 Task: Paper boat process
Action: Mouse moved to (34, 8)
Screenshot: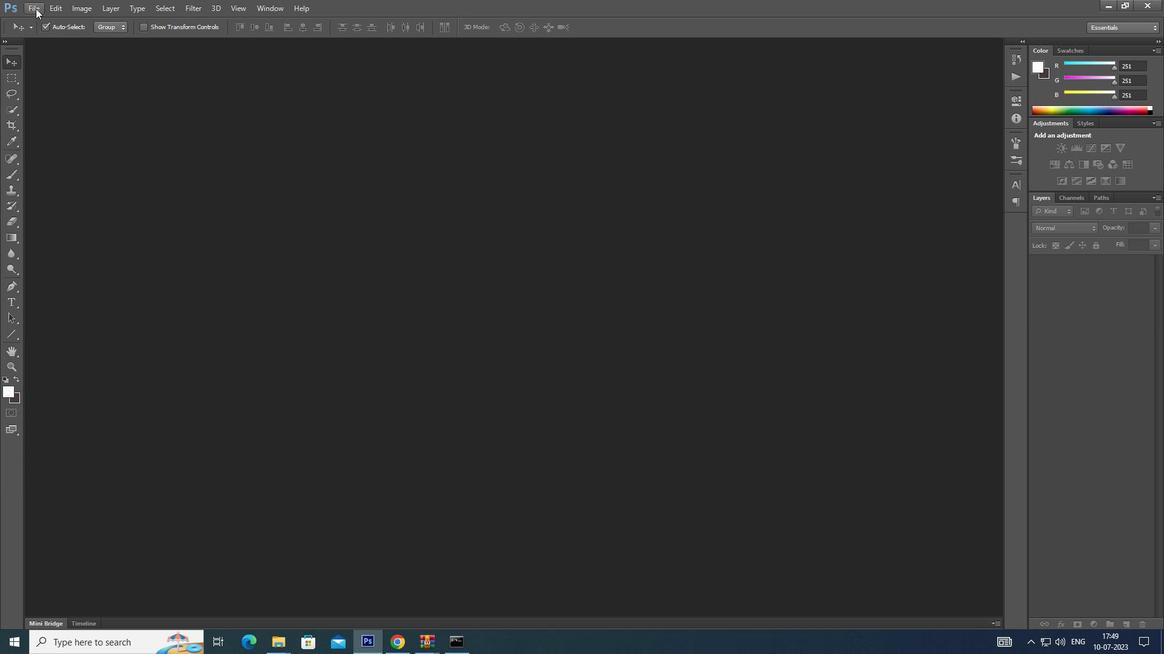 
Action: Mouse pressed left at (34, 8)
Screenshot: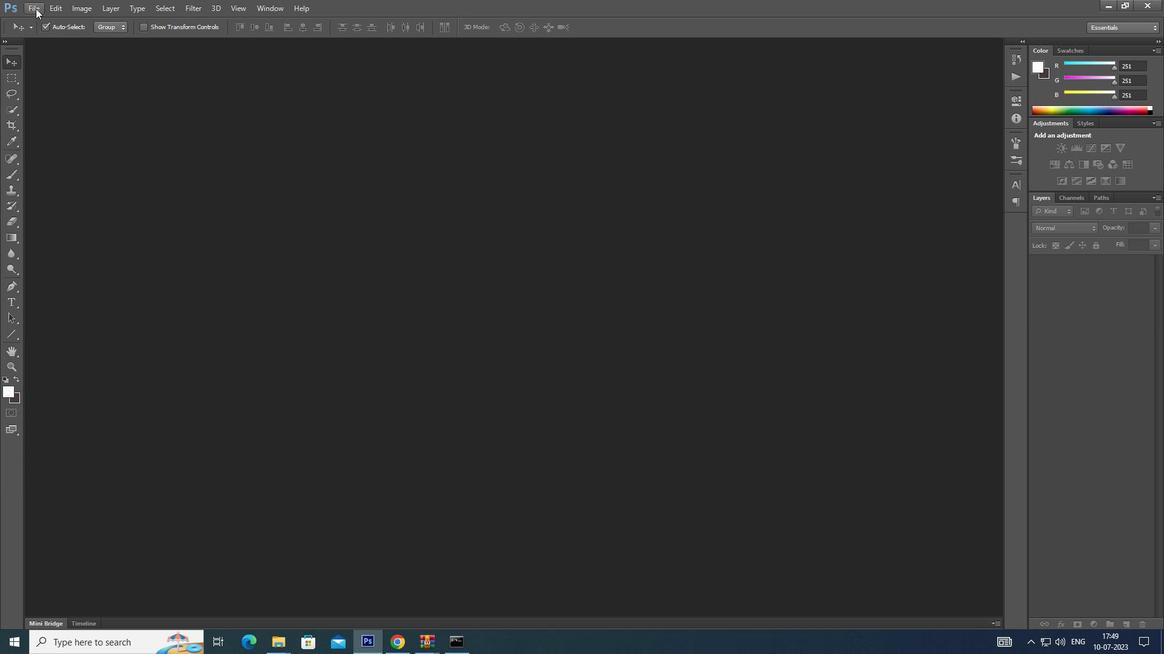
Action: Mouse moved to (47, 21)
Screenshot: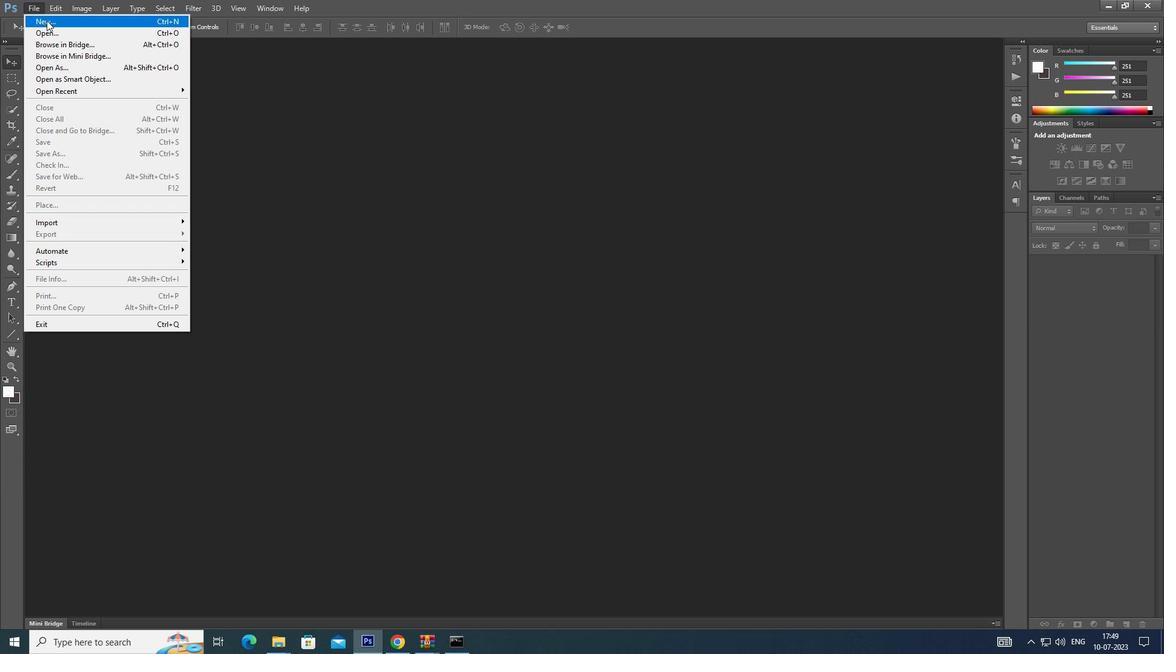 
Action: Mouse pressed left at (47, 21)
Screenshot: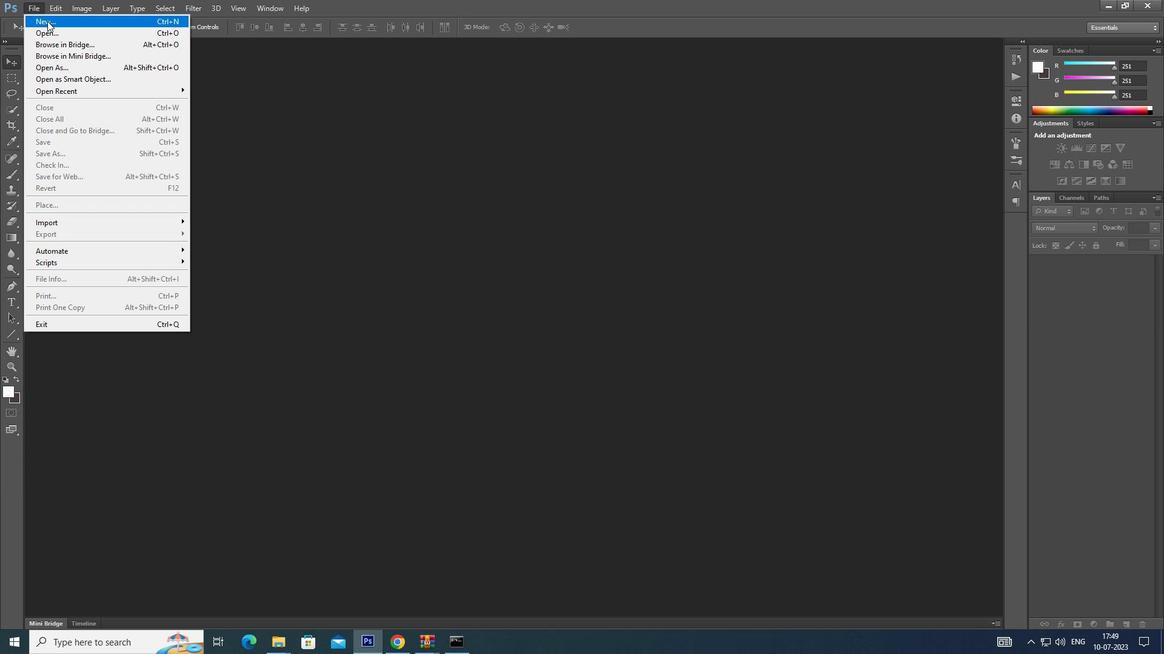 
Action: Mouse moved to (572, 166)
Screenshot: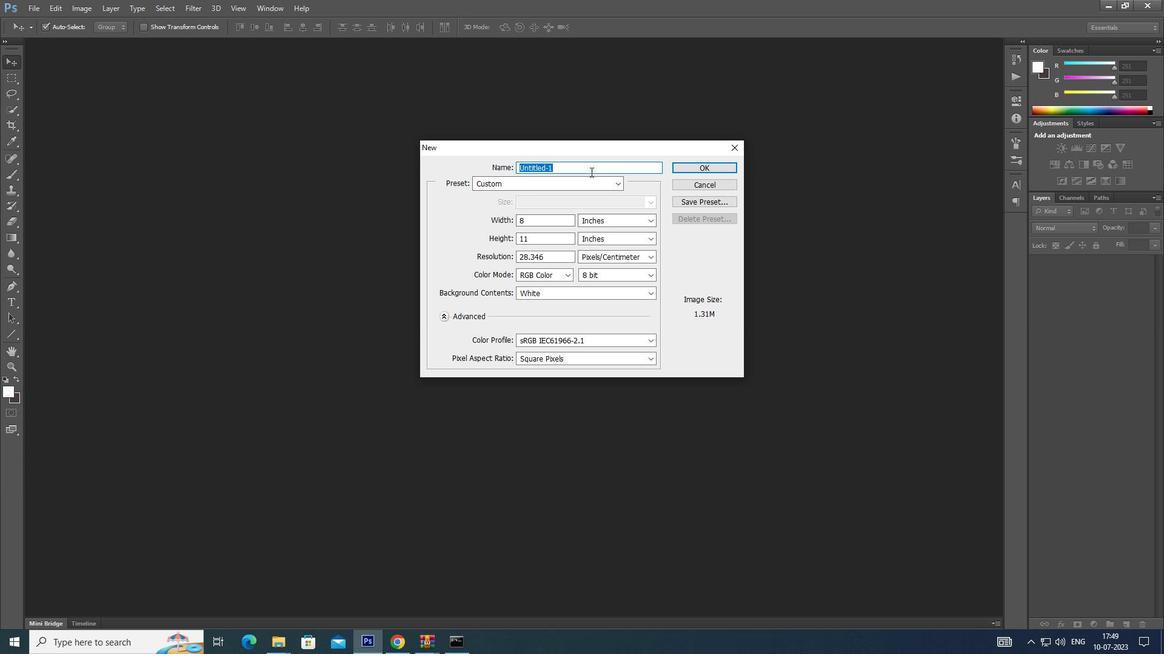 
Action: Key pressed <Key.backspace><Key.caps_lock>B<Key.caps_lock>rochure
Screenshot: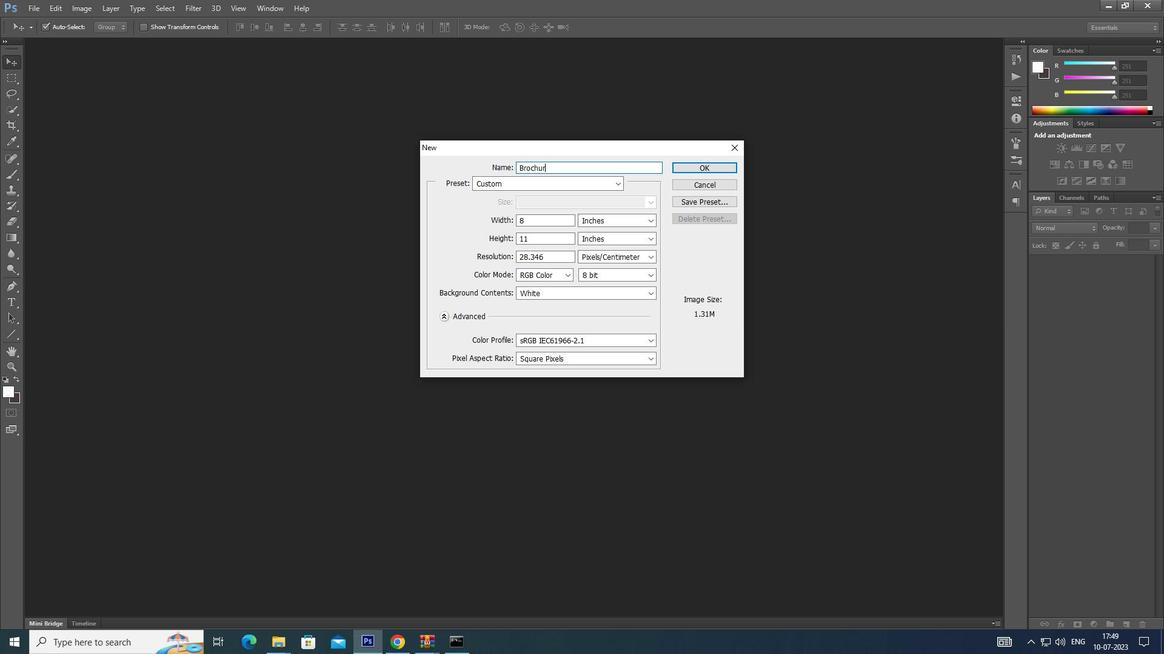 
Action: Mouse moved to (722, 171)
Screenshot: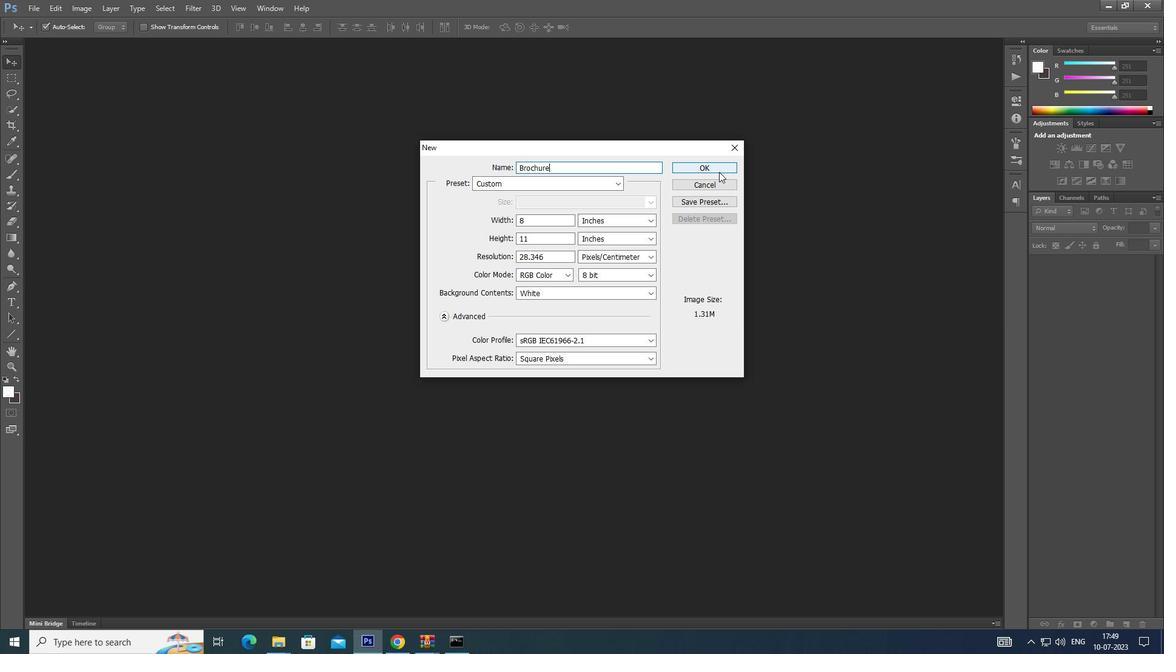 
Action: Mouse pressed left at (722, 171)
Screenshot: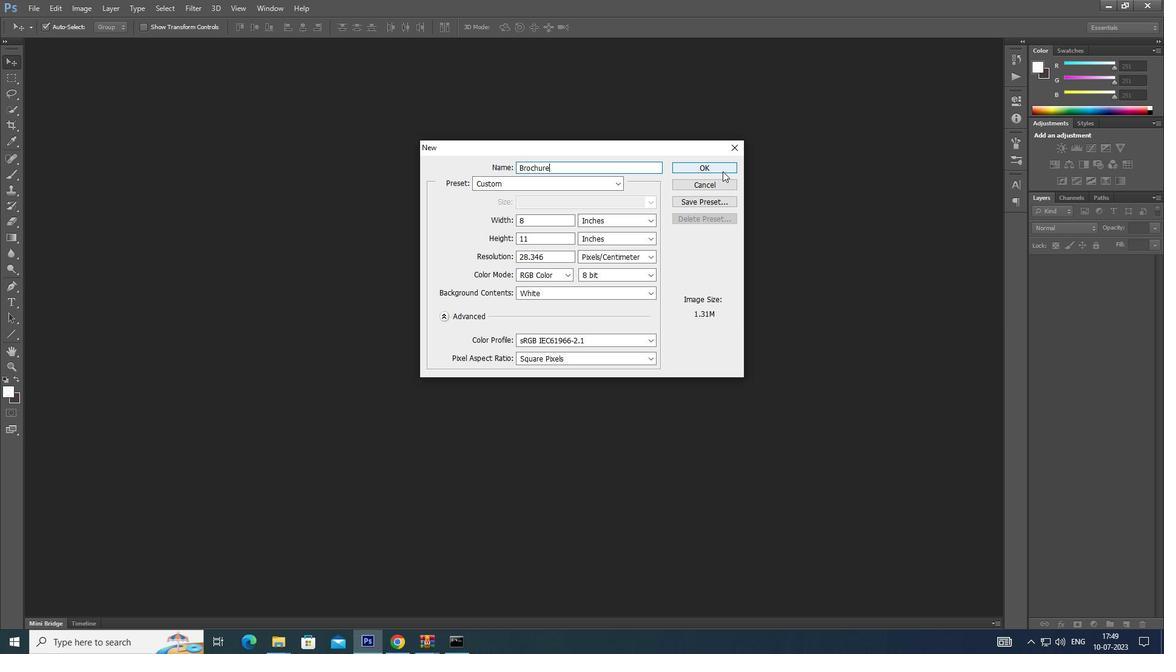 
Action: Mouse moved to (1125, 618)
Screenshot: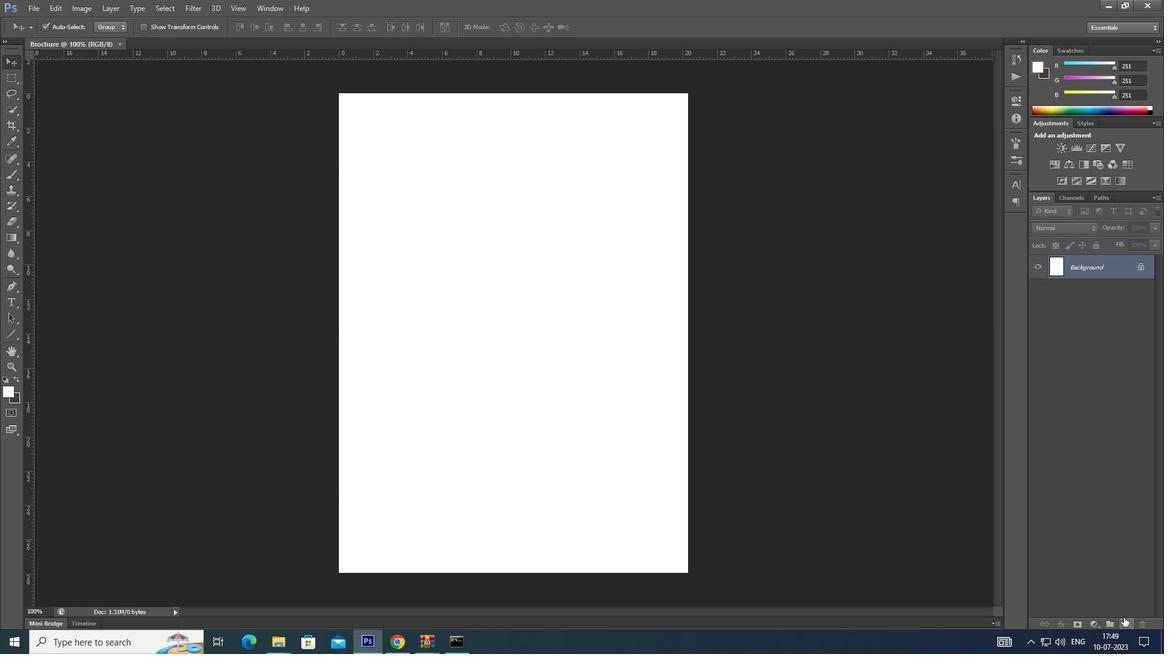 
Action: Mouse pressed left at (1125, 618)
Screenshot: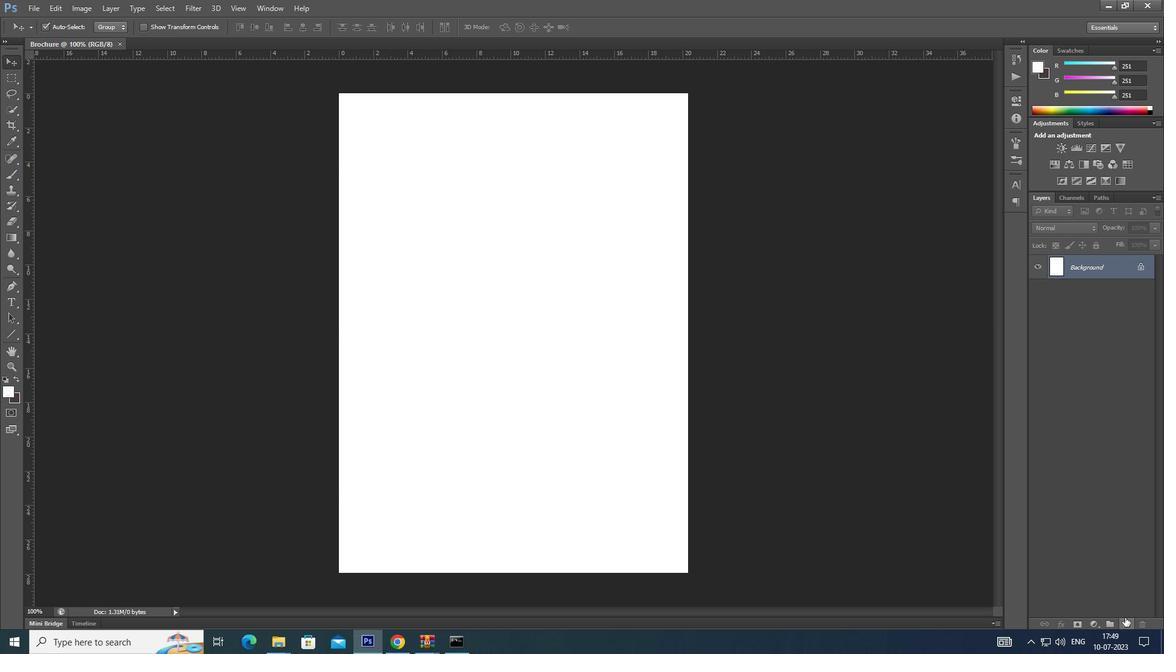 
Action: Mouse moved to (26, 290)
Screenshot: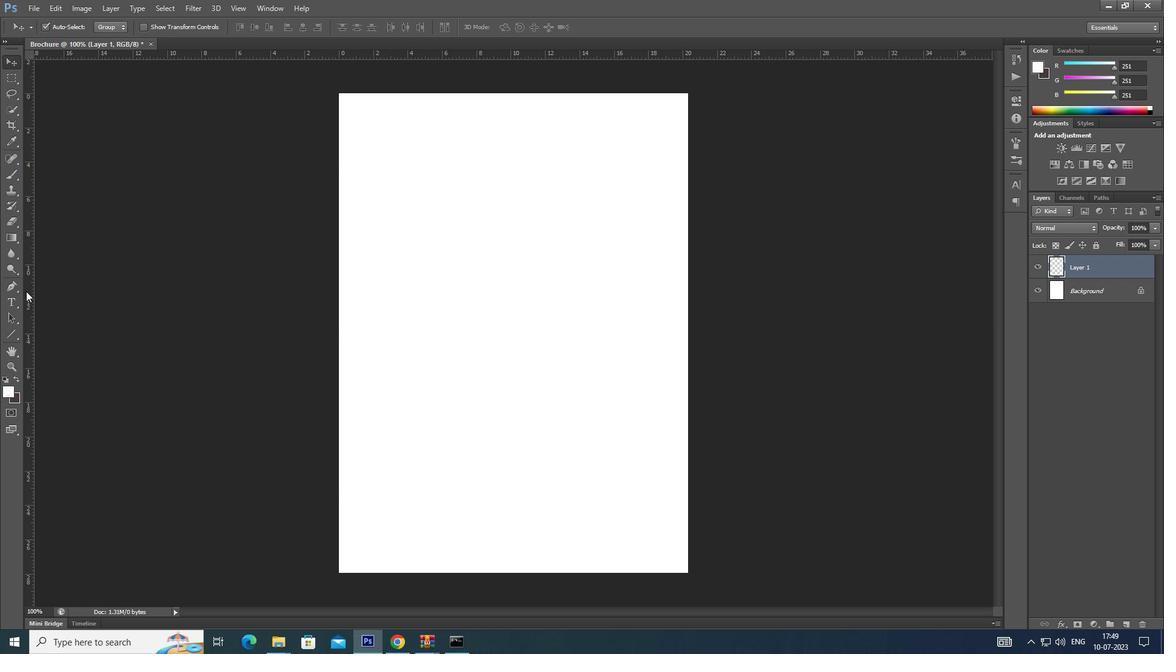 
Action: Mouse pressed left at (26, 290)
Screenshot: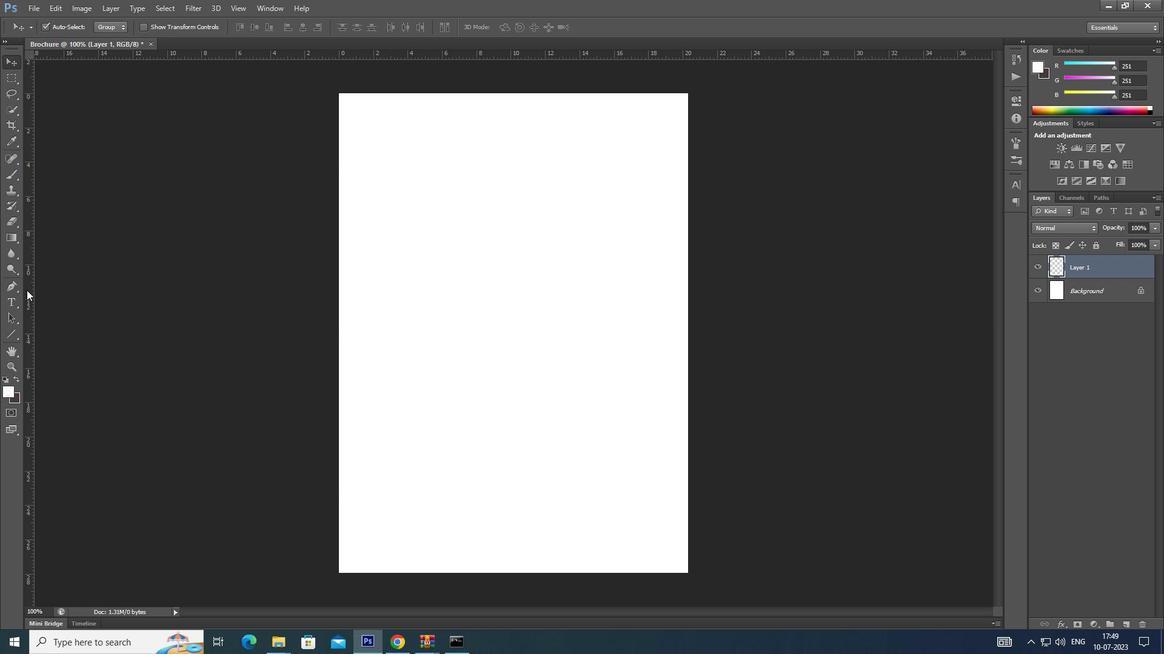 
Action: Mouse moved to (23, 314)
Screenshot: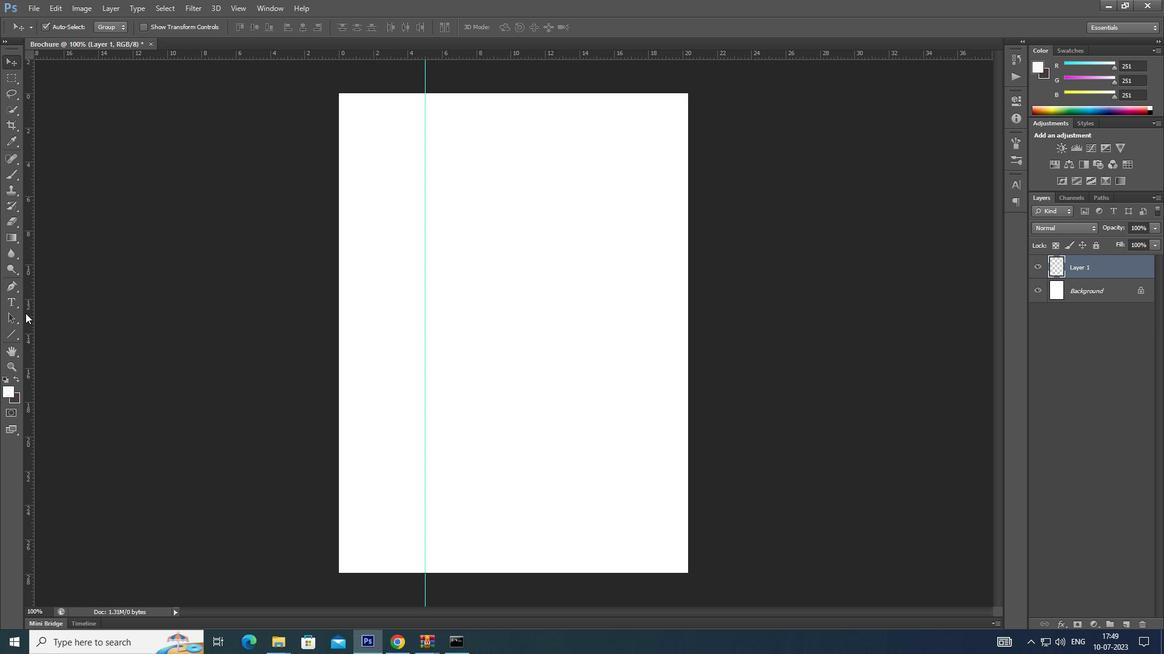 
Action: Mouse pressed left at (23, 314)
Screenshot: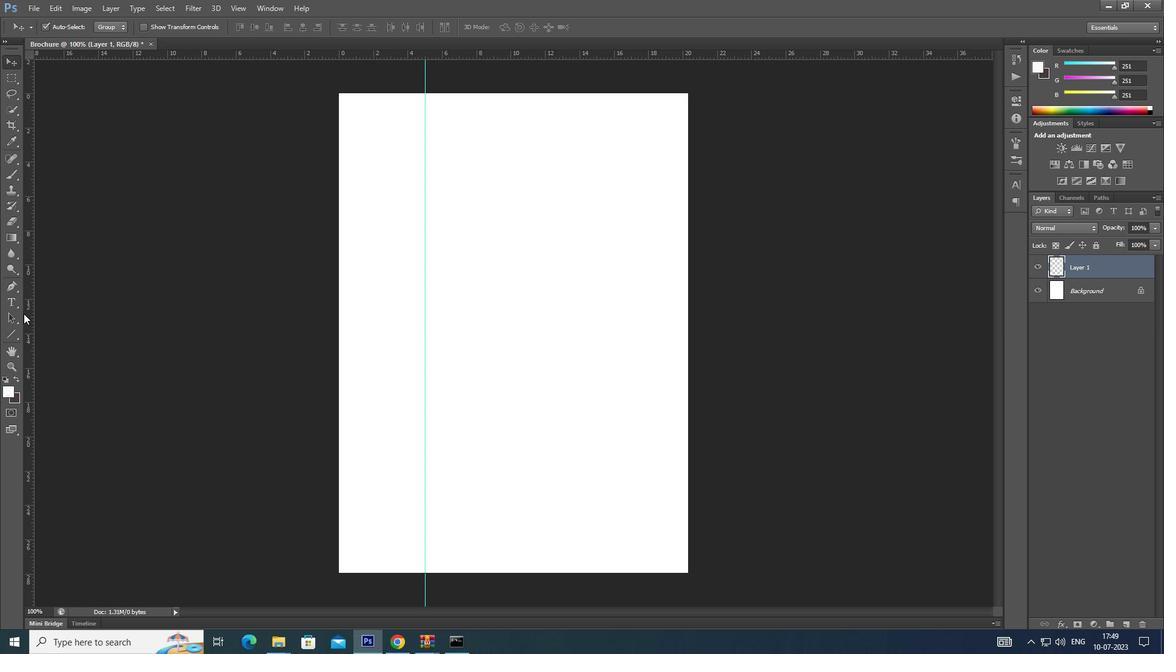 
Action: Mouse moved to (27, 391)
Screenshot: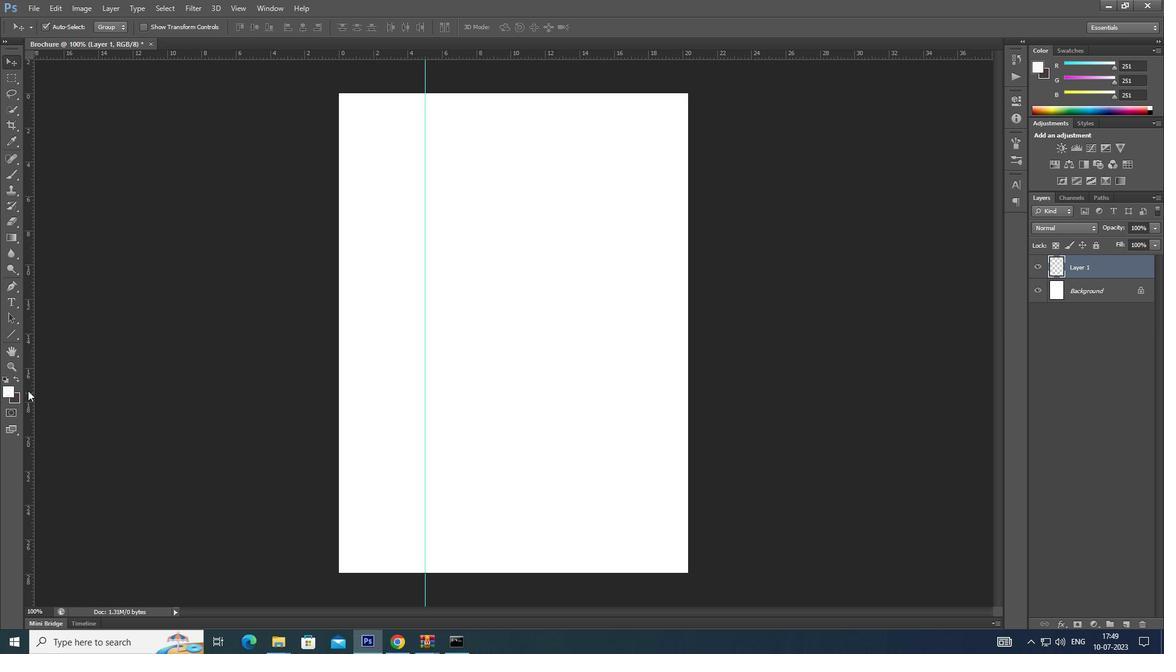 
Action: Mouse pressed left at (27, 391)
Screenshot: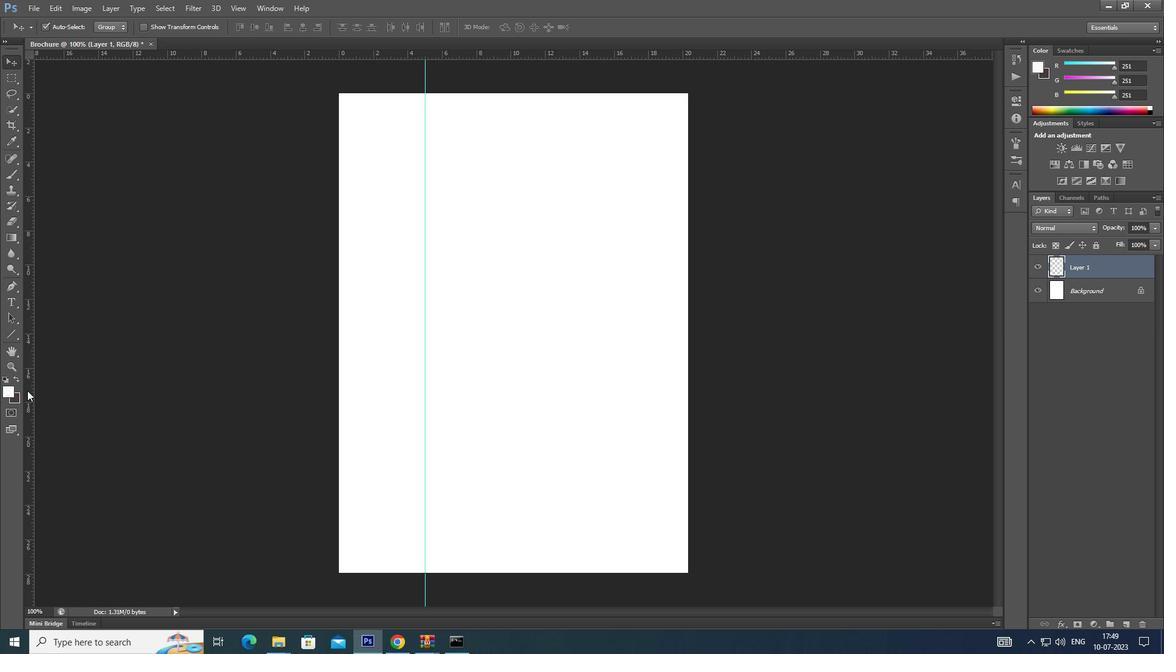 
Action: Mouse moved to (580, 361)
Screenshot: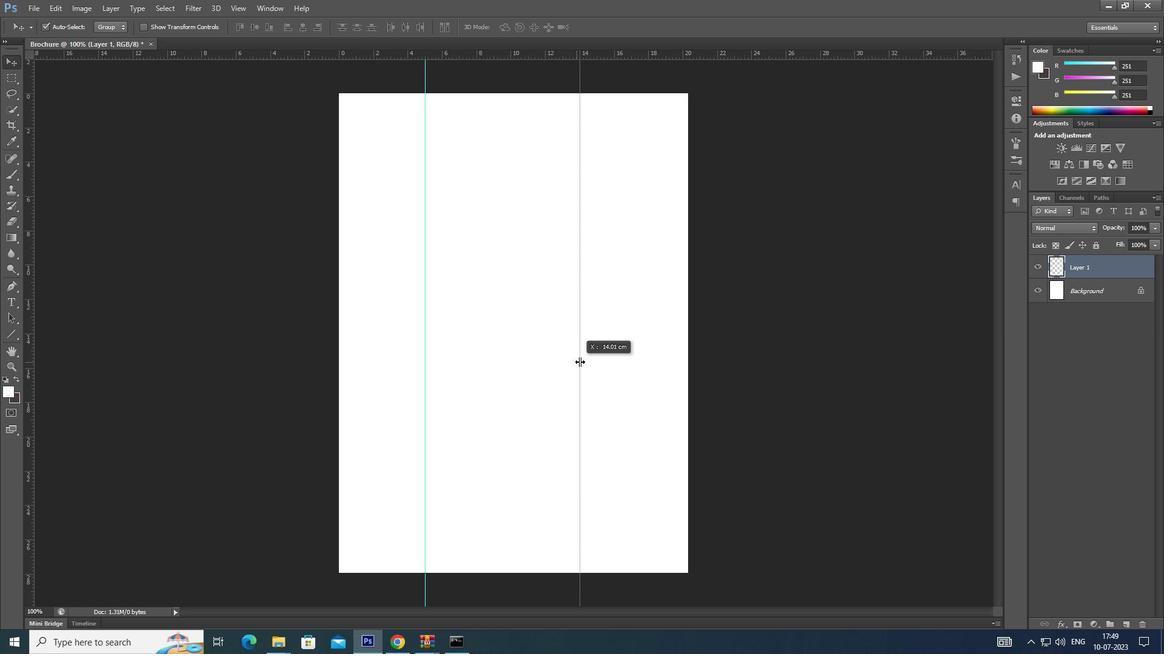 
Action: Mouse pressed left at (580, 361)
Screenshot: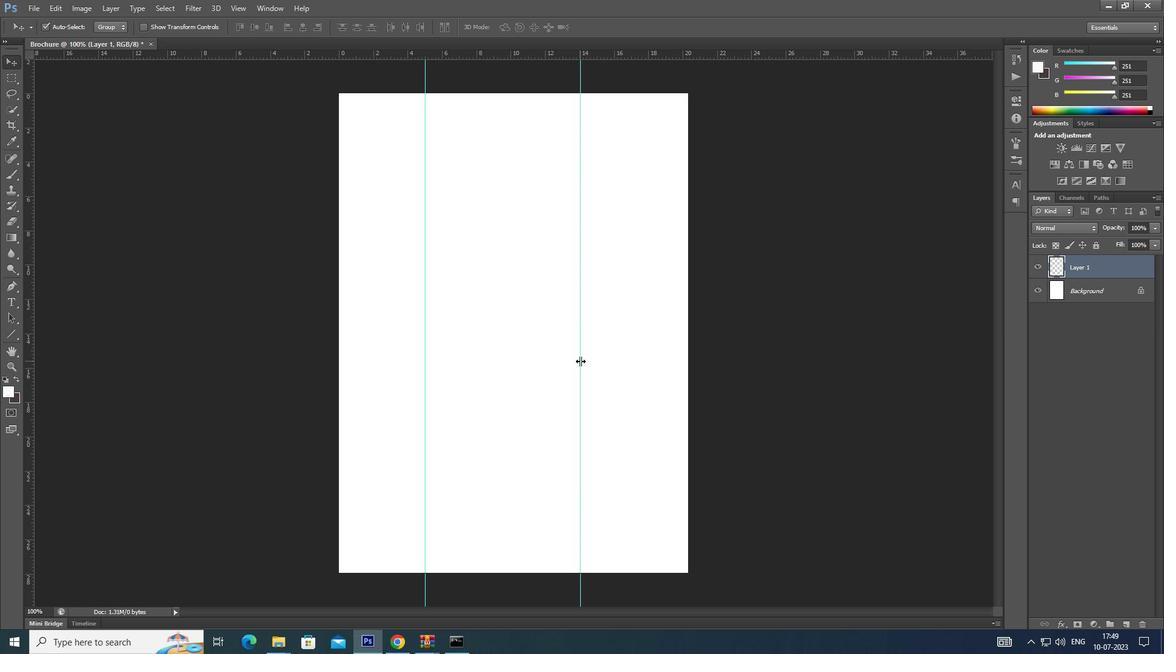 
Action: Mouse moved to (424, 307)
Screenshot: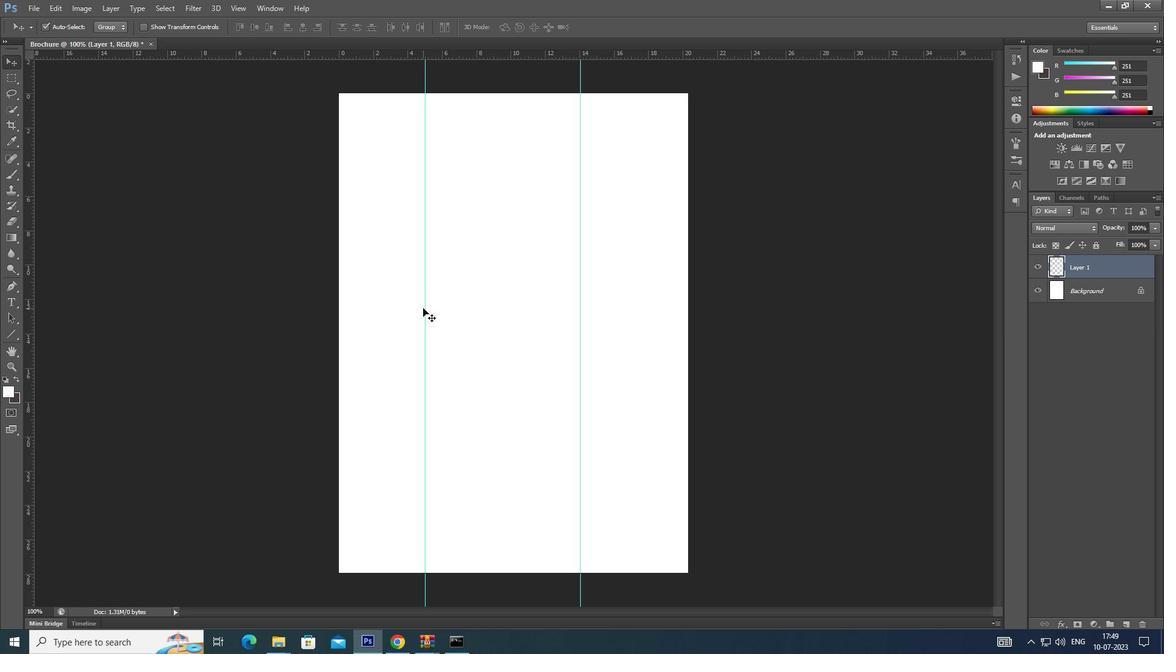 
Action: Mouse pressed left at (424, 307)
Screenshot: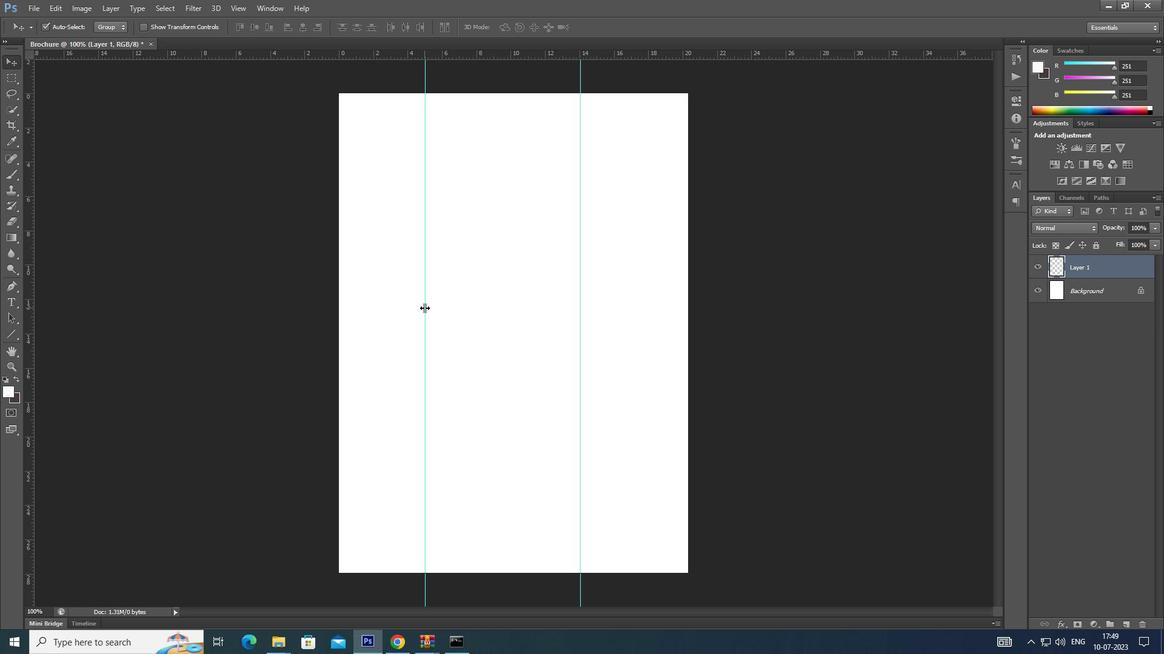 
Action: Mouse moved to (442, 303)
Screenshot: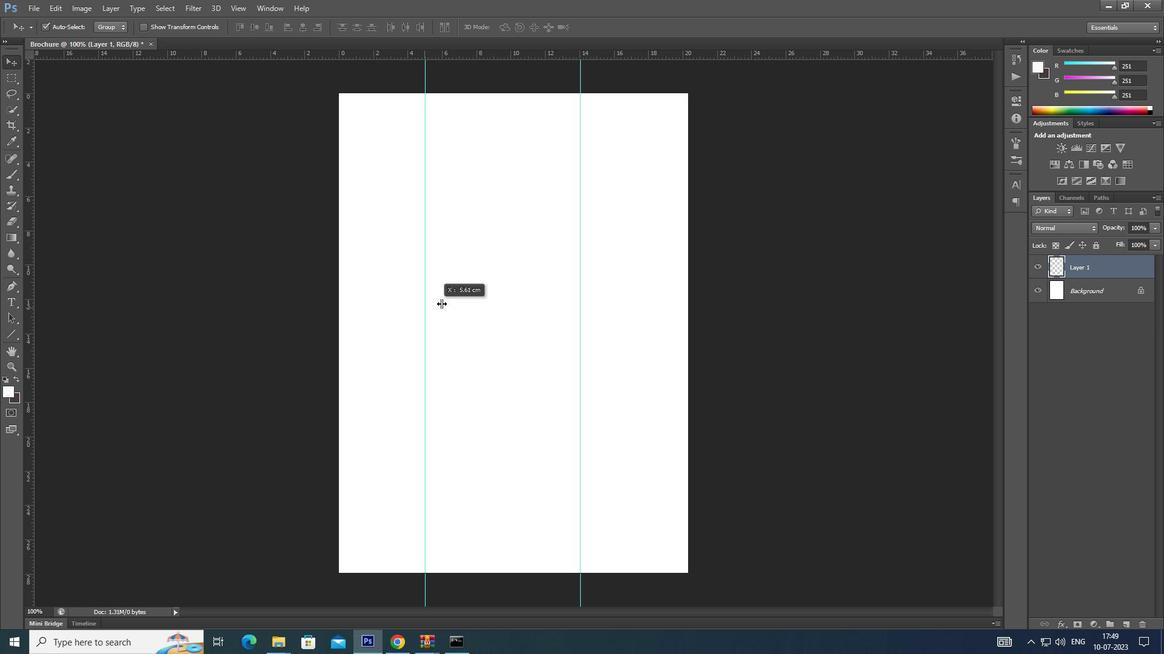 
Action: Mouse pressed left at (442, 303)
Screenshot: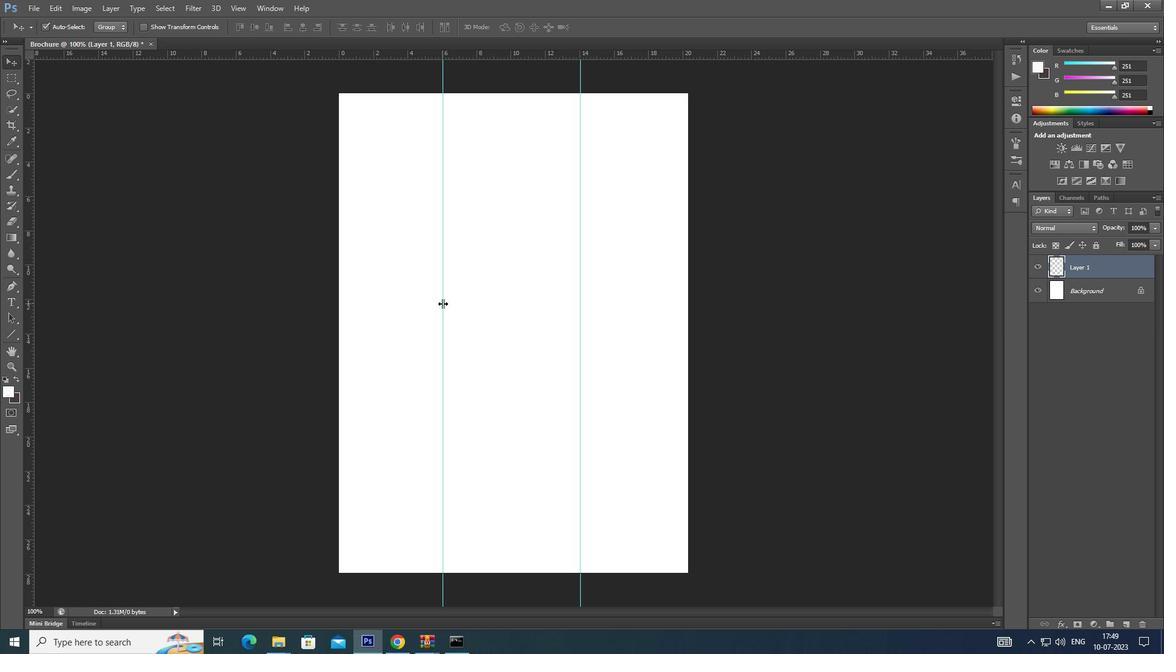 
Action: Mouse moved to (35, 7)
Screenshot: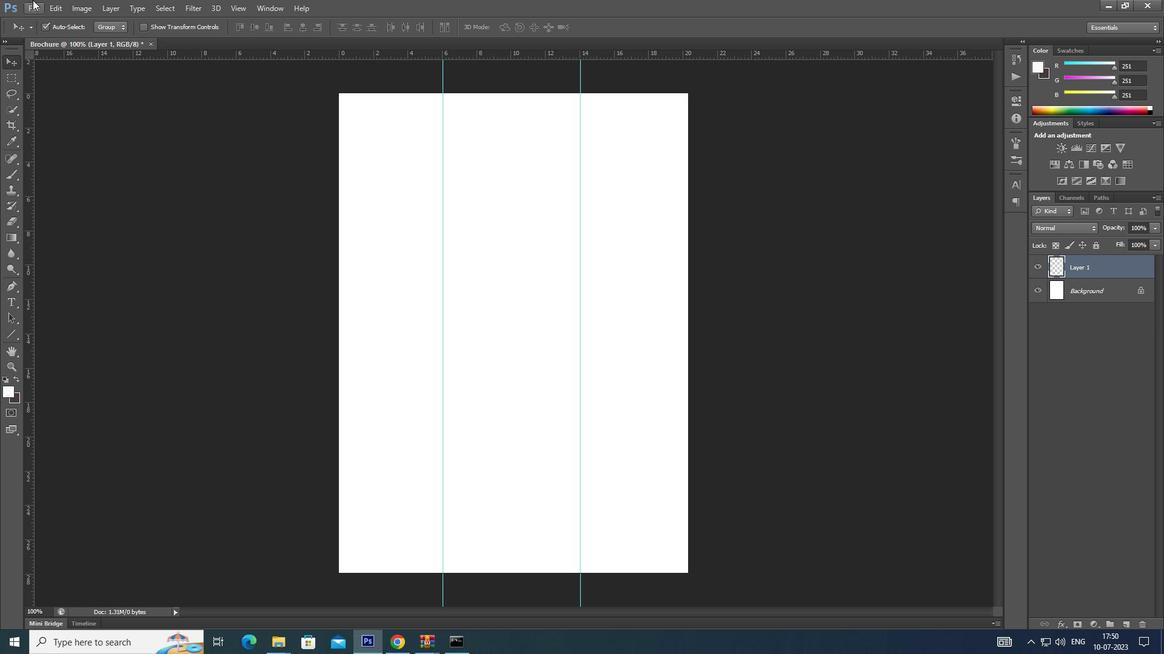
Action: Mouse pressed left at (35, 7)
Screenshot: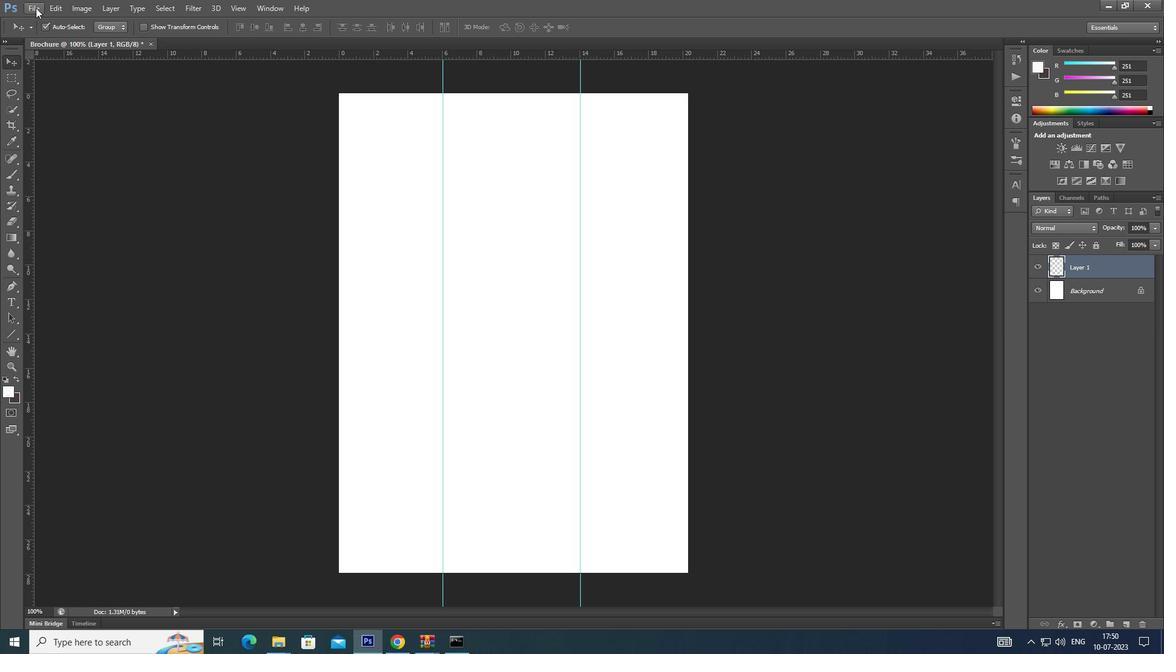 
Action: Mouse moved to (99, 206)
Screenshot: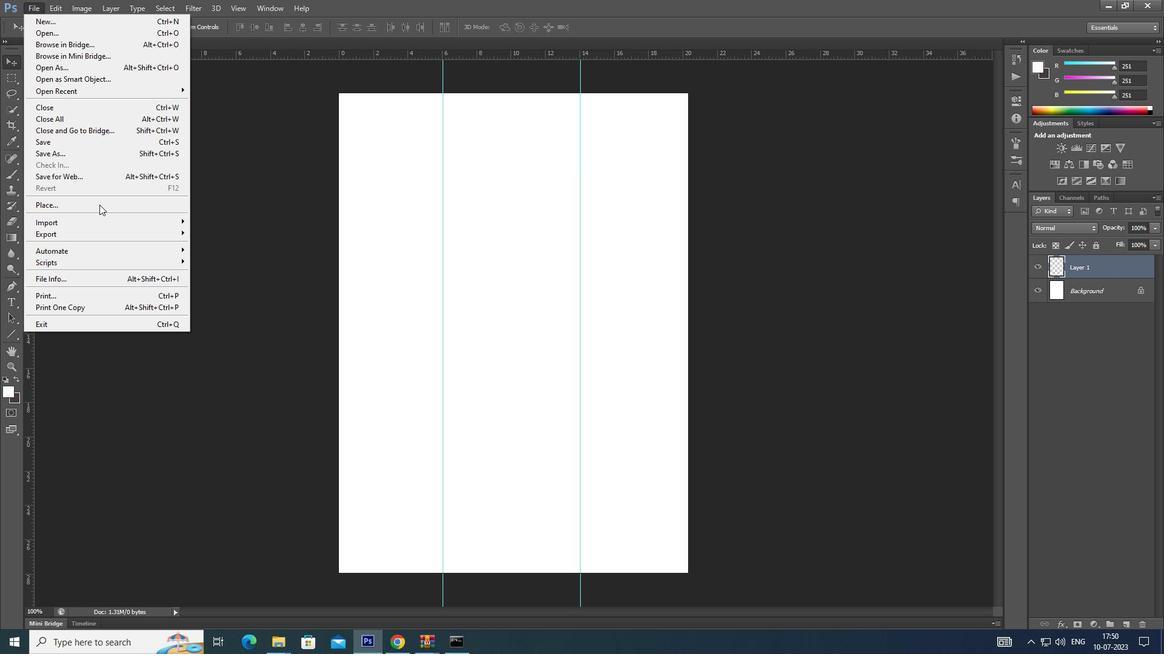 
Action: Mouse pressed left at (99, 206)
Screenshot: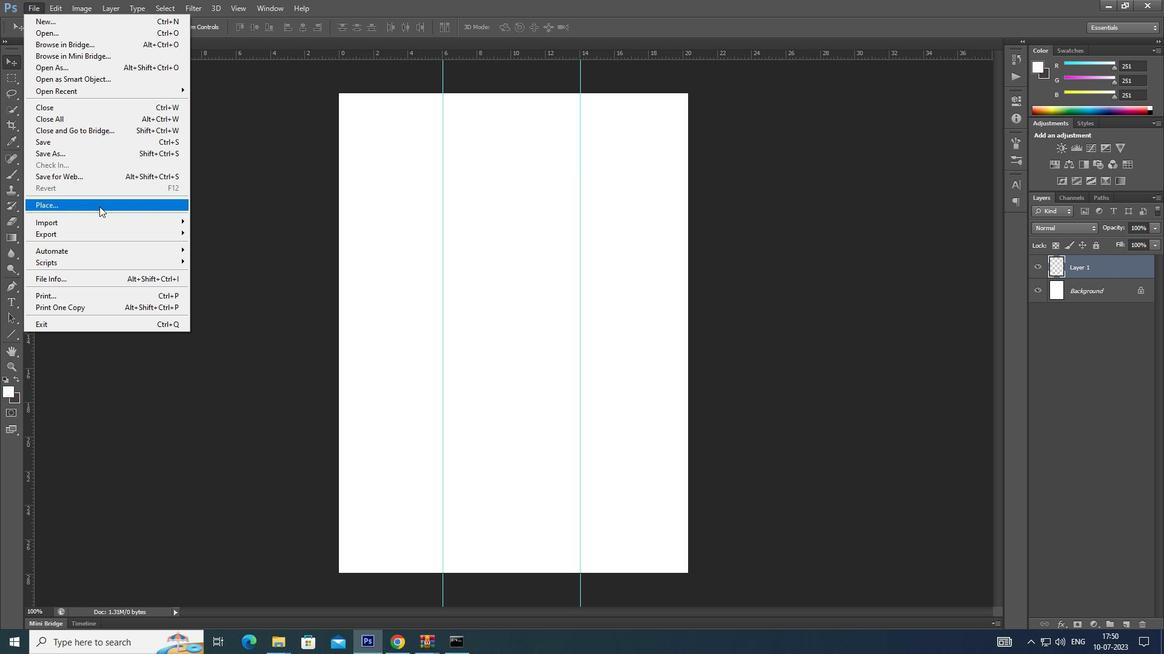 
Action: Mouse moved to (524, 179)
Screenshot: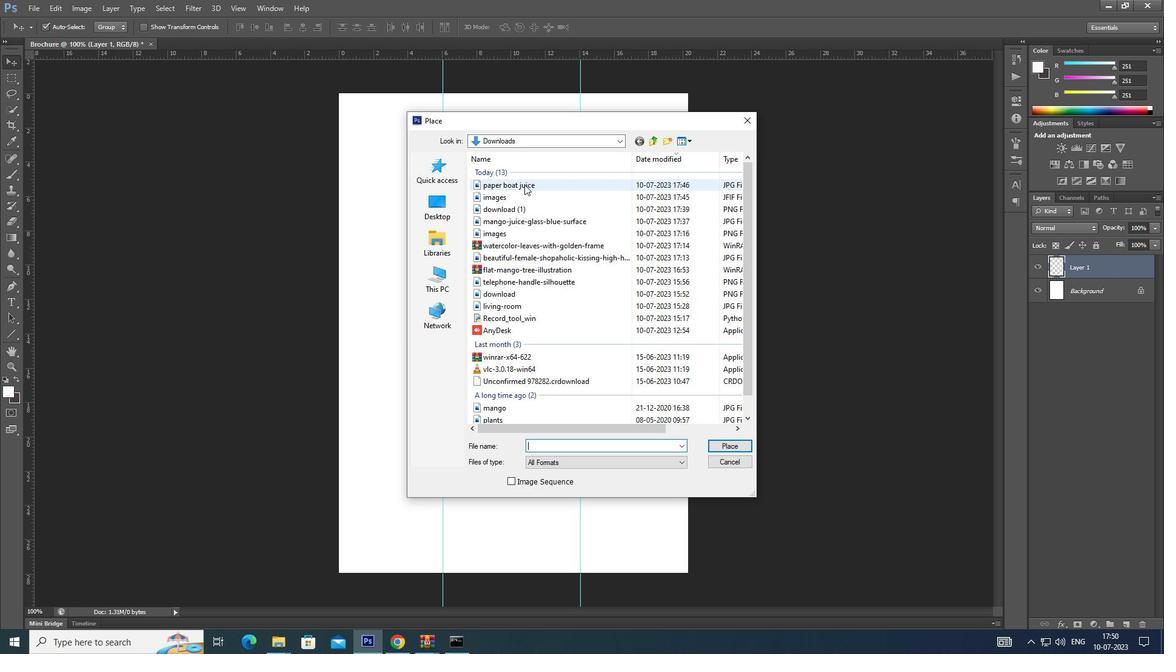
Action: Mouse pressed left at (524, 179)
Screenshot: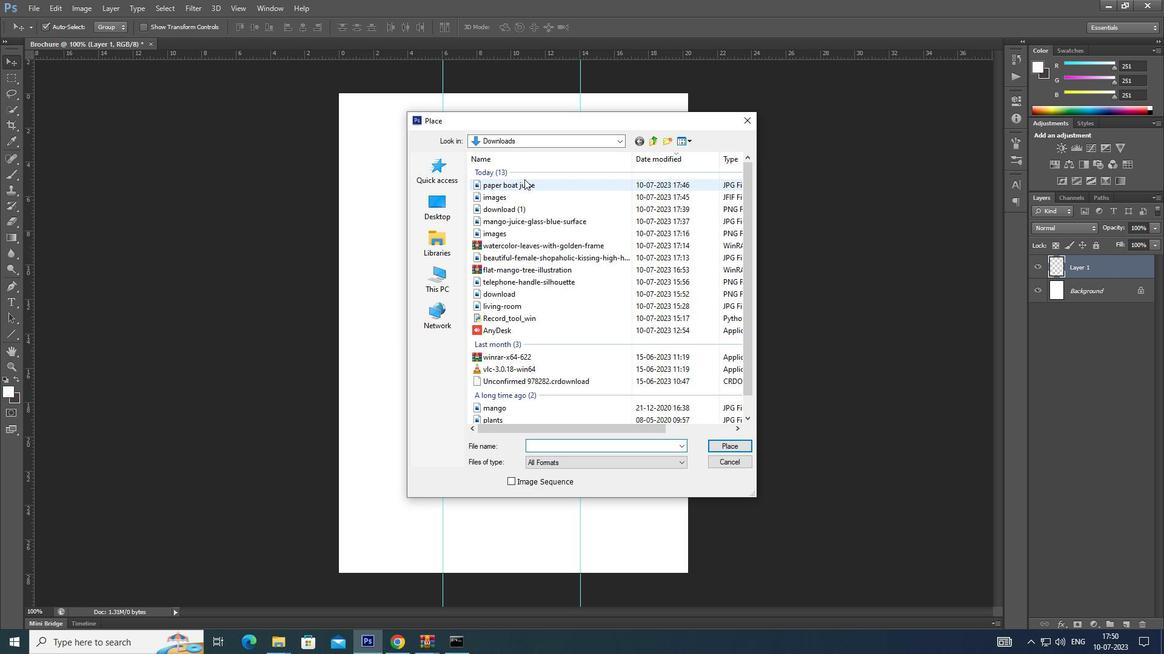 
Action: Mouse moved to (729, 445)
Screenshot: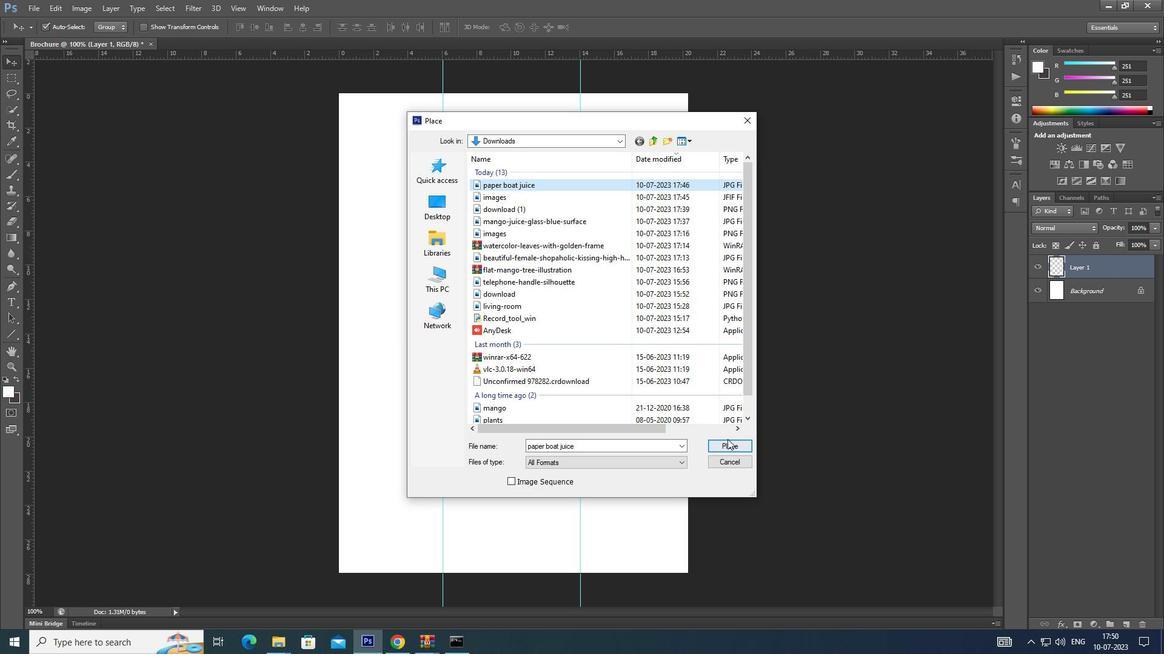 
Action: Mouse pressed left at (729, 445)
Screenshot: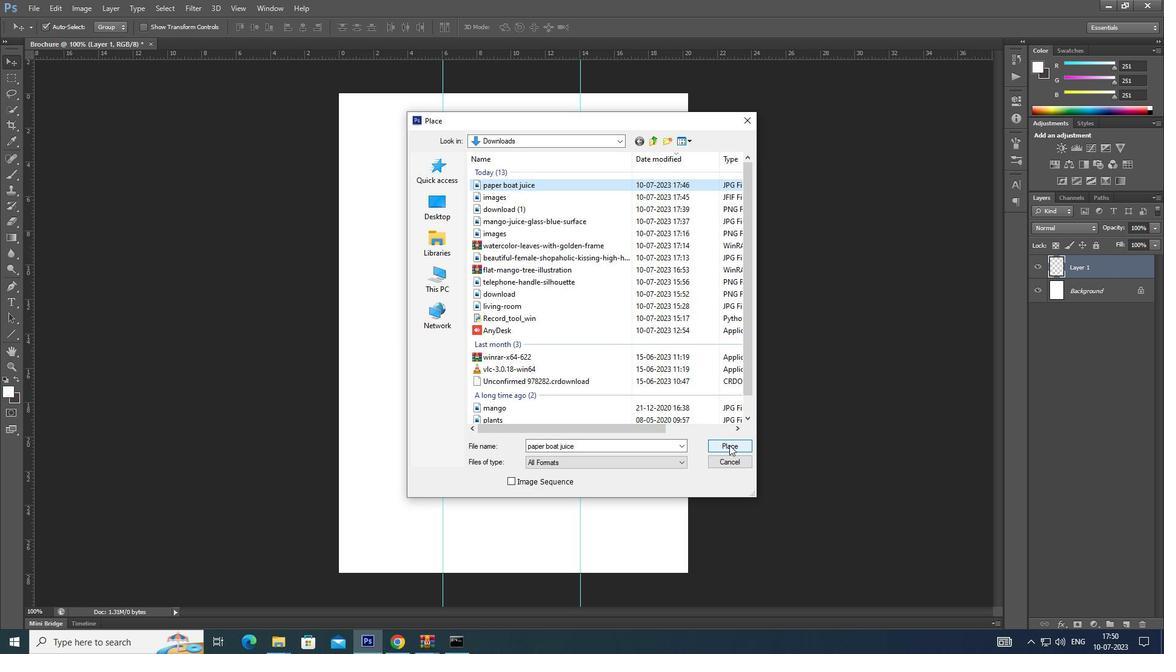 
Action: Mouse moved to (685, 158)
Screenshot: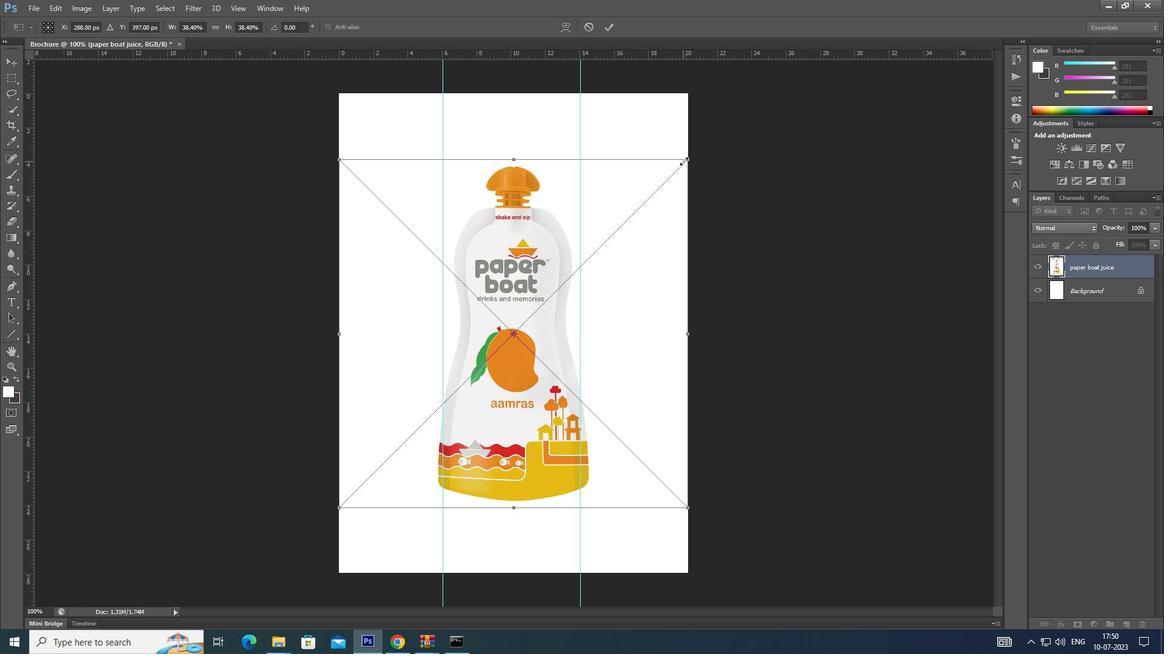 
Action: Key pressed <Key.alt_l>
Screenshot: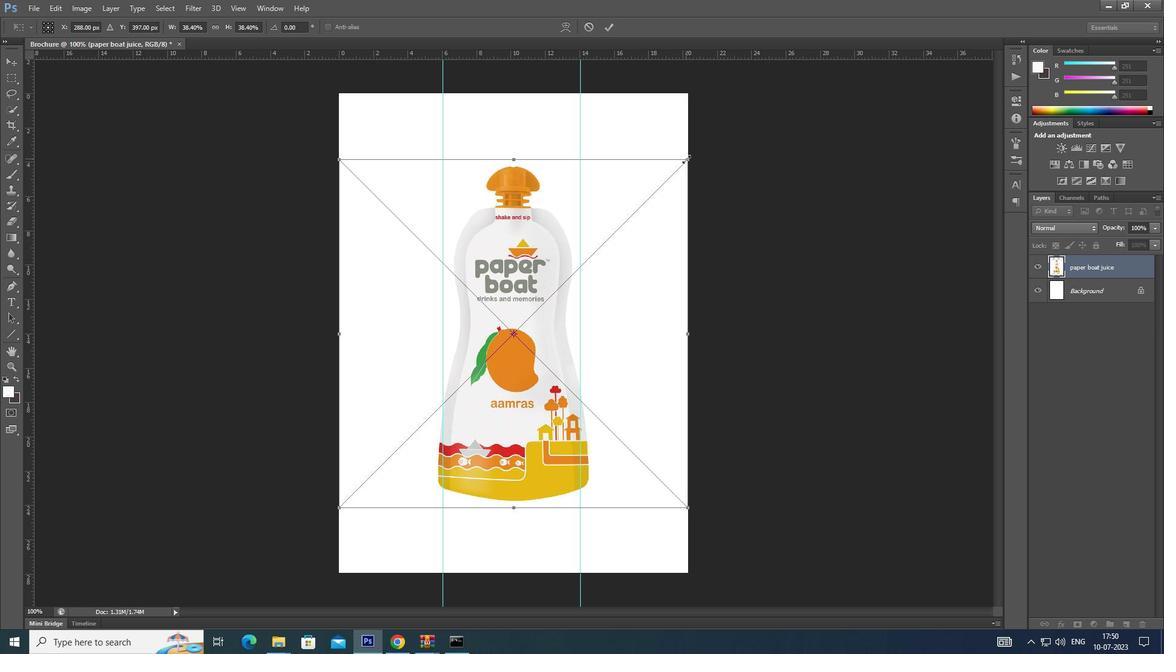 
Action: Mouse pressed left at (685, 158)
Screenshot: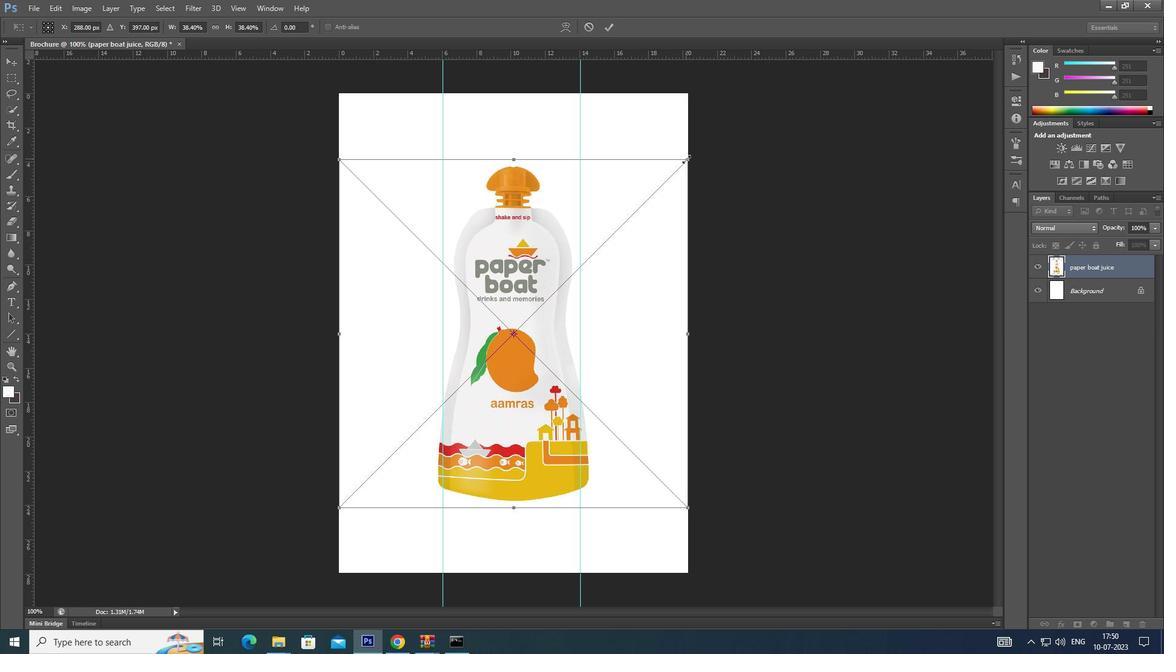 
Action: Key pressed <Key.alt_l>
Screenshot: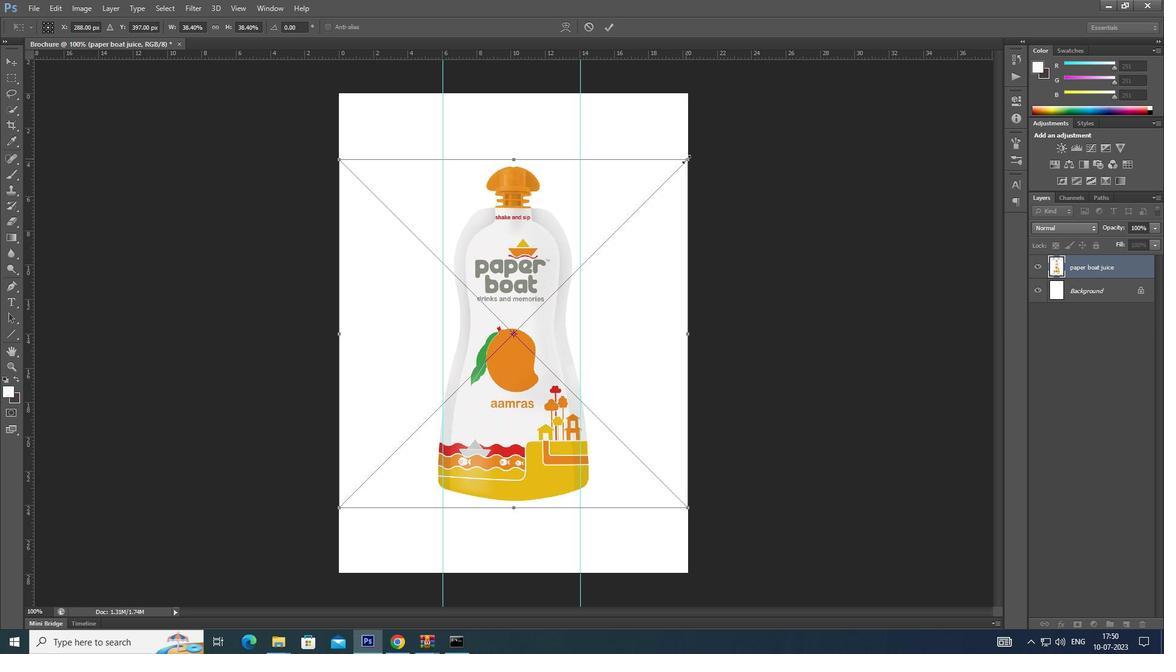 
Action: Mouse moved to (684, 158)
Screenshot: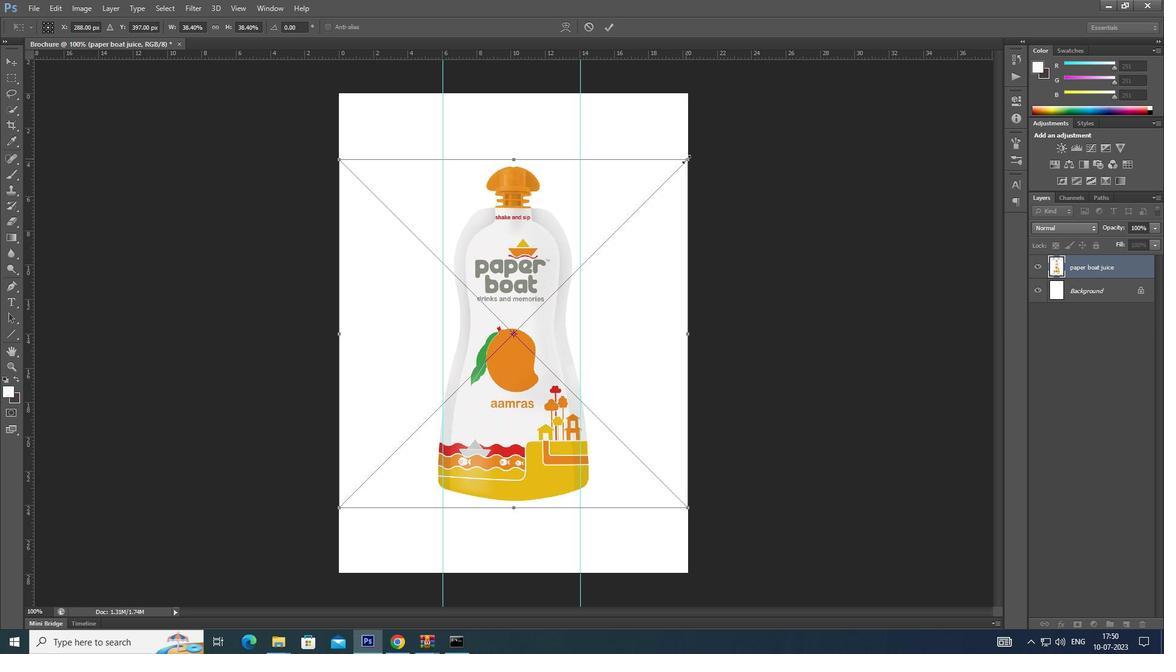 
Action: Key pressed <Key.alt_l><Key.alt_l><Key.alt_l><Key.alt_l><Key.alt_l><Key.alt_l><Key.alt_l>
Screenshot: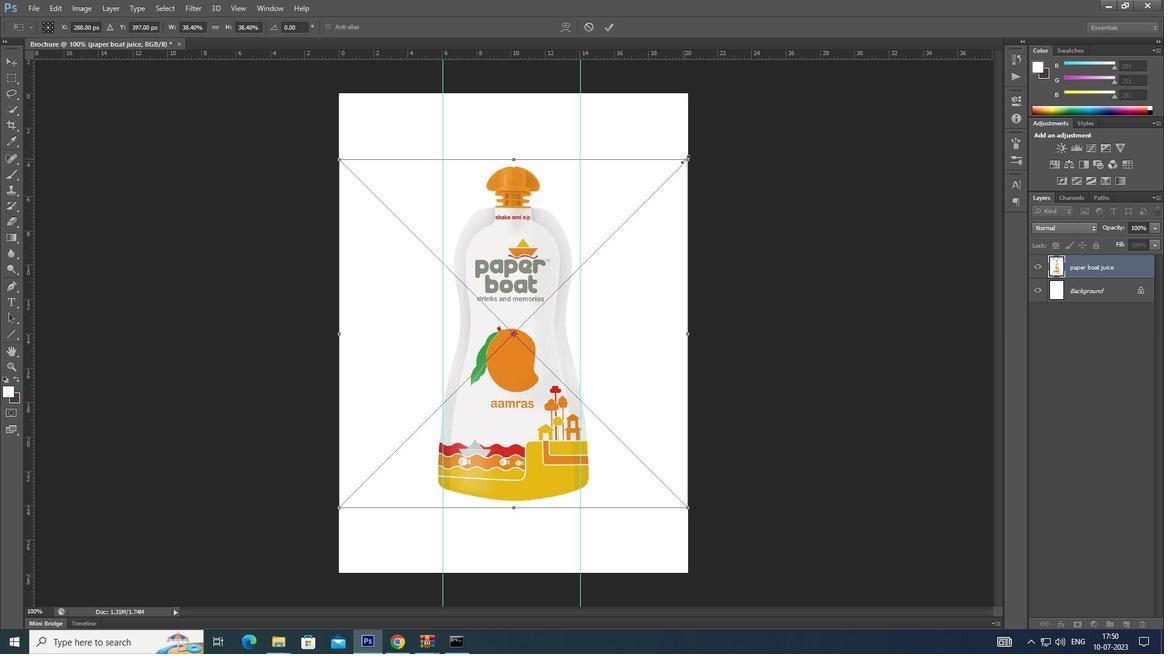 
Action: Mouse moved to (683, 158)
Screenshot: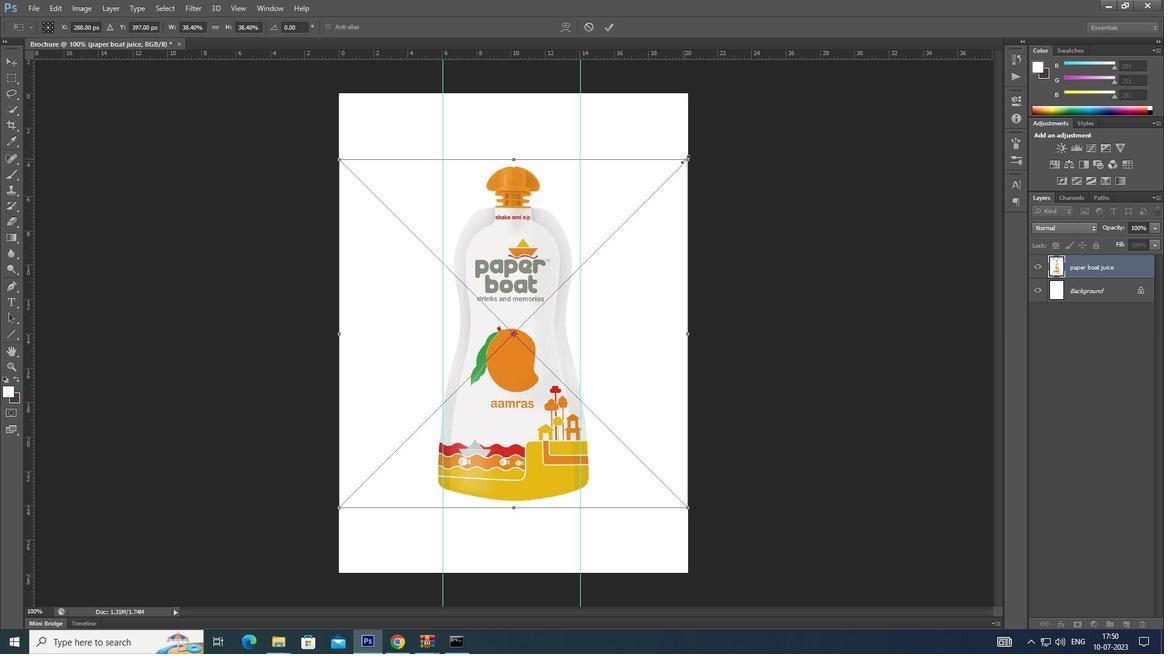 
Action: Key pressed <Key.alt_l>
Screenshot: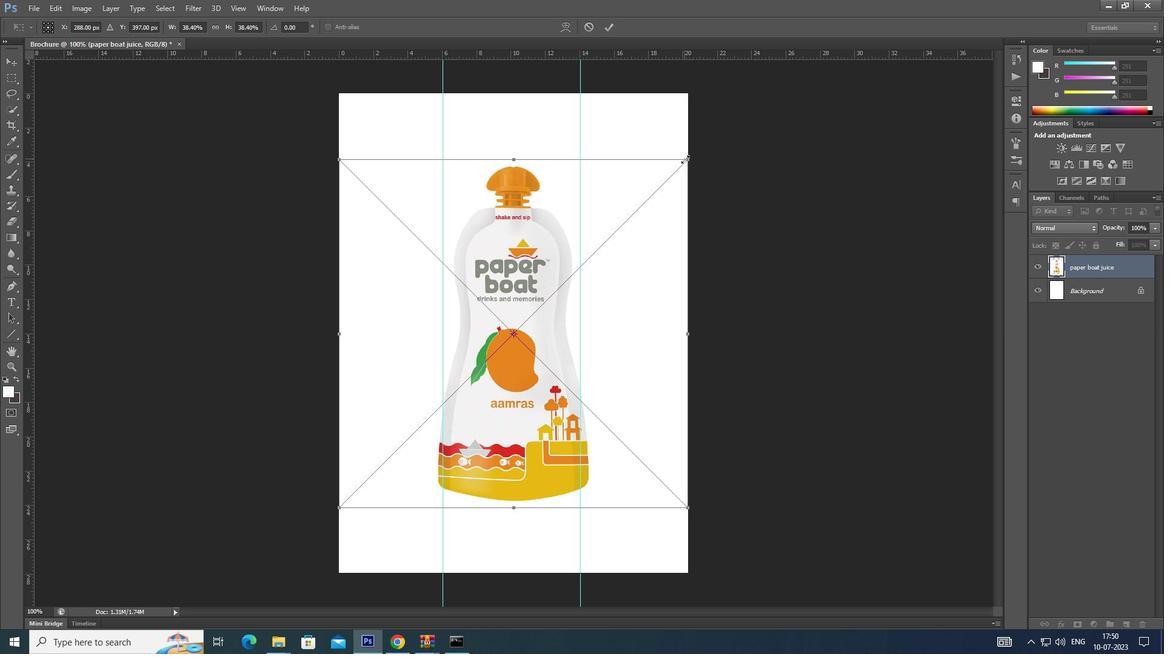
Action: Mouse moved to (680, 160)
Screenshot: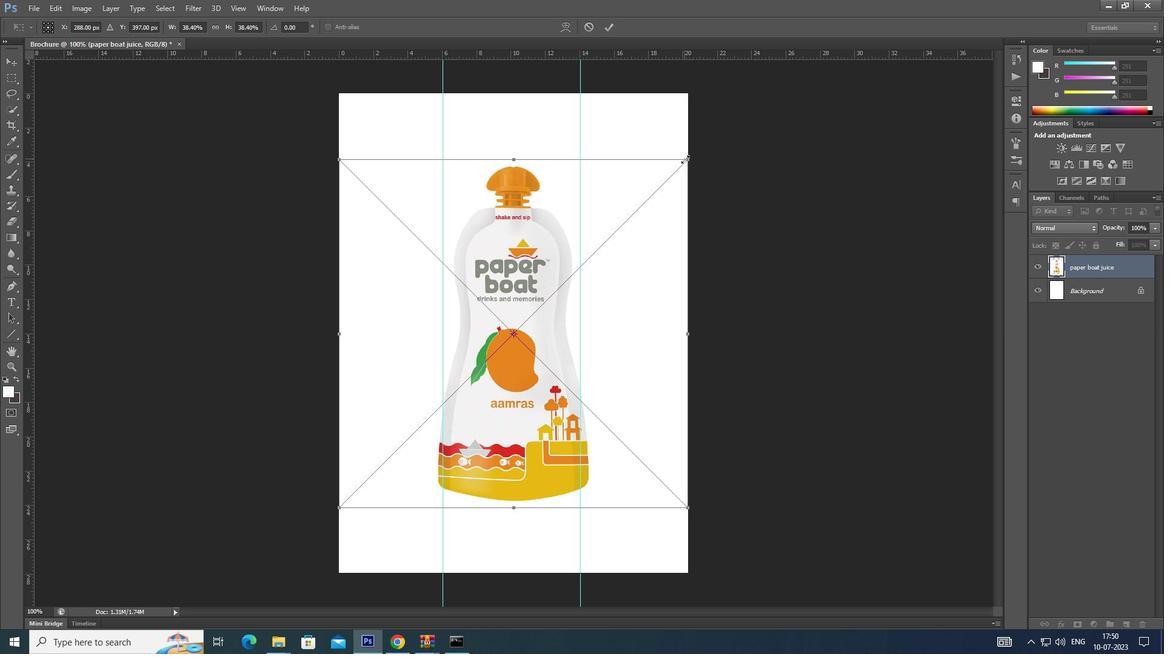 
Action: Key pressed <Key.alt_l>
Screenshot: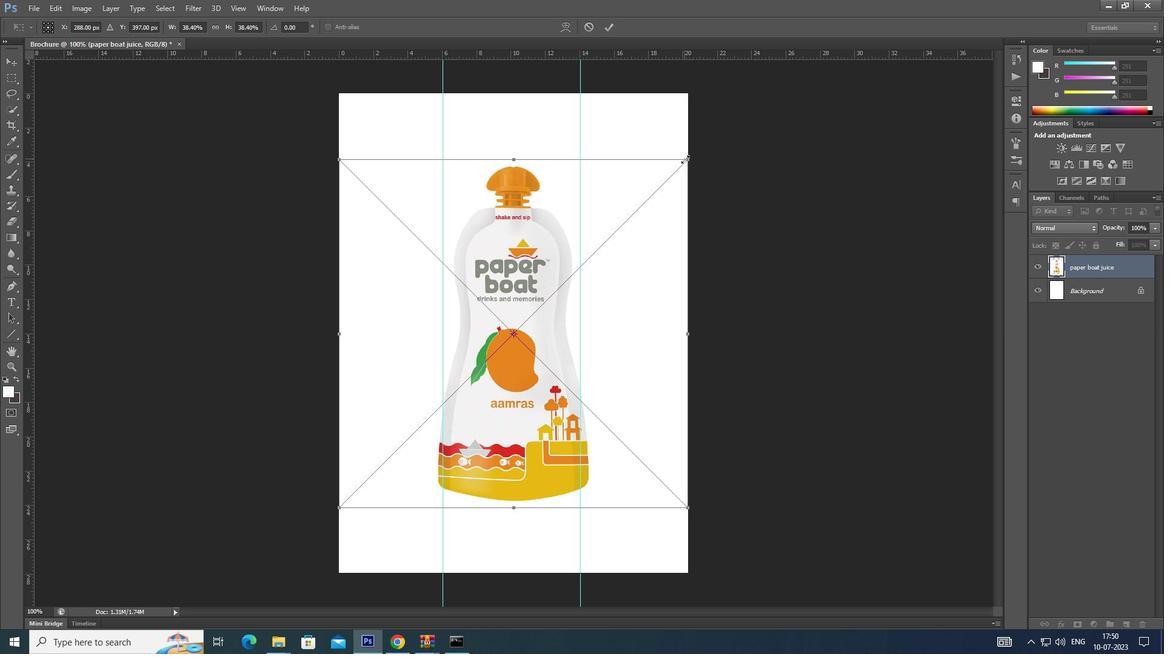 
Action: Mouse moved to (680, 160)
Screenshot: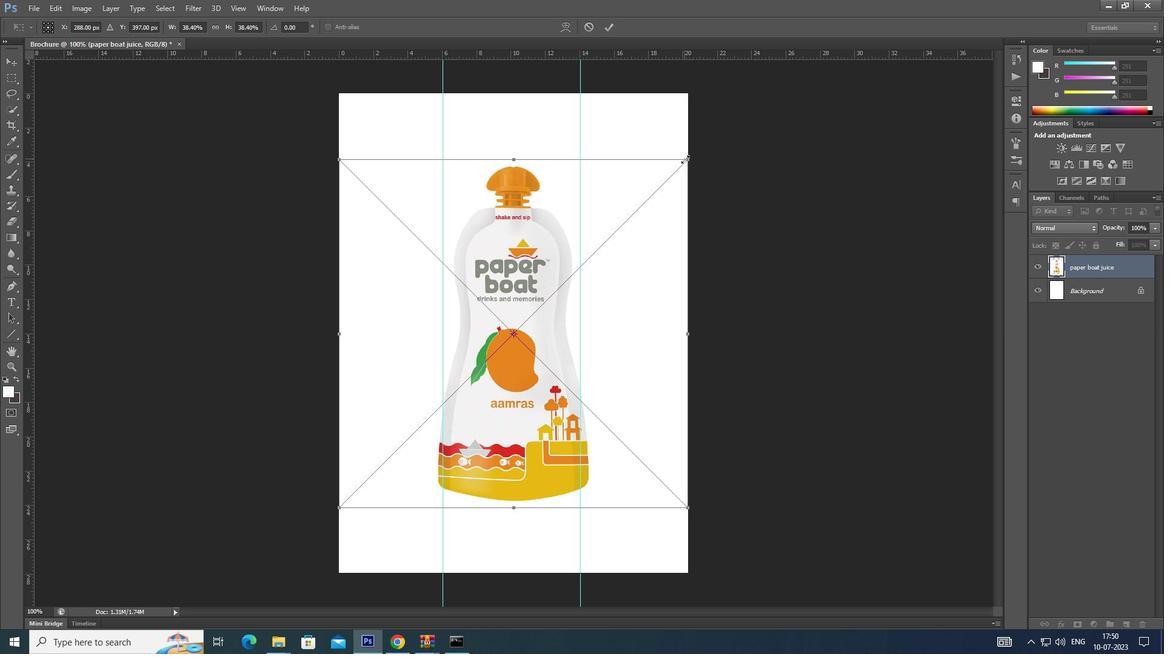 
Action: Key pressed <Key.alt_l><Key.alt_l><Key.alt_l><Key.alt_l><Key.alt_l><Key.alt_l><Key.alt_l><Key.alt_l><Key.alt_l><Key.alt_l><Key.alt_l>
Screenshot: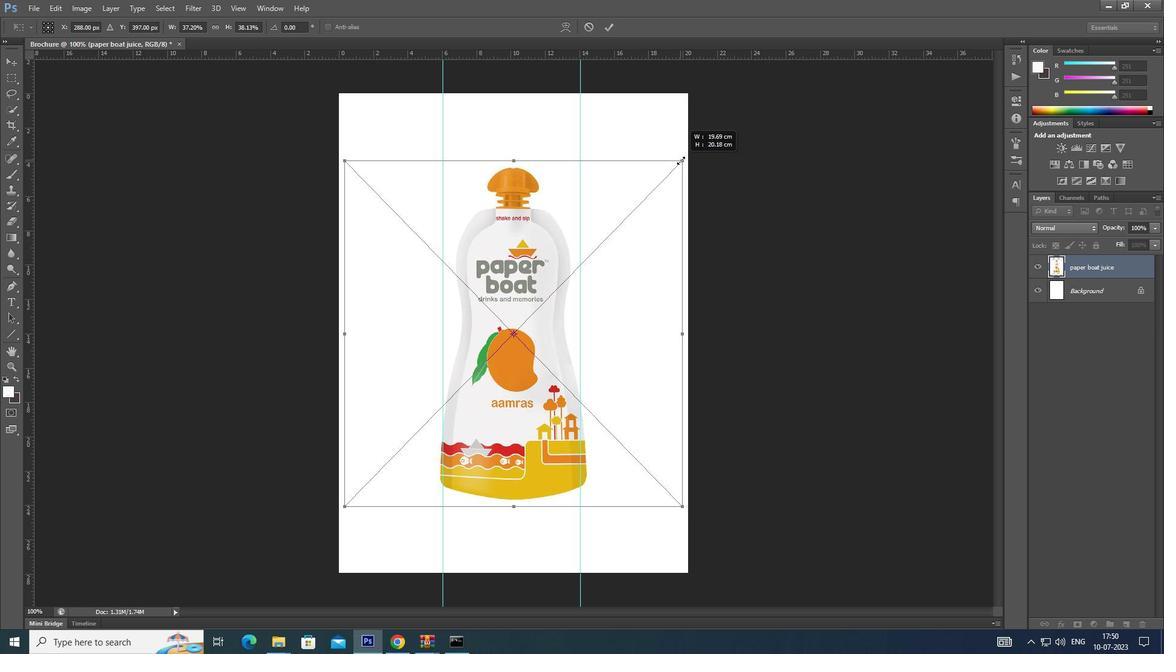 
Action: Mouse moved to (679, 160)
Screenshot: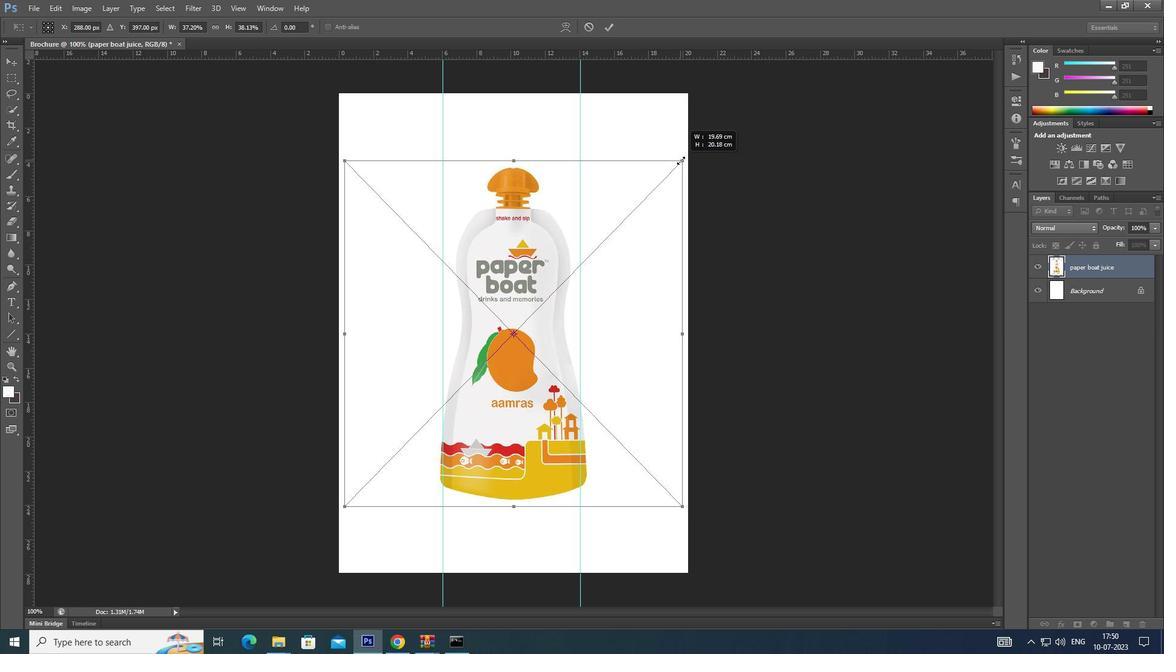 
Action: Key pressed <Key.alt_l><Key.alt_l><Key.alt_l><Key.alt_l>
Screenshot: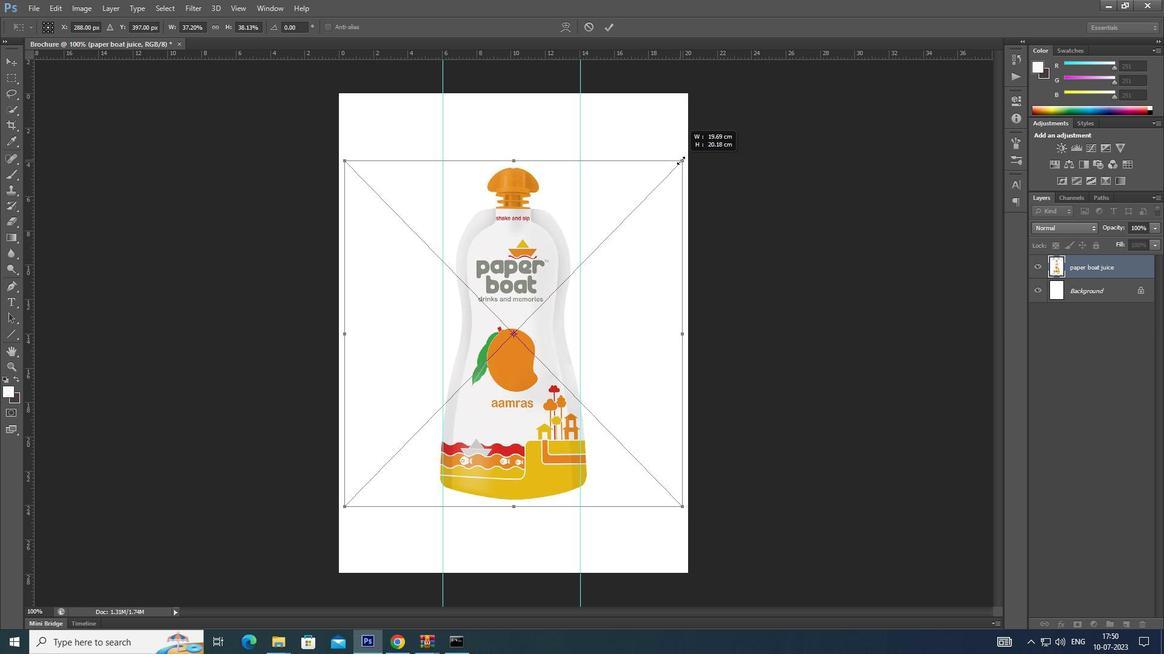 
Action: Mouse moved to (678, 161)
Screenshot: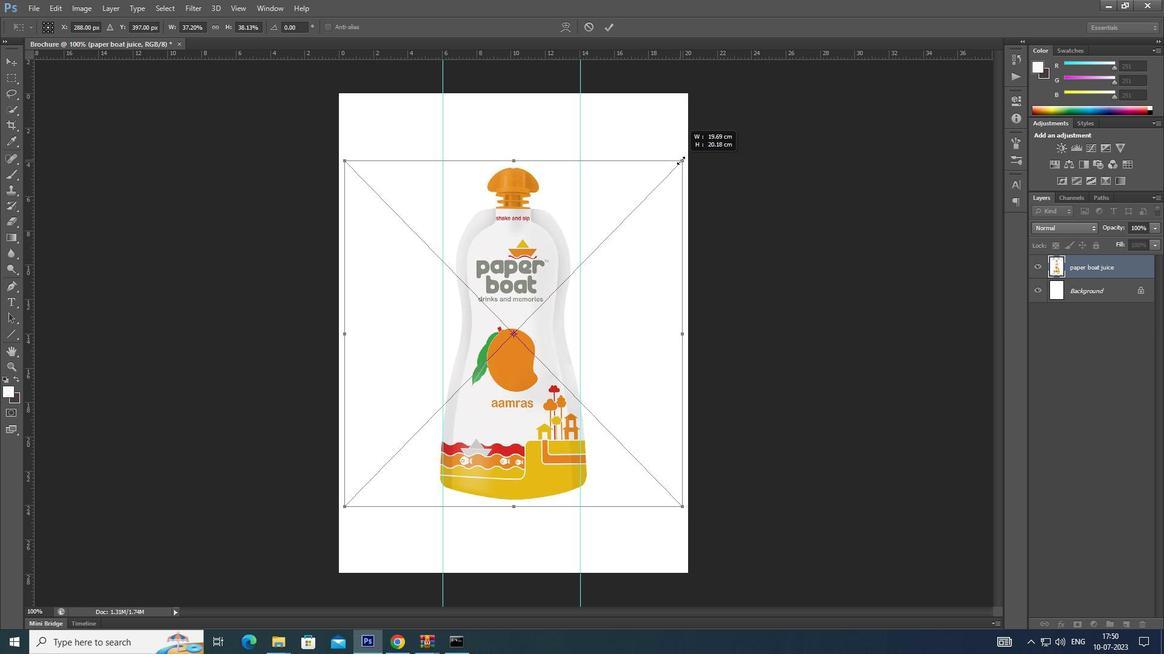 
Action: Key pressed <Key.alt_l>
Screenshot: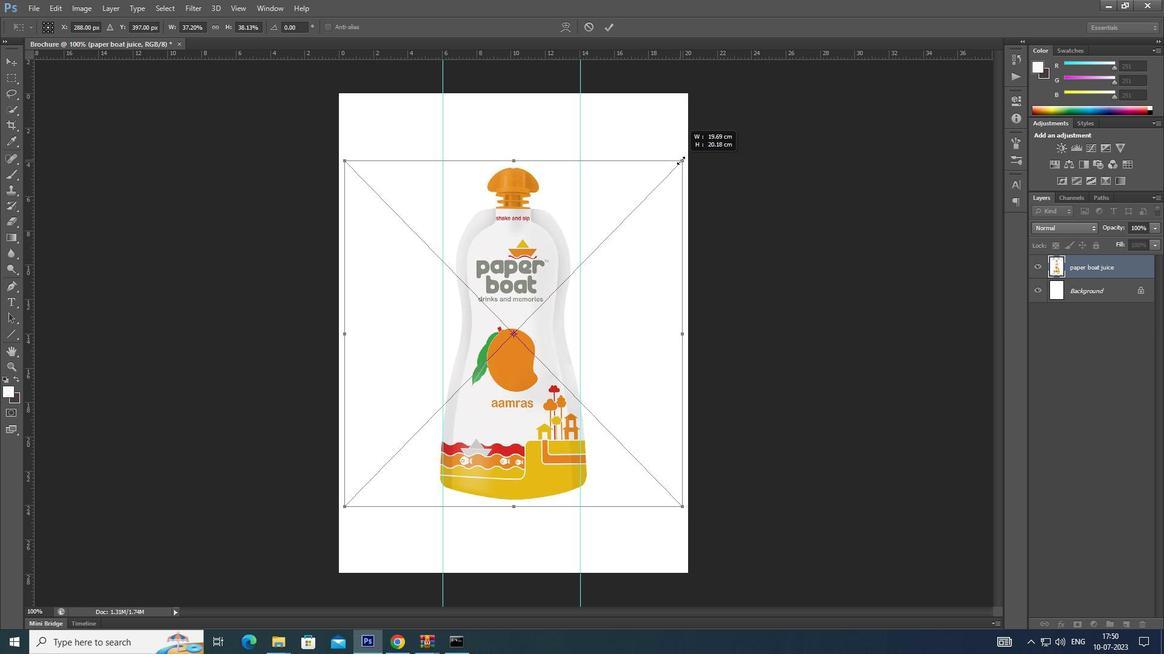 
Action: Mouse moved to (675, 163)
Screenshot: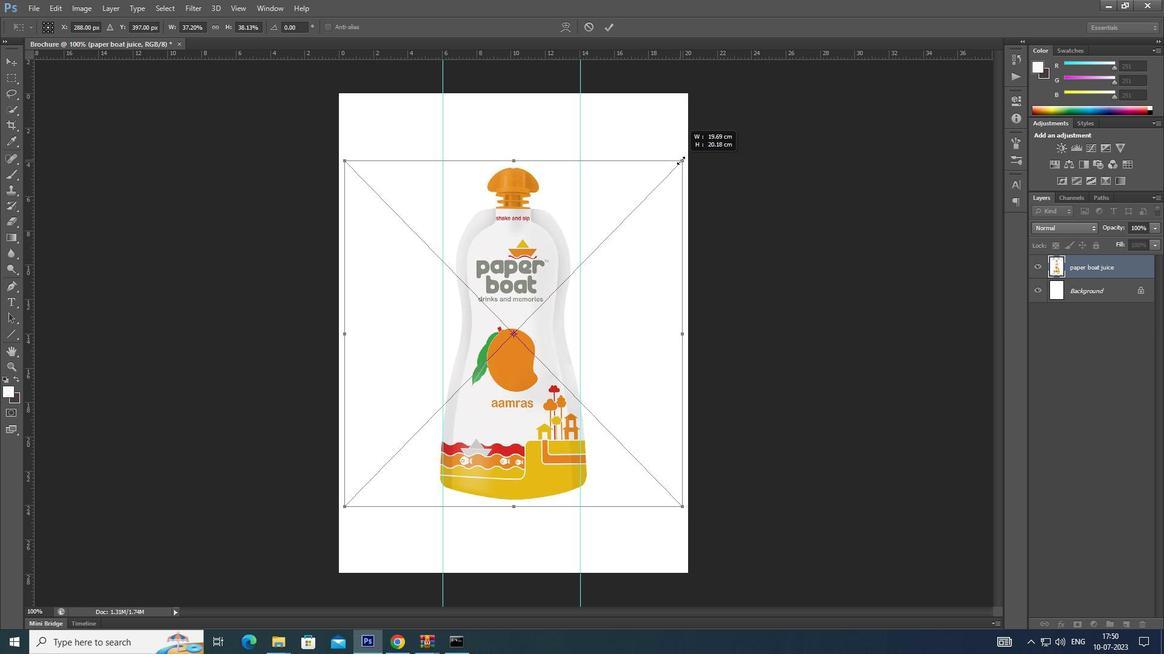 
Action: Key pressed <Key.alt_l>
Screenshot: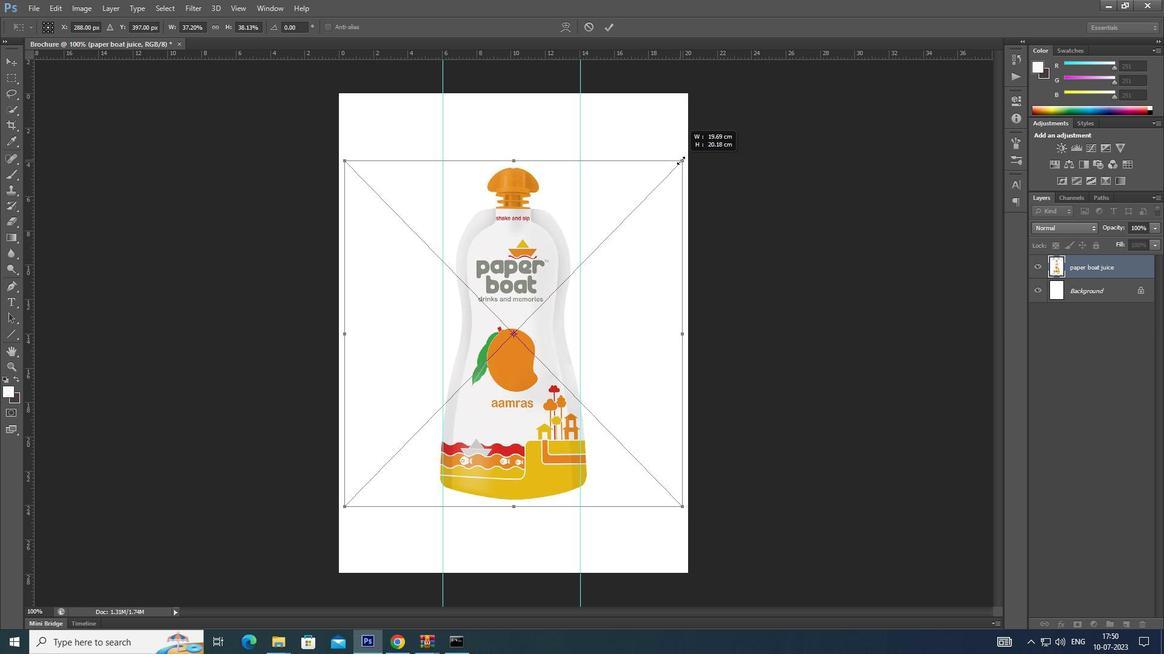 
Action: Mouse moved to (674, 163)
Screenshot: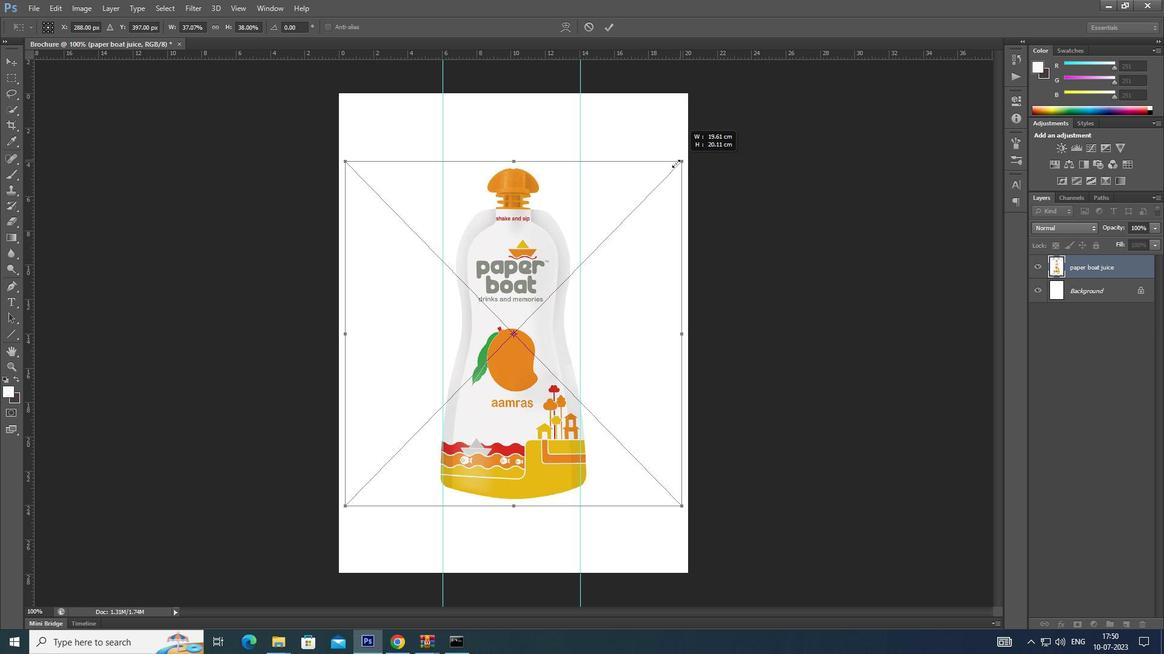
Action: Key pressed <Key.alt_l>
Screenshot: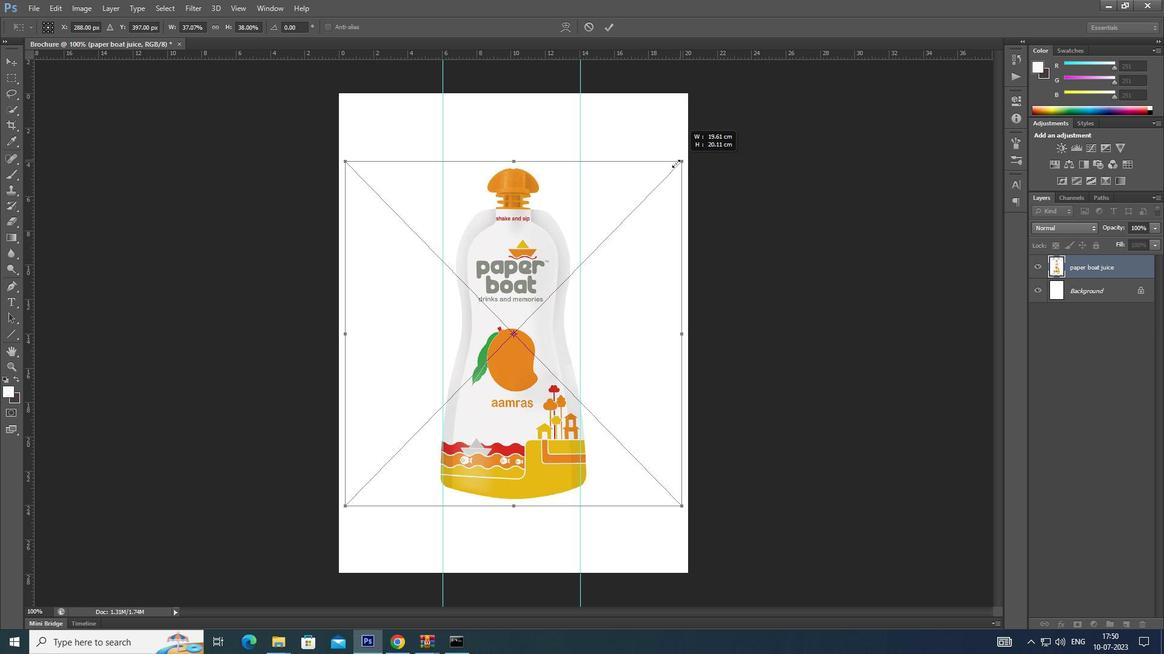 
Action: Mouse moved to (674, 163)
Screenshot: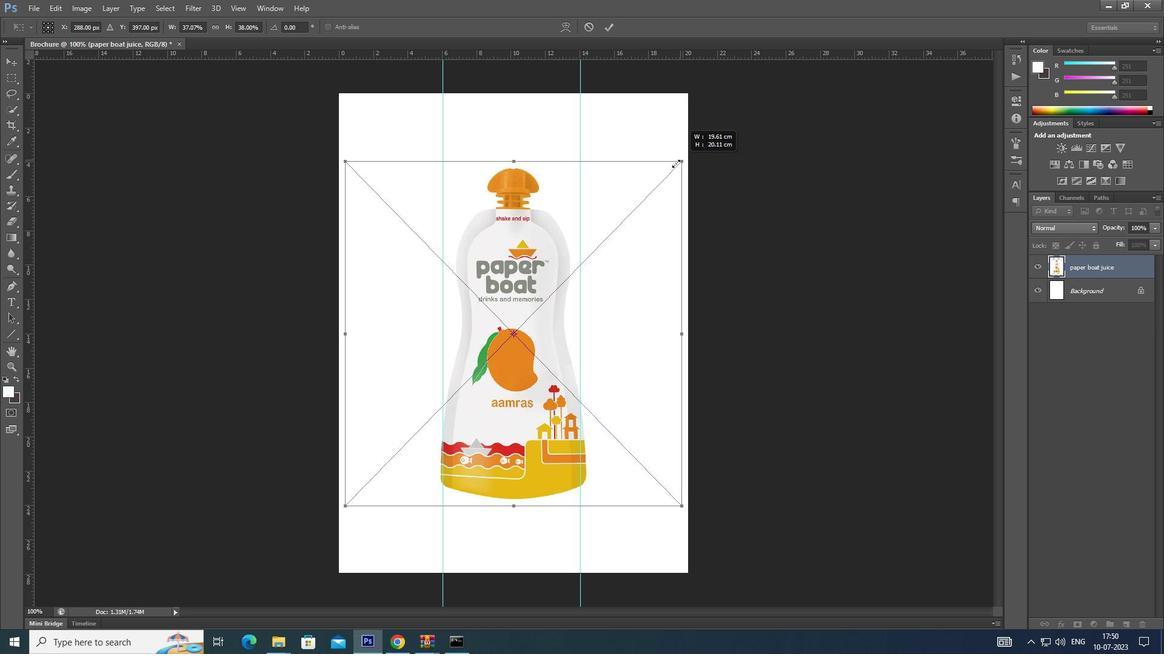 
Action: Key pressed <Key.alt_l><Key.alt_l><Key.alt_l><Key.alt_l>
Screenshot: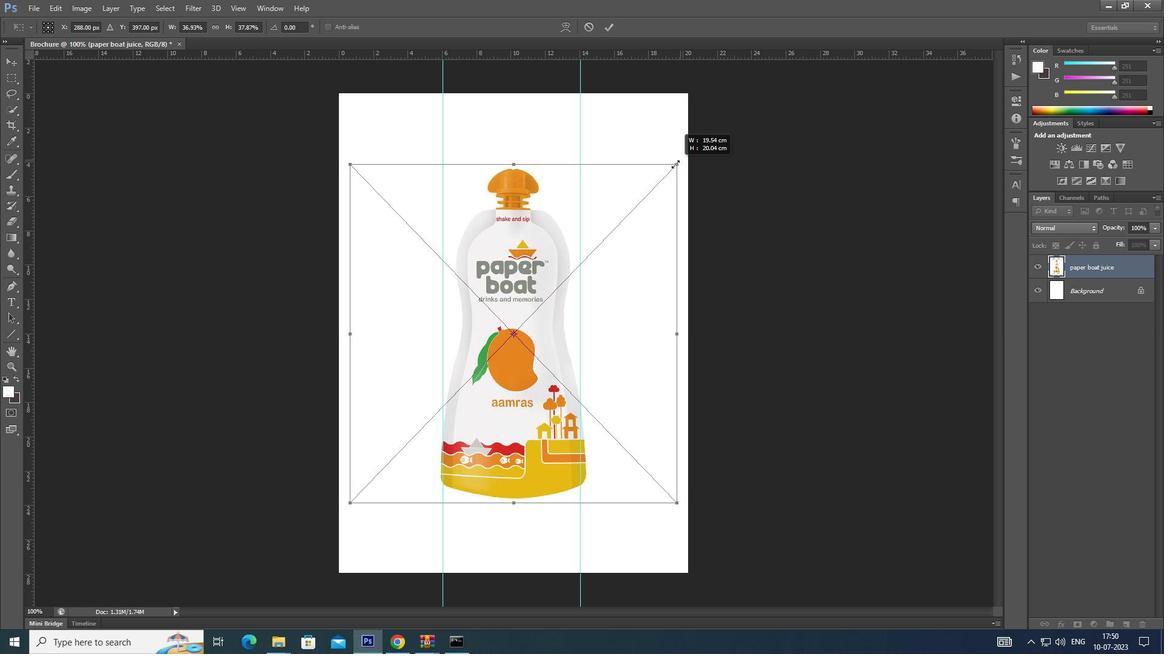 
Action: Mouse moved to (674, 163)
Screenshot: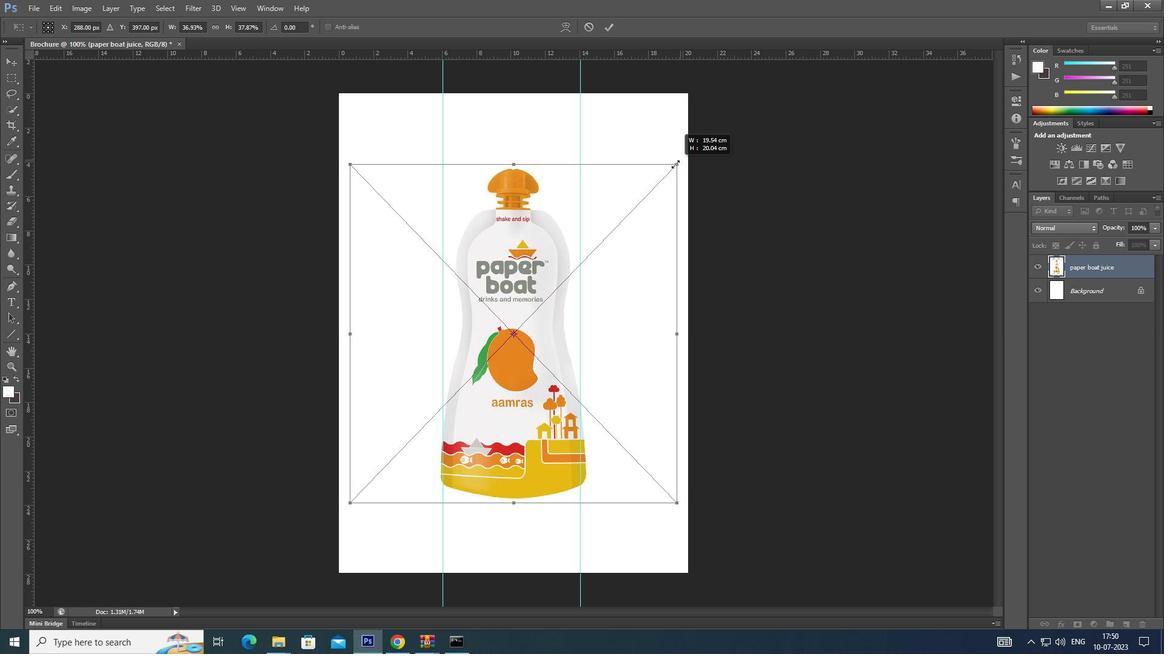 
Action: Key pressed <Key.alt_l>
Screenshot: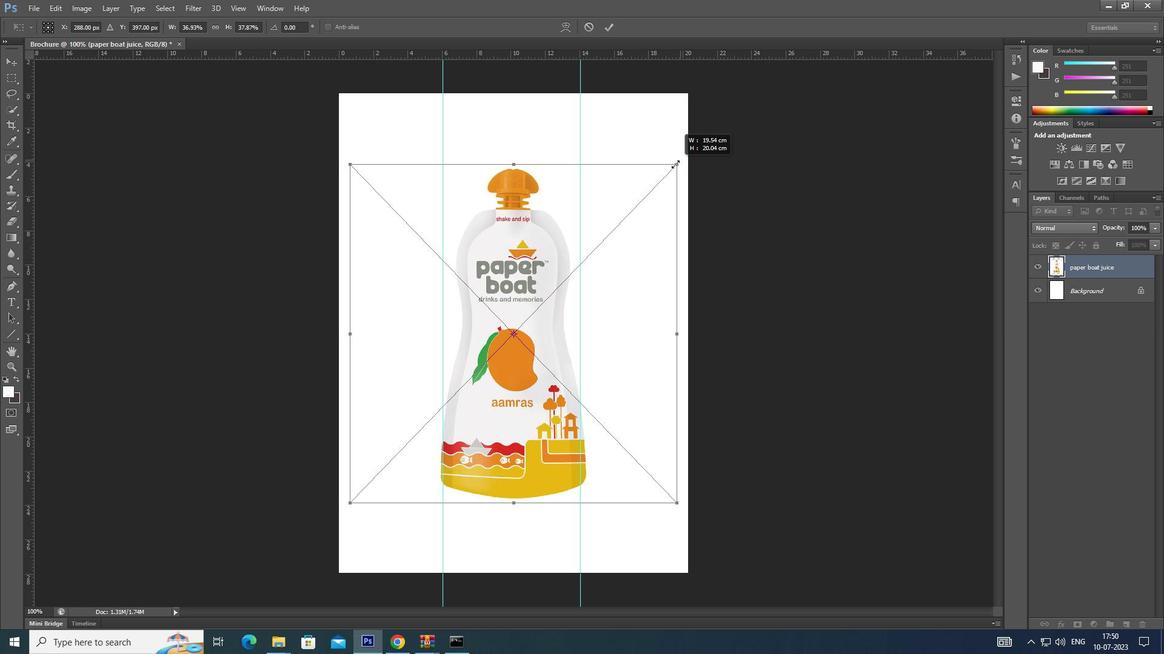 
Action: Mouse moved to (672, 164)
Screenshot: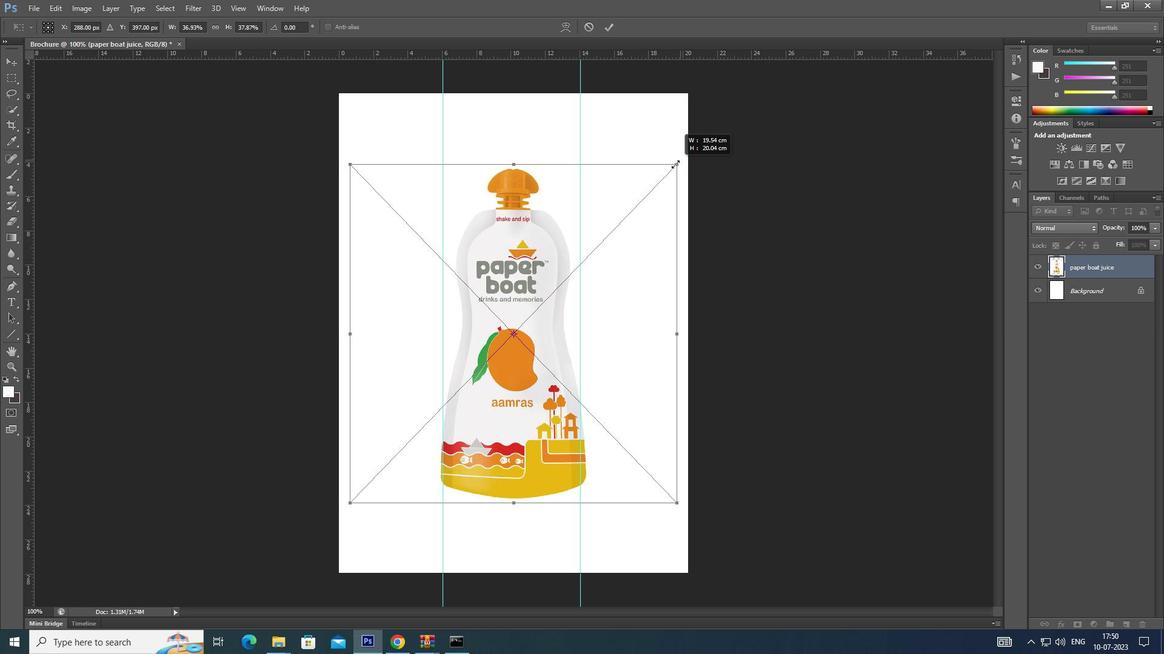 
Action: Key pressed <Key.alt_l>
Screenshot: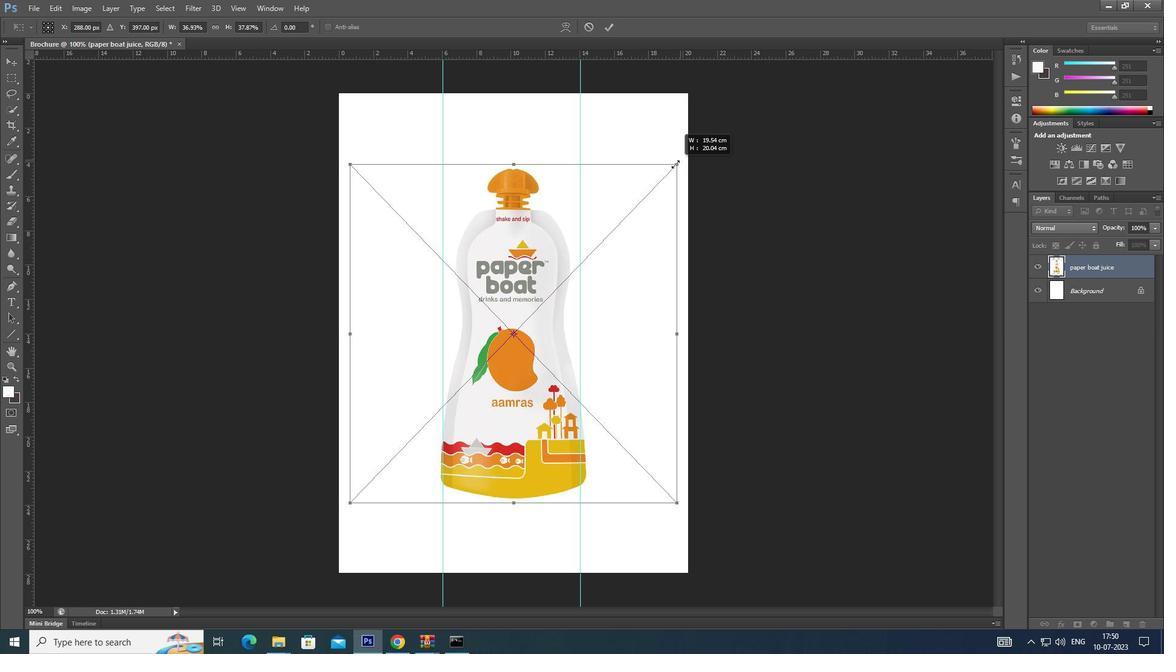 
Action: Mouse moved to (672, 164)
Screenshot: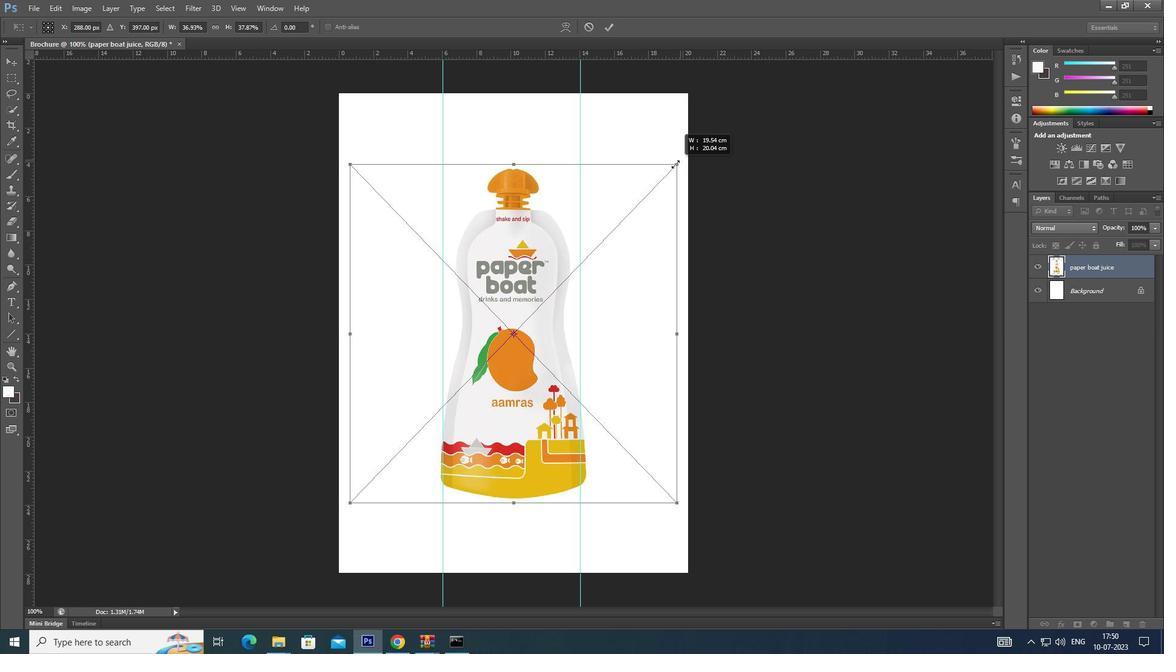 
Action: Key pressed <Key.alt_l>
Screenshot: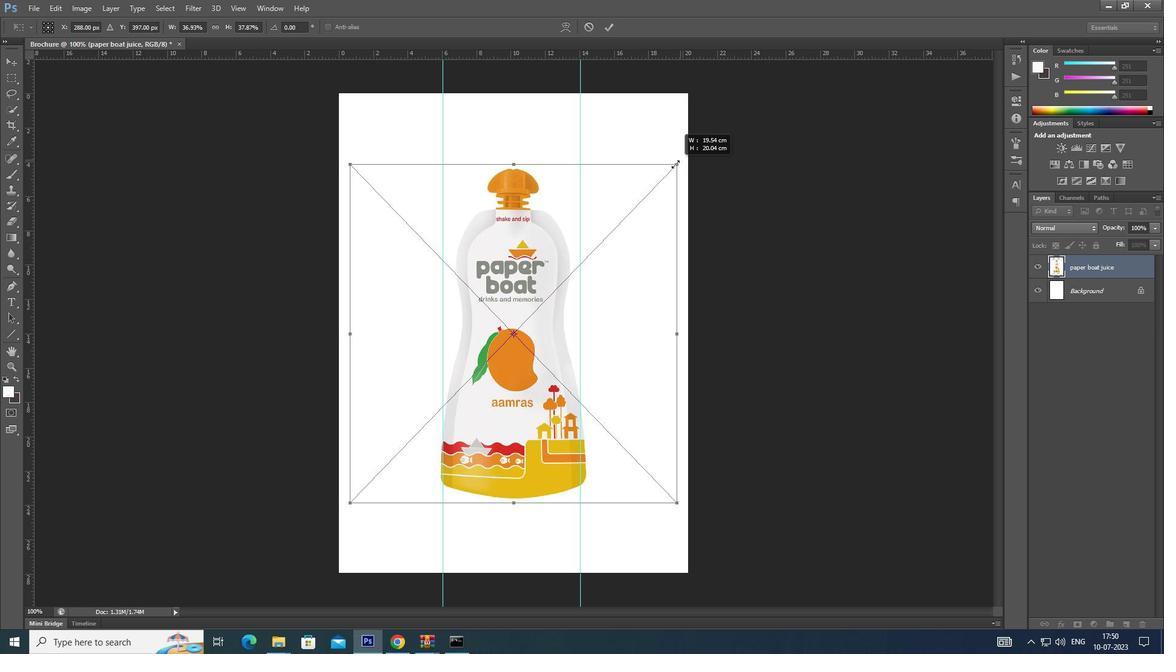 
Action: Mouse moved to (671, 165)
Screenshot: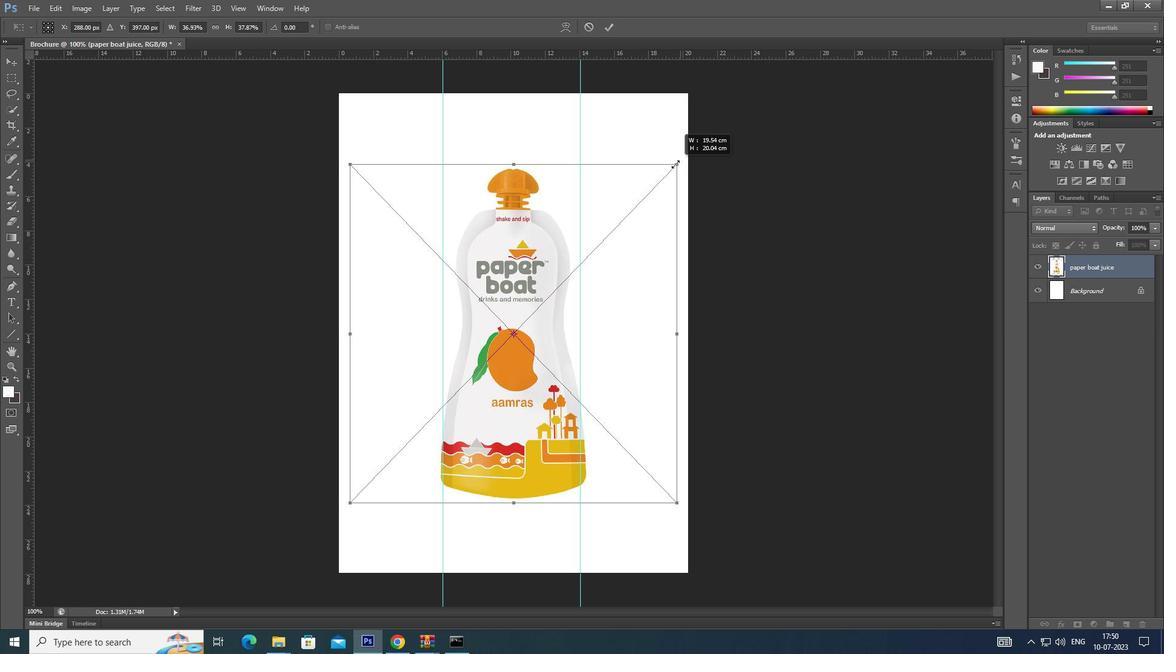 
Action: Key pressed <Key.alt_l>
Screenshot: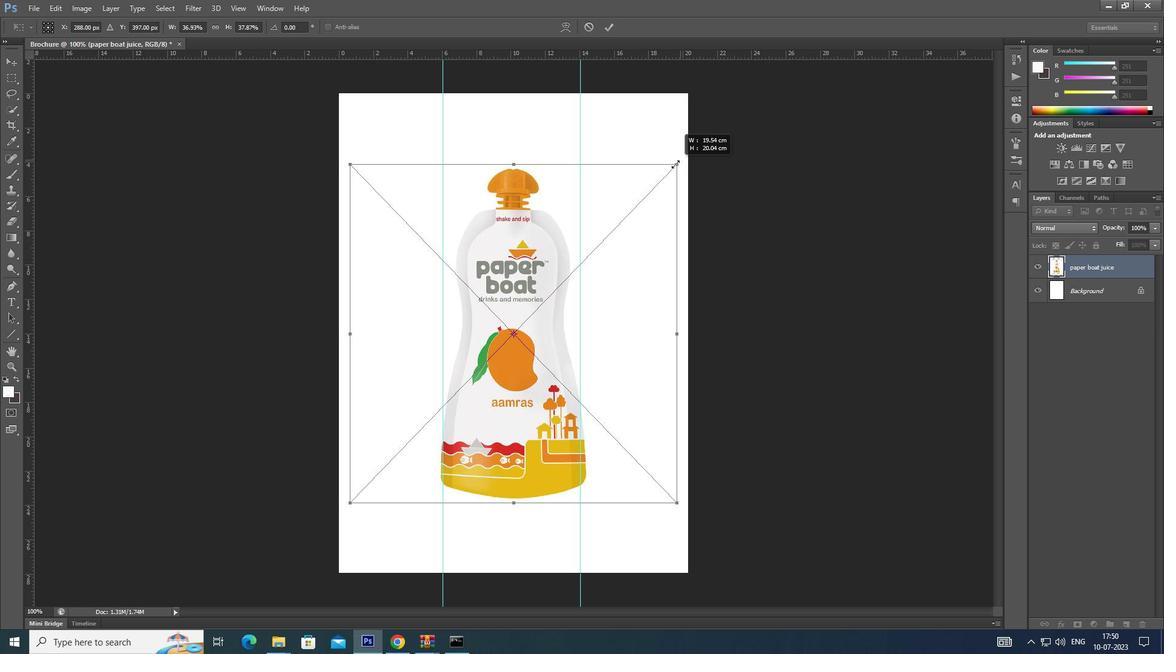 
Action: Mouse moved to (669, 165)
Screenshot: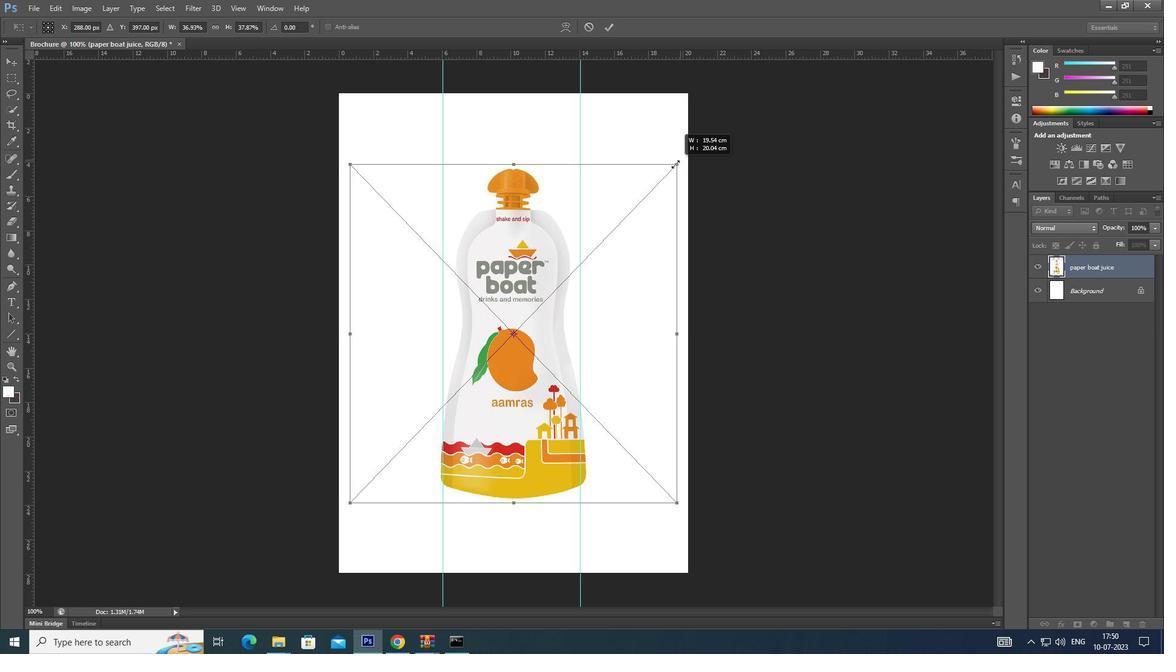 
Action: Key pressed <Key.alt_l>
Screenshot: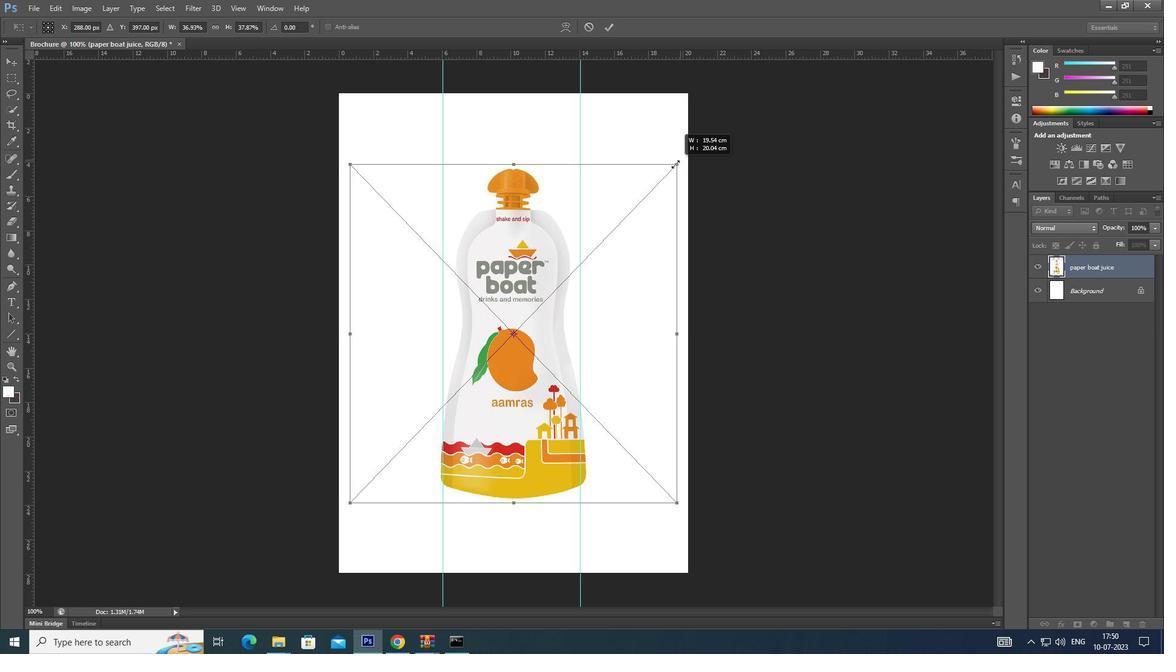 
Action: Mouse moved to (669, 166)
Screenshot: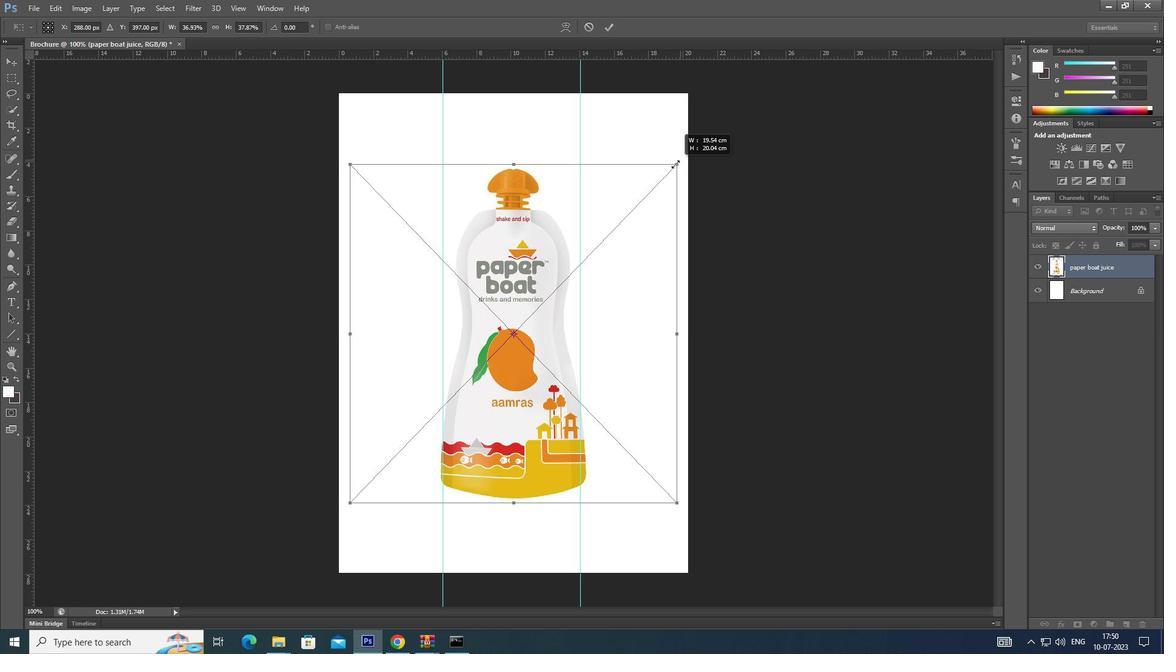 
Action: Key pressed <Key.alt_l><Key.alt_l><Key.alt_l><Key.alt_l>
Screenshot: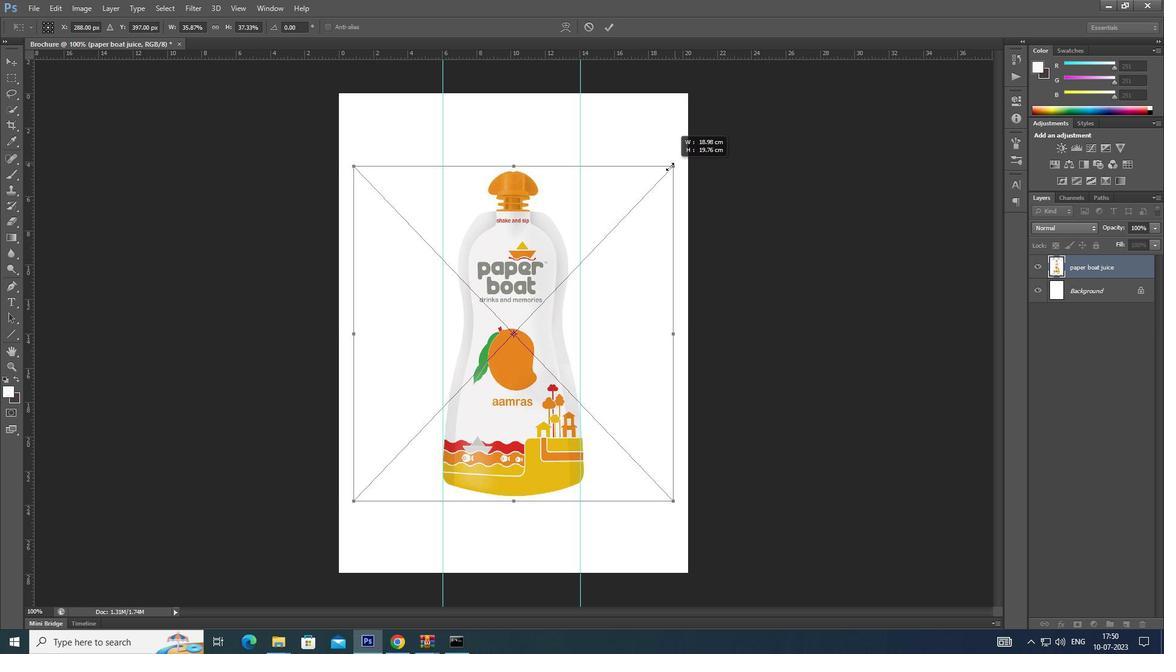 
Action: Mouse moved to (669, 166)
Screenshot: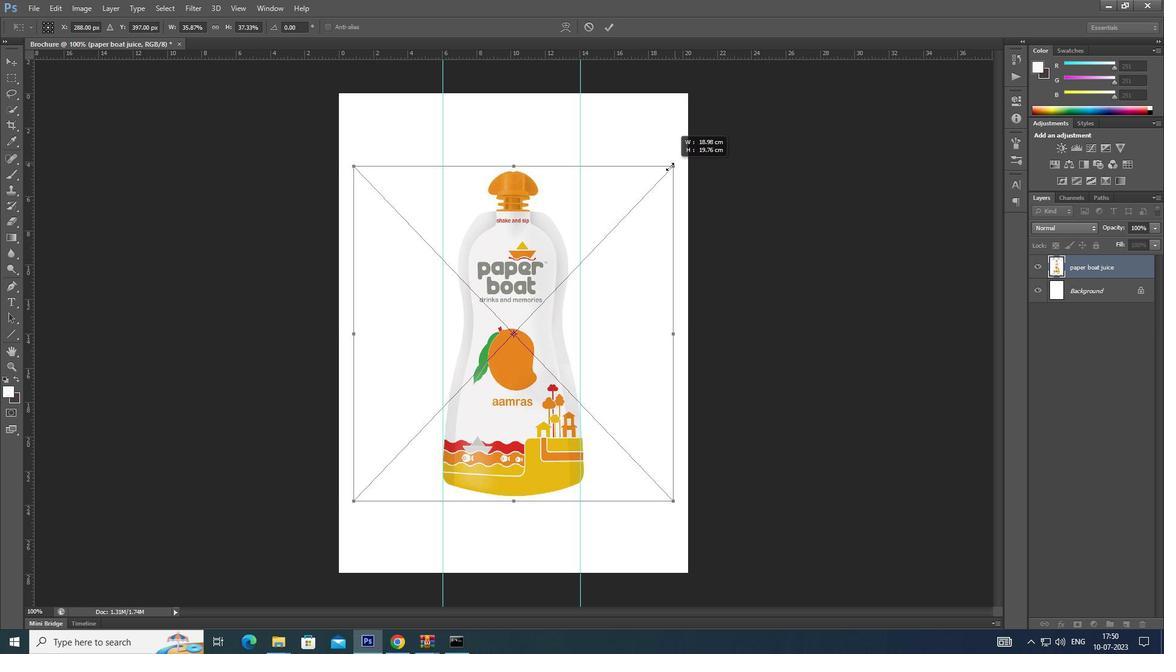 
Action: Key pressed <Key.alt_l><Key.alt_l>
Screenshot: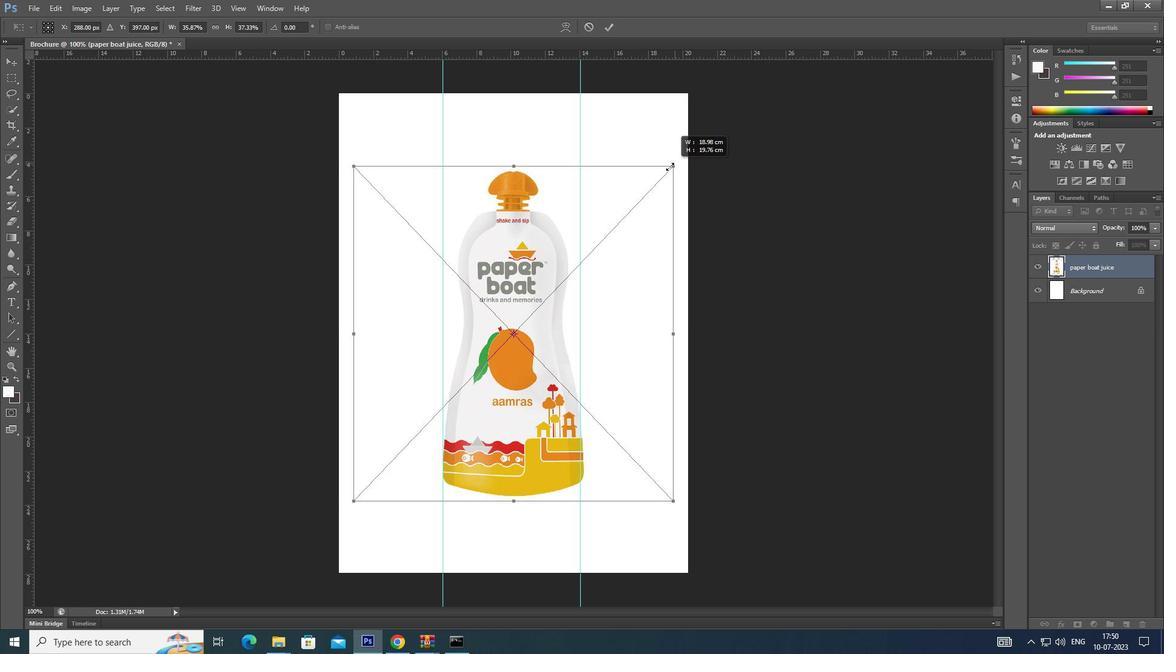 
Action: Mouse moved to (668, 167)
Screenshot: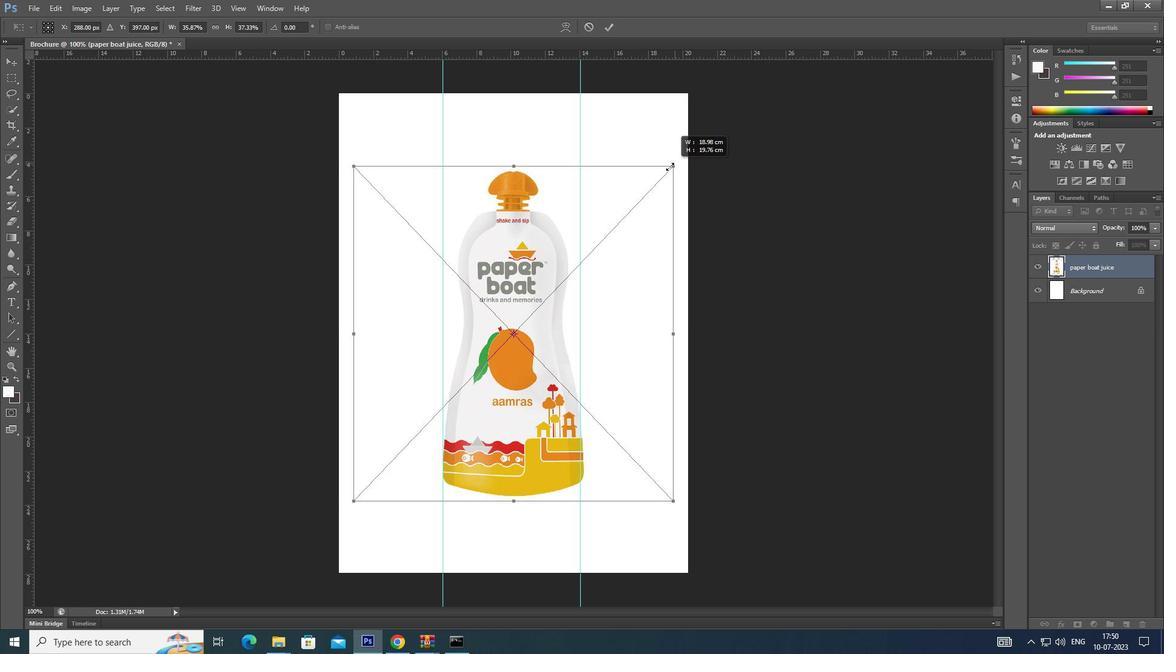 
Action: Key pressed <Key.alt_l>
Screenshot: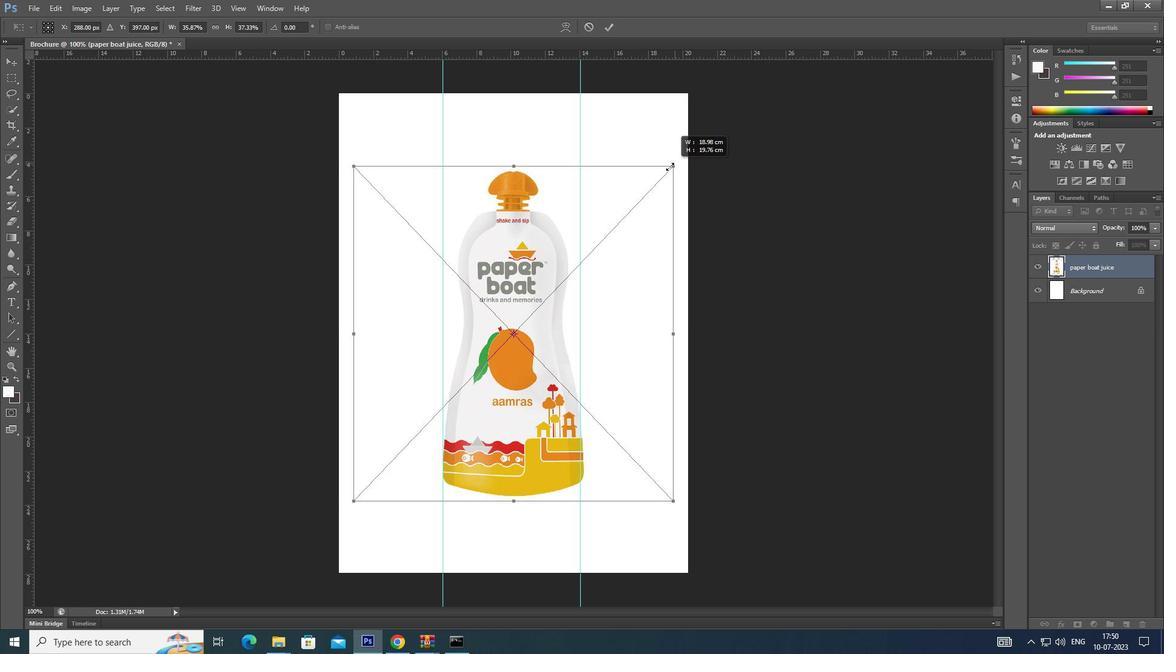 
Action: Mouse moved to (667, 167)
Screenshot: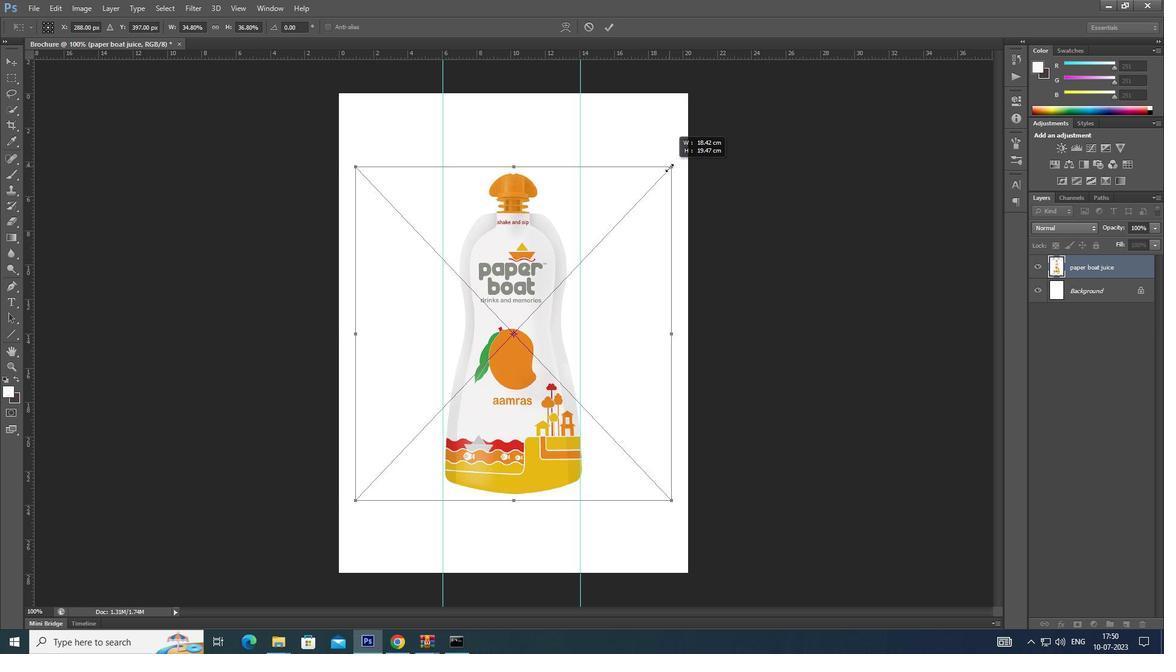 
Action: Key pressed <Key.alt_l>
Screenshot: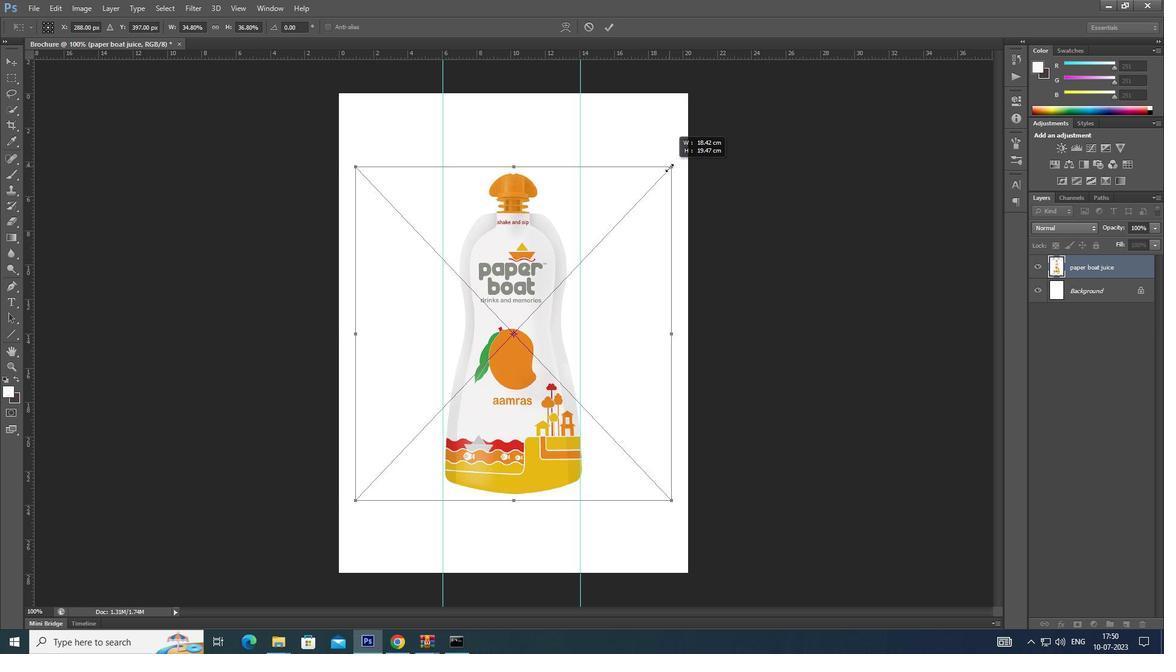
Action: Mouse moved to (666, 167)
Screenshot: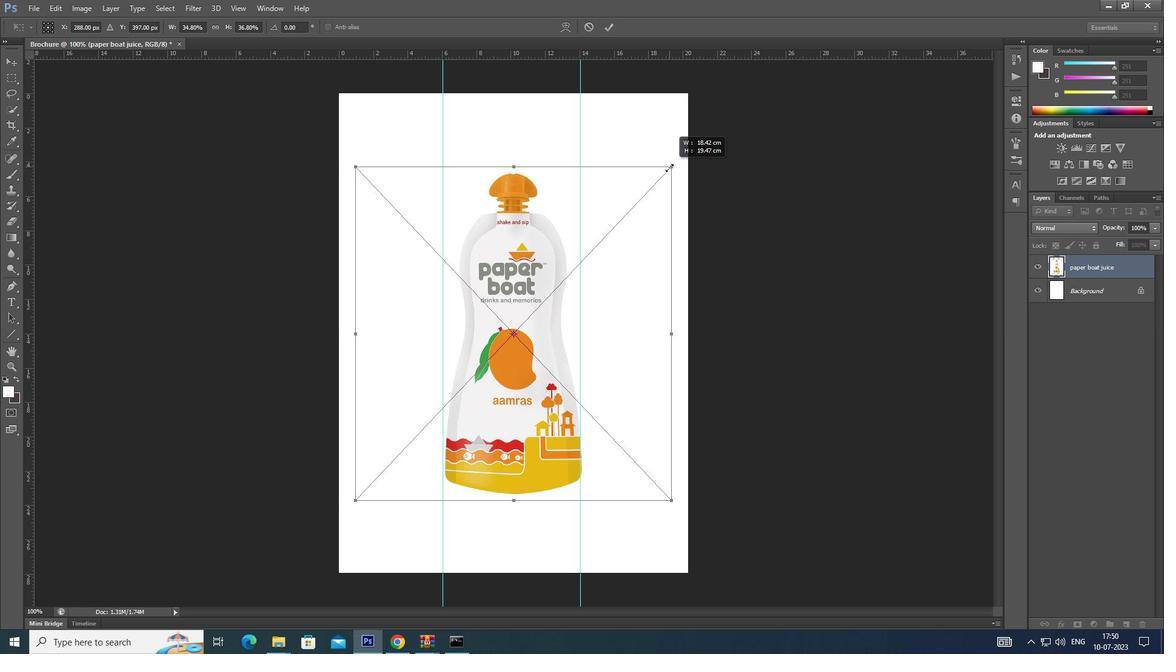
Action: Key pressed <Key.alt_l><Key.alt_l>
Screenshot: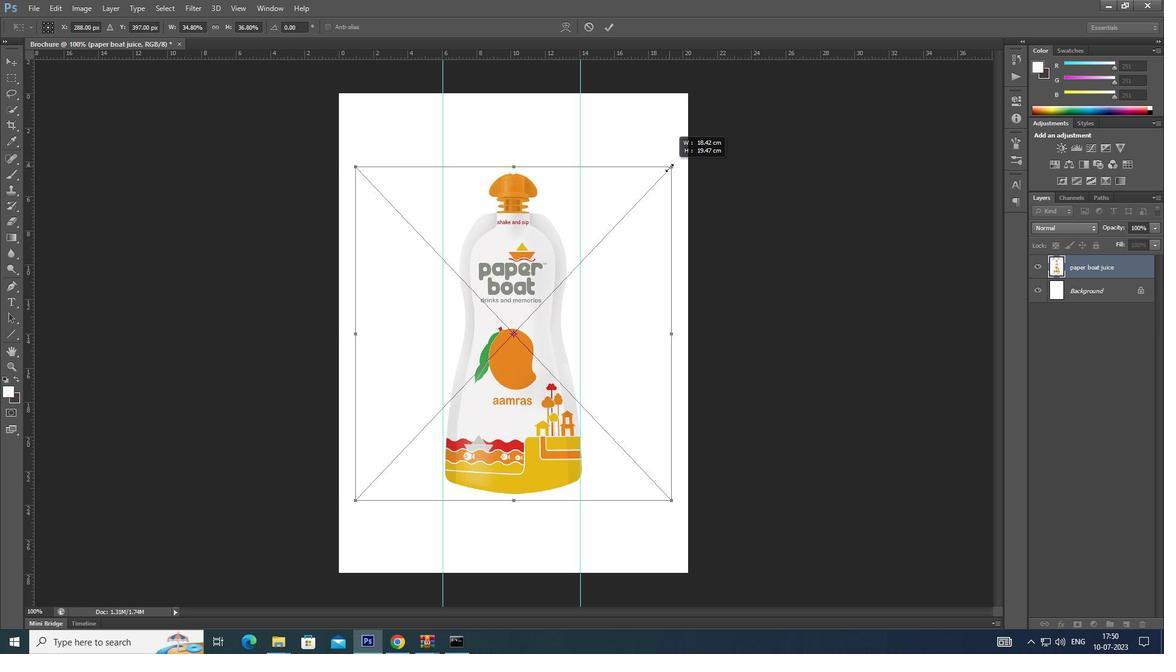 
Action: Mouse moved to (666, 168)
Screenshot: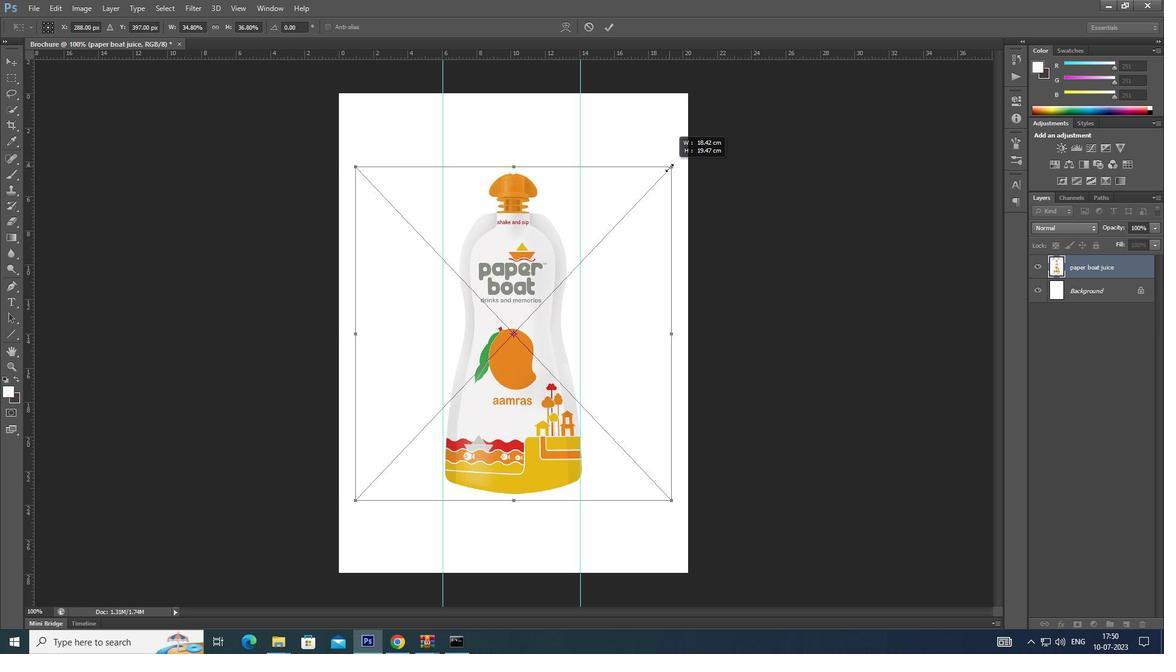 
Action: Key pressed <Key.alt_l>
Screenshot: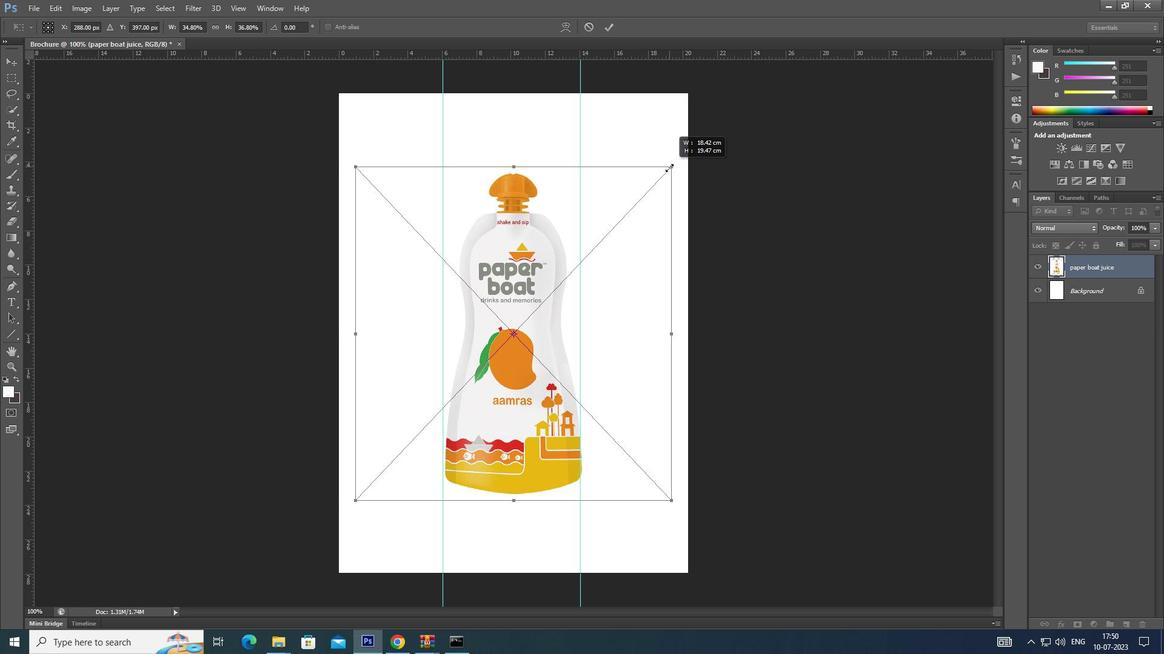 
Action: Mouse moved to (666, 168)
Screenshot: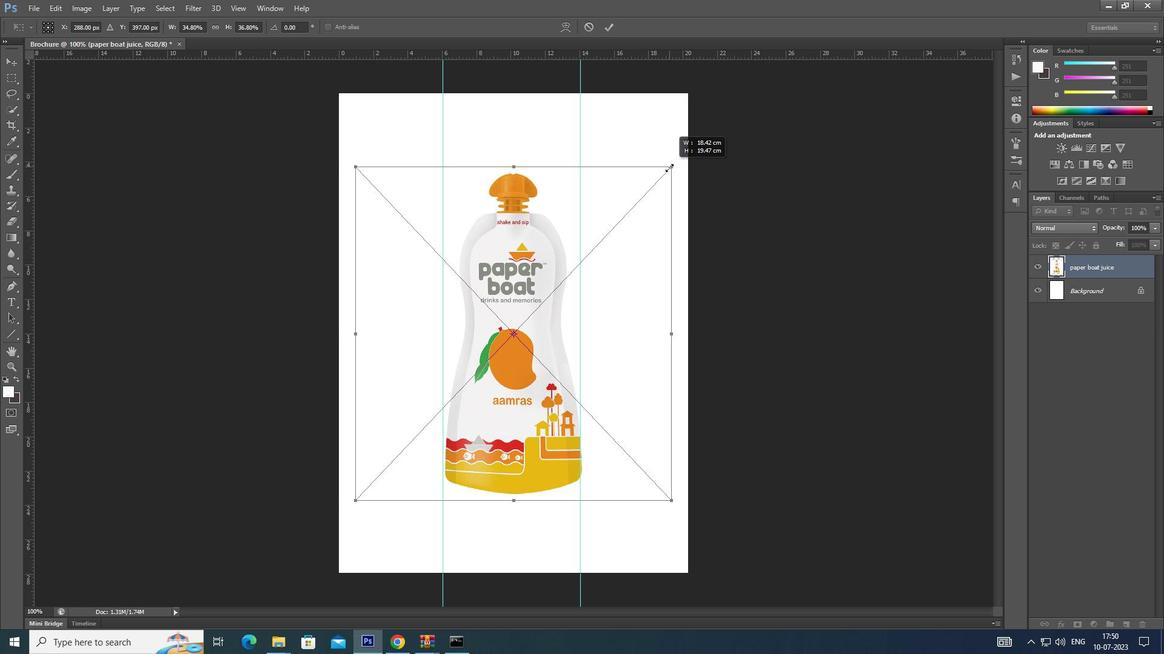 
Action: Key pressed <Key.alt_l>
Screenshot: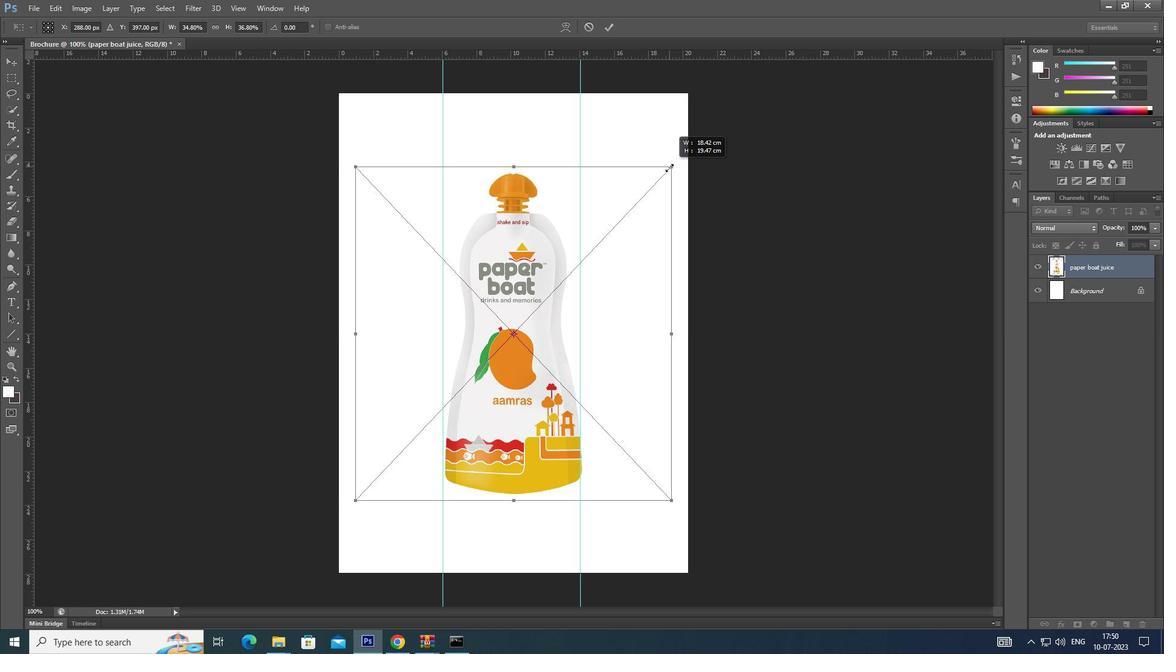 
Action: Mouse moved to (666, 169)
Screenshot: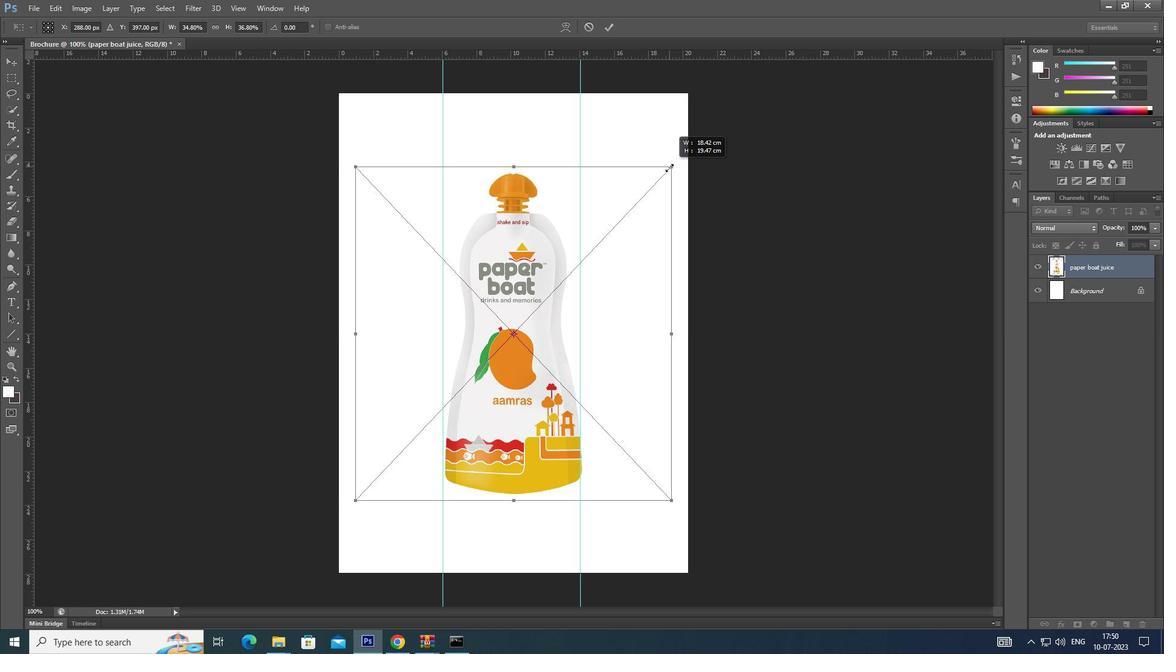 
Action: Key pressed <Key.alt_l><Key.alt_l><Key.alt_l>
Screenshot: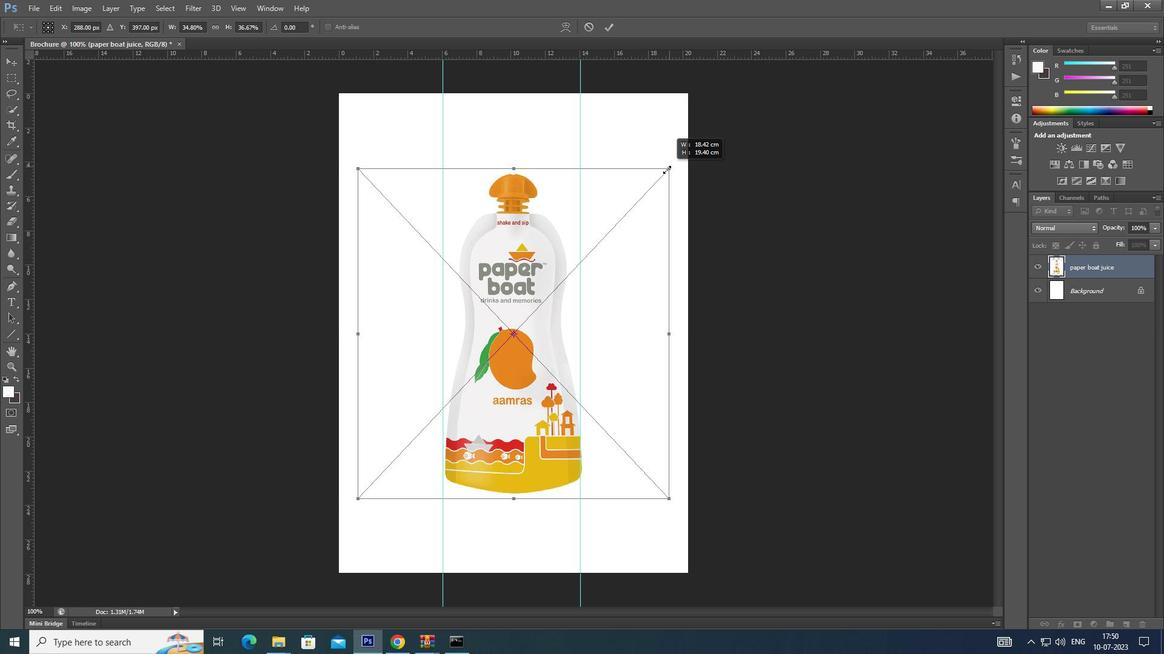 
Action: Mouse moved to (666, 169)
Screenshot: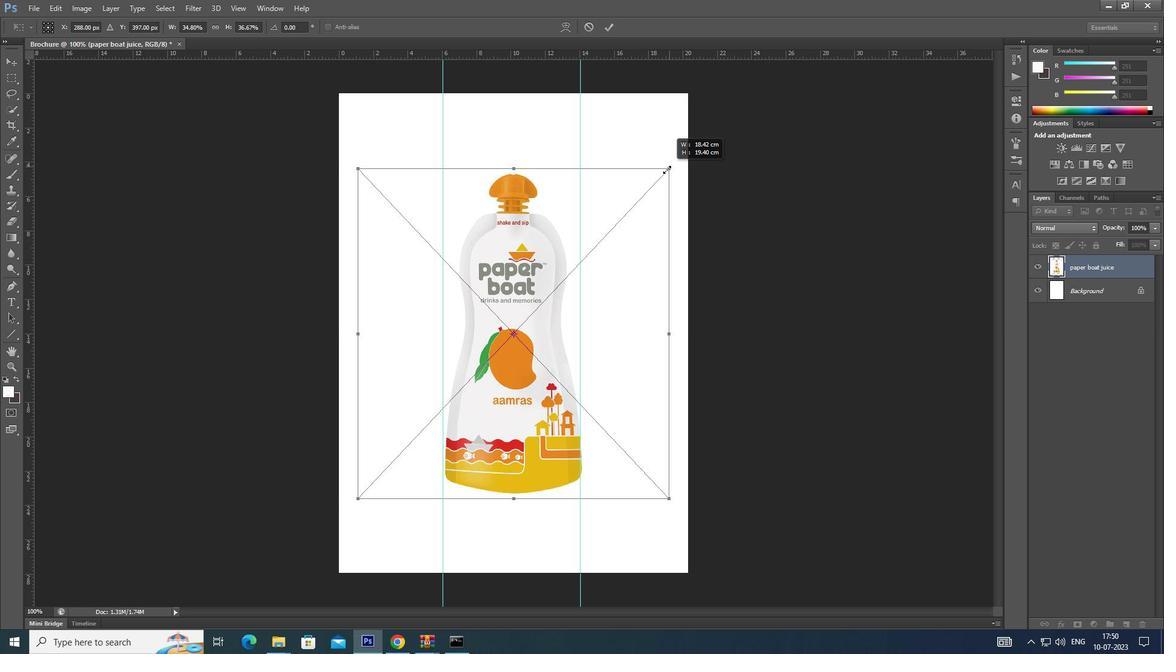 
Action: Key pressed <Key.alt_l><Key.alt_l>
Screenshot: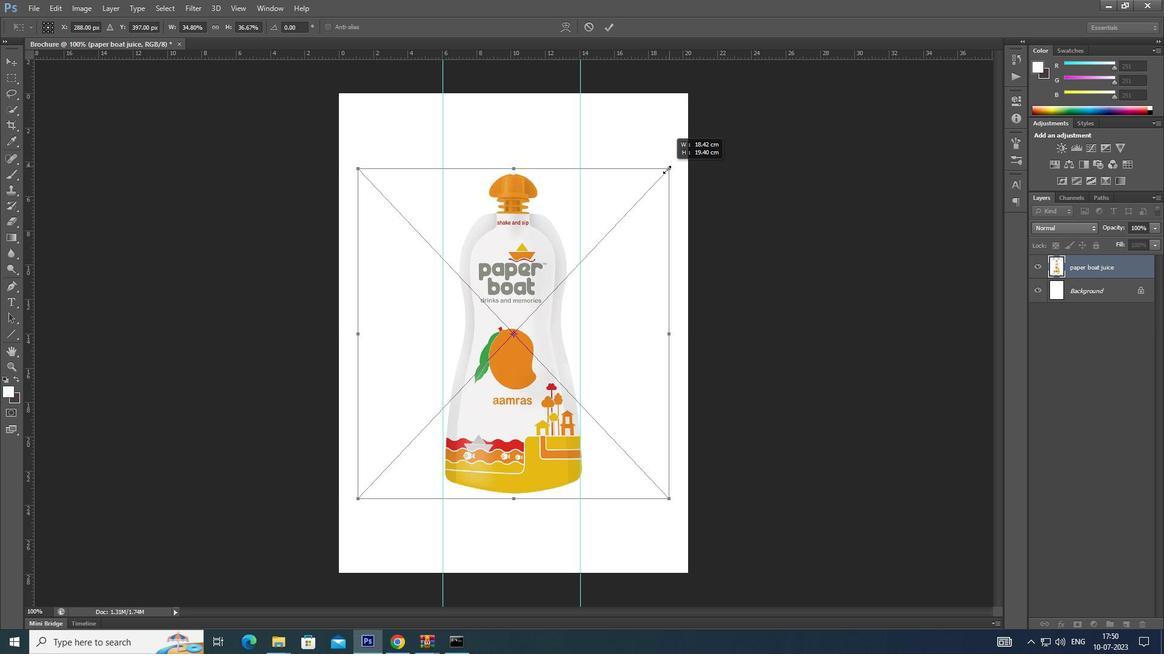 
Action: Mouse moved to (665, 170)
Screenshot: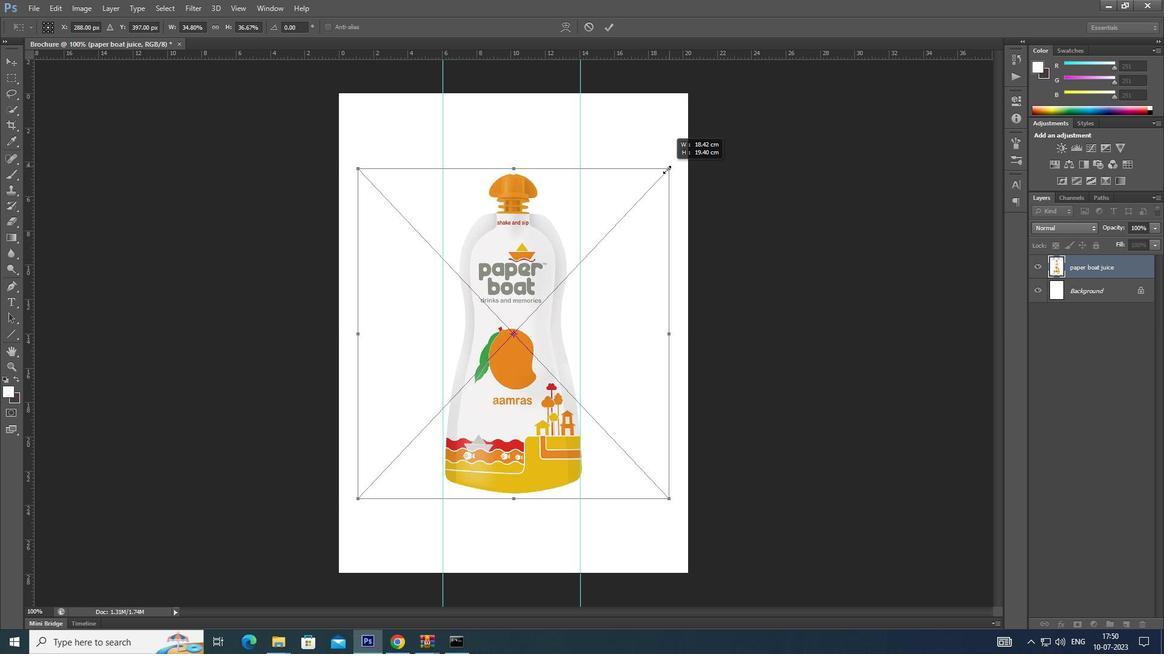 
Action: Key pressed <Key.alt_l>
Screenshot: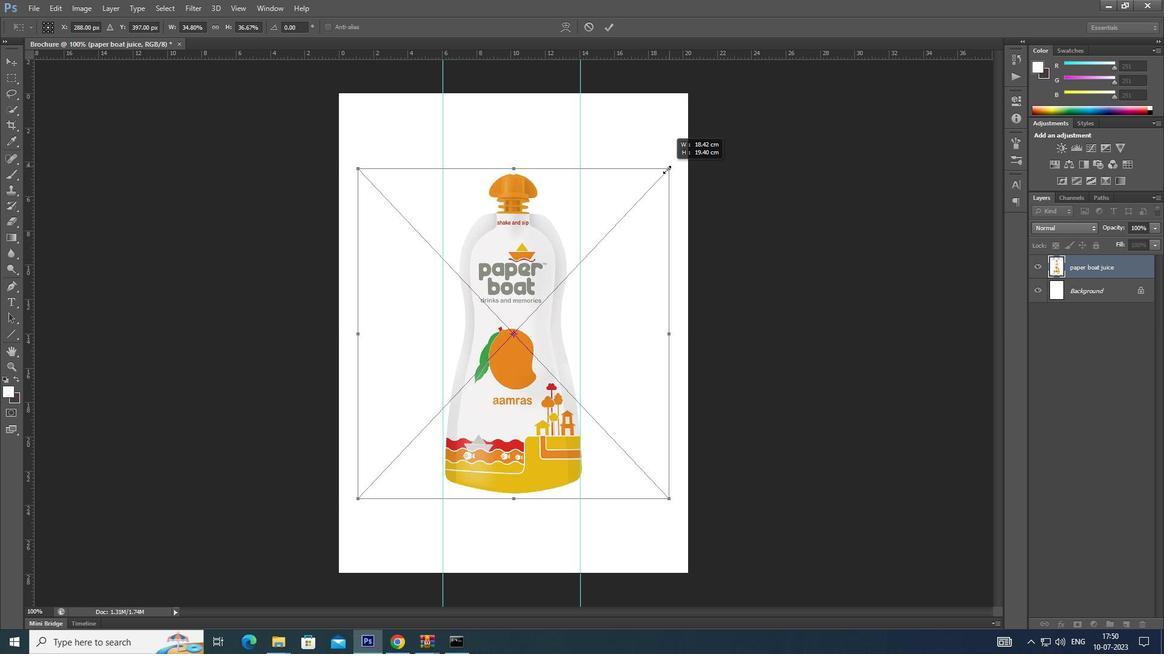 
Action: Mouse moved to (664, 171)
Screenshot: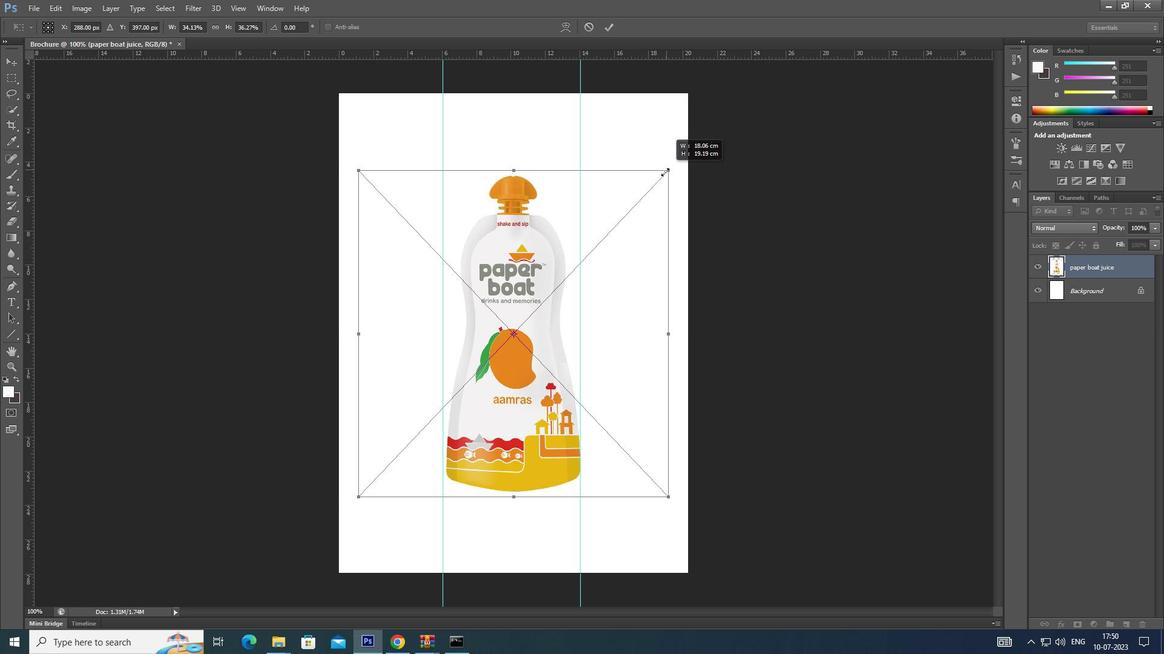 
Action: Key pressed <Key.alt_l>
Screenshot: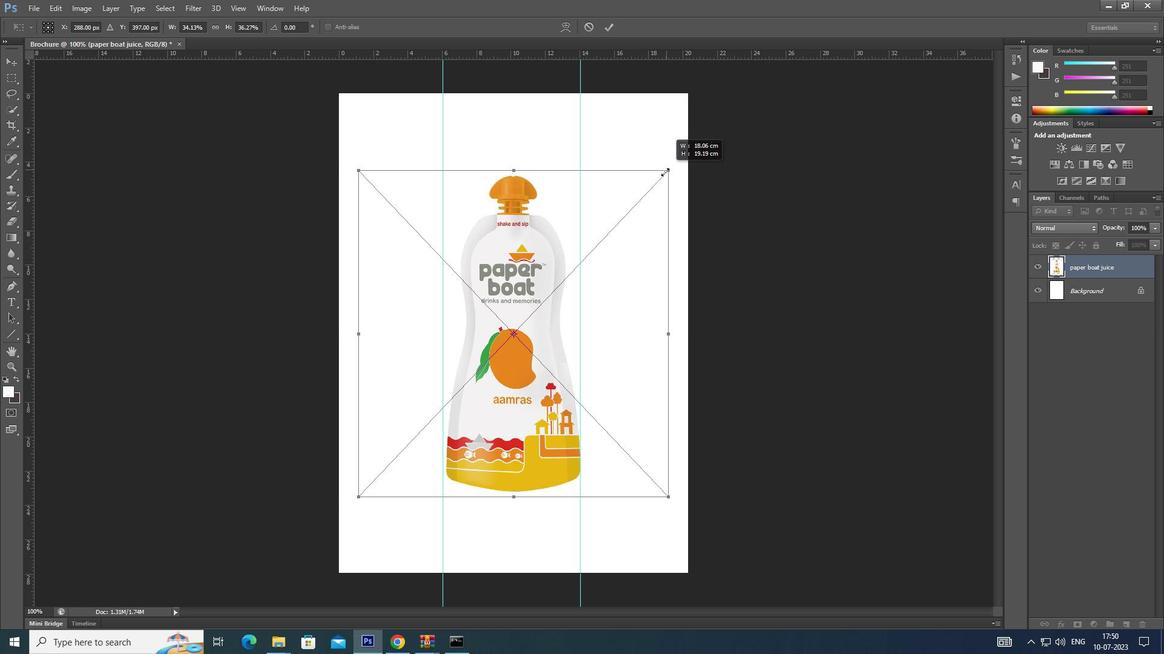 
Action: Mouse moved to (663, 173)
Screenshot: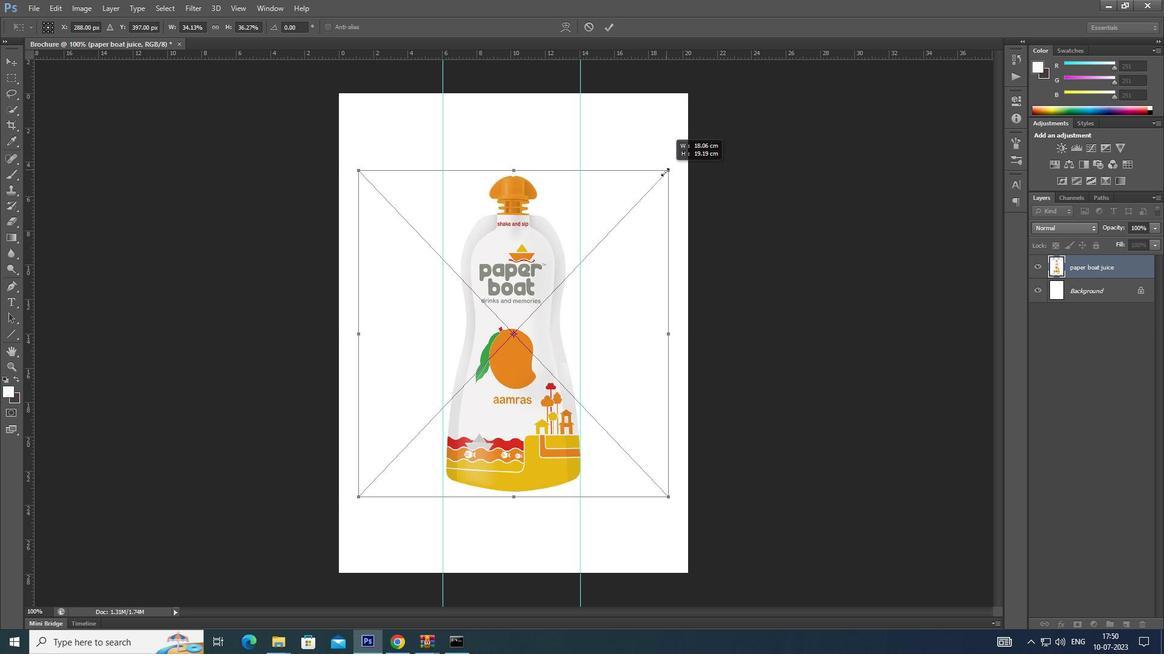 
Action: Key pressed <Key.alt_l><Key.alt_l><Key.alt_l><Key.alt_l><Key.alt_l><Key.alt_l>
Screenshot: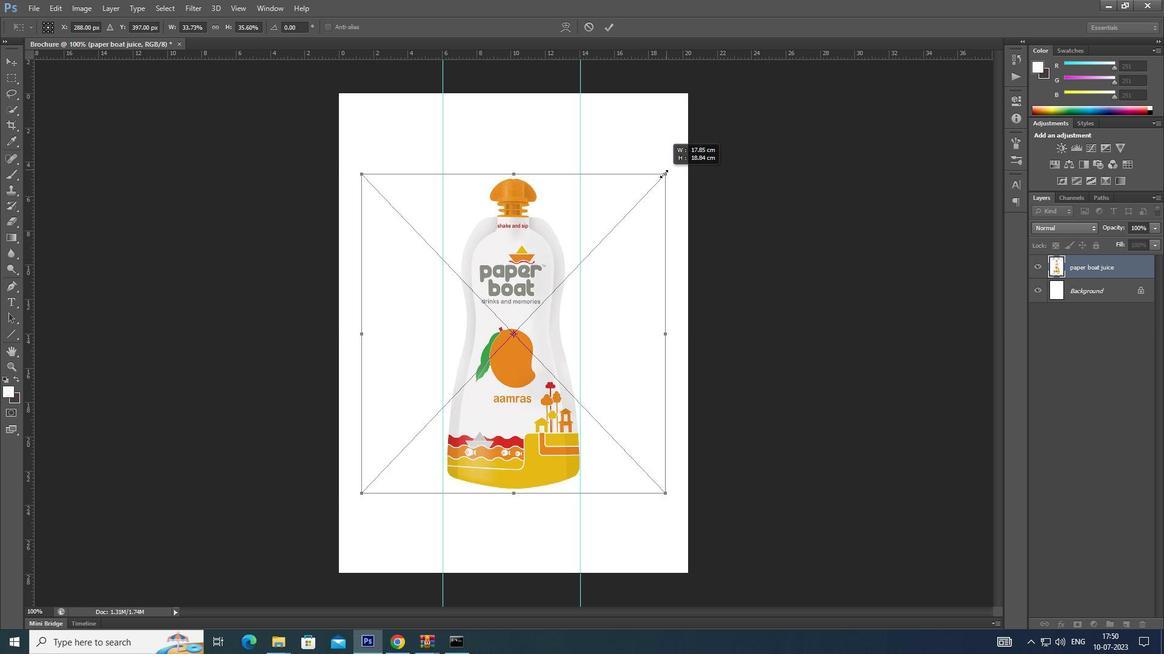 
Action: Mouse moved to (661, 174)
Screenshot: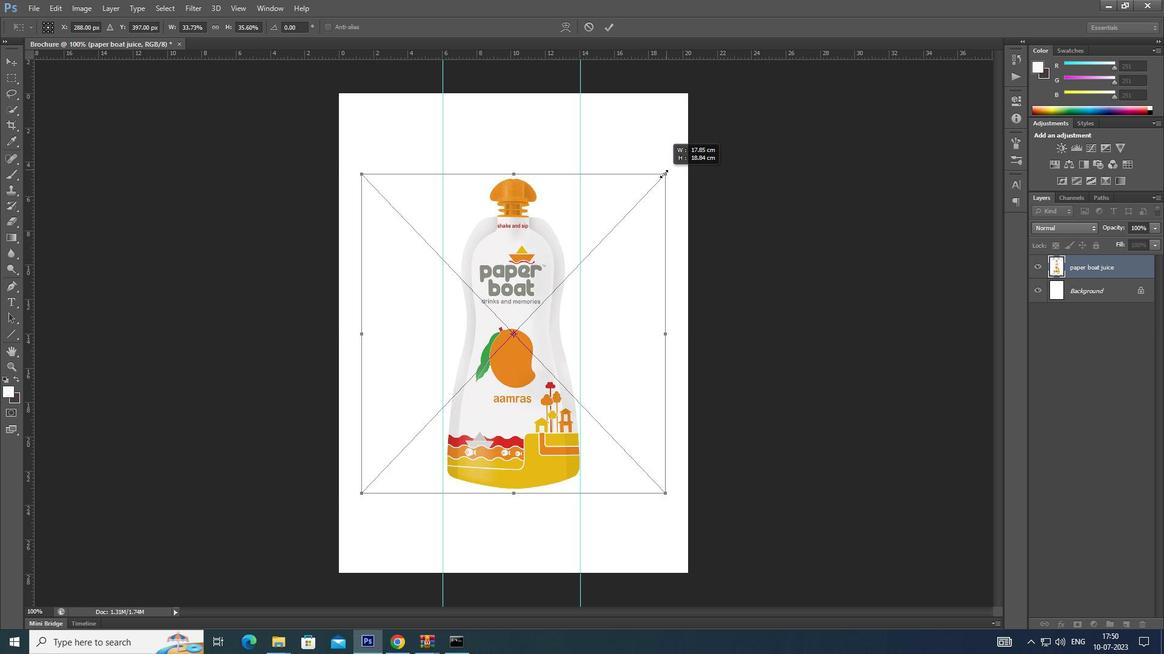 
Action: Key pressed <Key.alt_l>
Screenshot: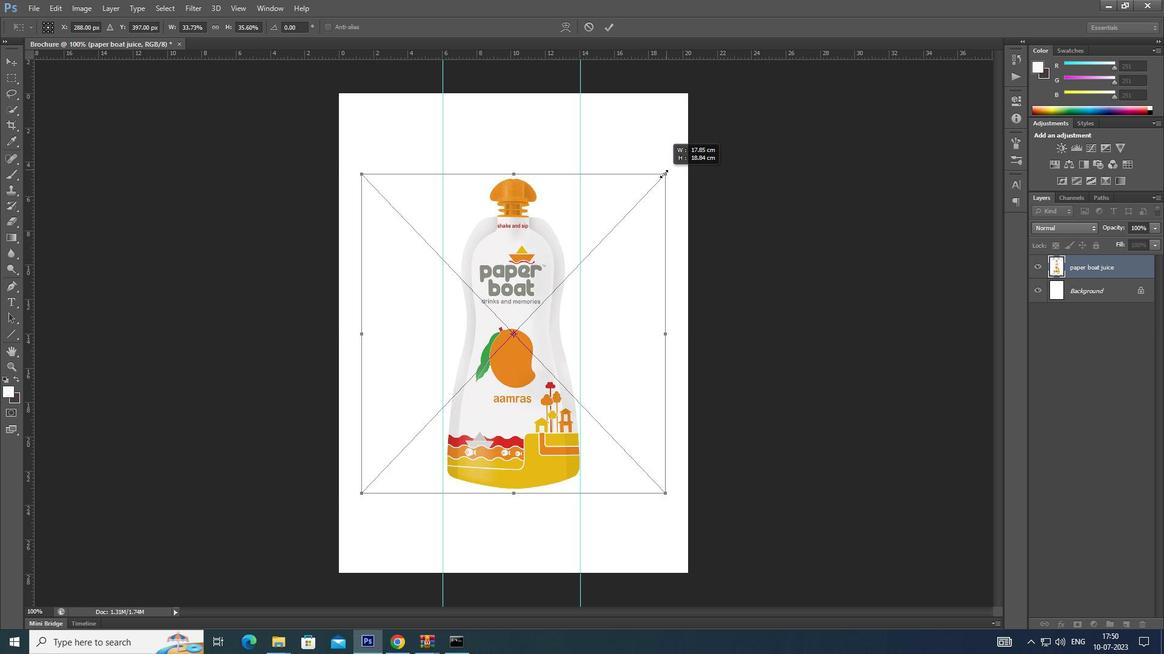
Action: Mouse moved to (660, 175)
Screenshot: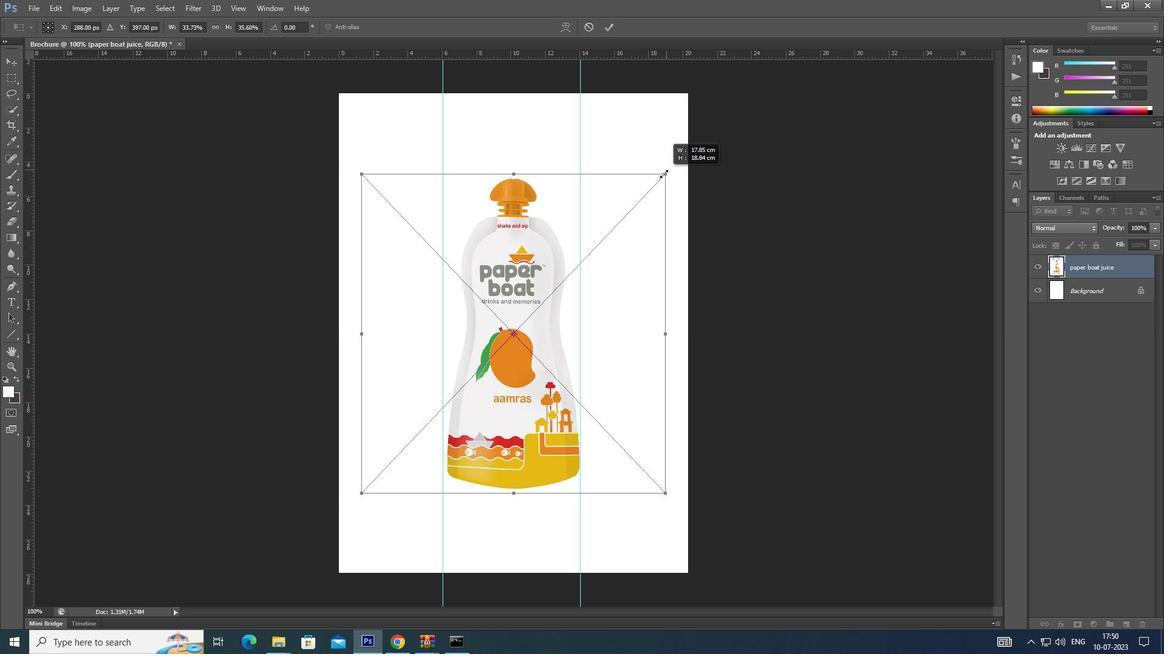 
Action: Key pressed <Key.alt_l>
Screenshot: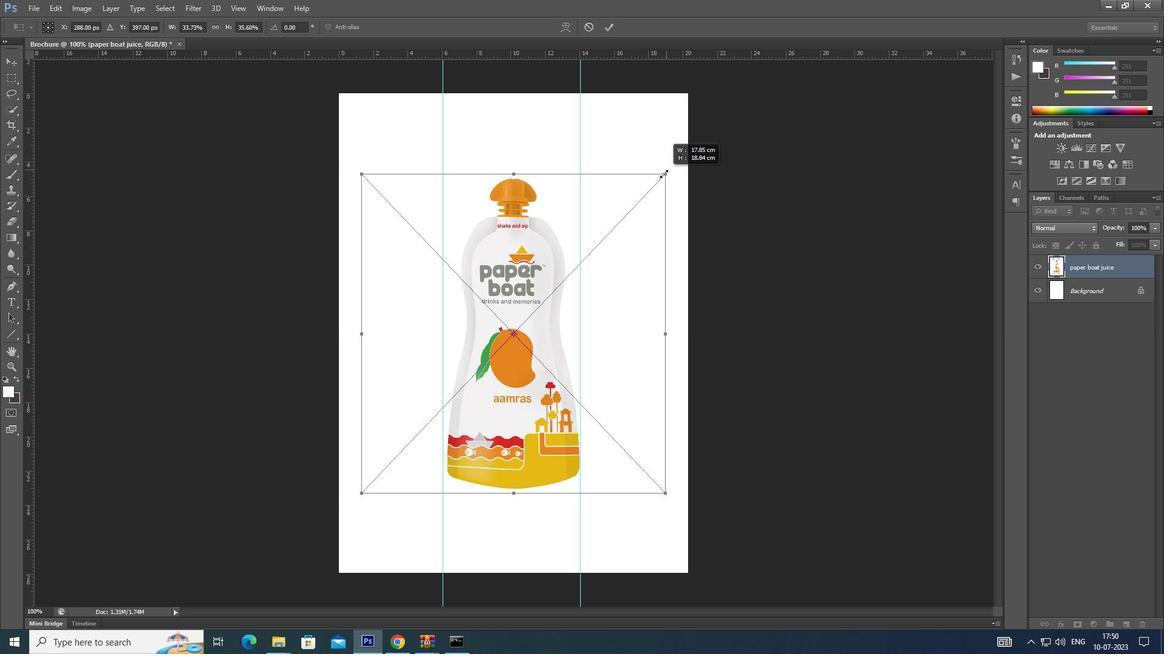 
Action: Mouse moved to (660, 175)
Screenshot: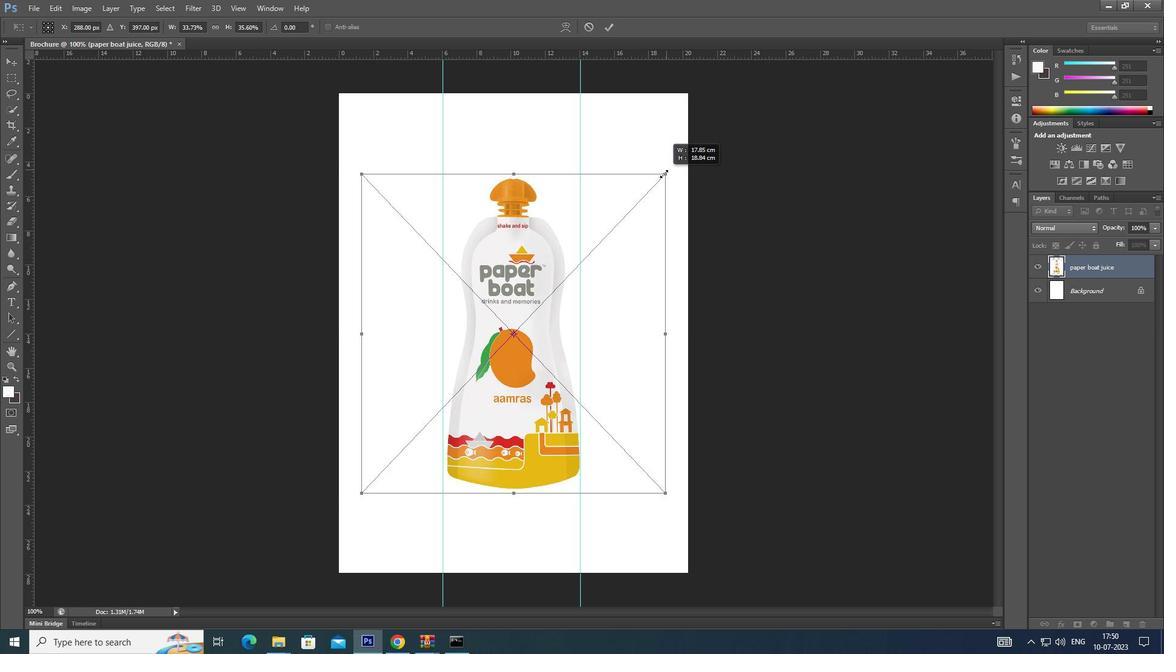 
Action: Key pressed <Key.alt_l>
Screenshot: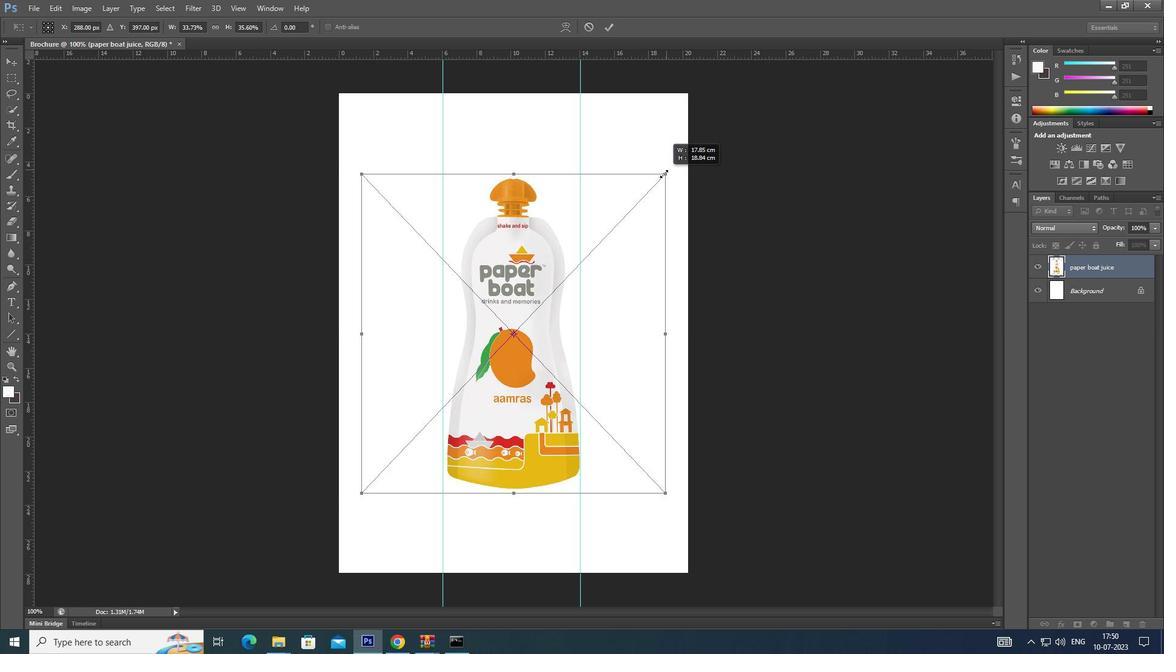 
Action: Mouse moved to (659, 175)
Screenshot: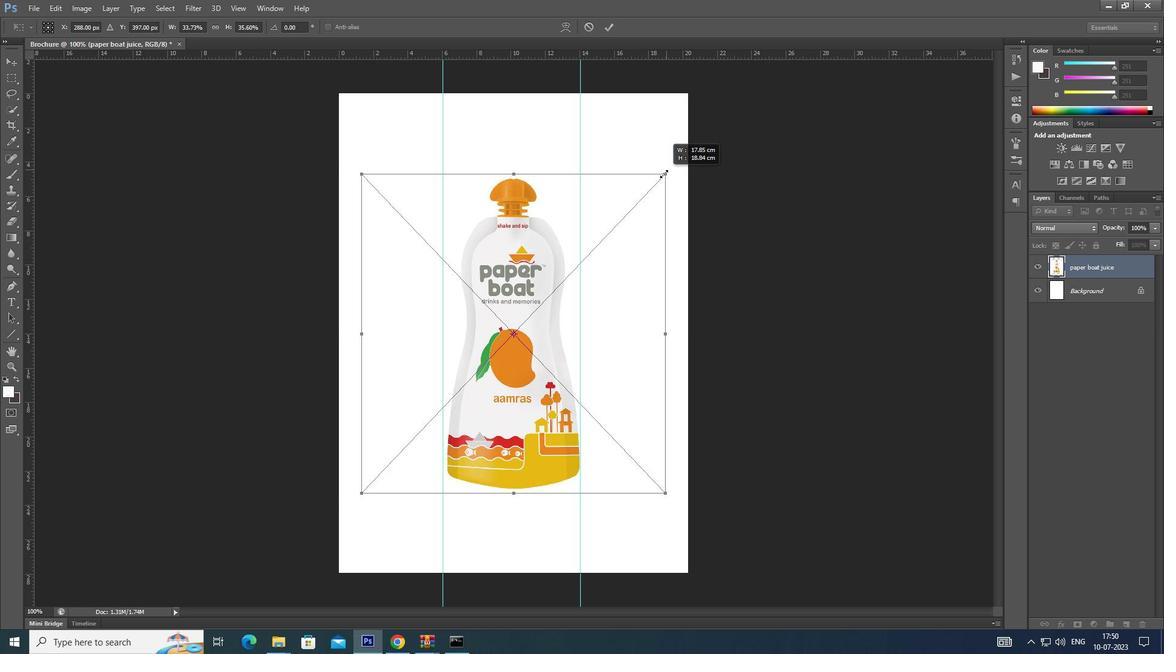 
Action: Key pressed <Key.alt_l><Key.alt_l><Key.alt_l><Key.alt_l><Key.alt_l><Key.alt_l>
Screenshot: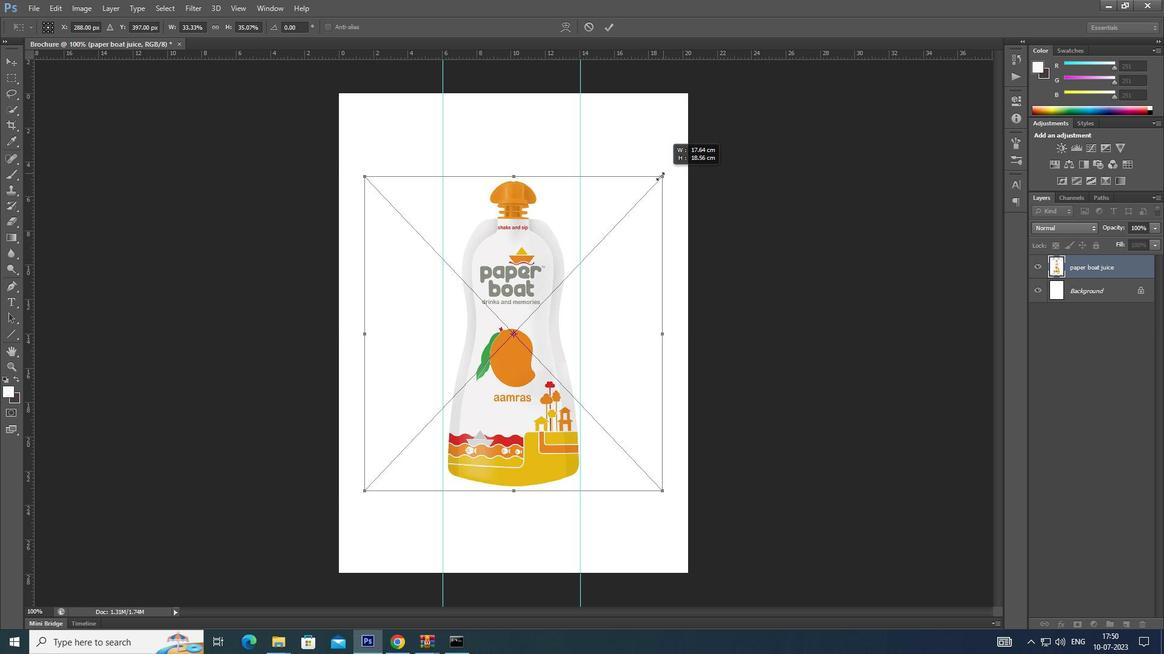 
Action: Mouse moved to (659, 175)
Screenshot: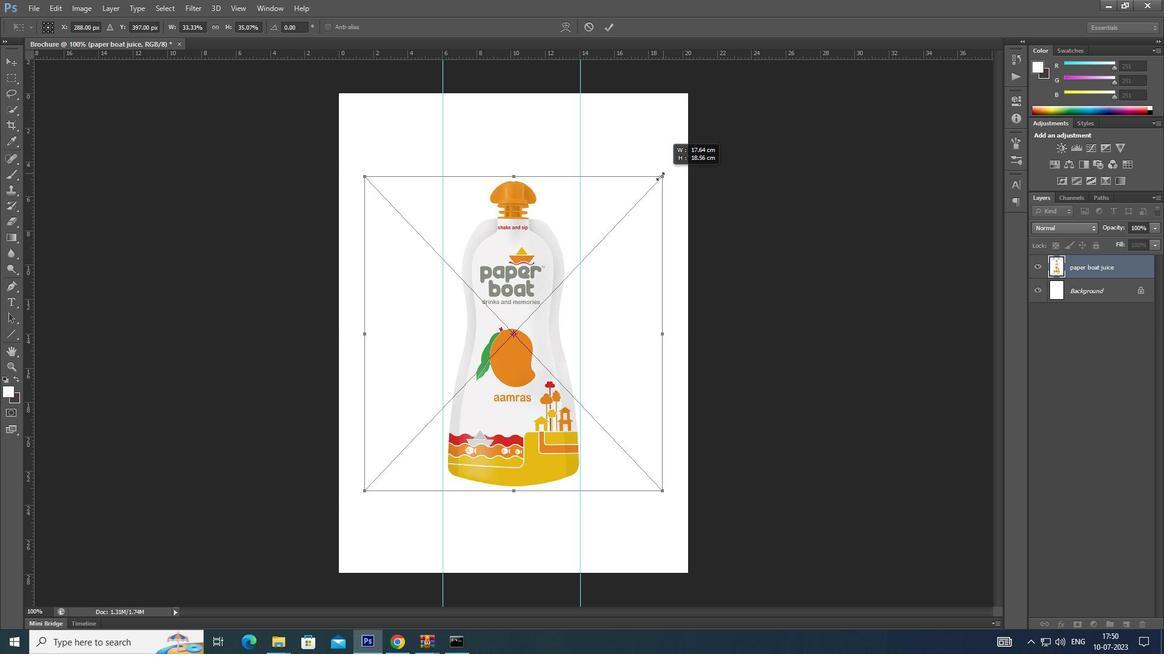 
Action: Key pressed <Key.alt_l>
Screenshot: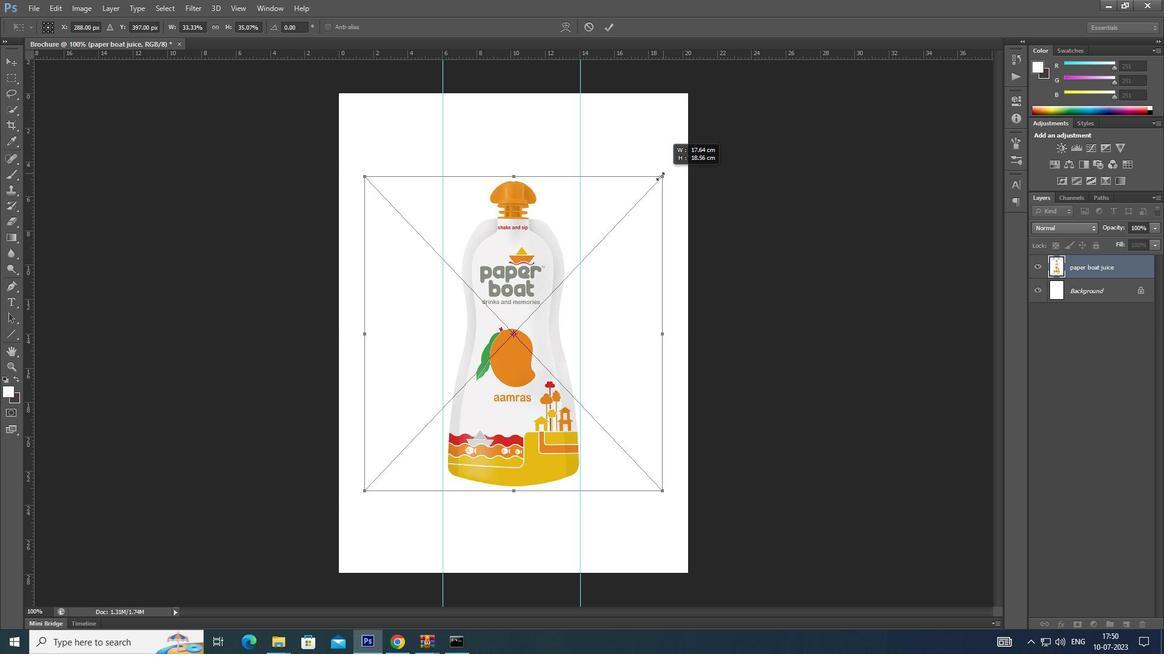 
Action: Mouse moved to (659, 176)
Screenshot: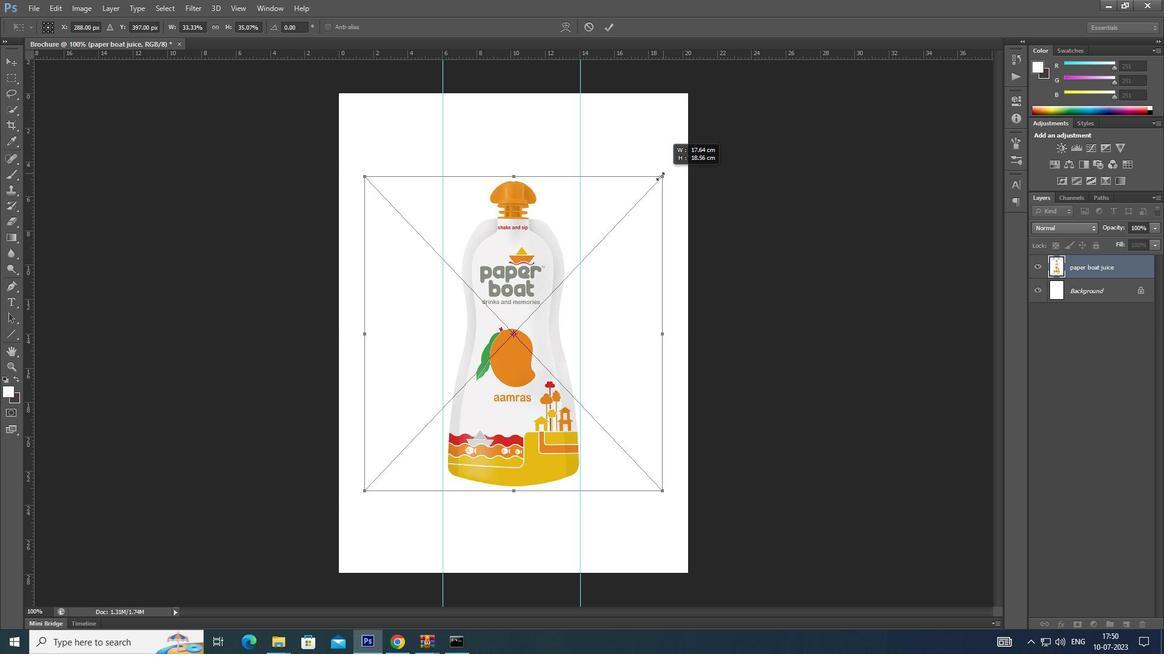 
Action: Key pressed <Key.alt_l>
Screenshot: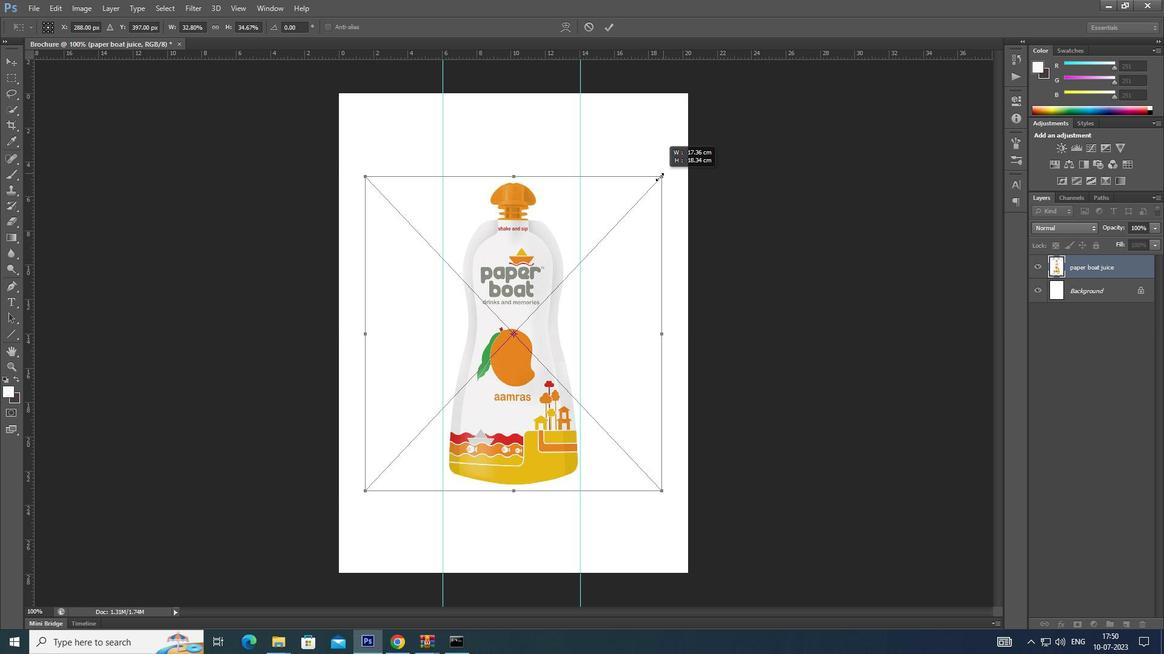 
Action: Mouse moved to (655, 178)
Screenshot: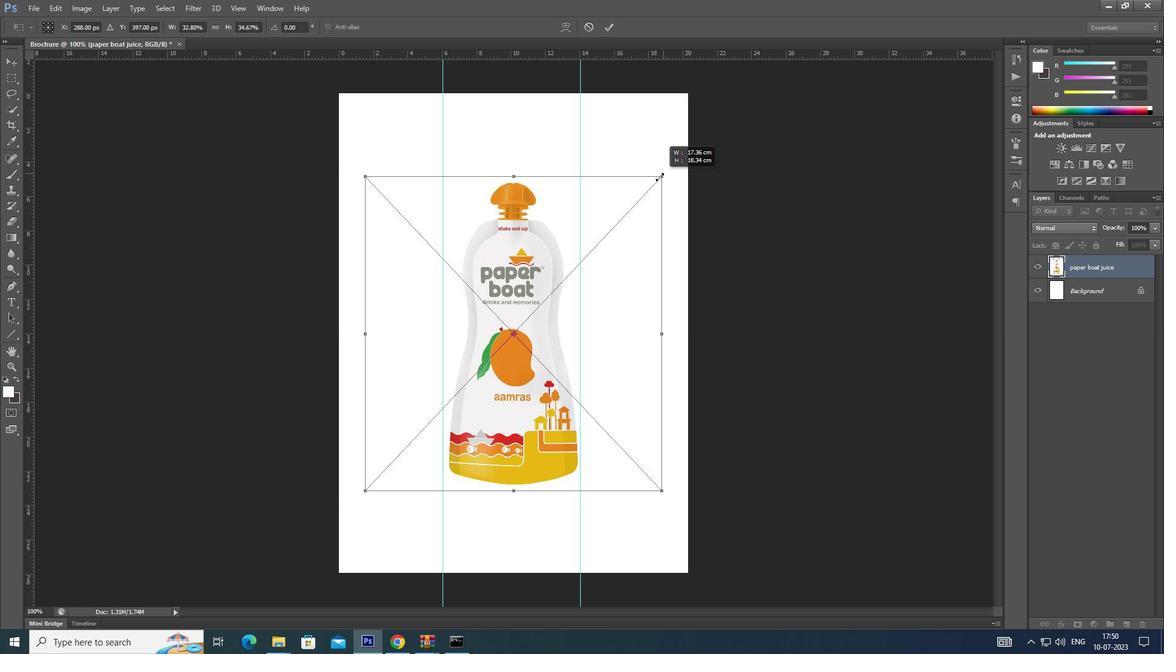
Action: Key pressed <Key.alt_l><Key.alt_l><Key.alt_l>
Screenshot: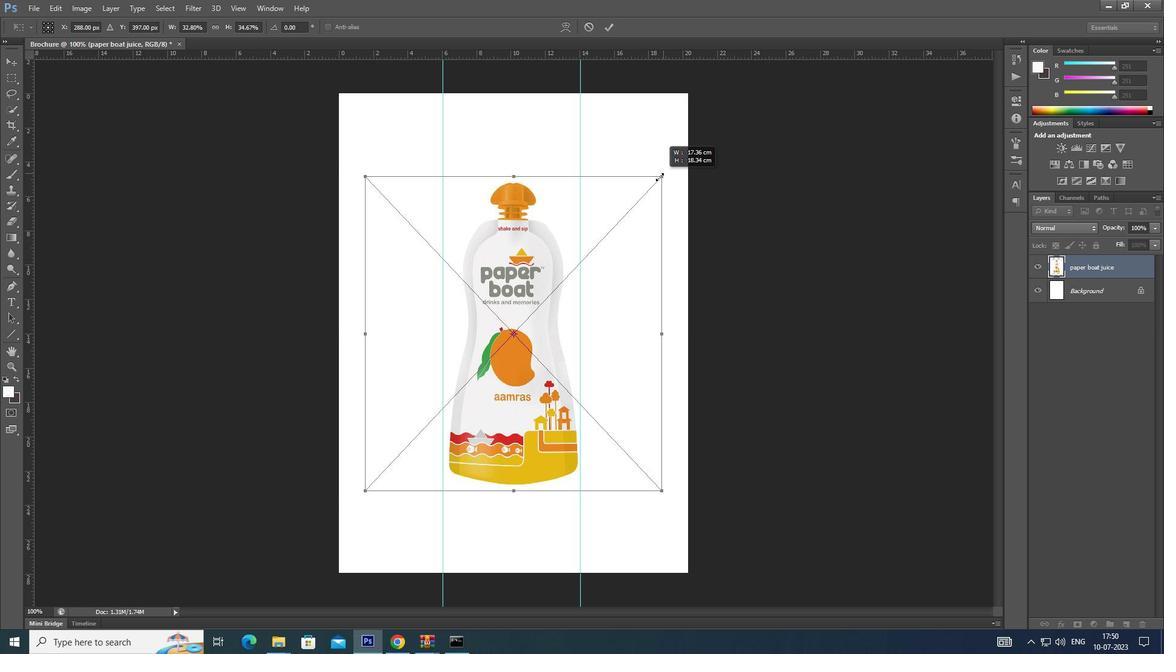 
Action: Mouse moved to (655, 178)
Screenshot: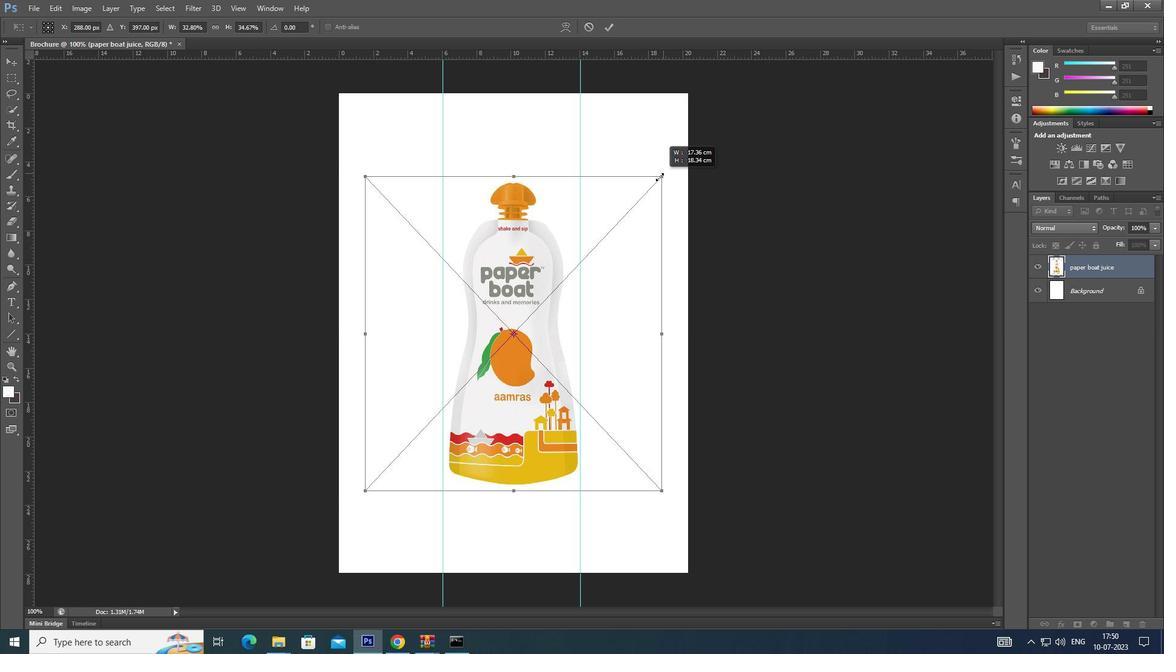 
Action: Key pressed <Key.alt_l><Key.alt_l>
Screenshot: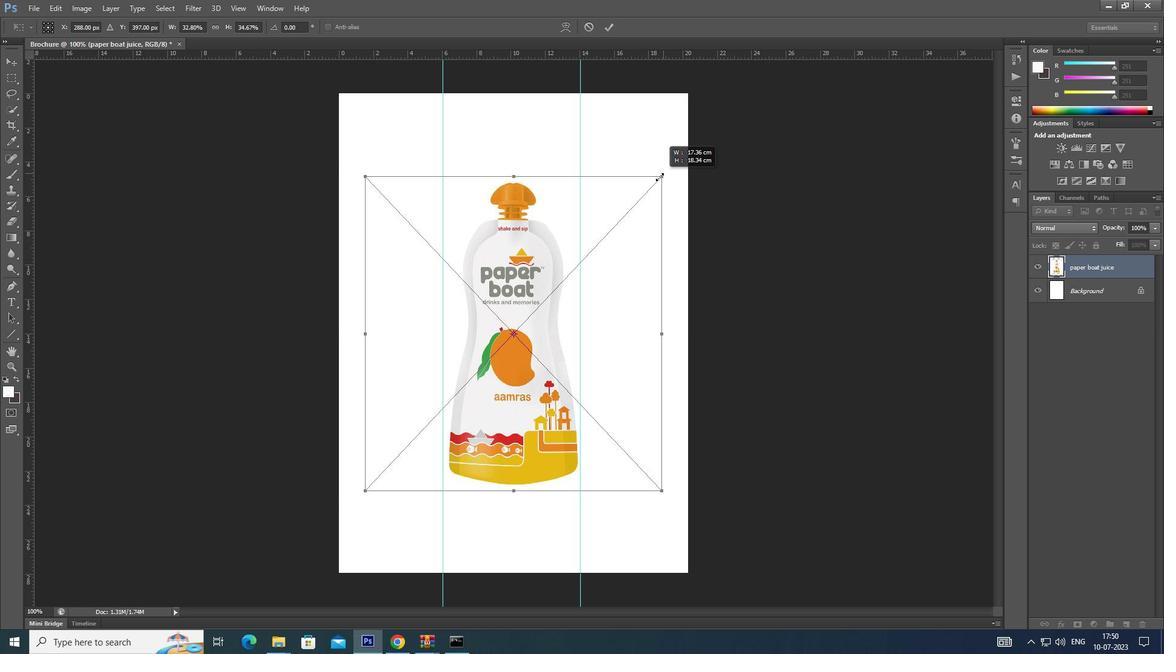 
Action: Mouse moved to (655, 178)
Screenshot: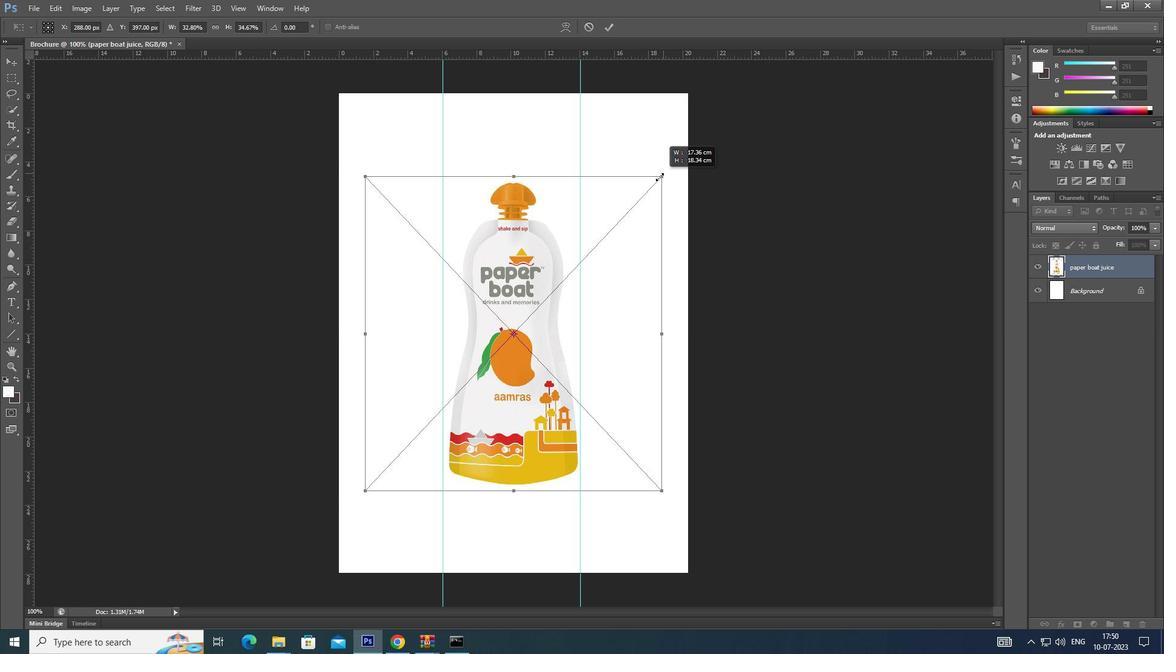 
Action: Key pressed <Key.alt_l><Key.alt_l><Key.alt_l><Key.alt_l><Key.alt_l><Key.alt_l><Key.alt_l><Key.alt_l><Key.alt_l><Key.alt_l><Key.alt_l><Key.alt_l><Key.alt_l><Key.alt_l><Key.alt_l><Key.alt_l><Key.alt_l><Key.alt_l><Key.alt_l><Key.alt_l><Key.alt_l><Key.alt_l><Key.enter>
Screenshot: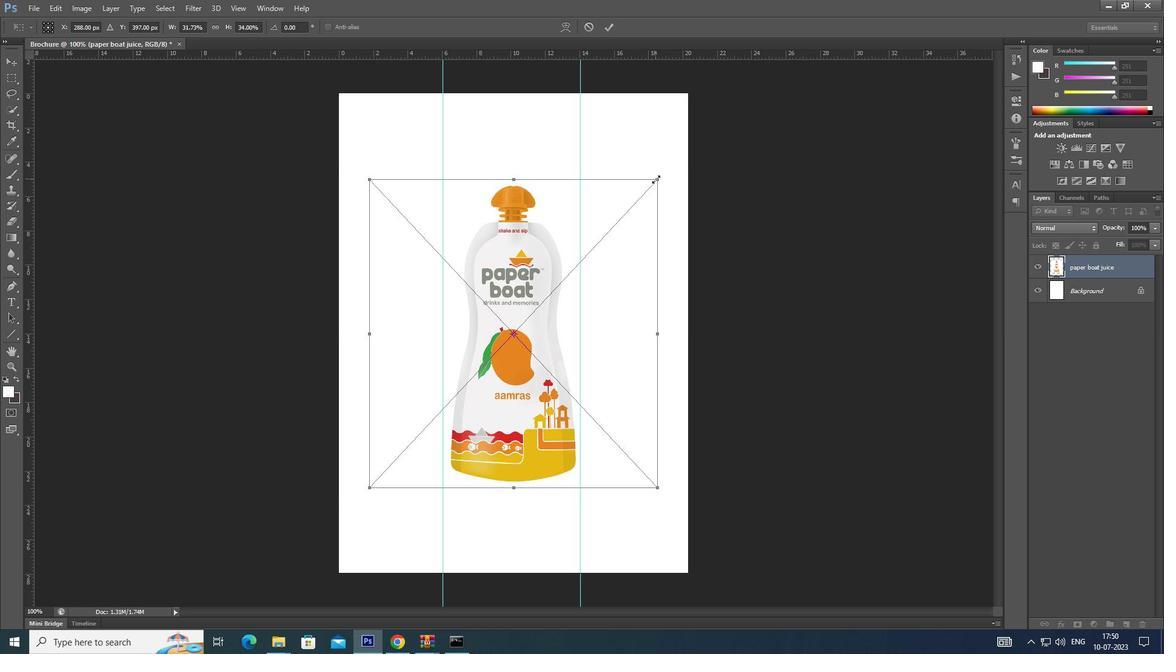 
Action: Mouse moved to (515, 294)
Screenshot: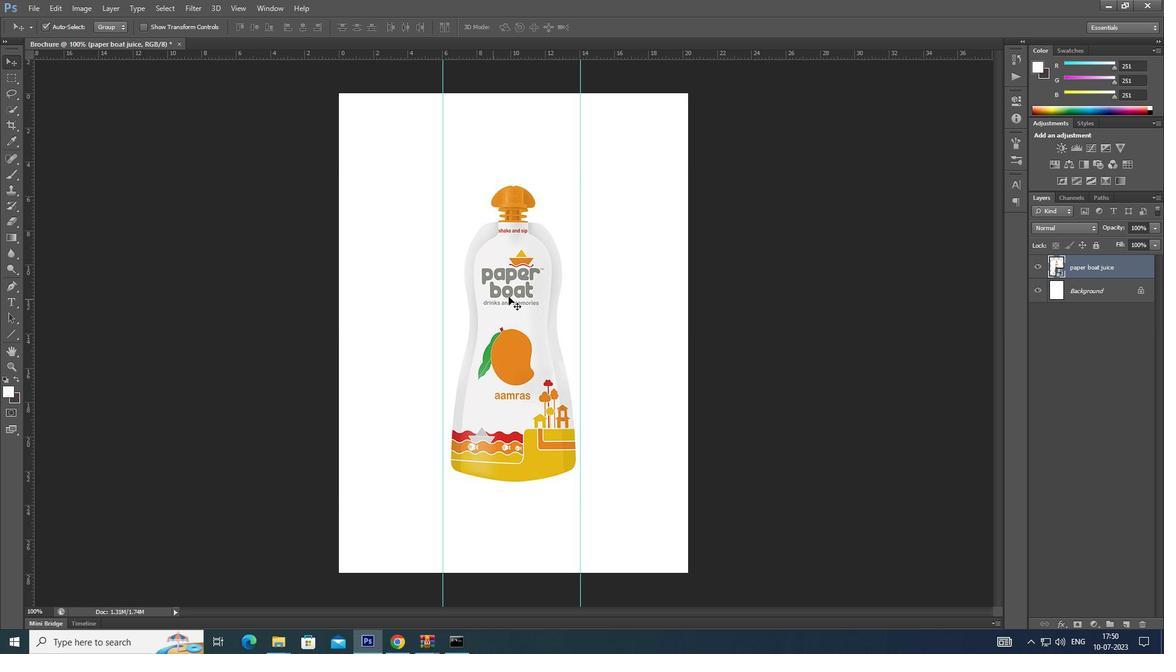 
Action: Mouse pressed left at (515, 294)
Screenshot: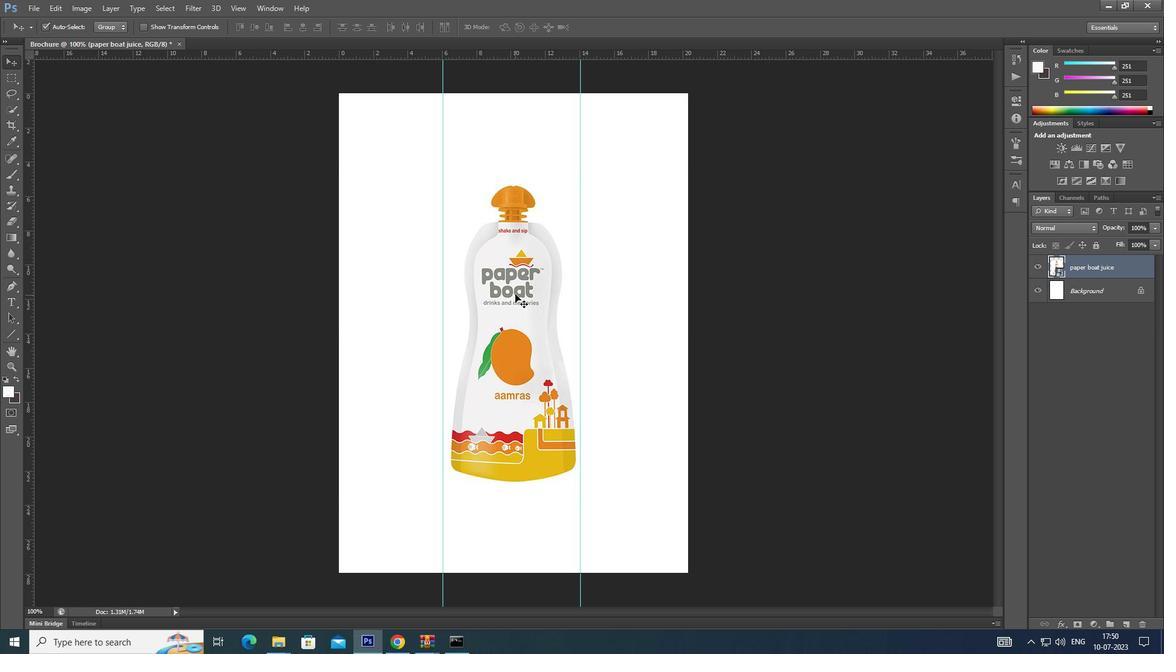 
Action: Mouse moved to (29, 6)
Screenshot: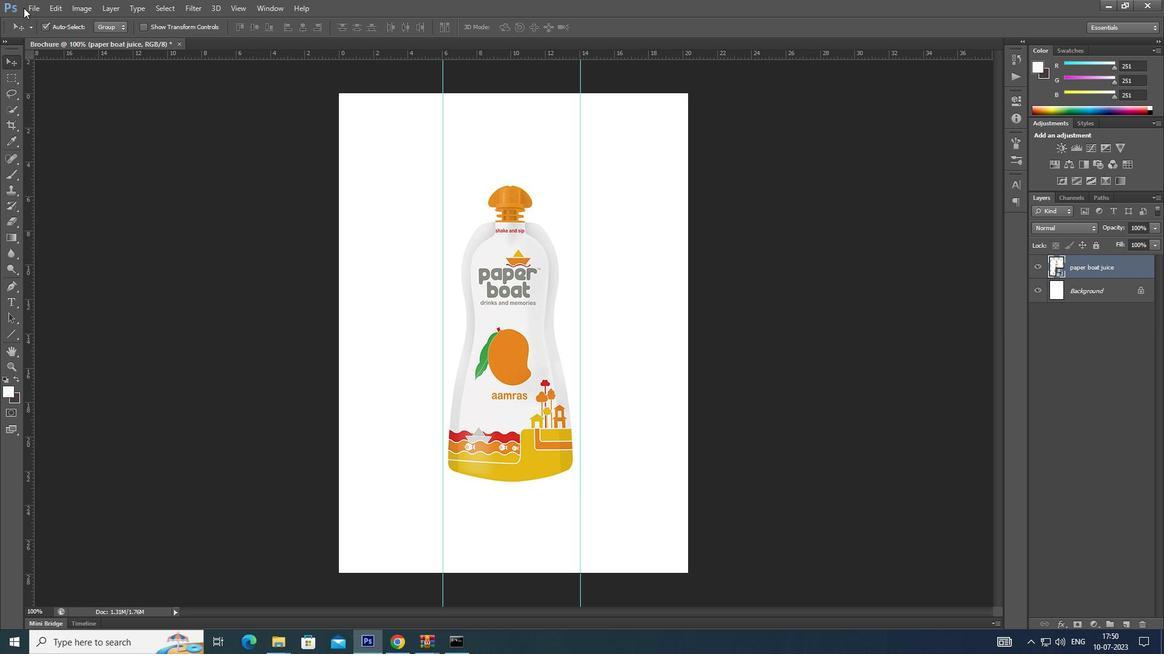 
Action: Mouse pressed left at (29, 6)
Screenshot: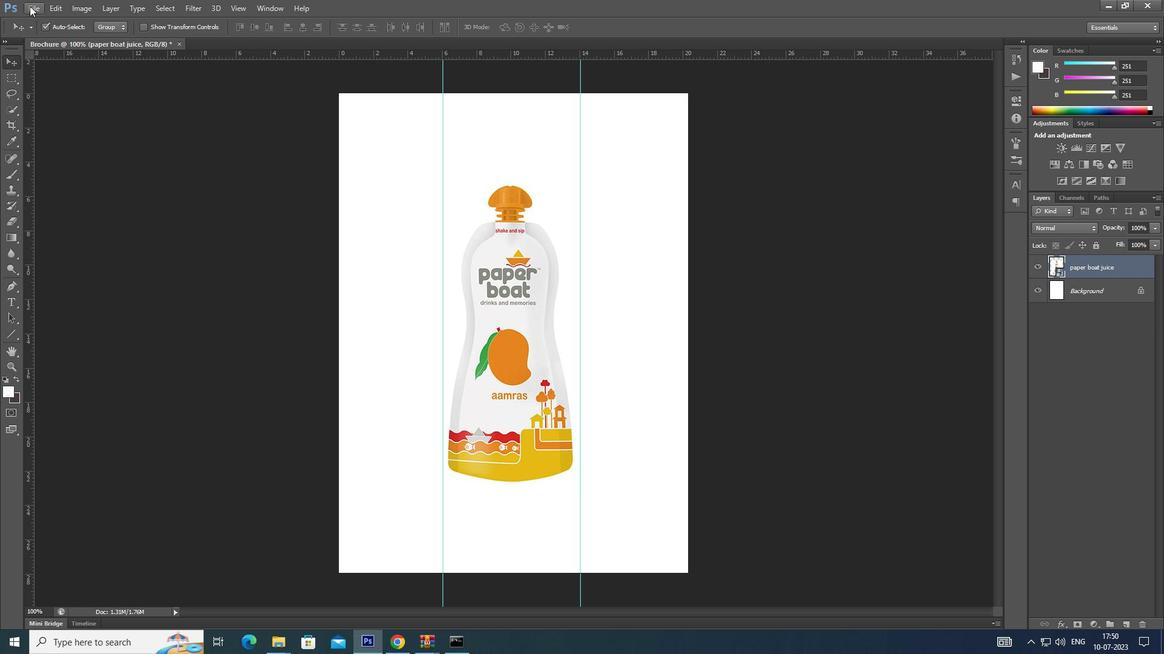 
Action: Mouse moved to (59, 205)
Screenshot: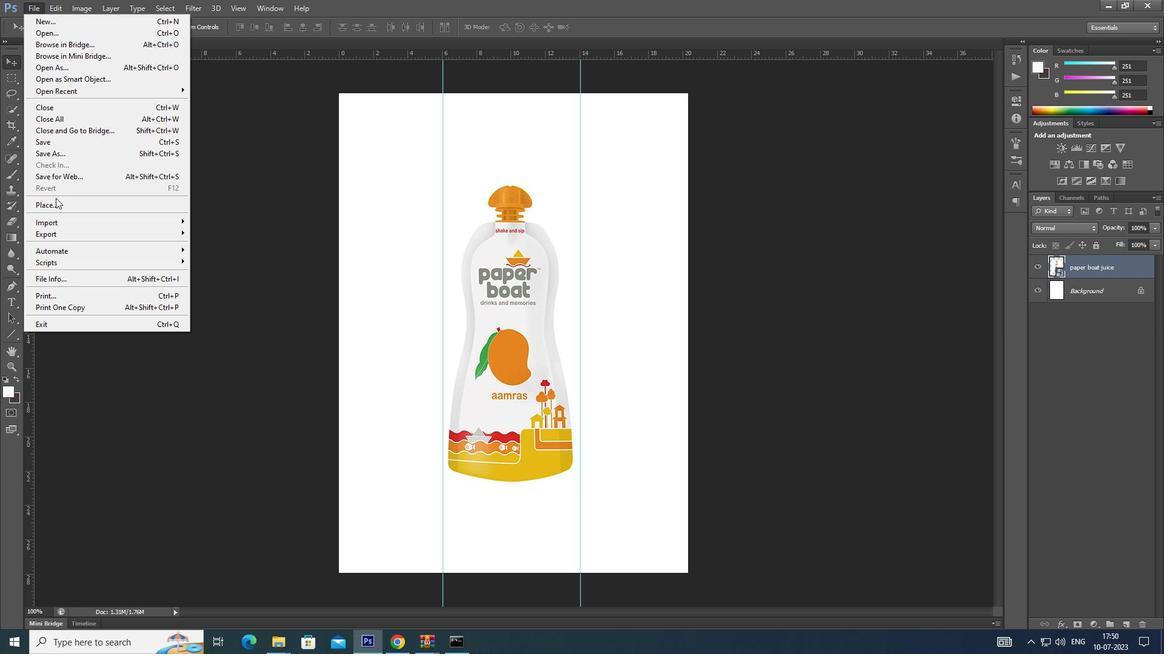 
Action: Mouse pressed left at (59, 205)
Screenshot: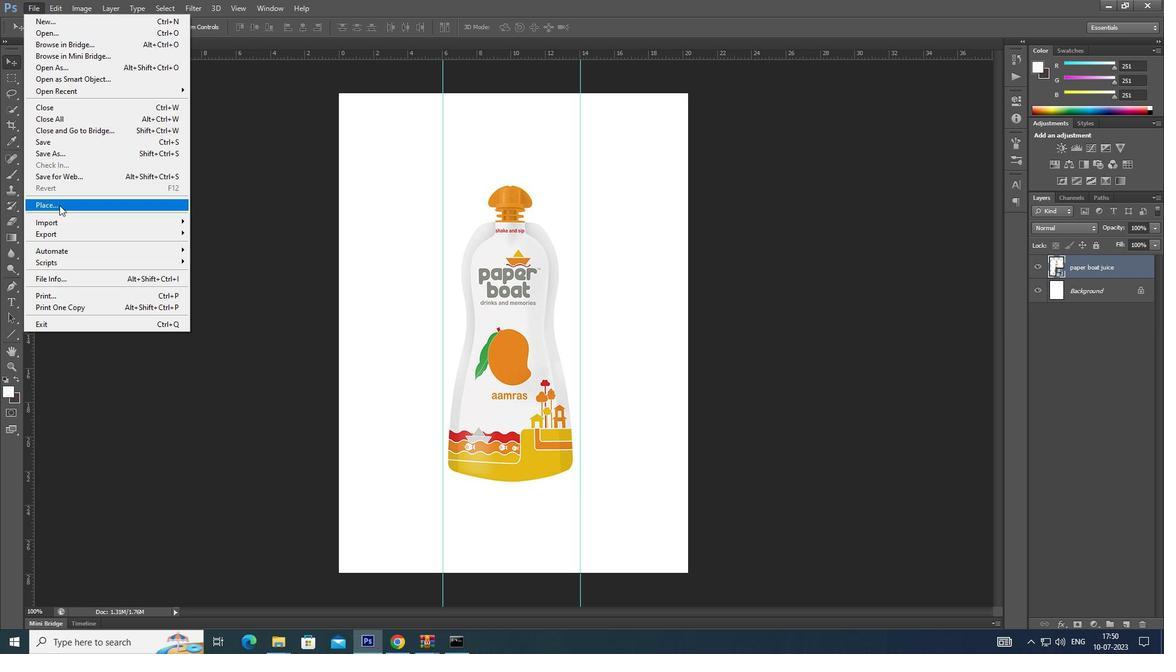 
Action: Mouse moved to (500, 220)
Screenshot: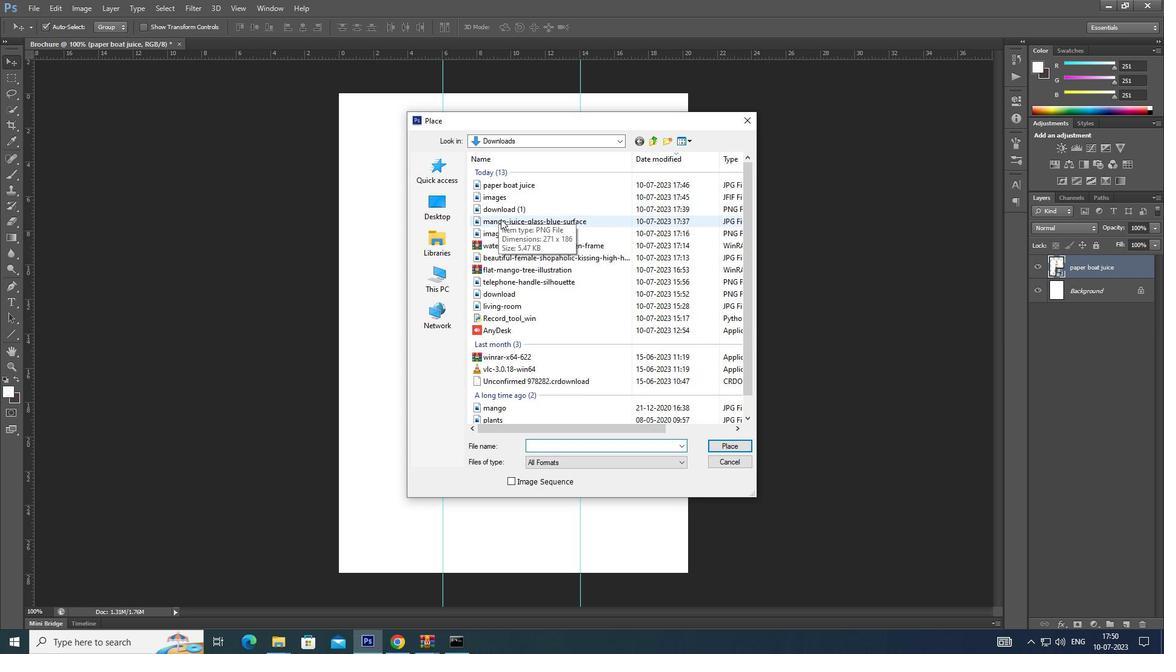 
Action: Mouse pressed left at (500, 220)
Screenshot: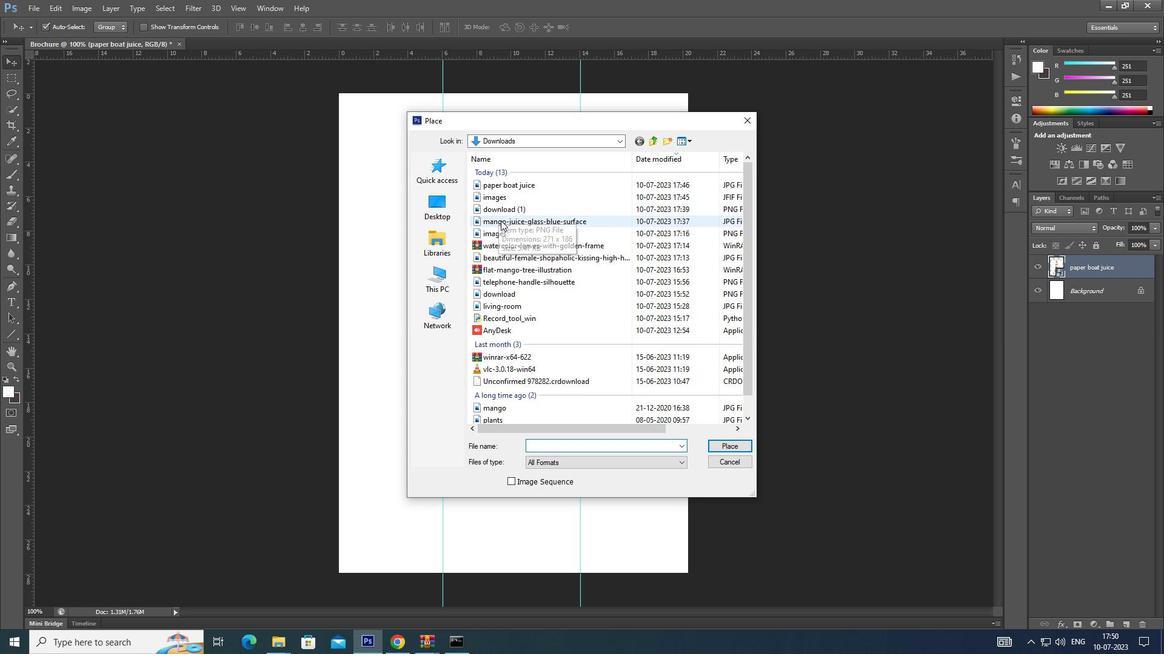 
Action: Mouse moved to (725, 447)
Screenshot: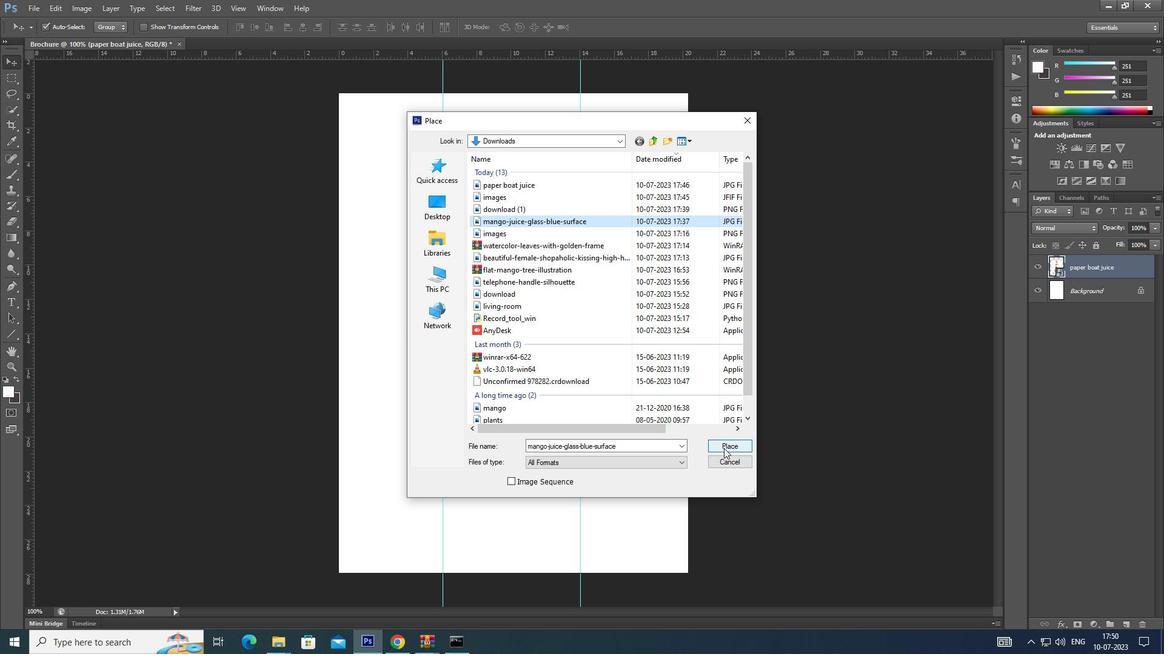 
Action: Mouse pressed left at (725, 447)
Screenshot: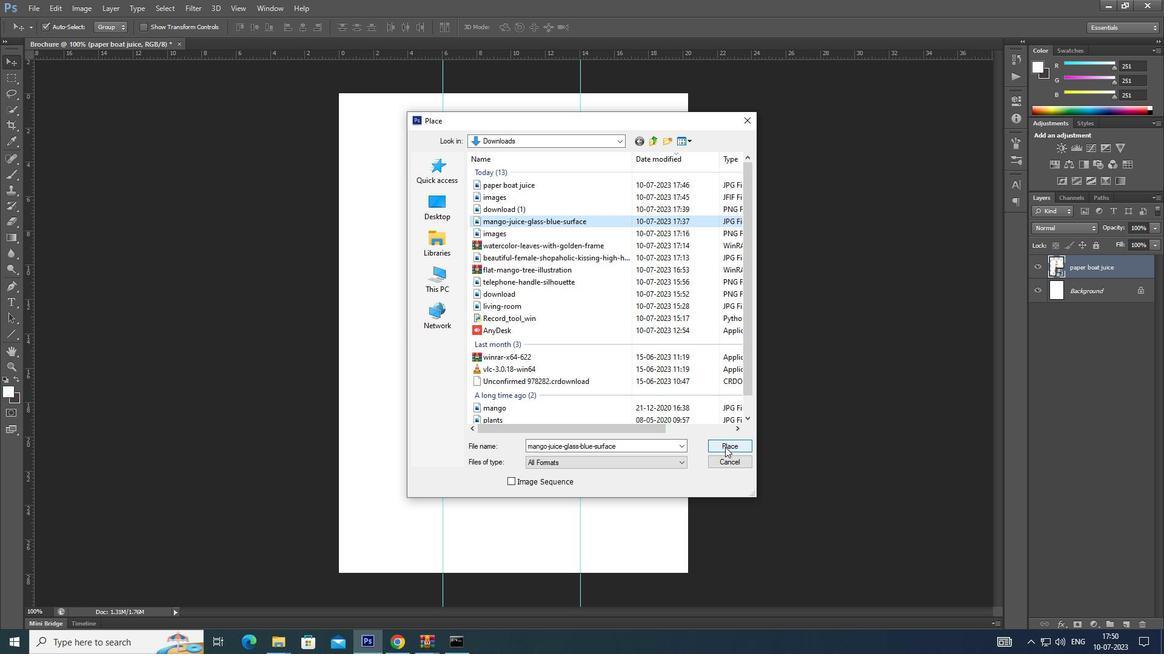 
Action: Mouse moved to (521, 260)
Screenshot: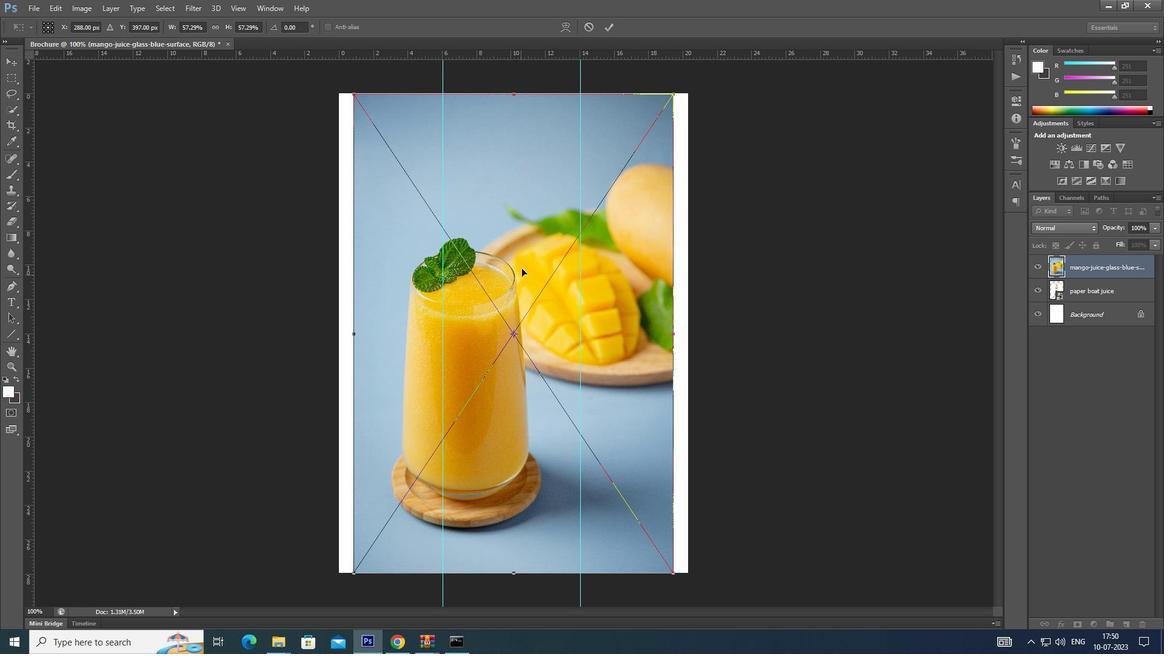 
Action: Mouse pressed left at (521, 260)
Screenshot: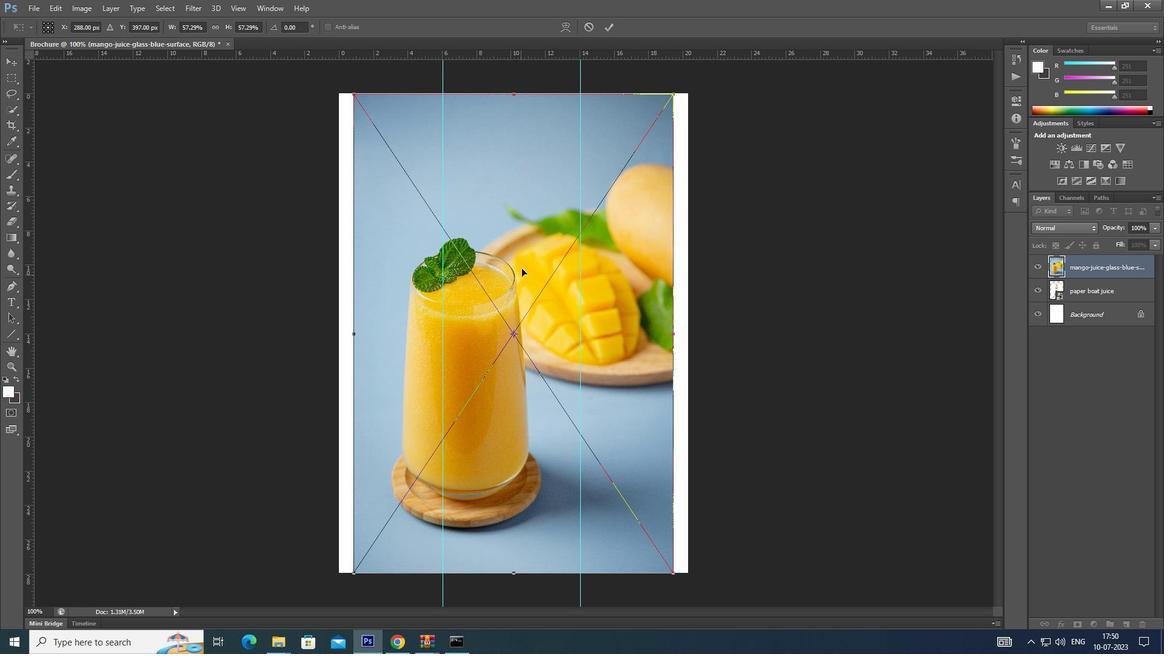 
Action: Mouse moved to (780, 146)
Screenshot: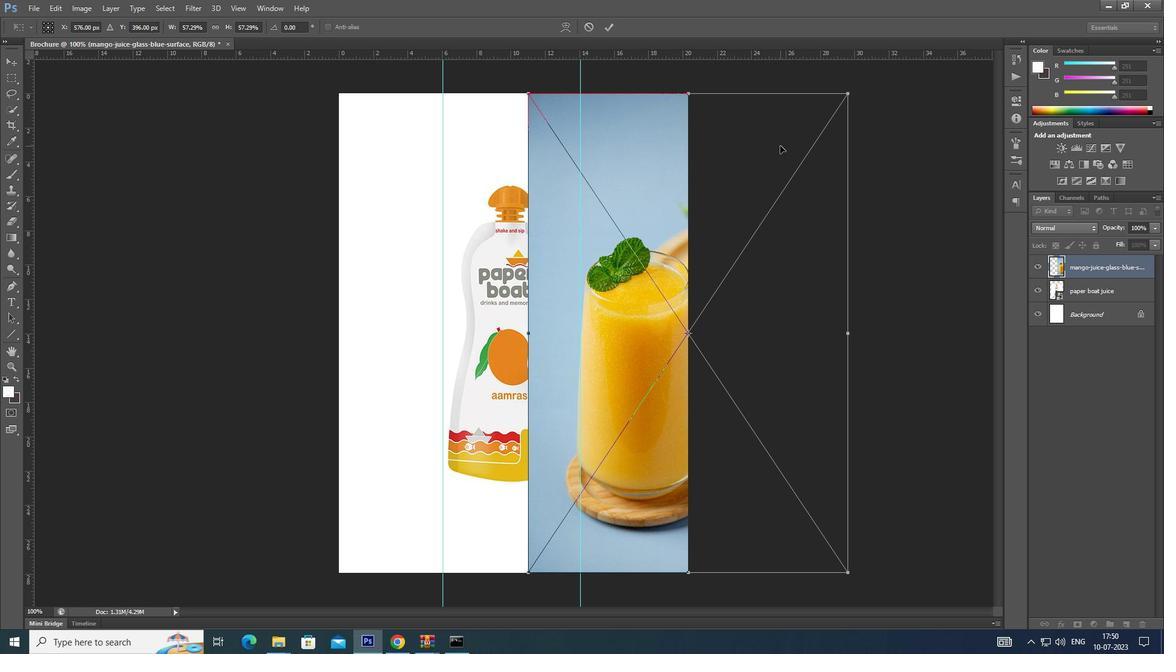 
Action: Key pressed <Key.enter>
Screenshot: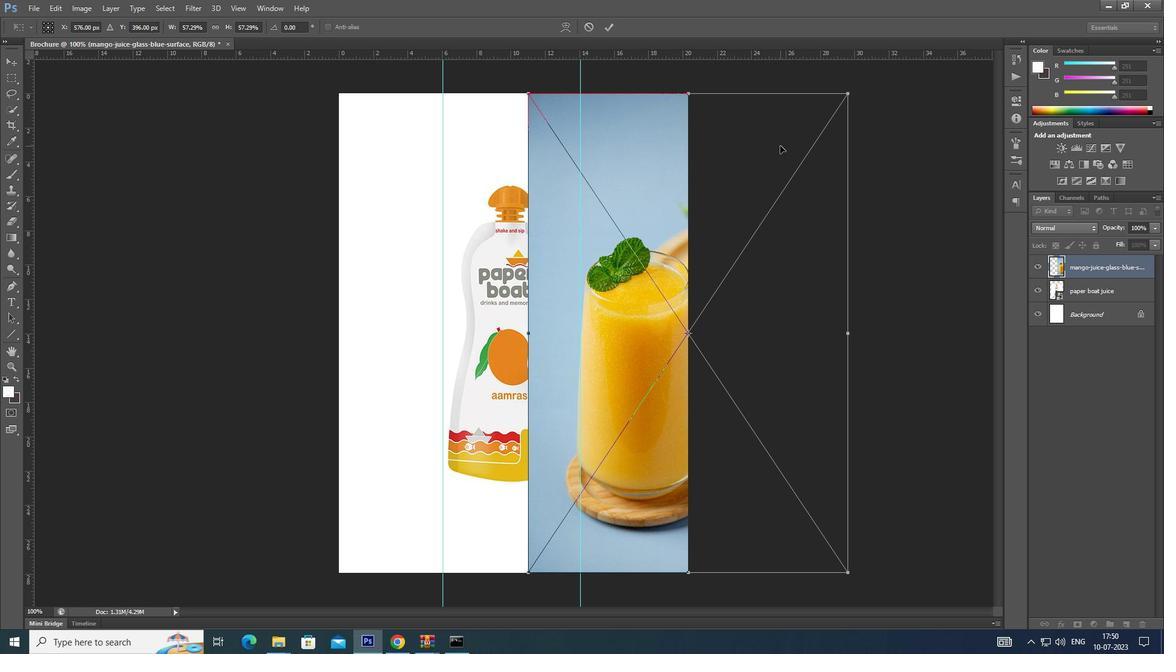 
Action: Mouse moved to (1097, 263)
Screenshot: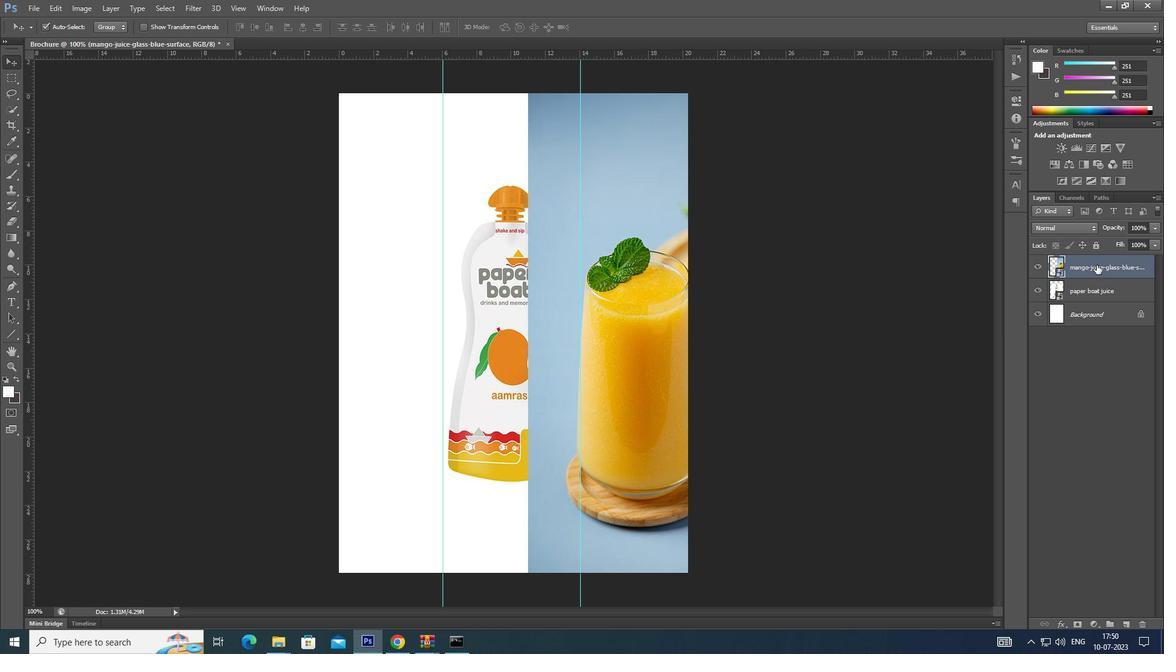 
Action: Mouse pressed left at (1097, 263)
Screenshot: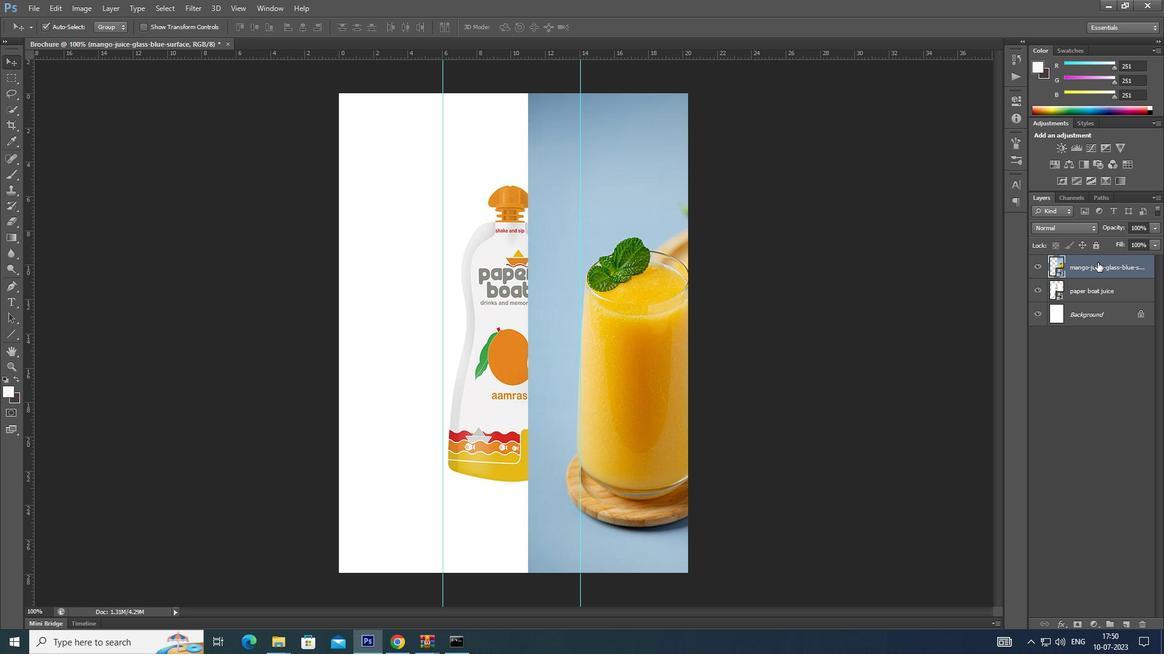 
Action: Mouse moved to (1088, 264)
Screenshot: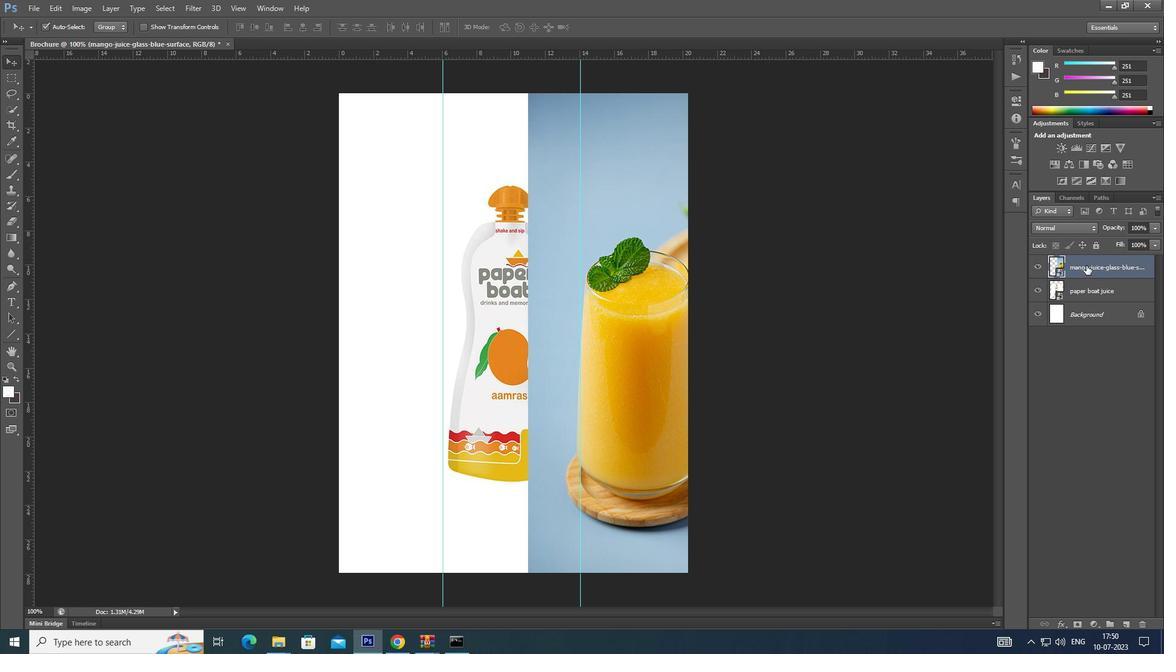 
Action: Mouse pressed left at (1088, 264)
Screenshot: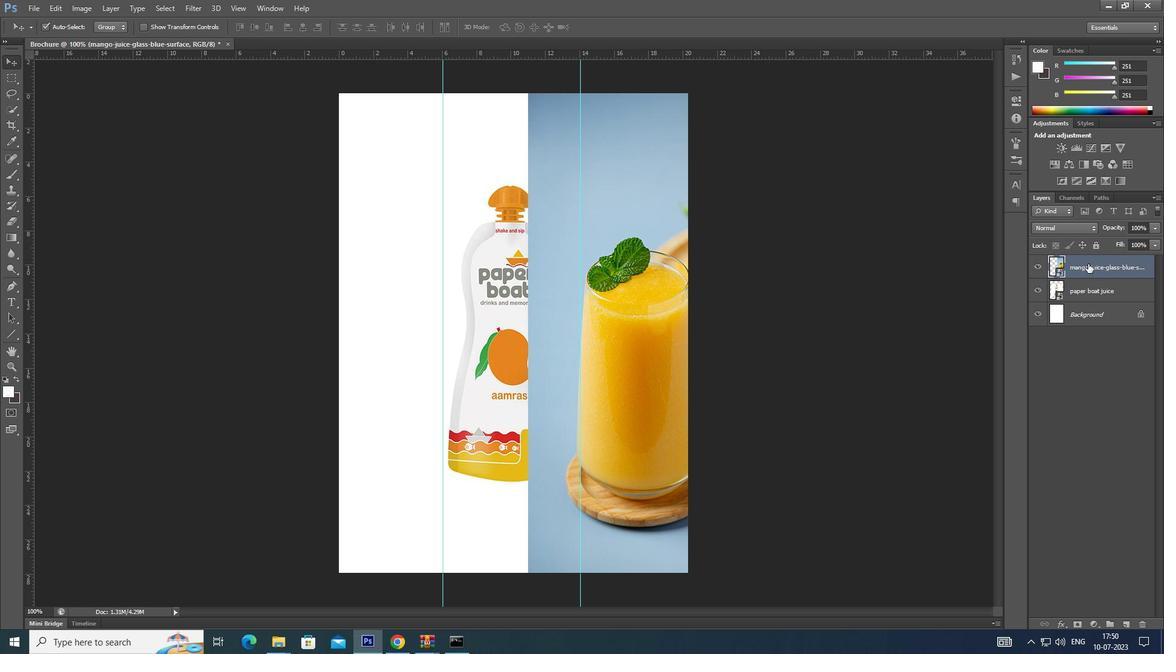 
Action: Mouse moved to (1097, 260)
Screenshot: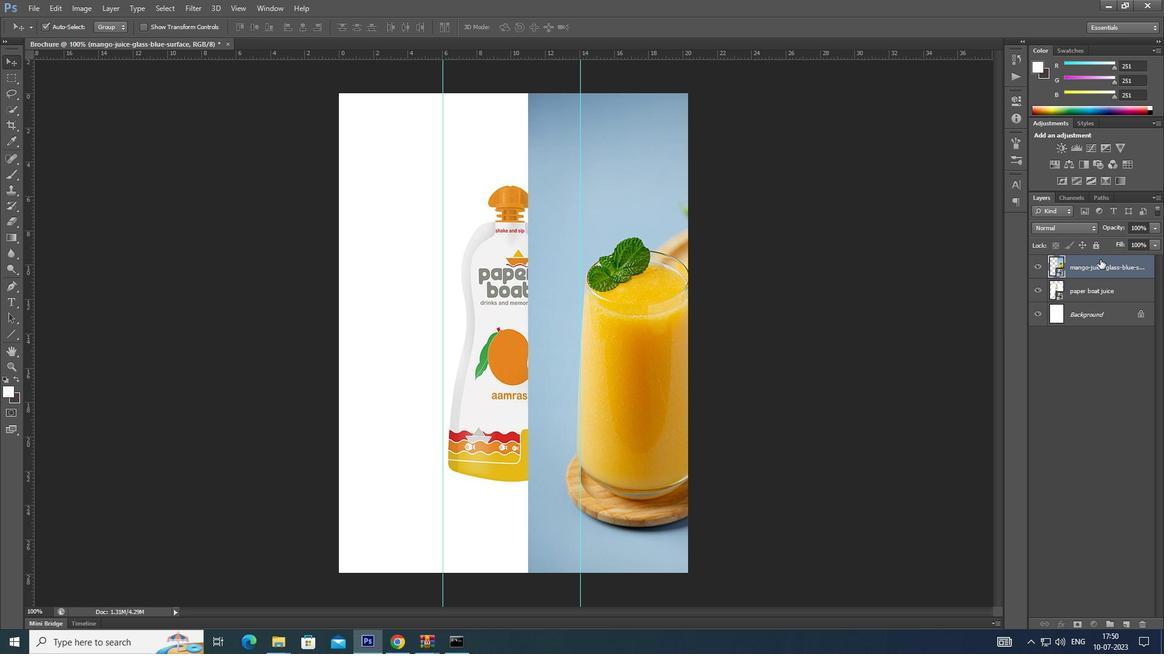 
Action: Mouse pressed left at (1097, 260)
Screenshot: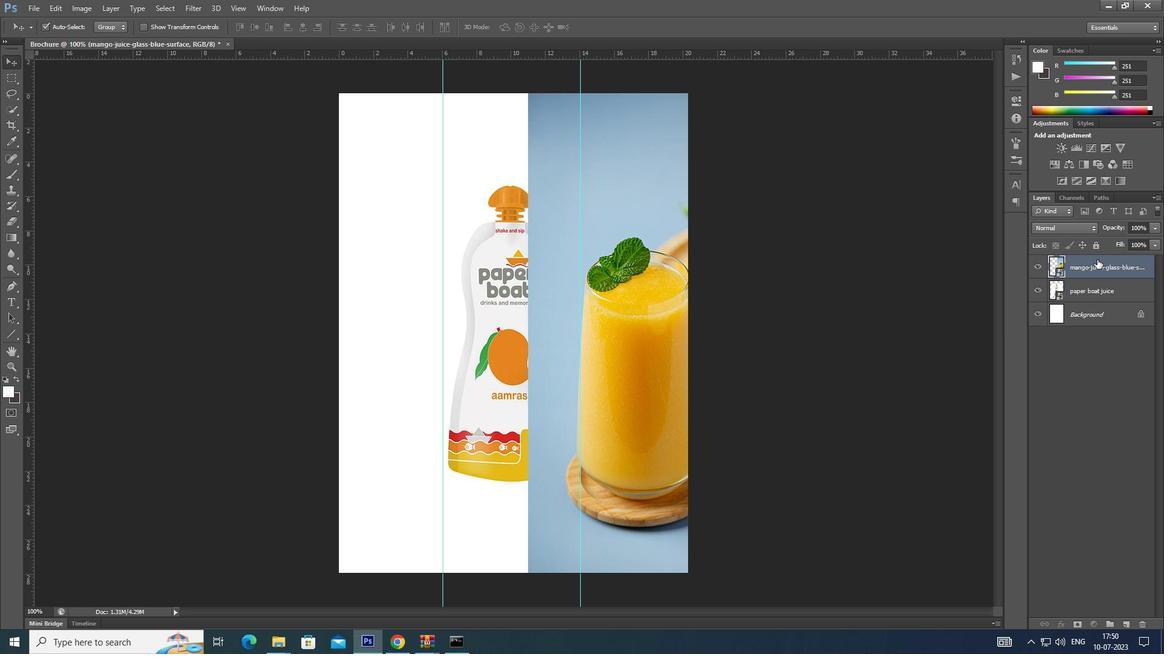 
Action: Mouse moved to (557, 242)
Screenshot: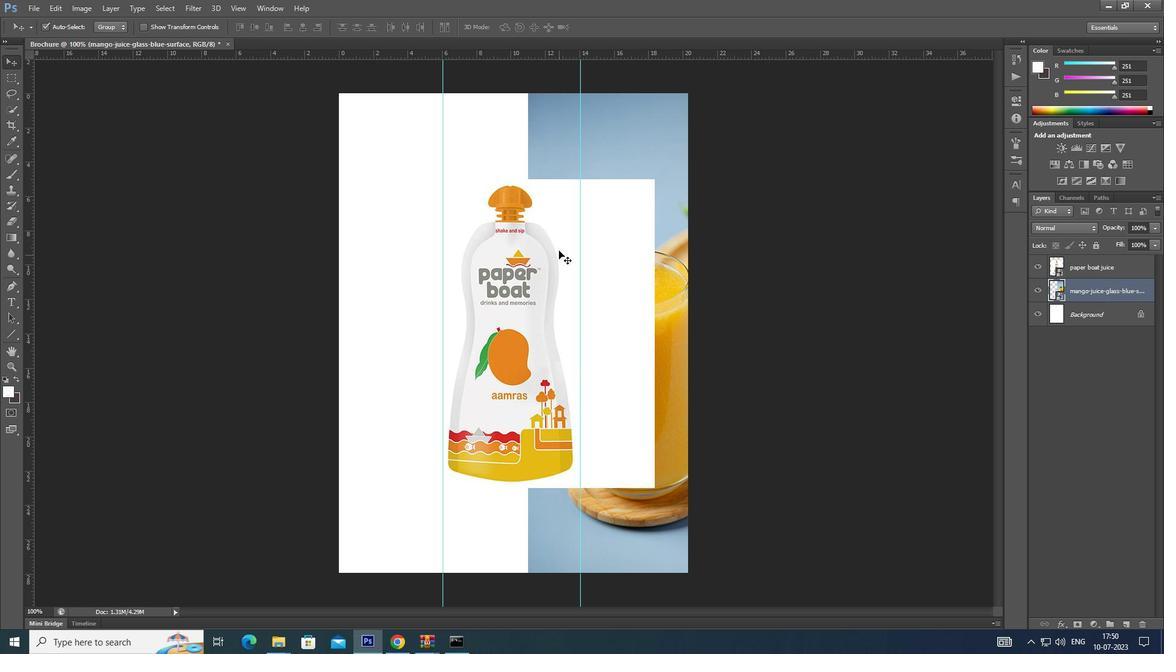 
Action: Mouse pressed left at (557, 242)
Screenshot: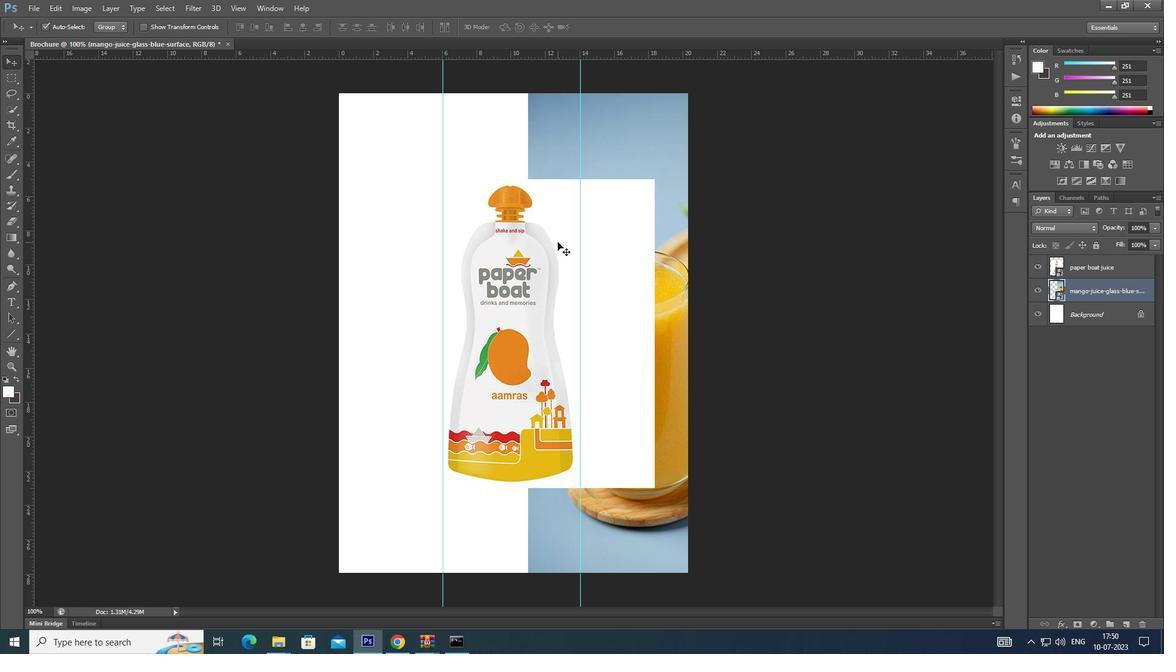 
Action: Mouse moved to (33, 8)
Screenshot: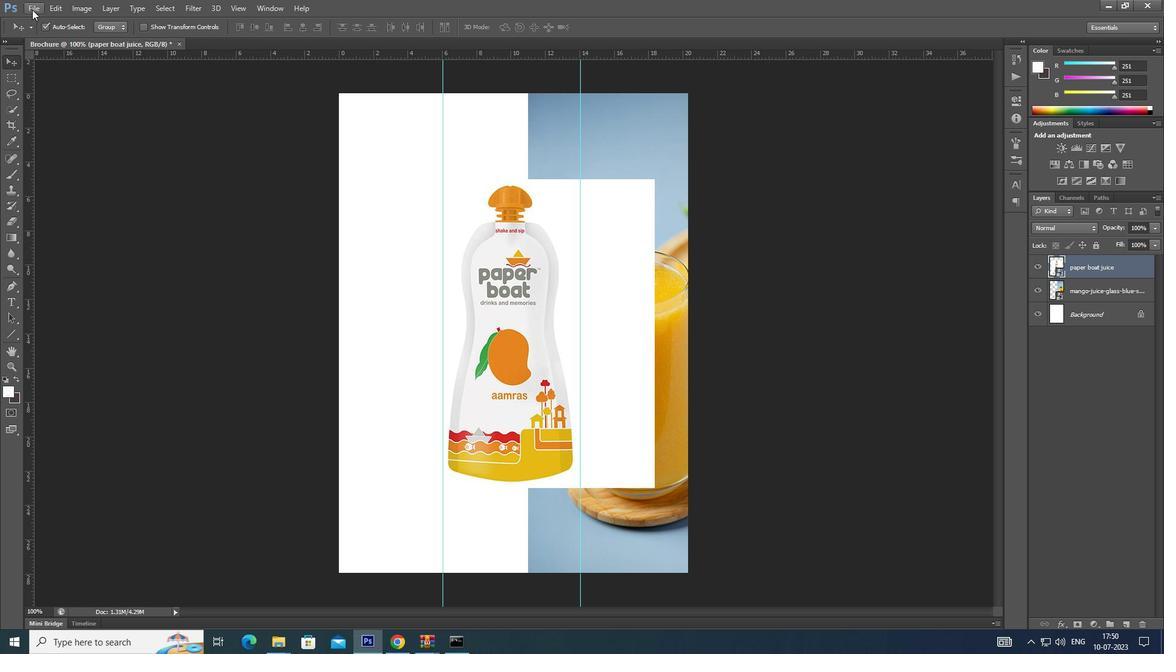
Action: Mouse pressed left at (33, 8)
Screenshot: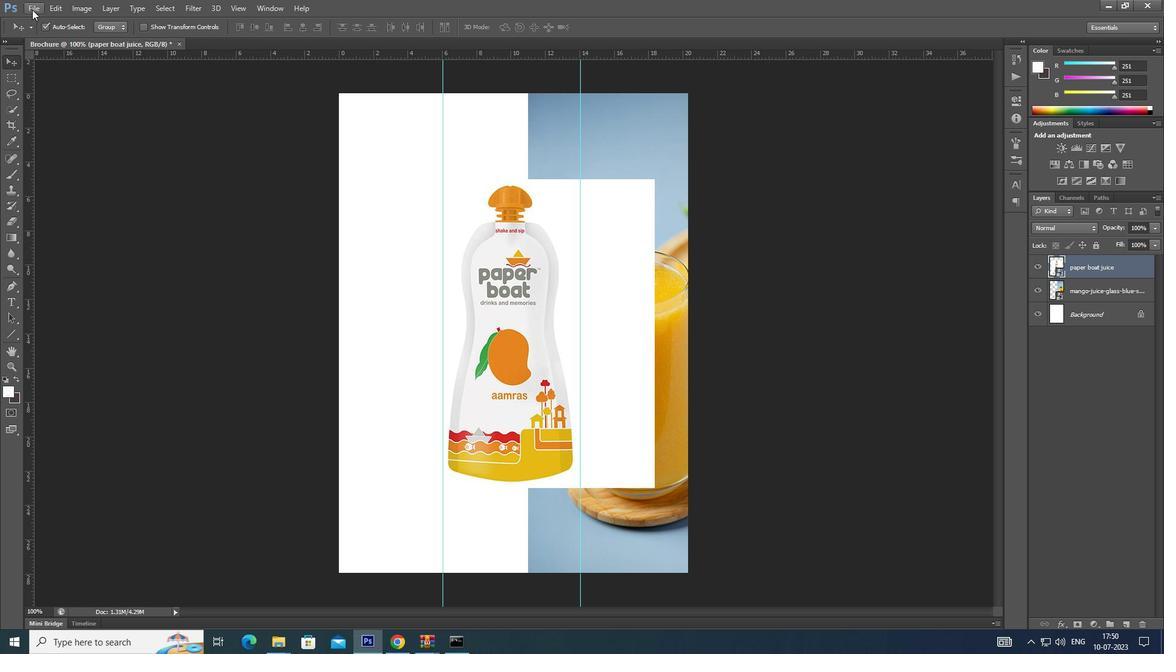 
Action: Mouse moved to (114, 202)
Screenshot: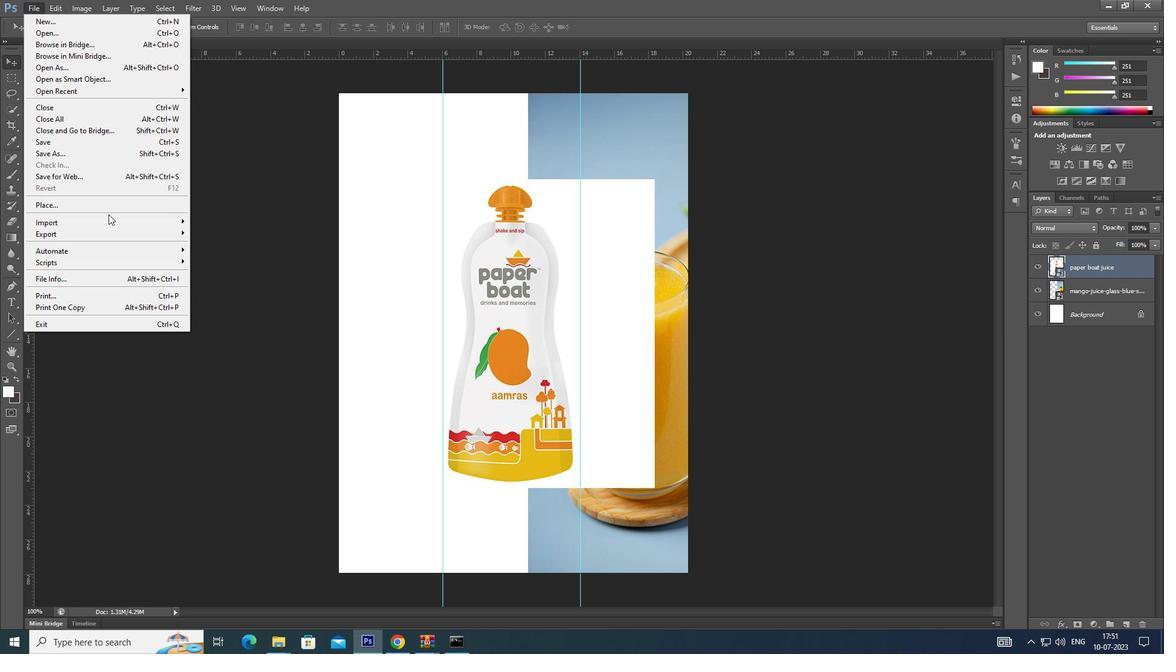 
Action: Mouse pressed left at (114, 202)
Screenshot: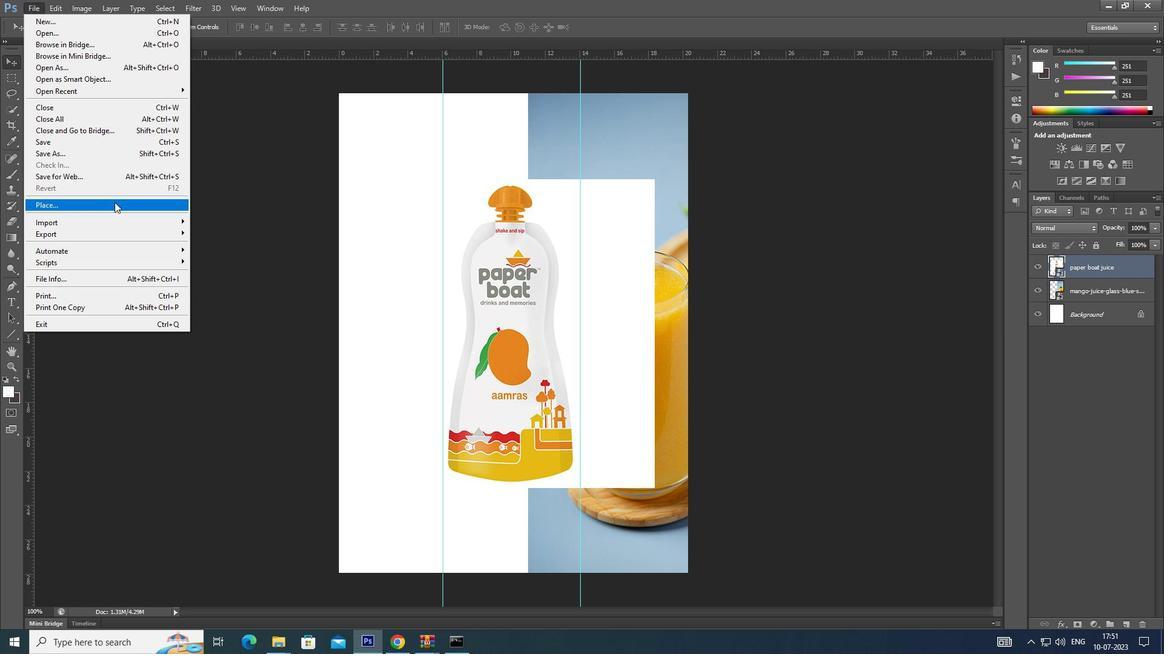 
Action: Mouse moved to (519, 409)
Screenshot: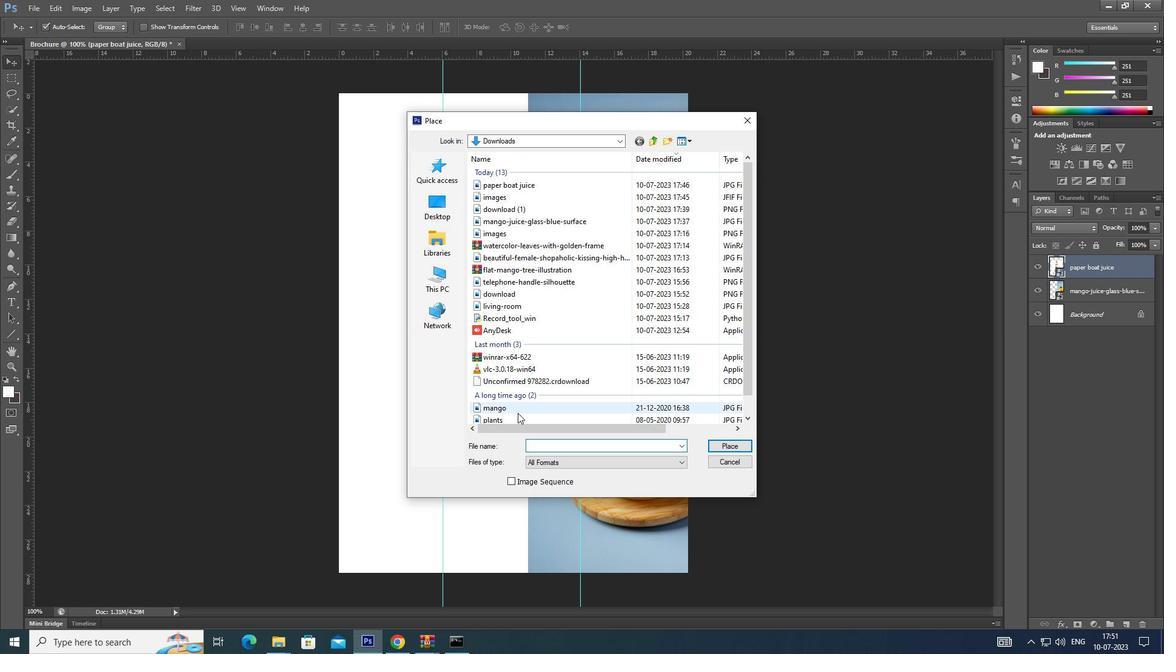 
Action: Mouse pressed left at (519, 409)
Screenshot: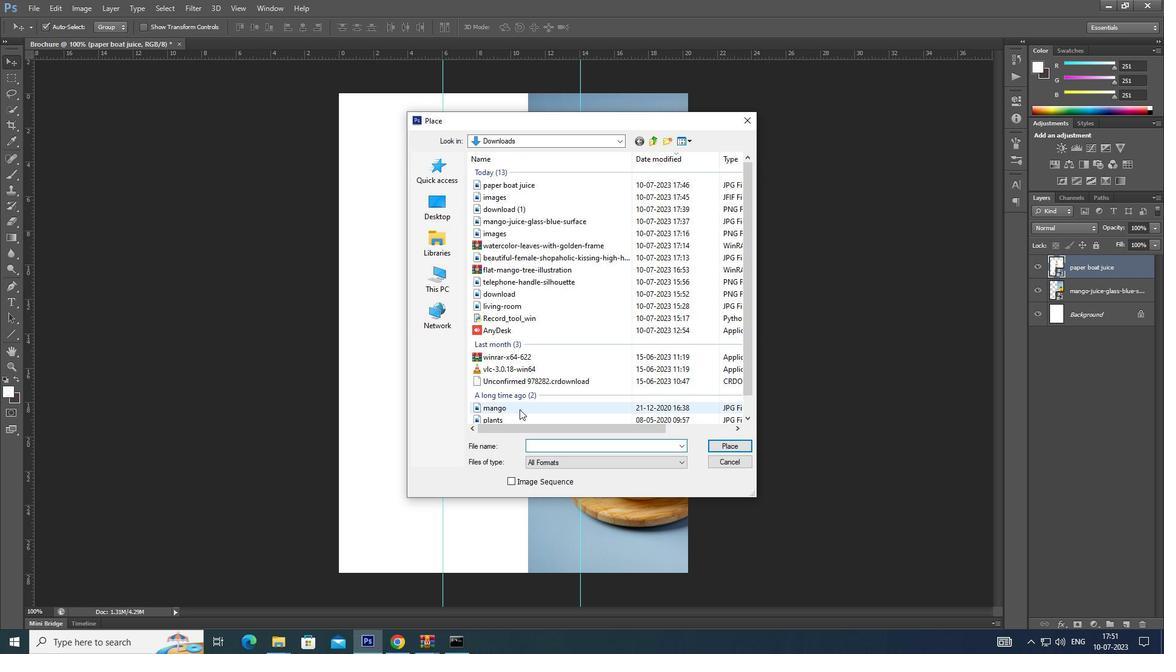 
Action: Mouse moved to (741, 446)
Screenshot: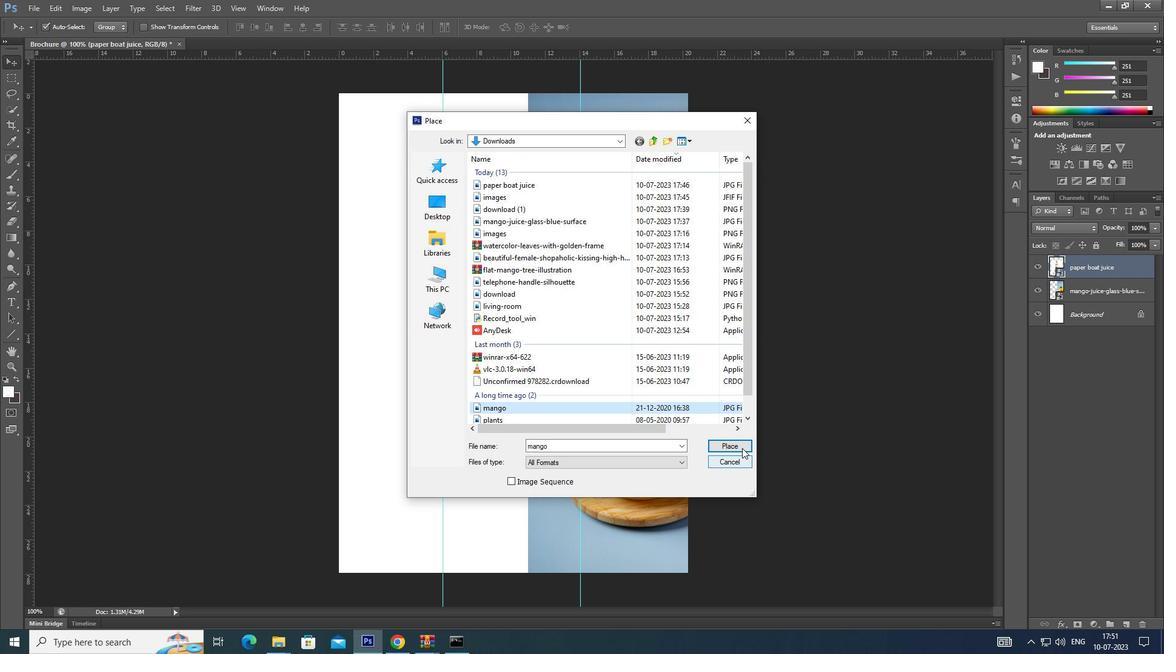
Action: Mouse pressed left at (741, 446)
Screenshot: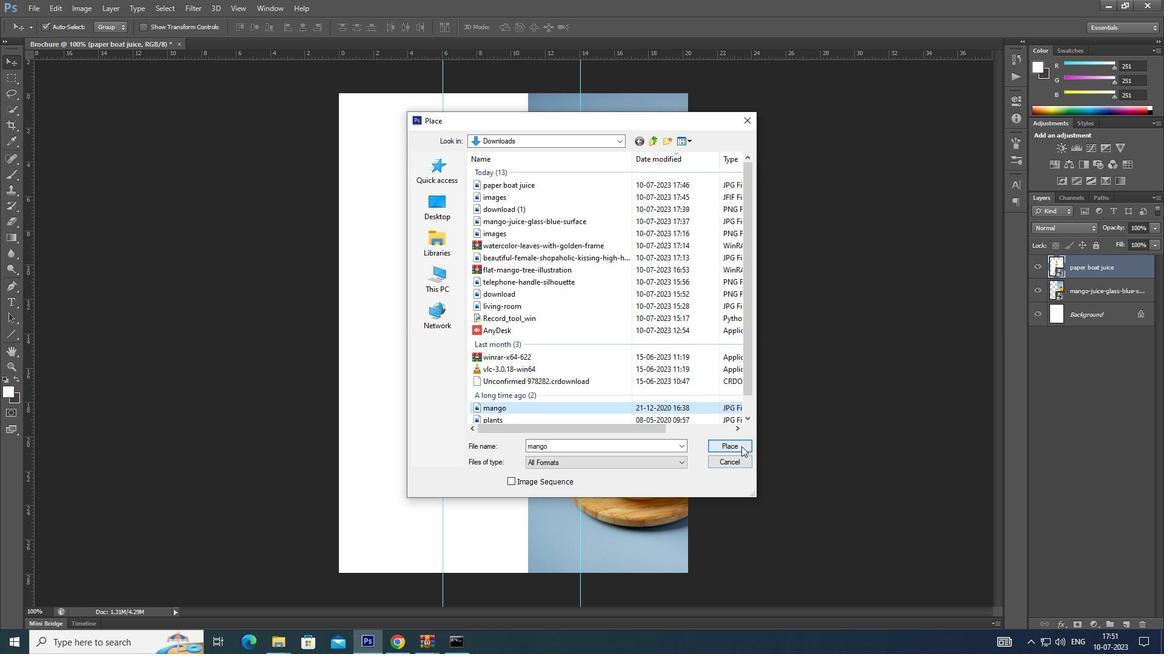 
Action: Mouse moved to (688, 159)
Screenshot: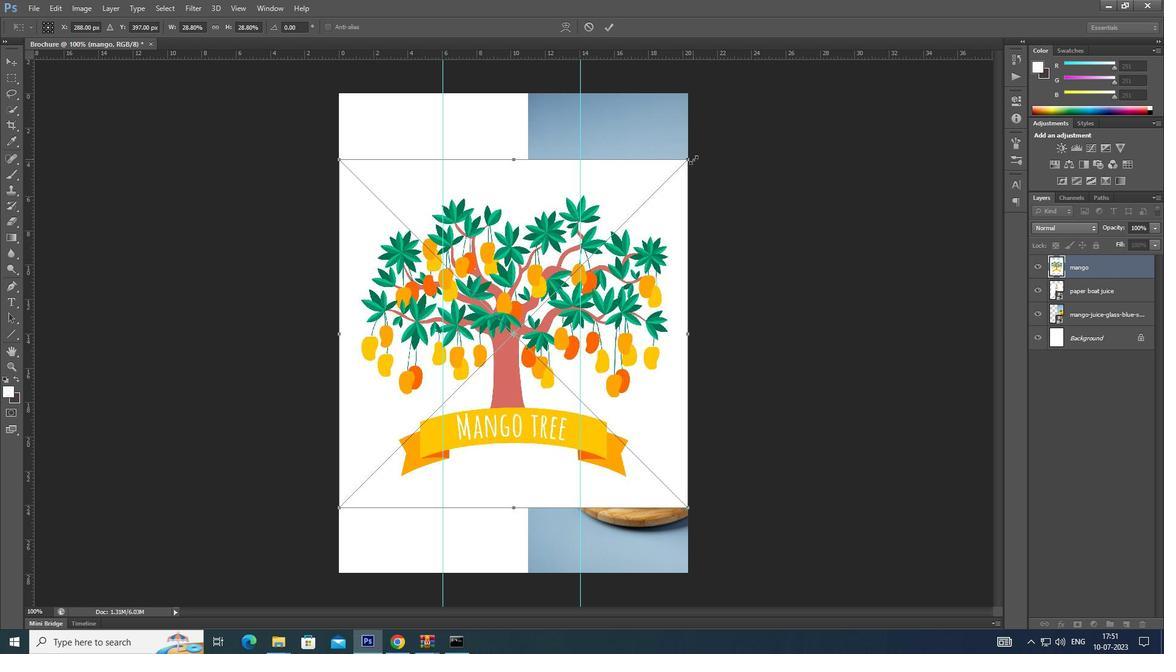
Action: Key pressed <Key.alt_l>
Screenshot: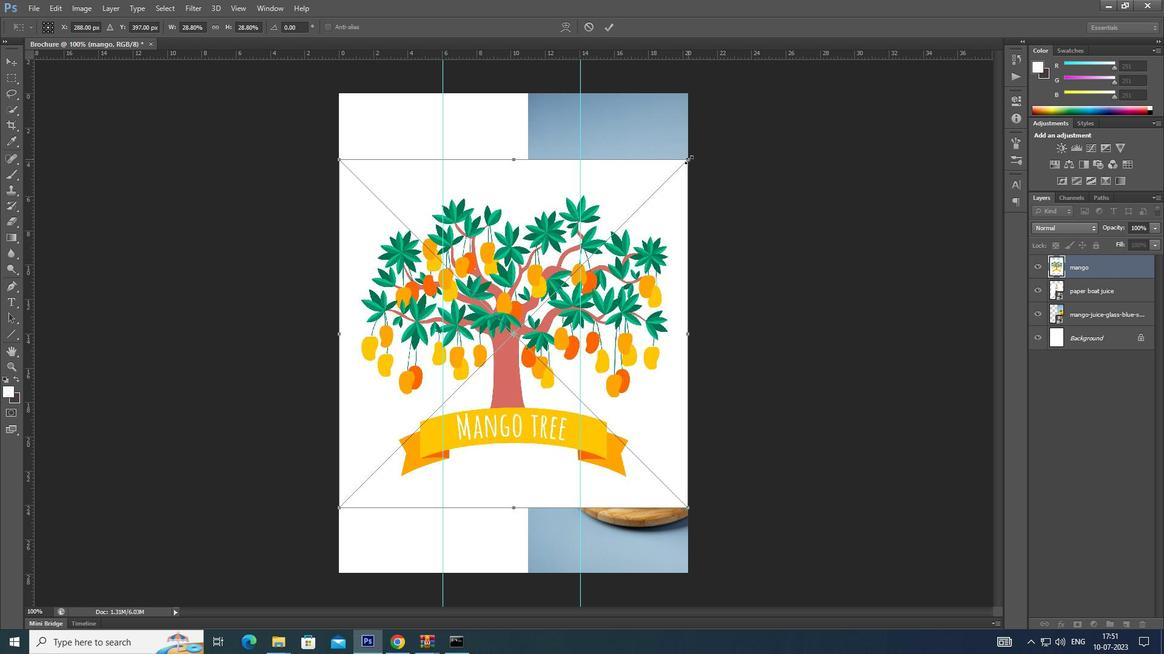 
Action: Mouse pressed left at (688, 159)
Screenshot: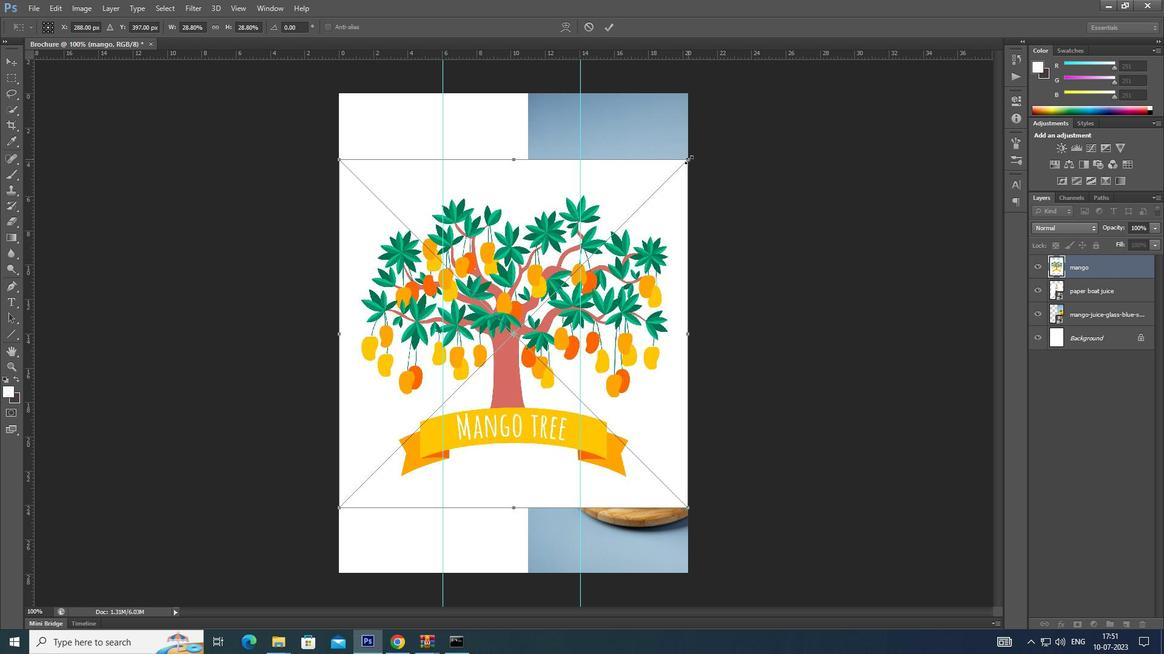 
Action: Mouse moved to (689, 157)
Screenshot: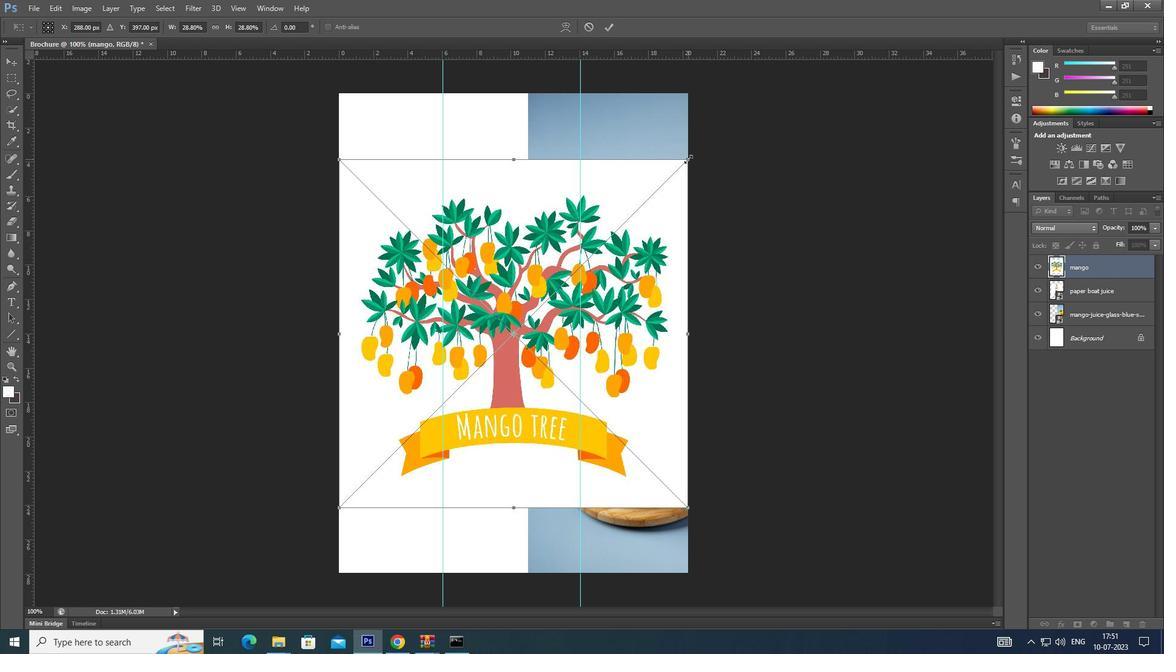 
Action: Key pressed <Key.alt_l>
Screenshot: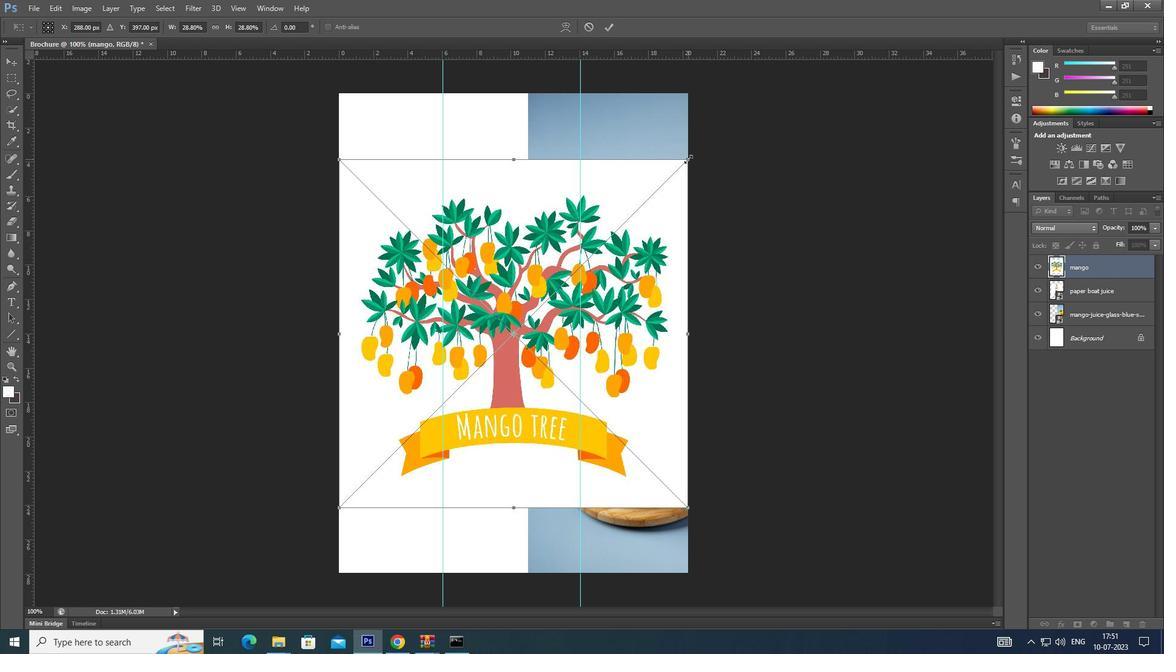 
Action: Mouse moved to (689, 155)
Screenshot: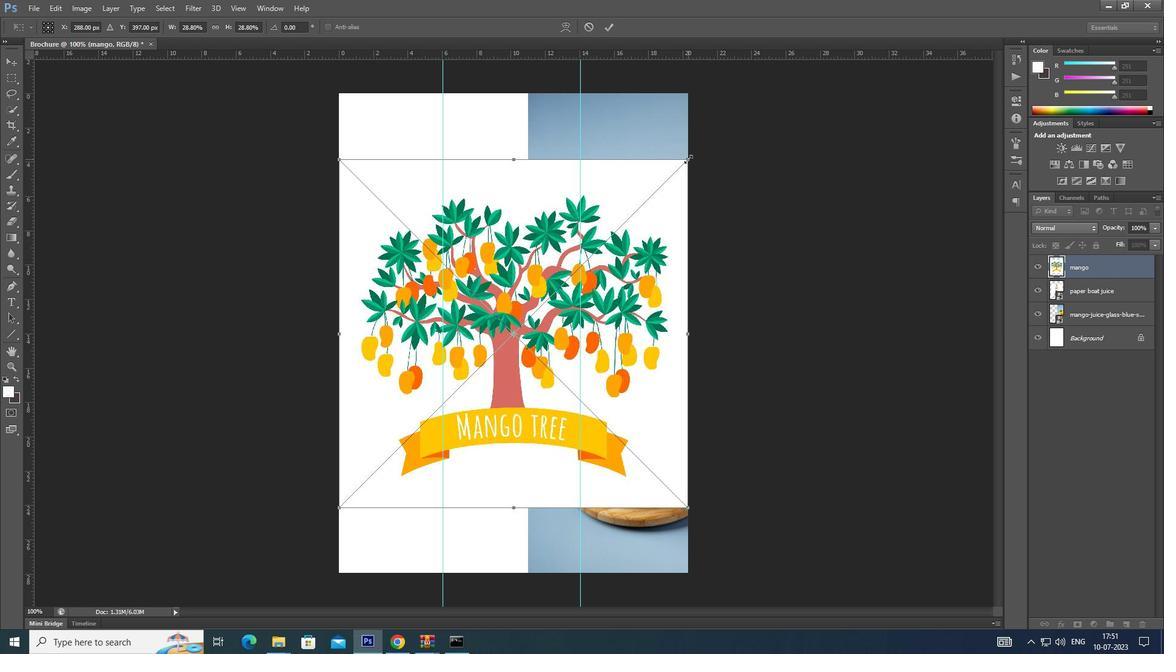 
Action: Key pressed <Key.alt_l>
Screenshot: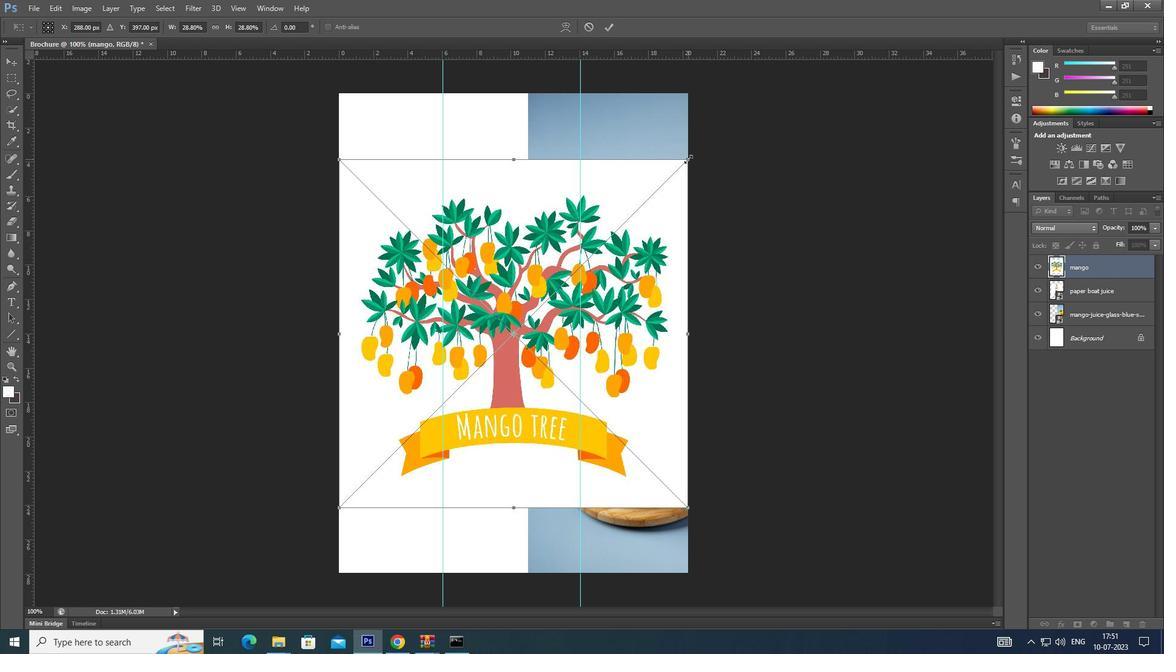 
Action: Mouse moved to (691, 153)
Screenshot: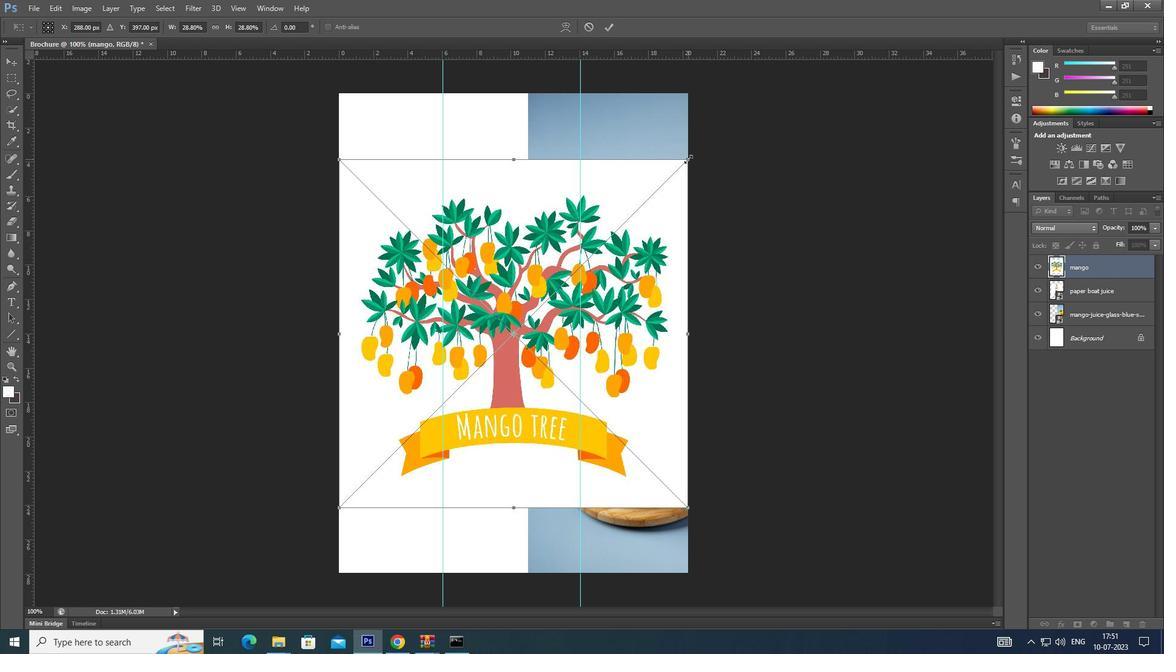 
Action: Key pressed <Key.alt_l>
Screenshot: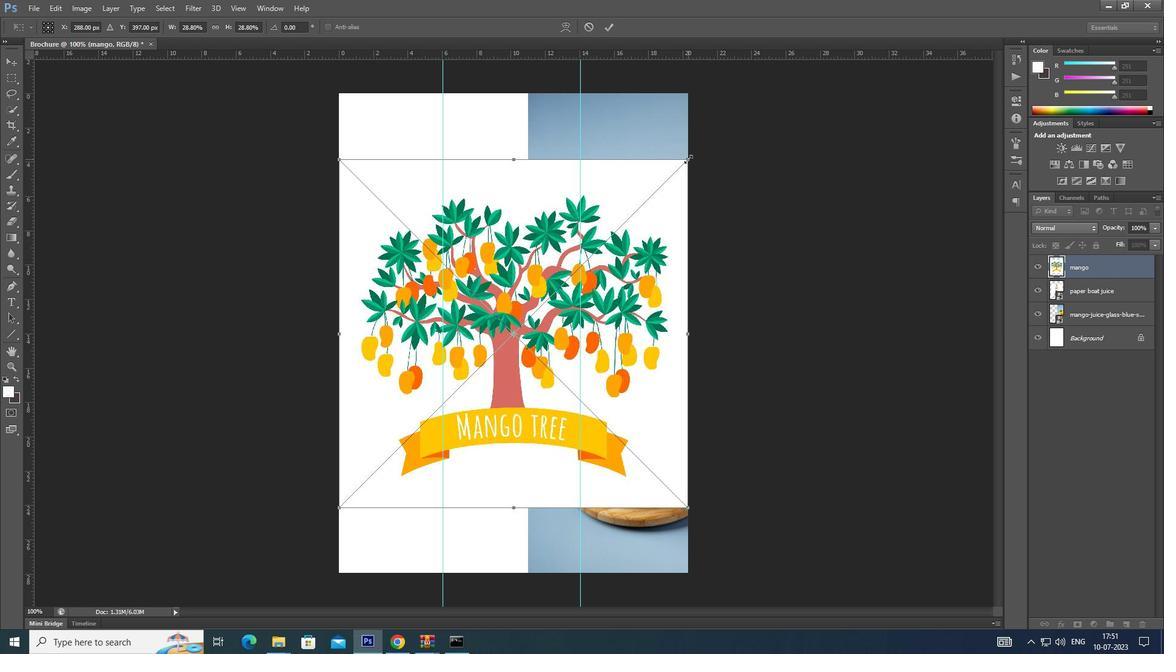 
Action: Mouse moved to (692, 152)
Screenshot: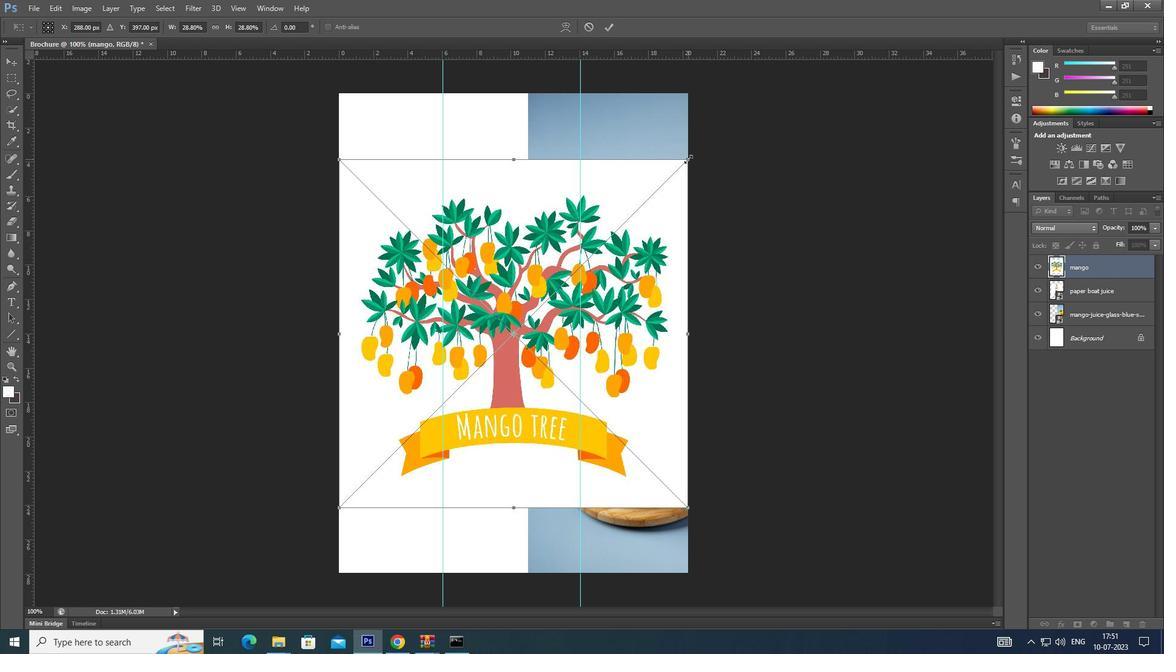 
Action: Key pressed <Key.alt_l>
Screenshot: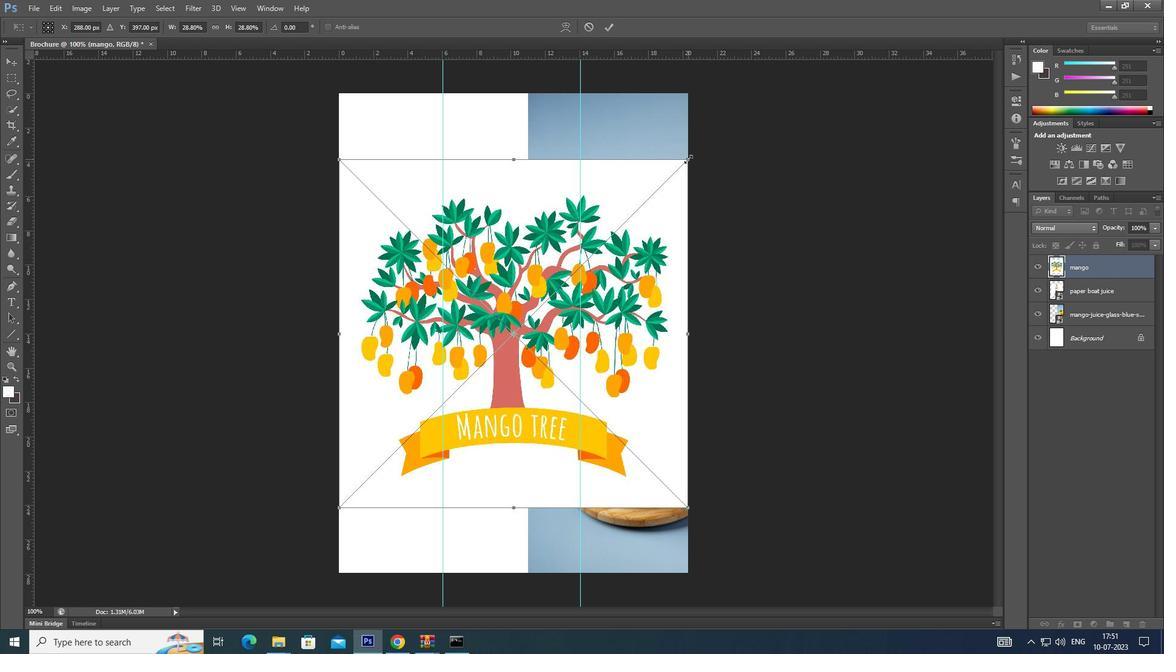 
Action: Mouse moved to (693, 150)
Screenshot: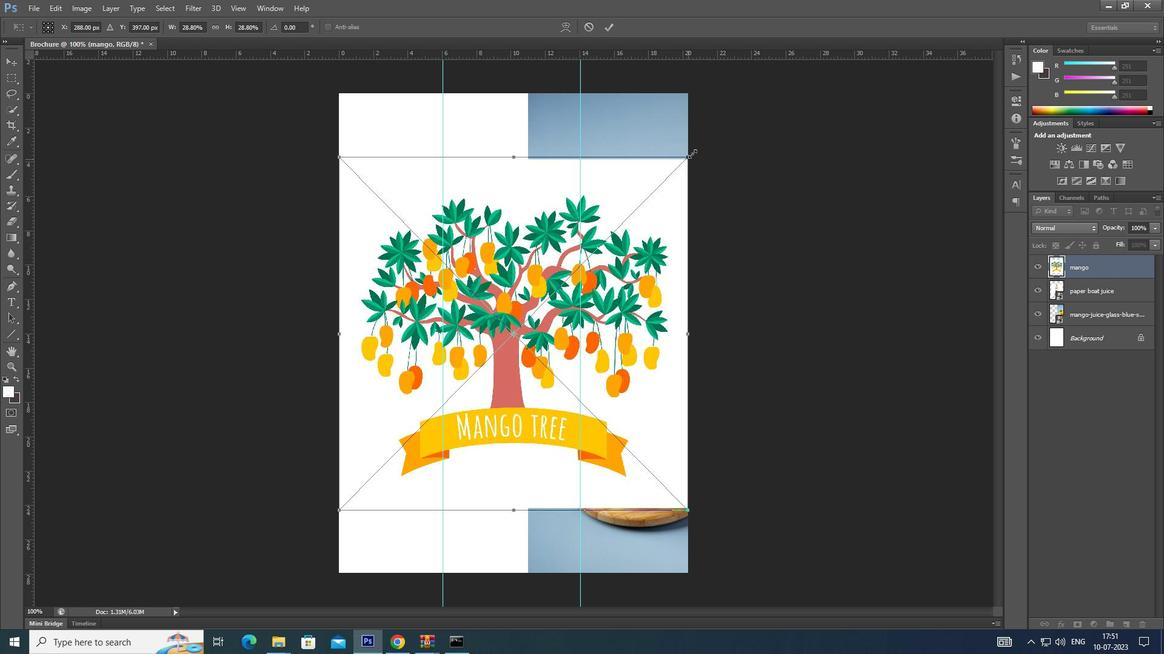 
Action: Key pressed <Key.alt_l>
Screenshot: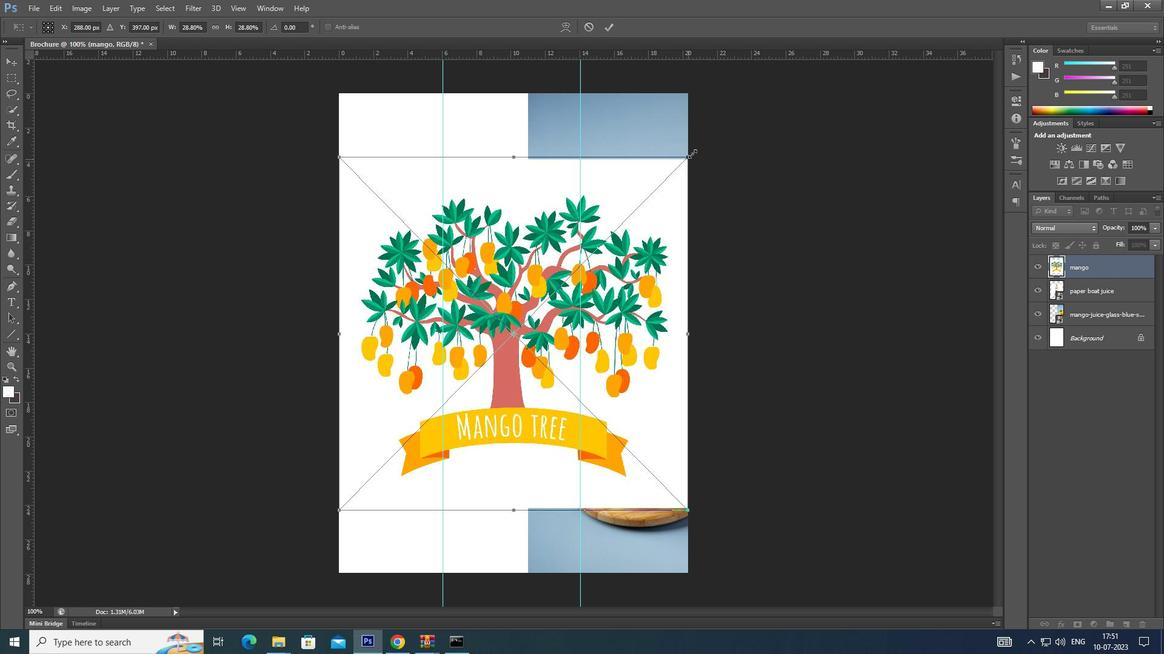 
Action: Mouse moved to (694, 149)
Screenshot: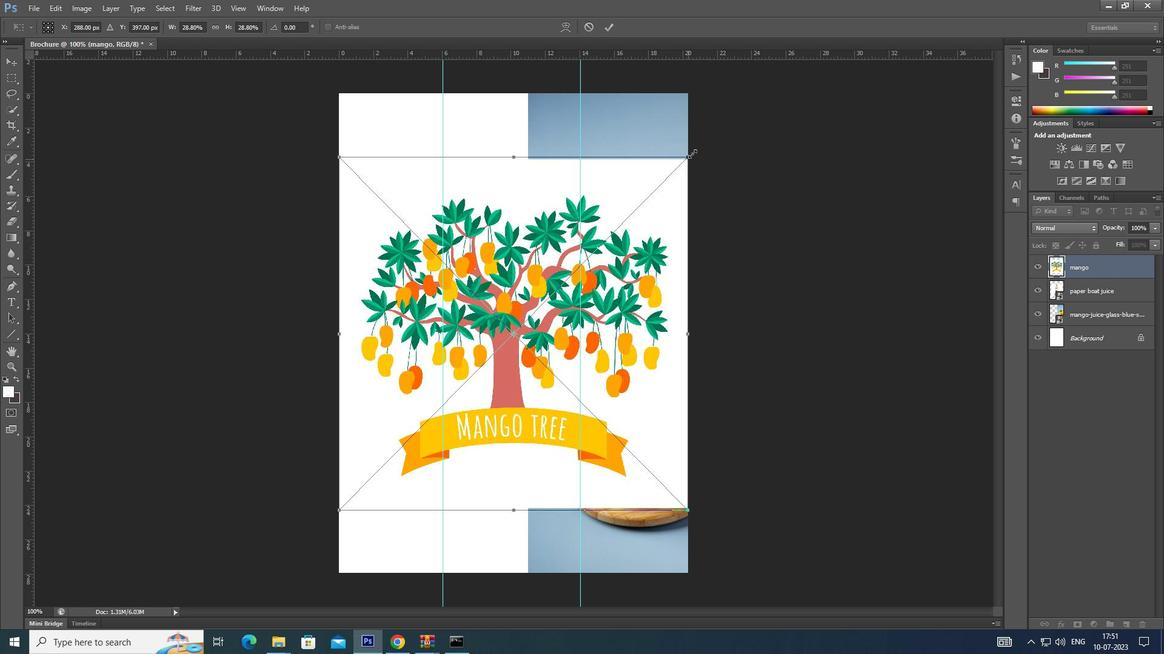 
Action: Key pressed <Key.alt_l>
Screenshot: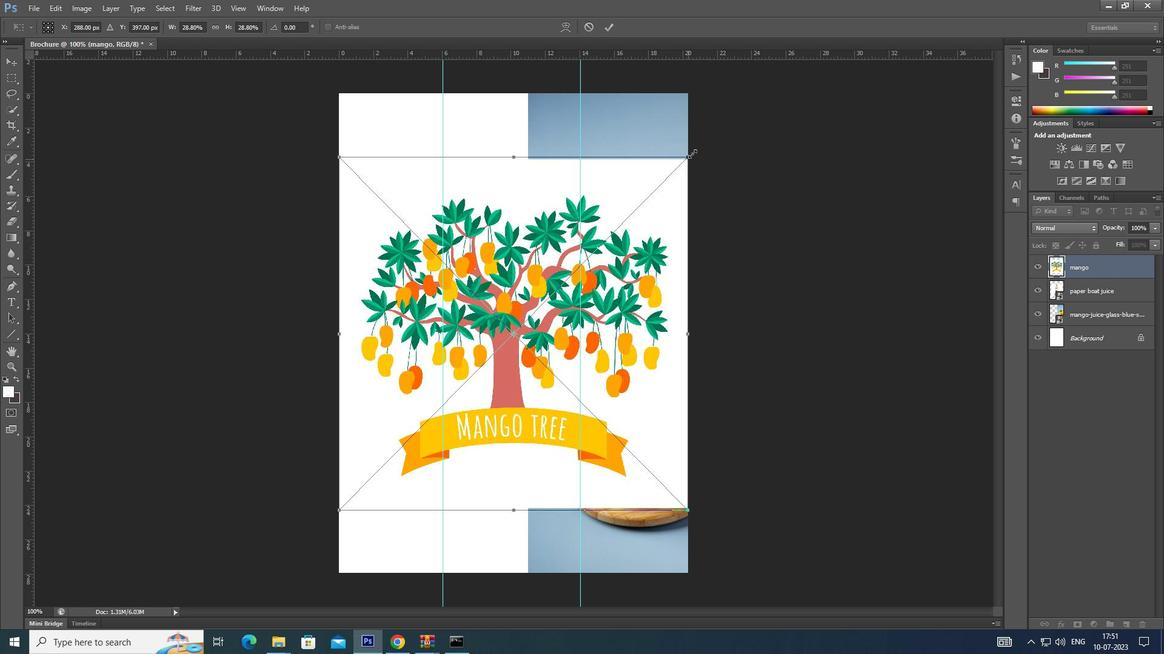 
Action: Mouse moved to (694, 149)
Screenshot: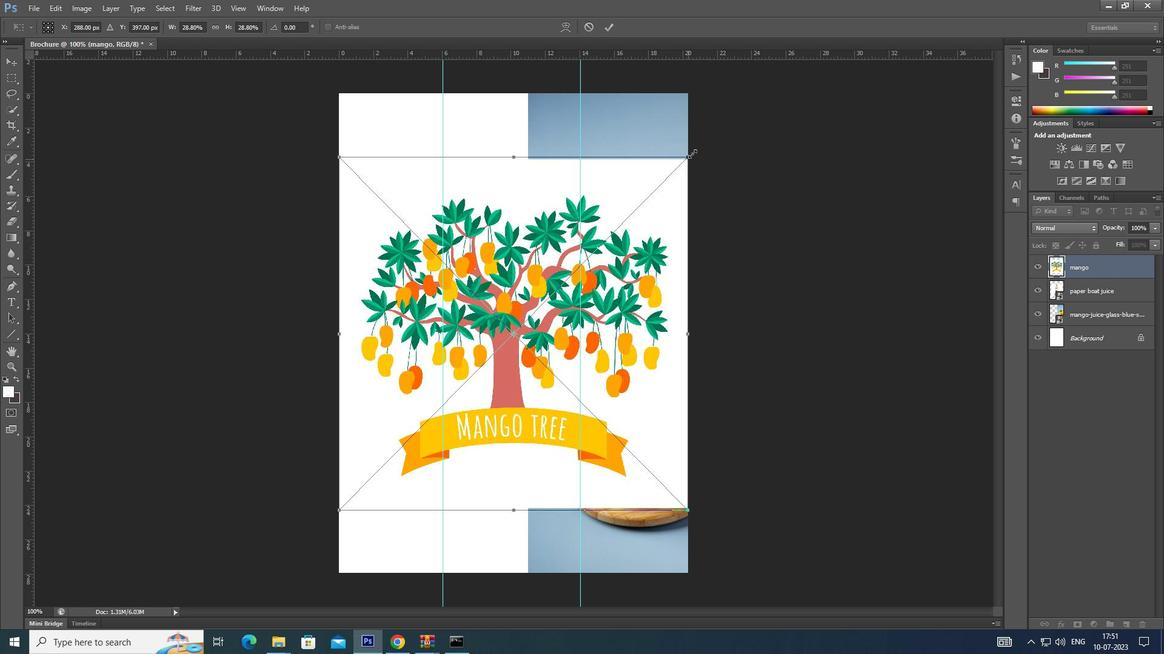 
Action: Key pressed <Key.alt_l>
Screenshot: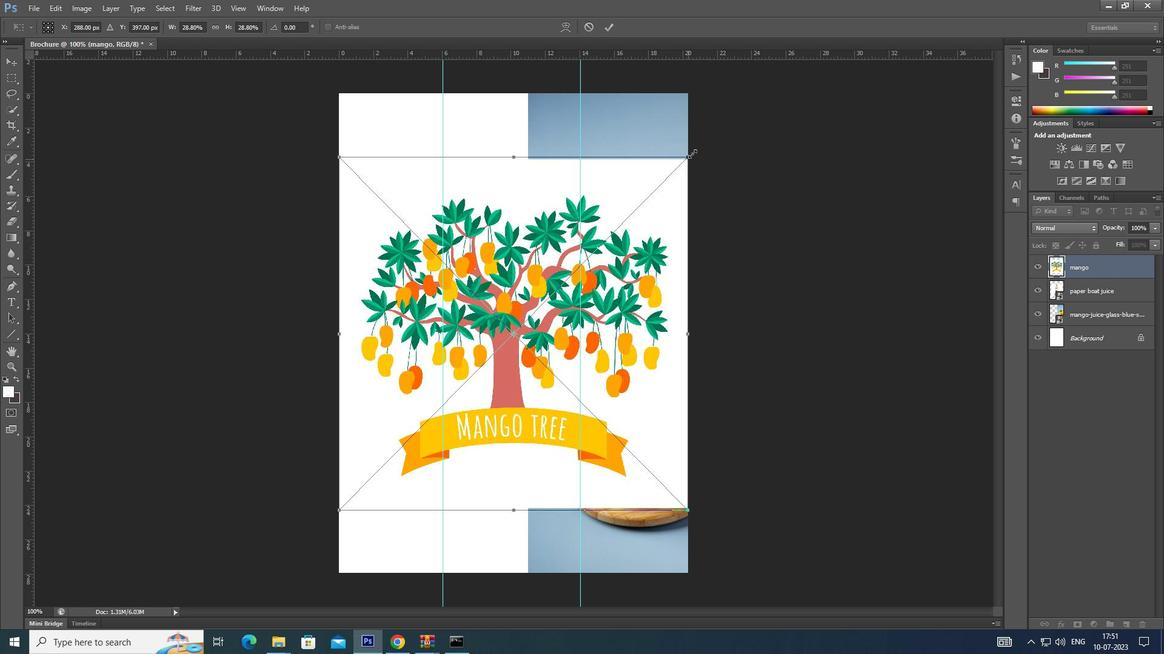 
Action: Mouse moved to (695, 148)
Screenshot: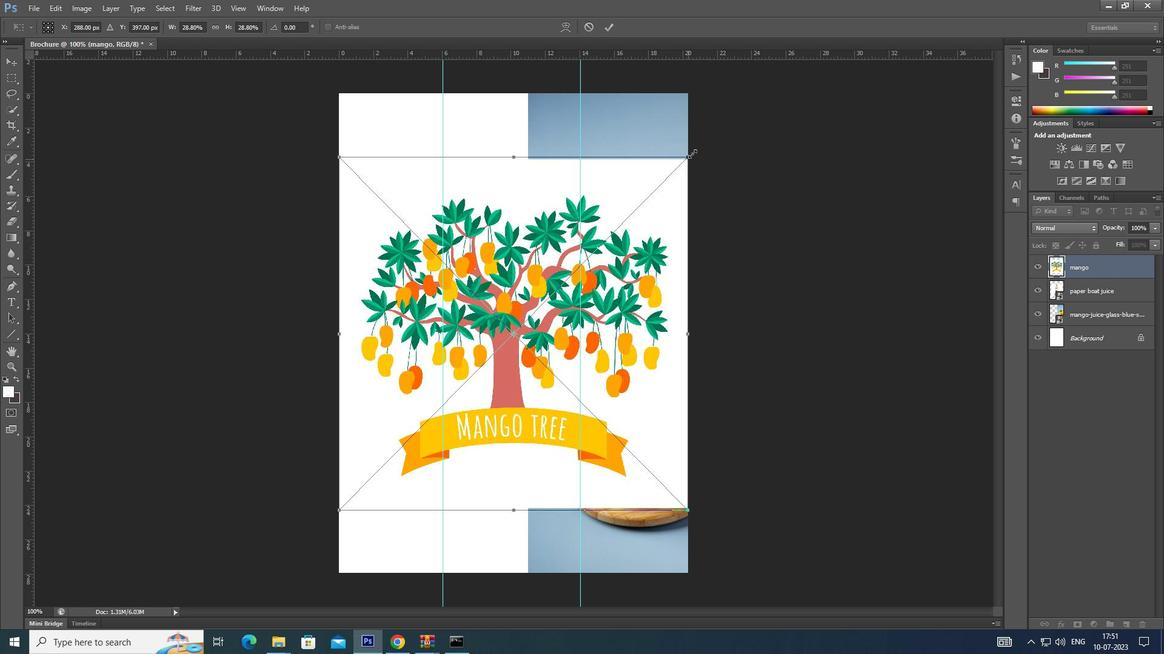 
Action: Key pressed <Key.alt_l>
Screenshot: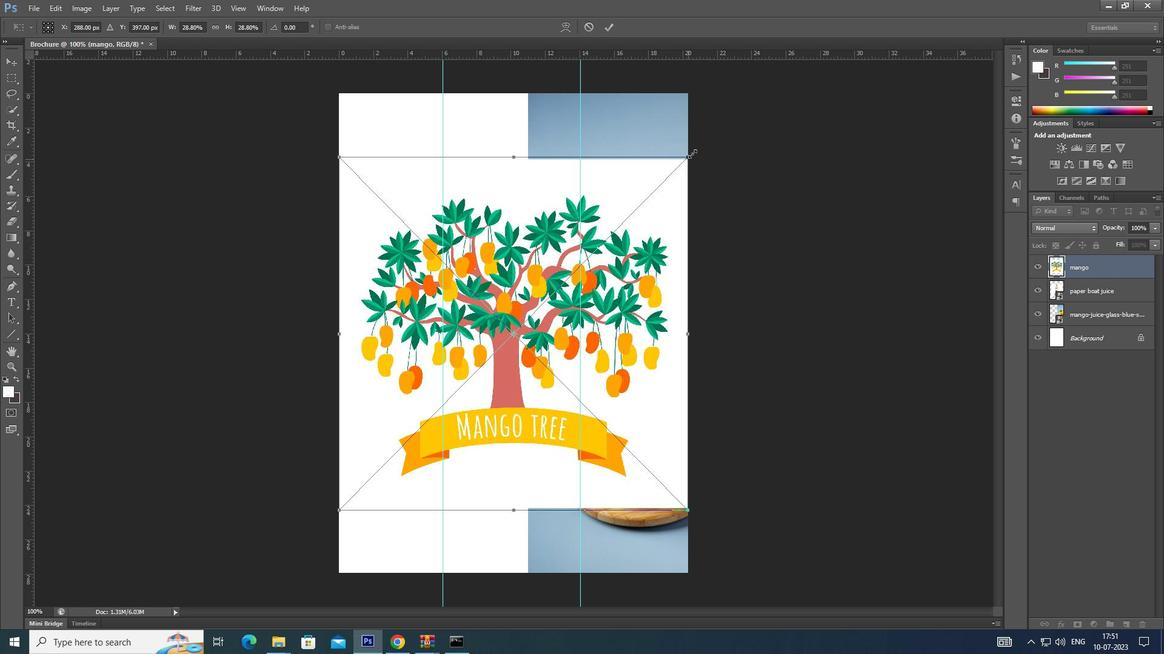
Action: Mouse moved to (697, 146)
Screenshot: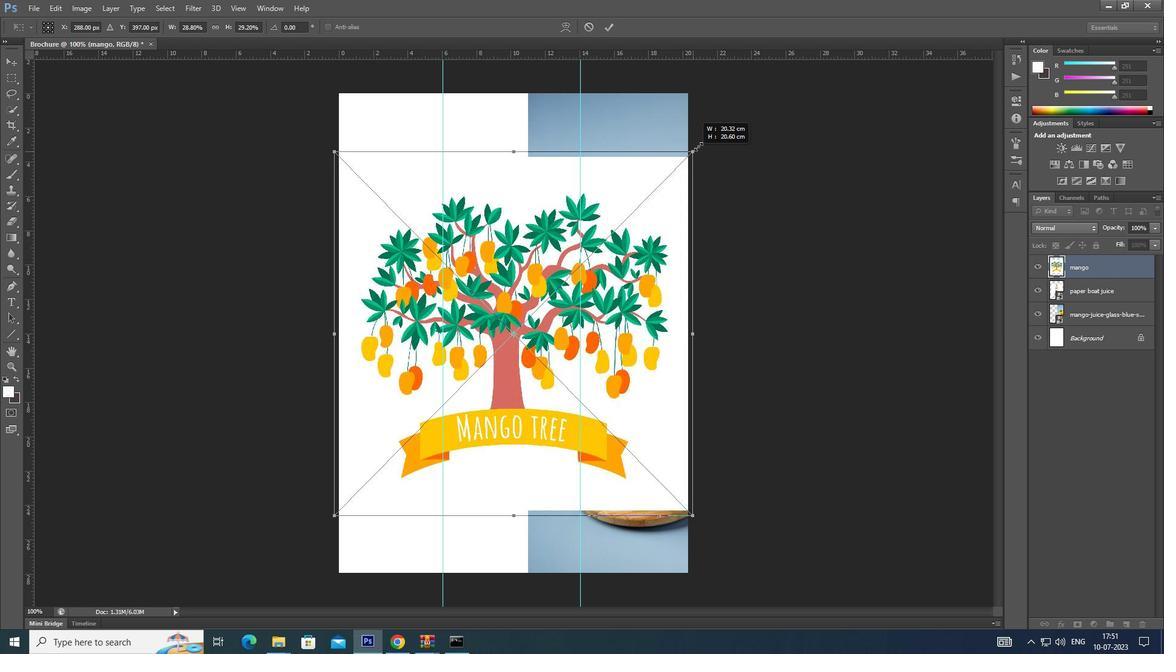 
Action: Key pressed <Key.alt_l>
Screenshot: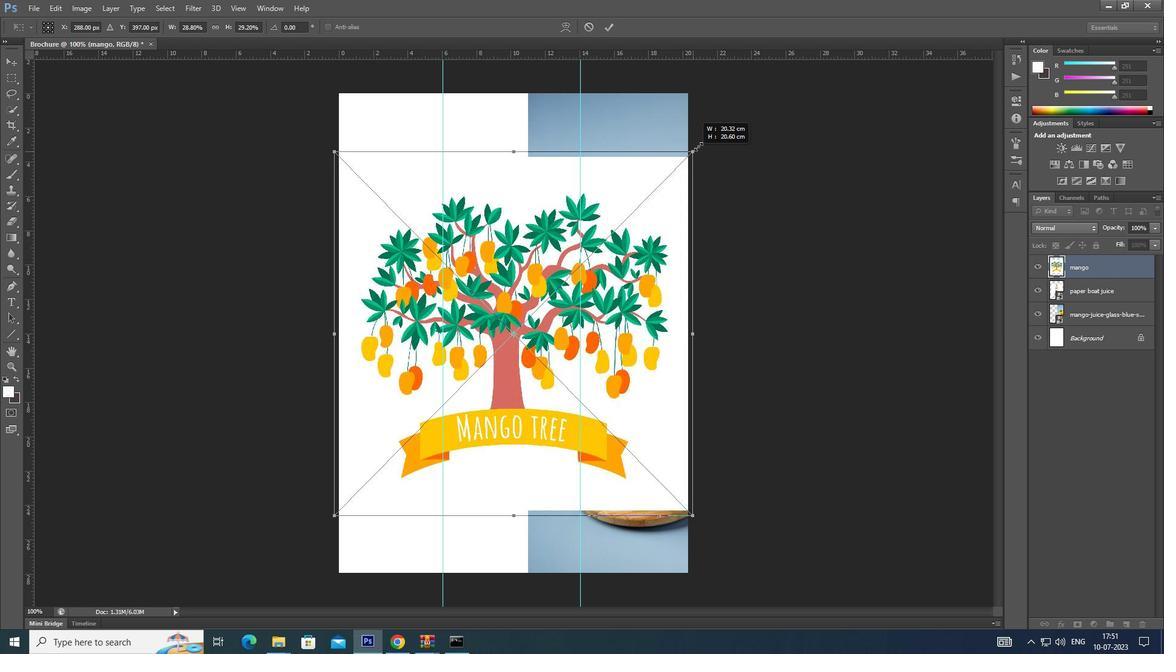 
Action: Mouse moved to (698, 145)
Screenshot: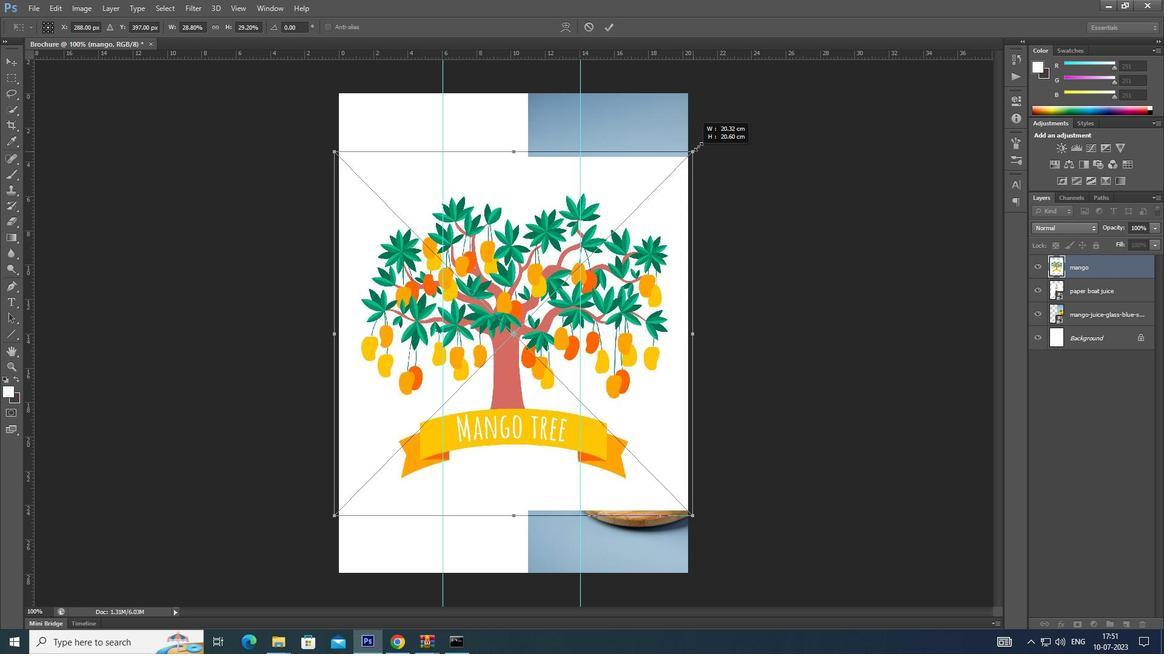 
Action: Key pressed <Key.alt_l>
Screenshot: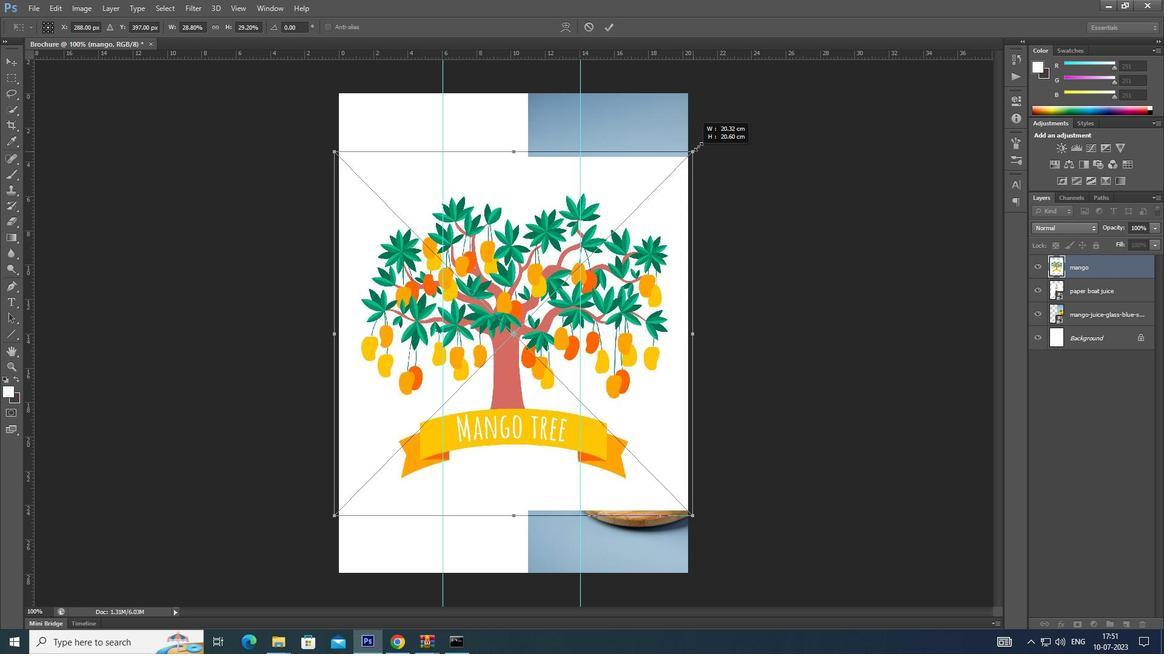 
Action: Mouse moved to (699, 144)
Screenshot: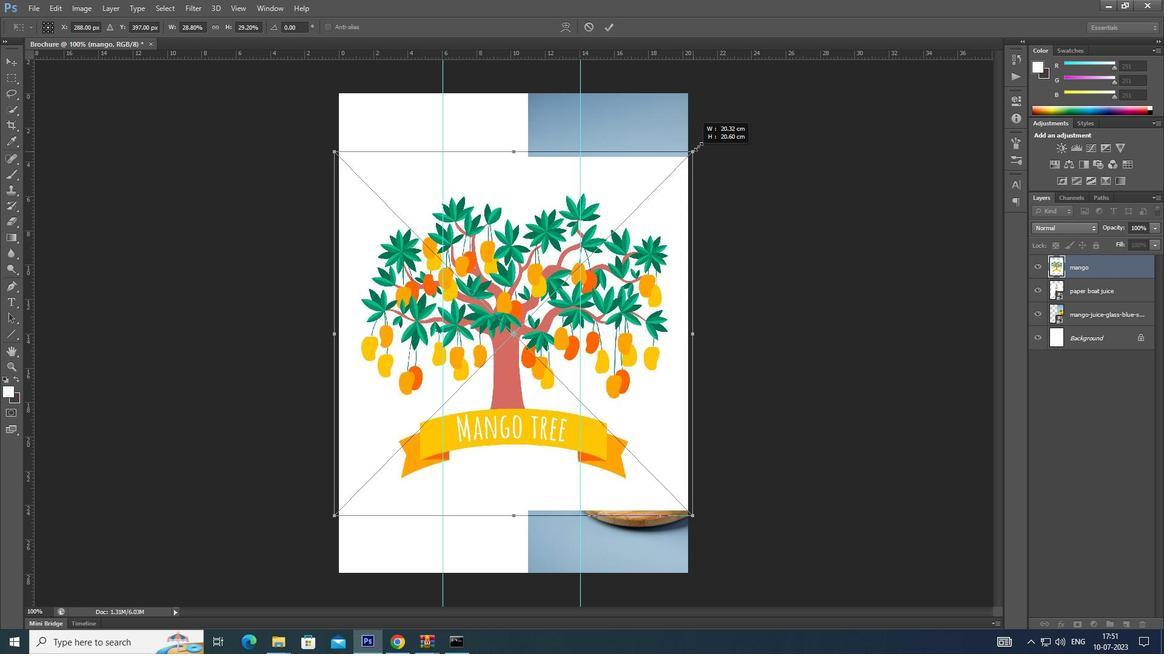 
Action: Key pressed <Key.alt_l>
Screenshot: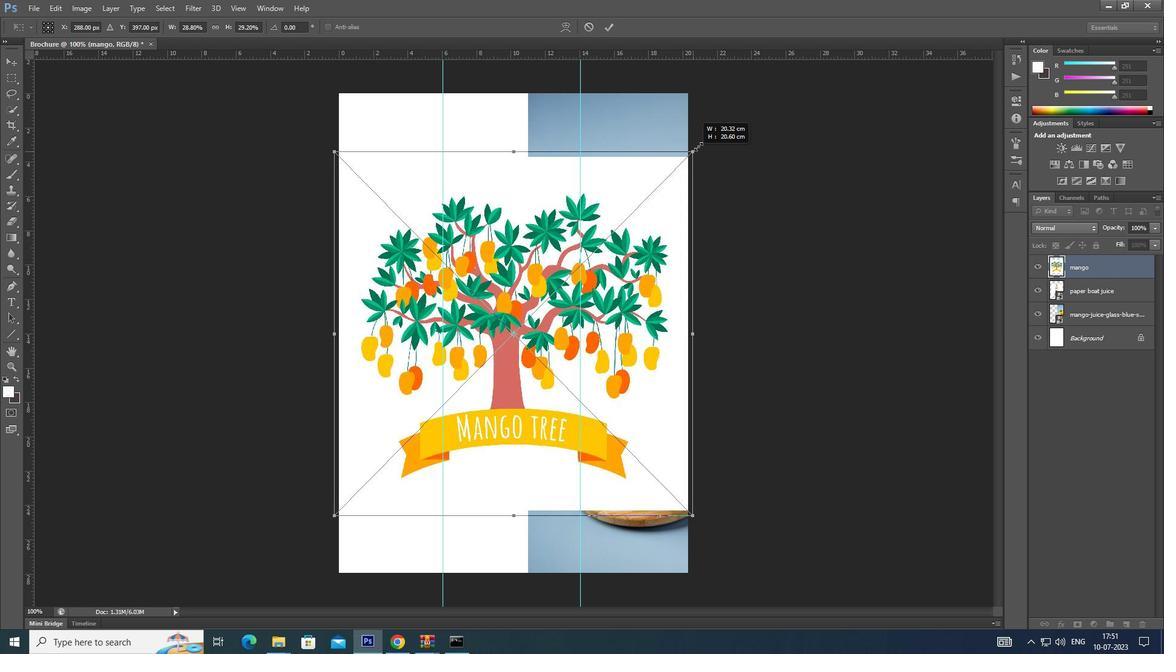 
Action: Mouse moved to (699, 144)
Screenshot: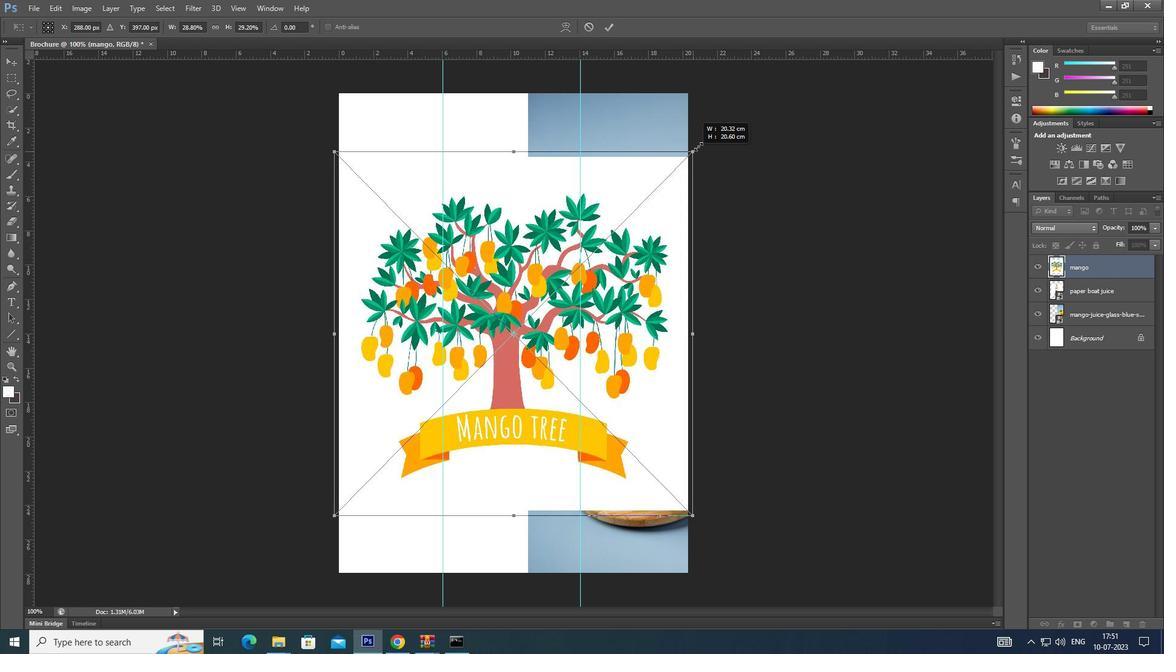 
Action: Key pressed <Key.alt_l>
Screenshot: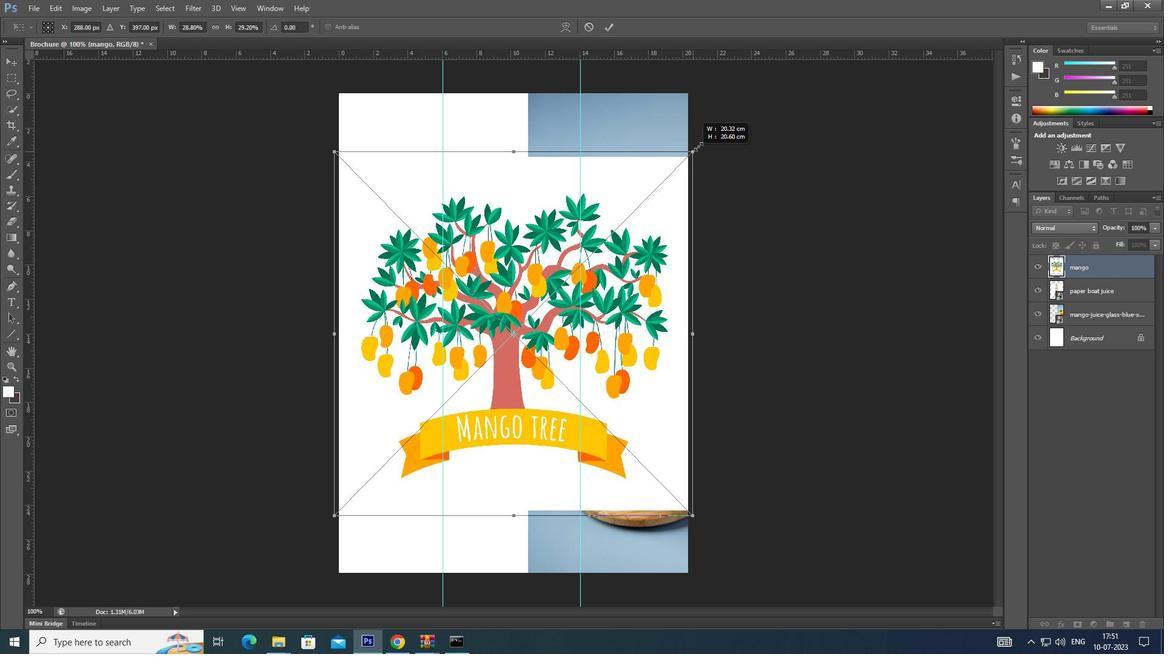 
Action: Mouse moved to (699, 143)
Screenshot: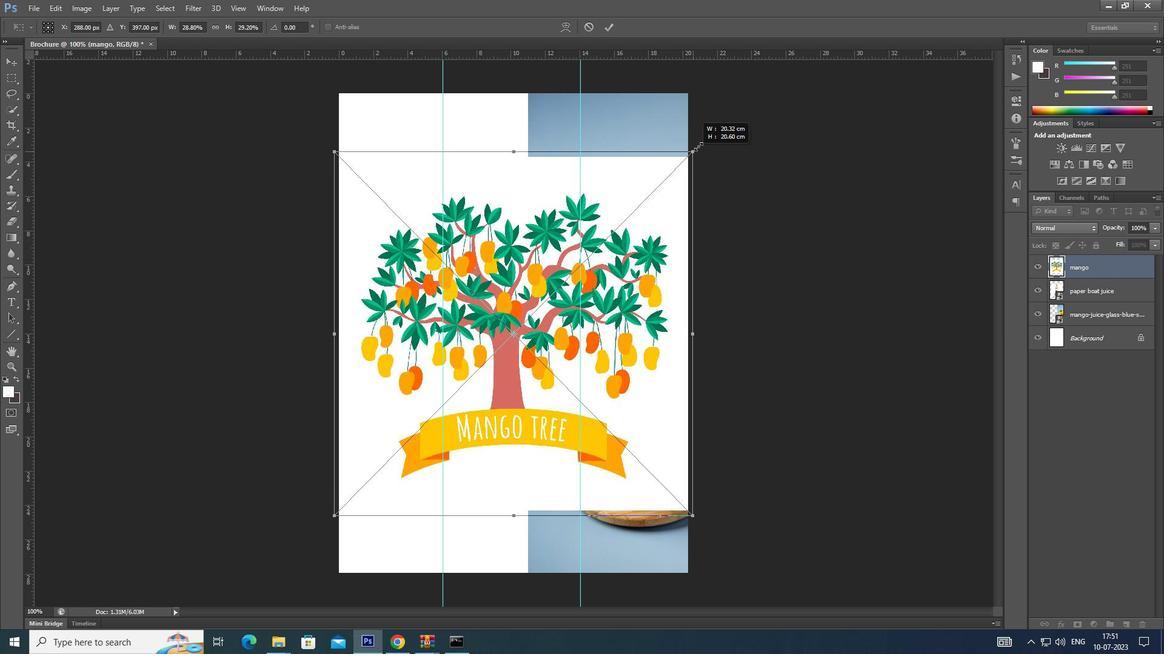 
Action: Key pressed <Key.alt_l>
Screenshot: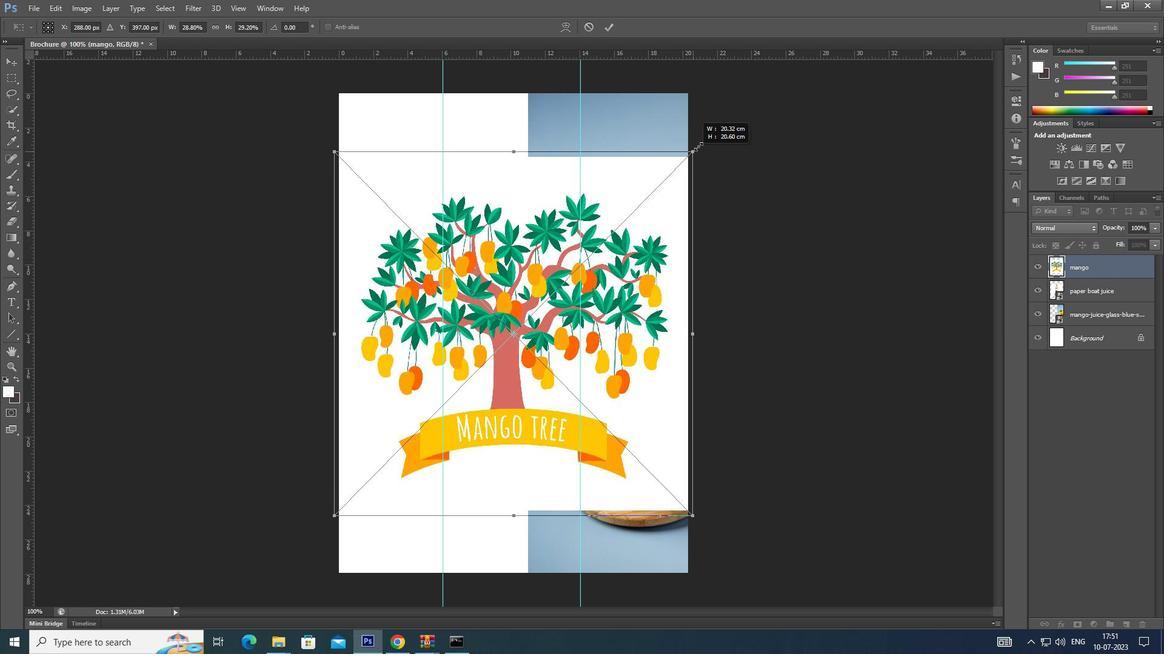 
Action: Mouse moved to (700, 141)
Screenshot: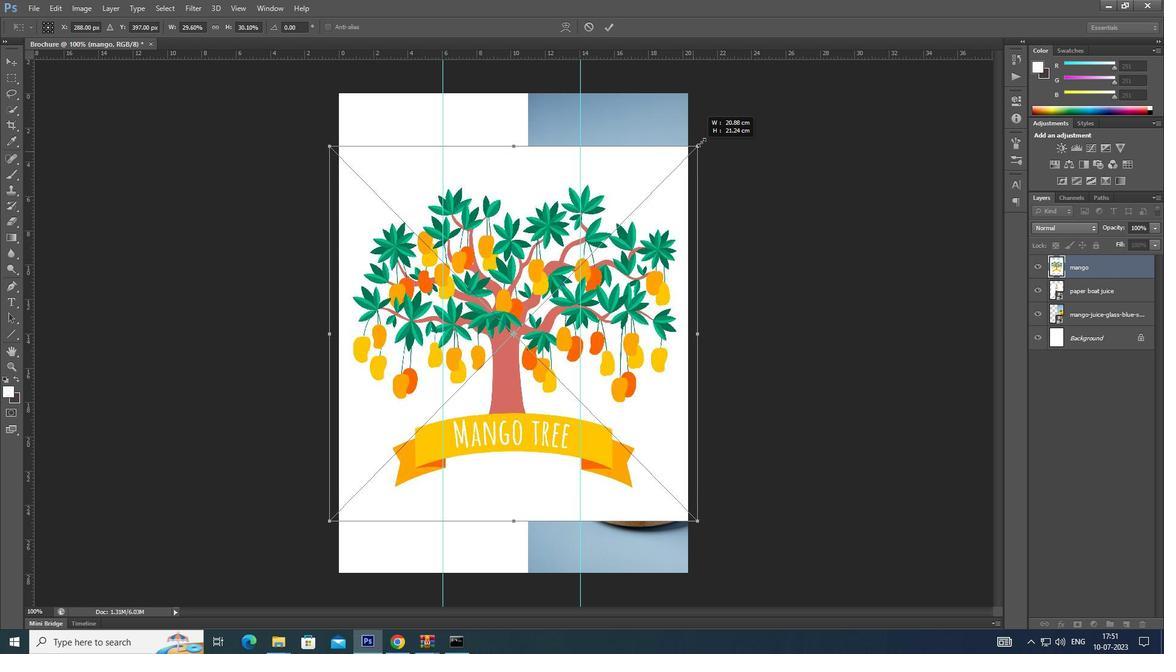 
Action: Key pressed <Key.alt_l>
Screenshot: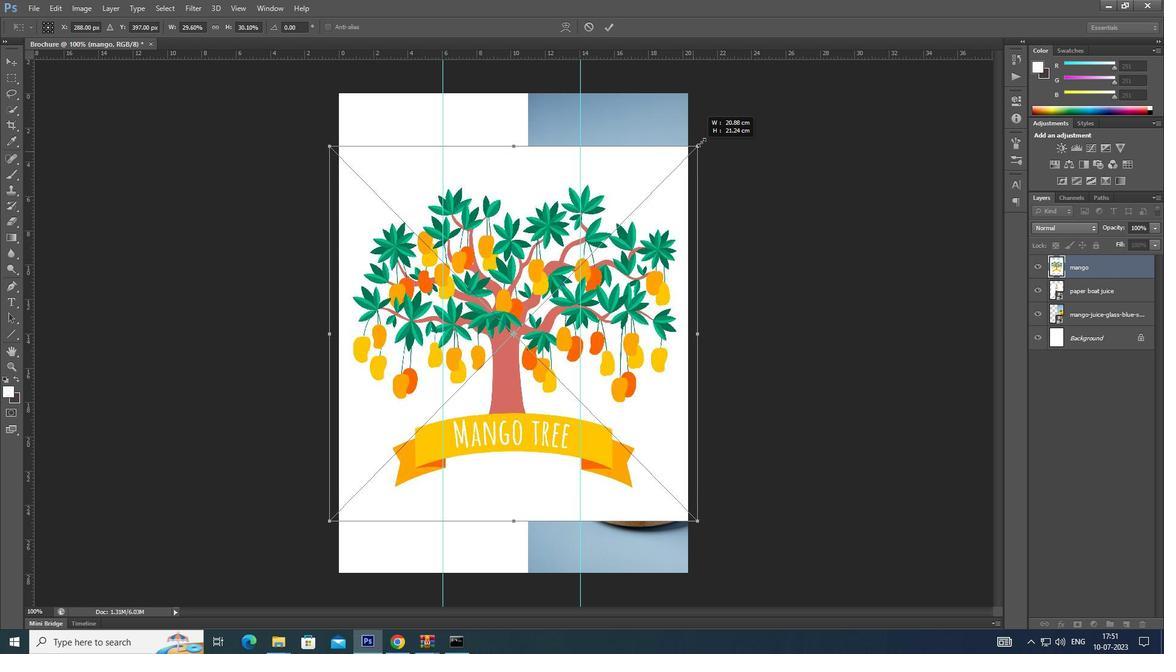 
Action: Mouse moved to (702, 140)
Screenshot: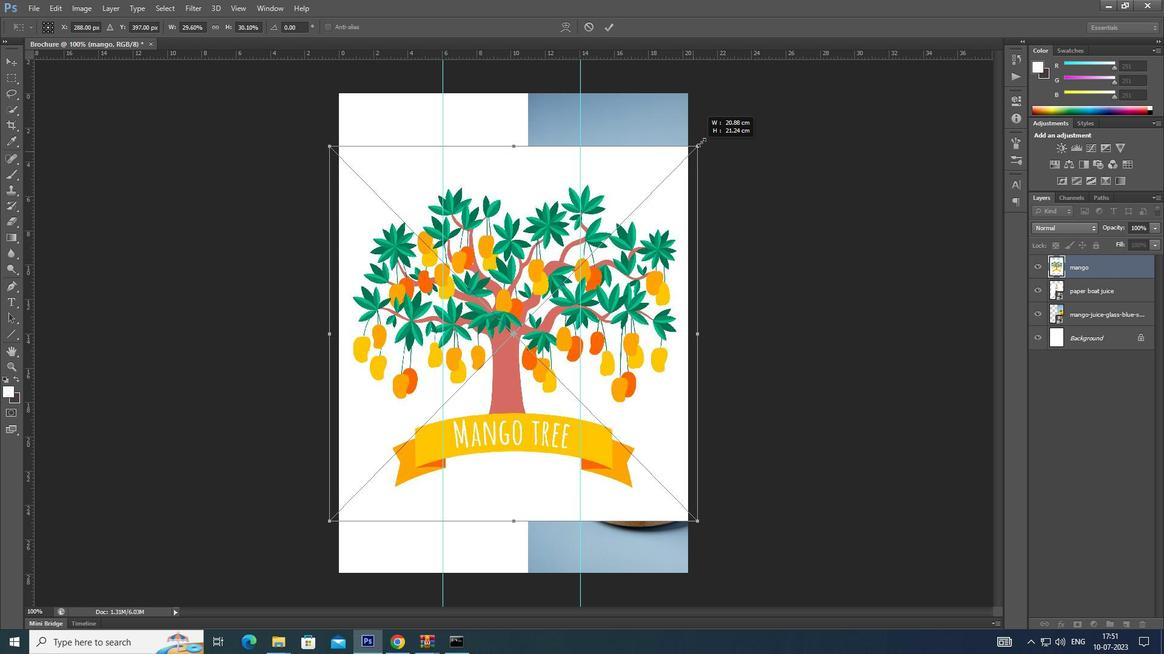 
Action: Key pressed <Key.alt_l>
Screenshot: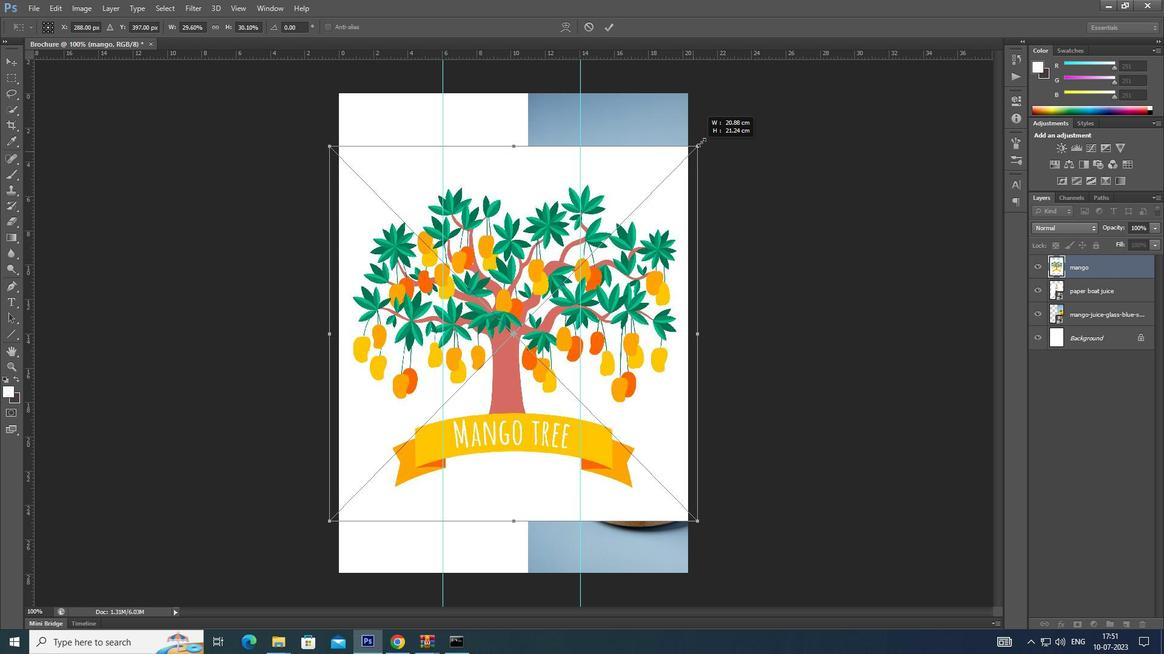 
Action: Mouse moved to (702, 139)
Screenshot: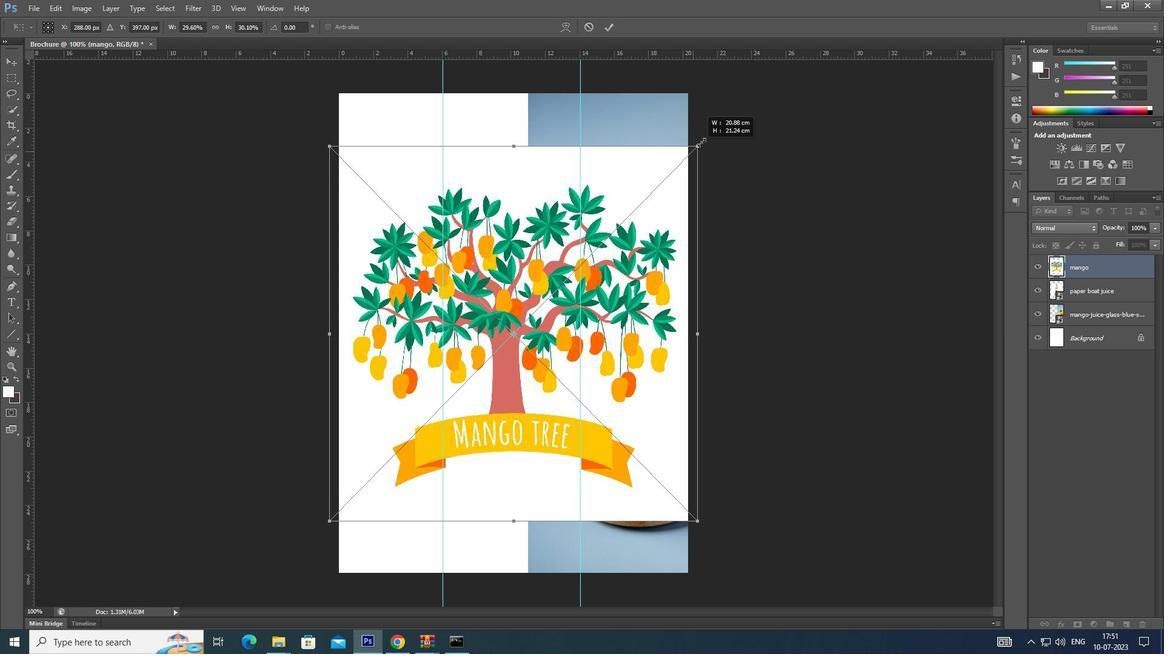 
Action: Key pressed <Key.alt_l>
Screenshot: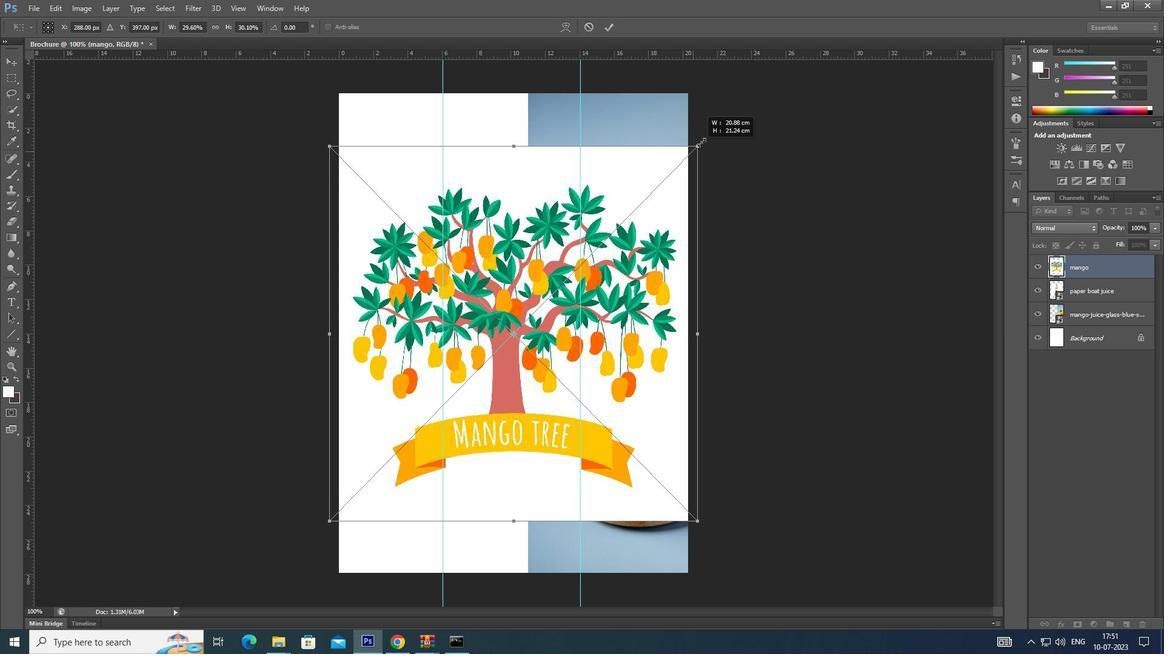
Action: Mouse moved to (702, 138)
Screenshot: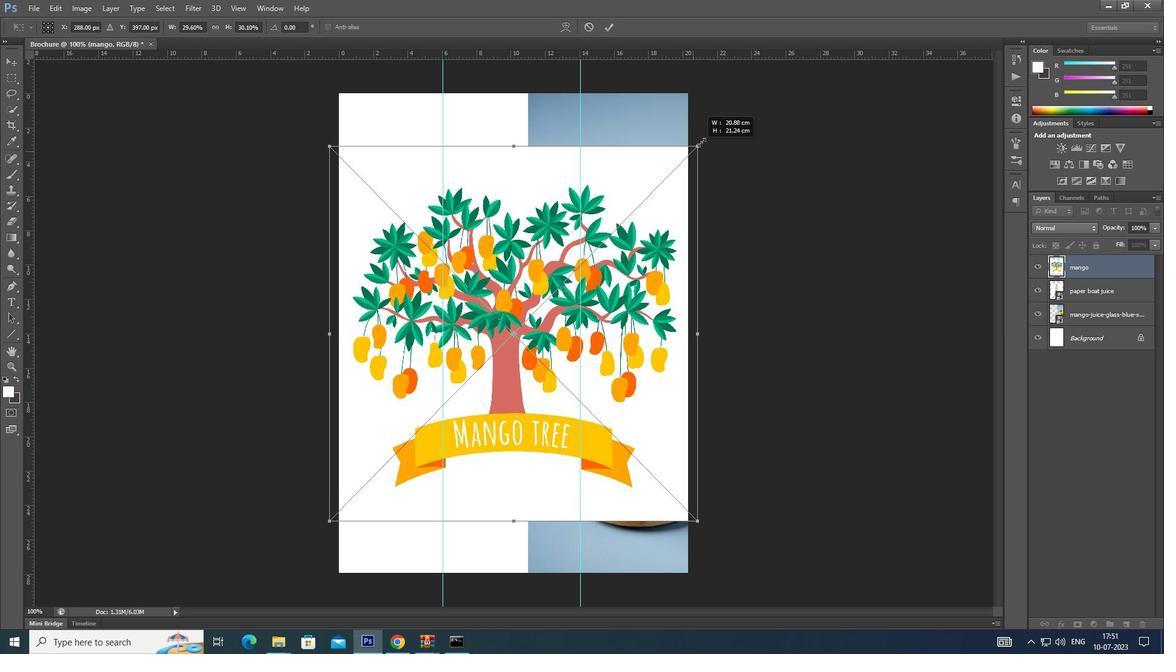 
Action: Key pressed <Key.alt_l>
Screenshot: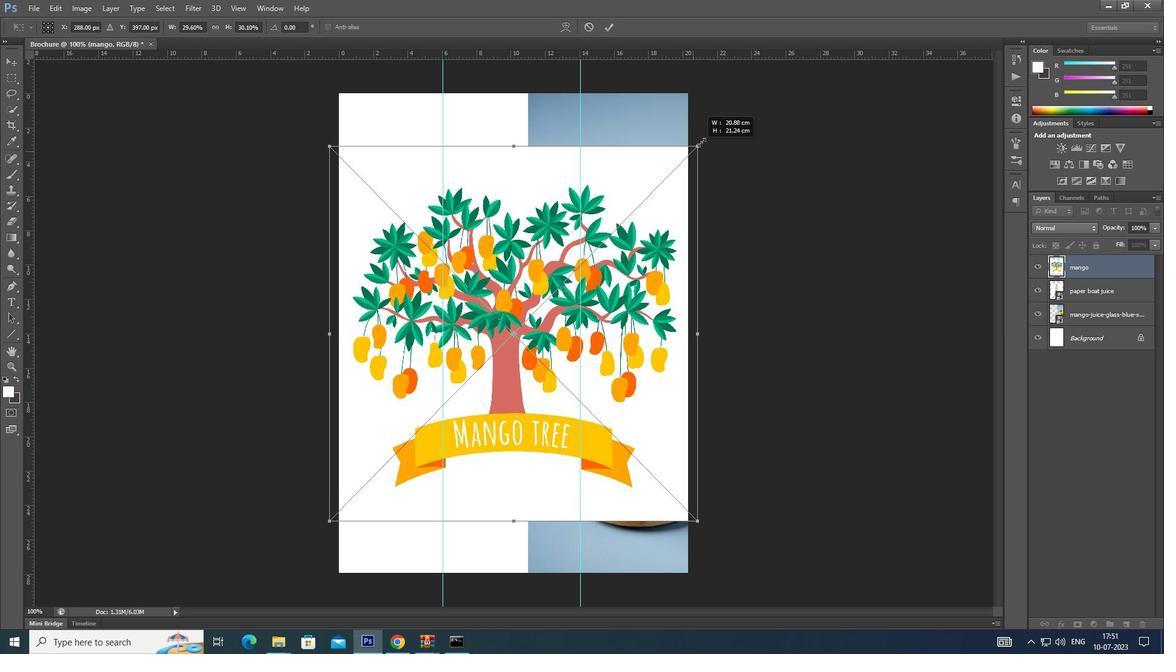 
Action: Mouse moved to (703, 137)
Screenshot: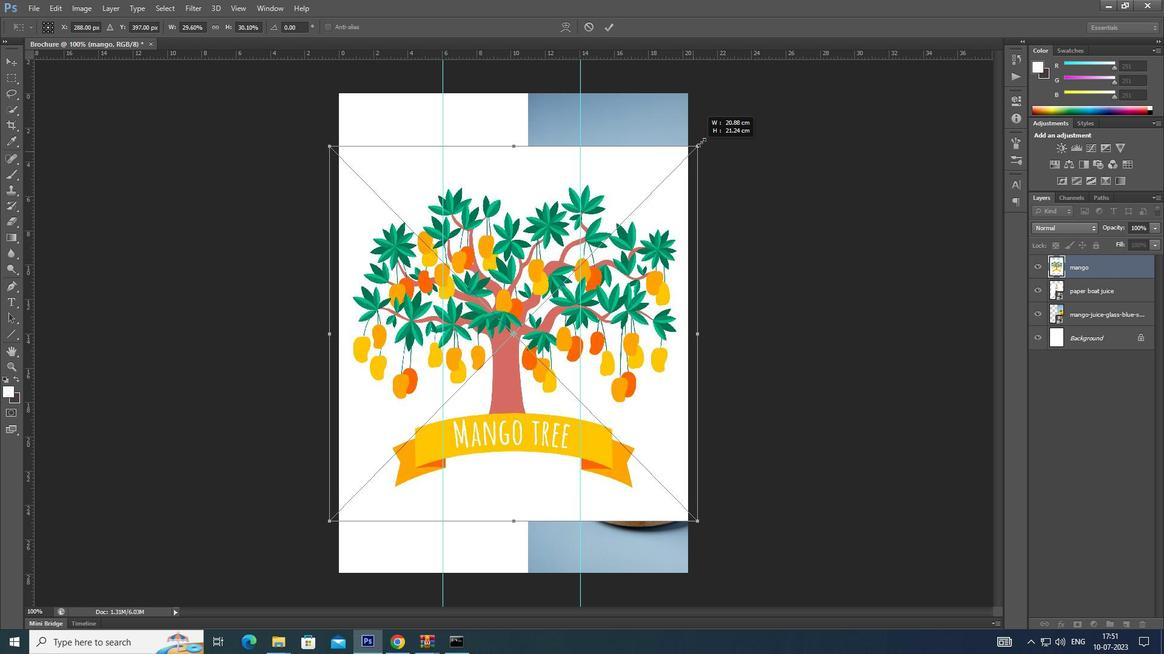 
Action: Key pressed <Key.alt_l>
Screenshot: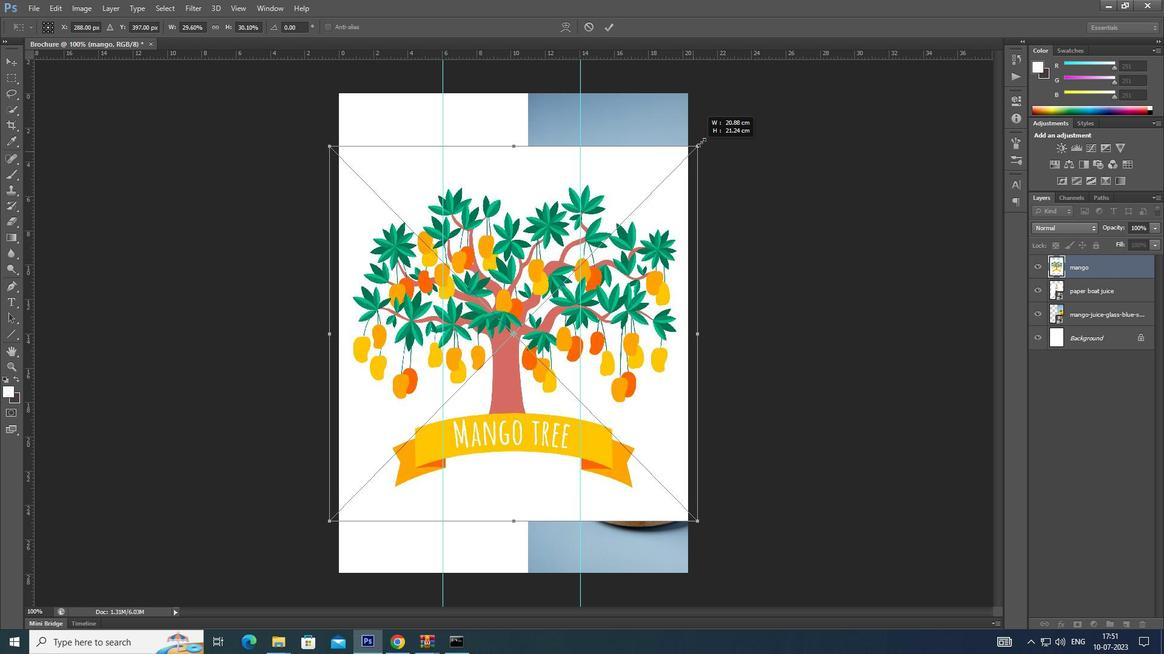 
Action: Mouse moved to (703, 136)
Screenshot: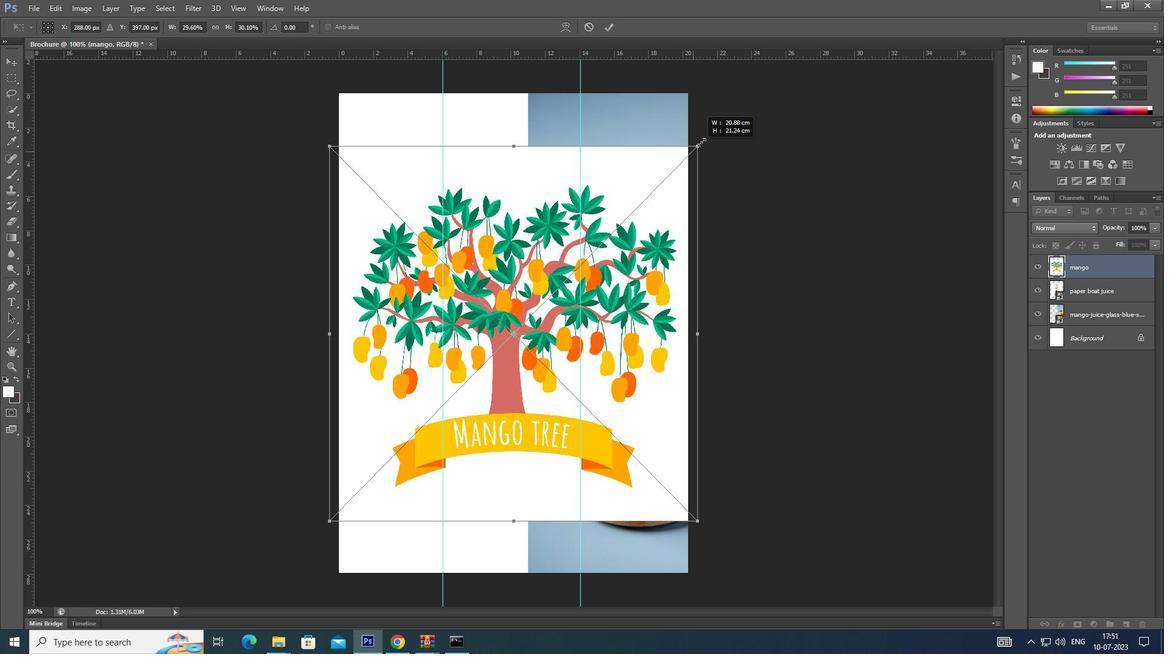 
Action: Key pressed <Key.alt_l>
Screenshot: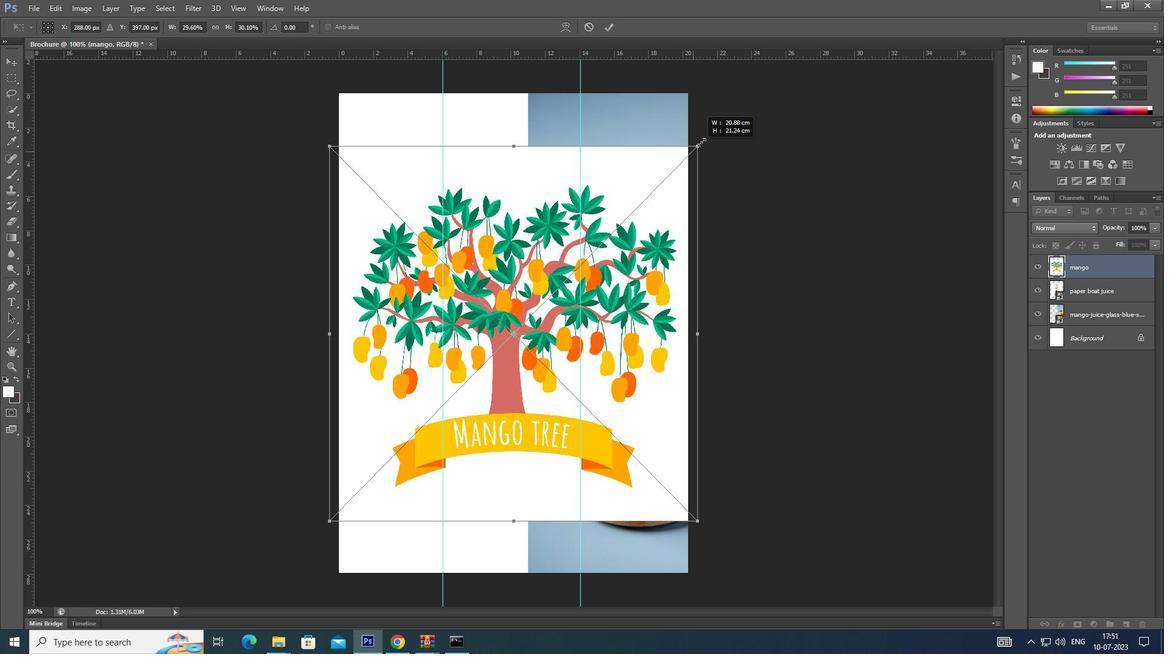 
Action: Mouse moved to (703, 135)
Screenshot: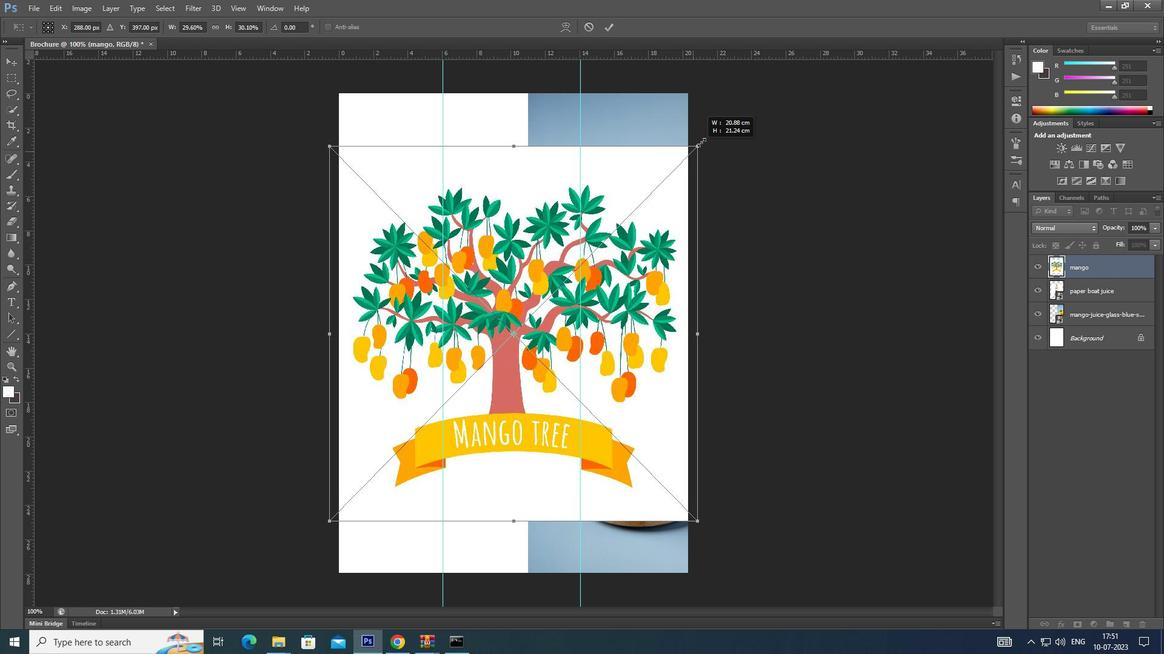 
Action: Key pressed <Key.alt_l>
Screenshot: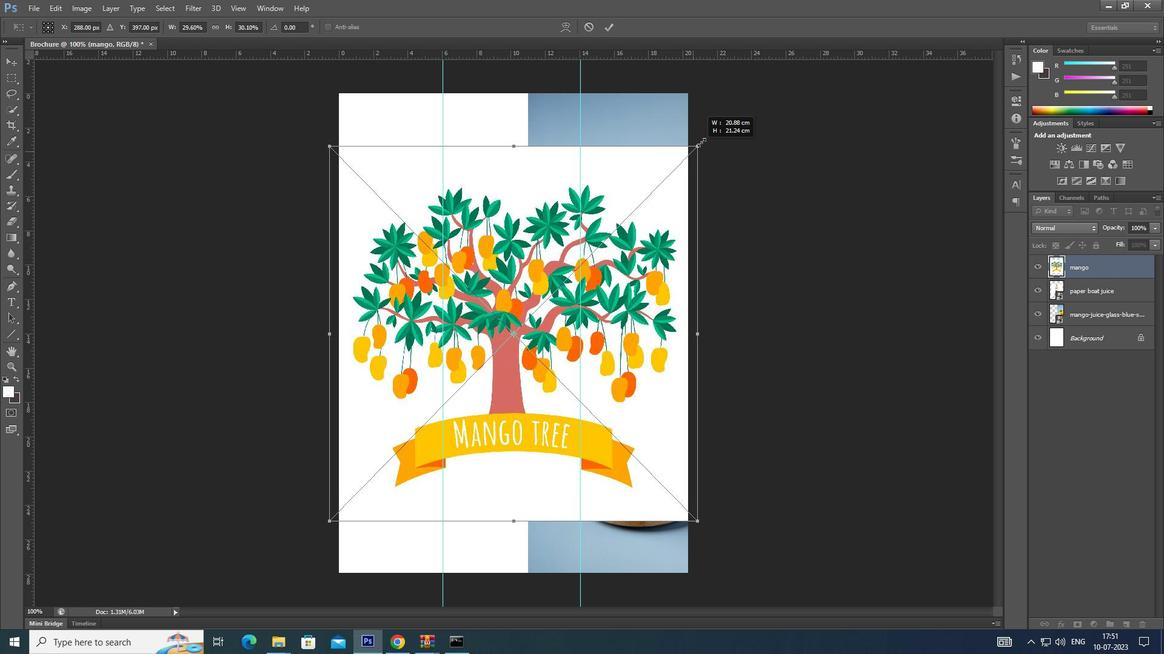 
Action: Mouse moved to (704, 135)
Screenshot: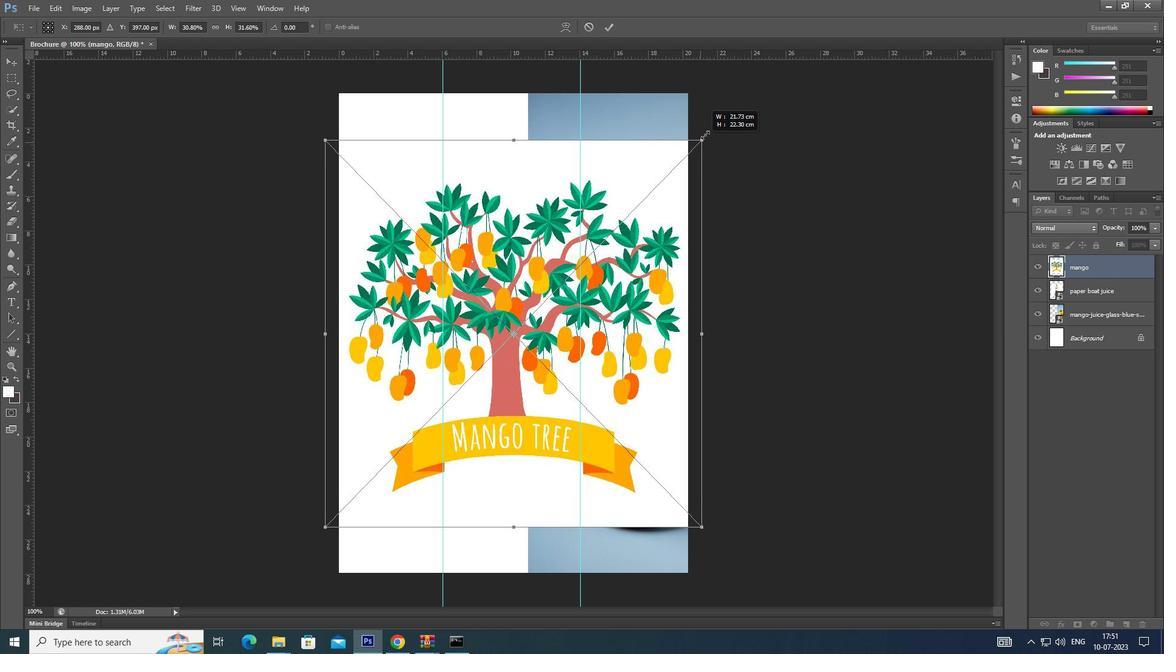 
Action: Key pressed <Key.alt_l>
Screenshot: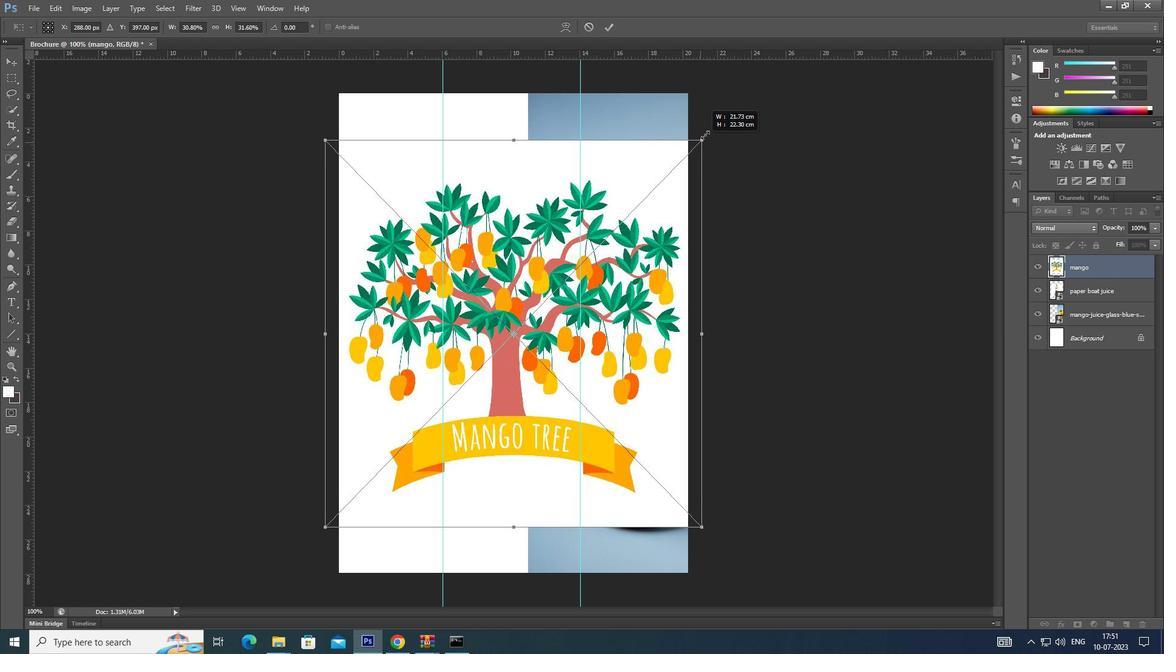 
Action: Mouse moved to (705, 133)
Screenshot: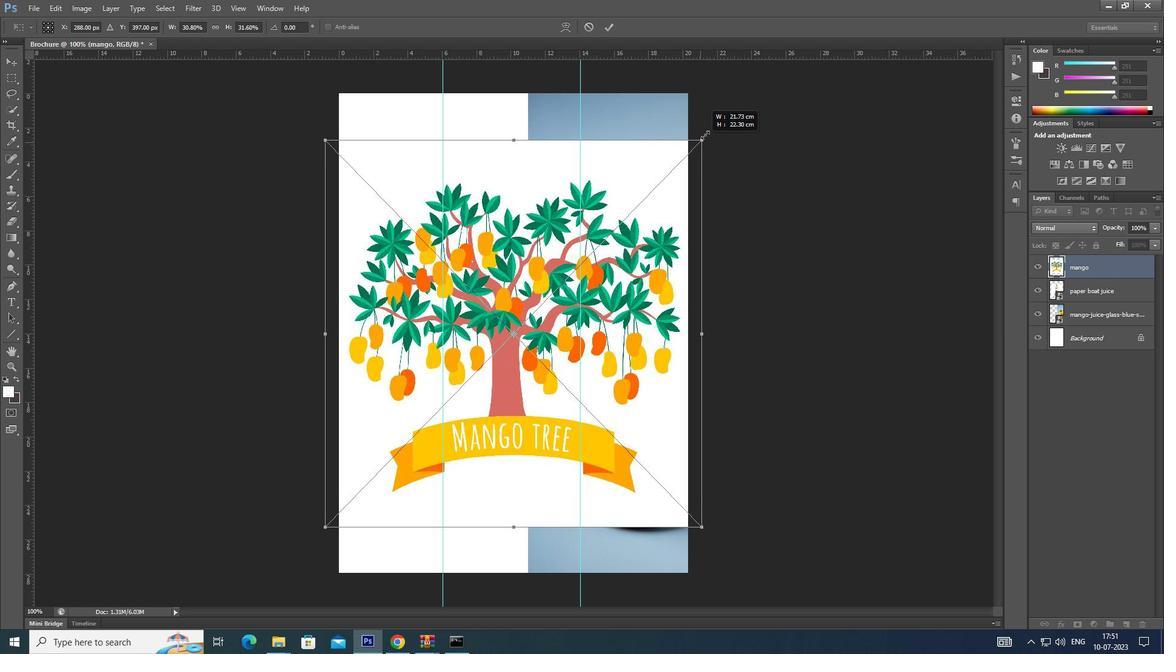
Action: Key pressed <Key.alt_l>
Screenshot: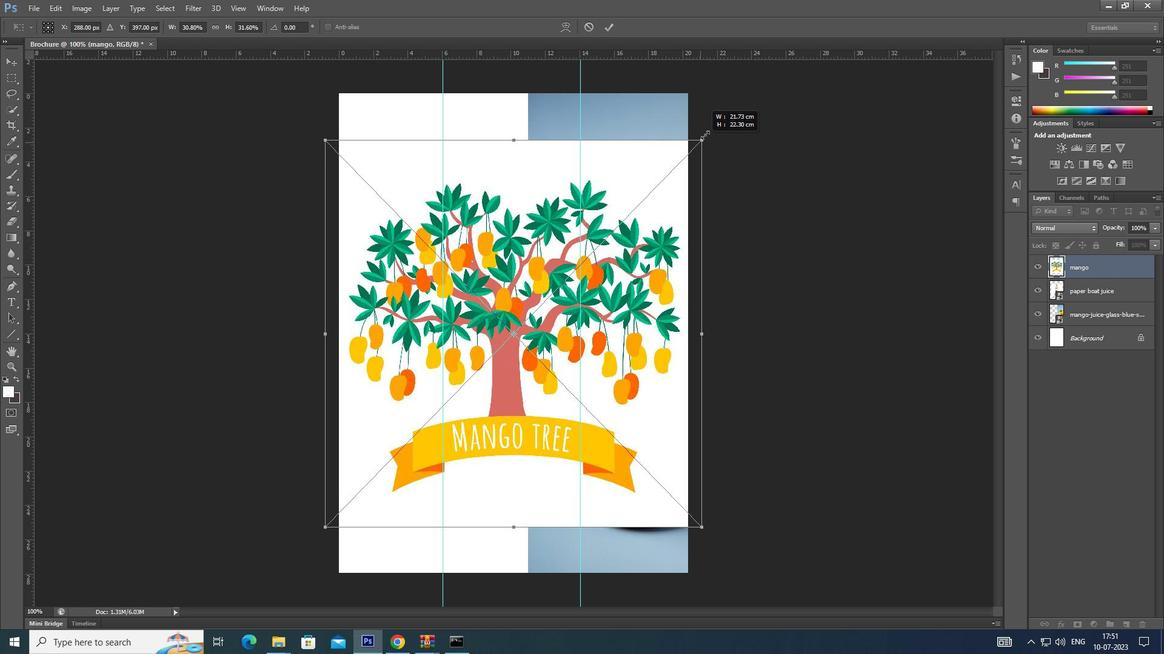 
Action: Mouse moved to (705, 132)
Screenshot: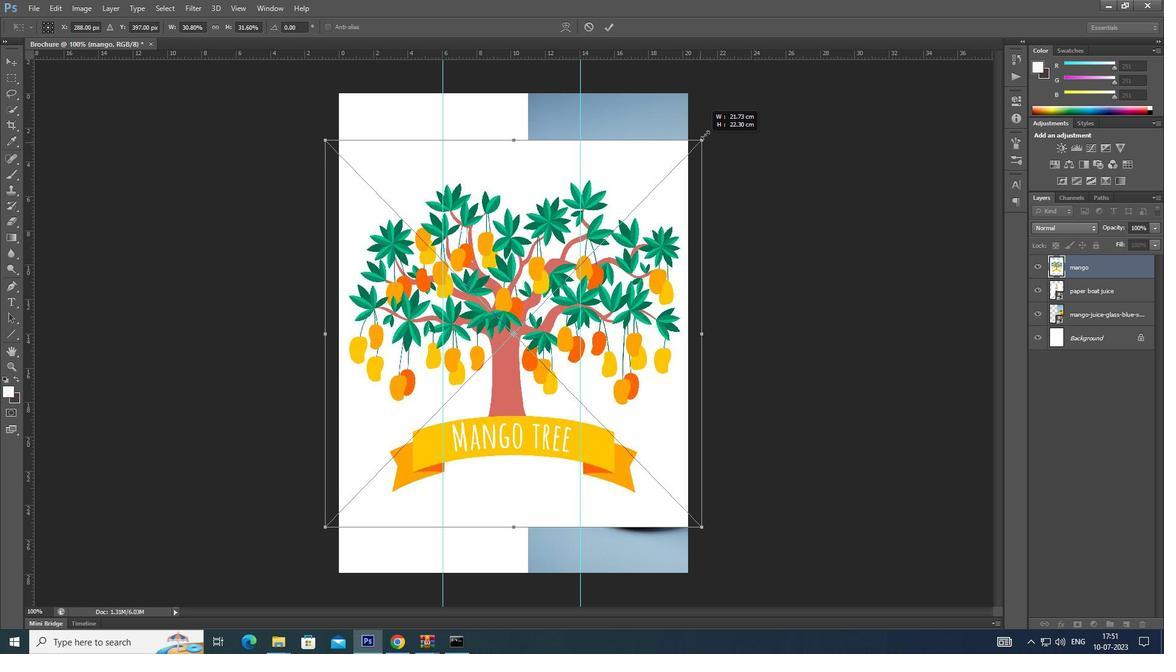 
Action: Key pressed <Key.alt_l>
Screenshot: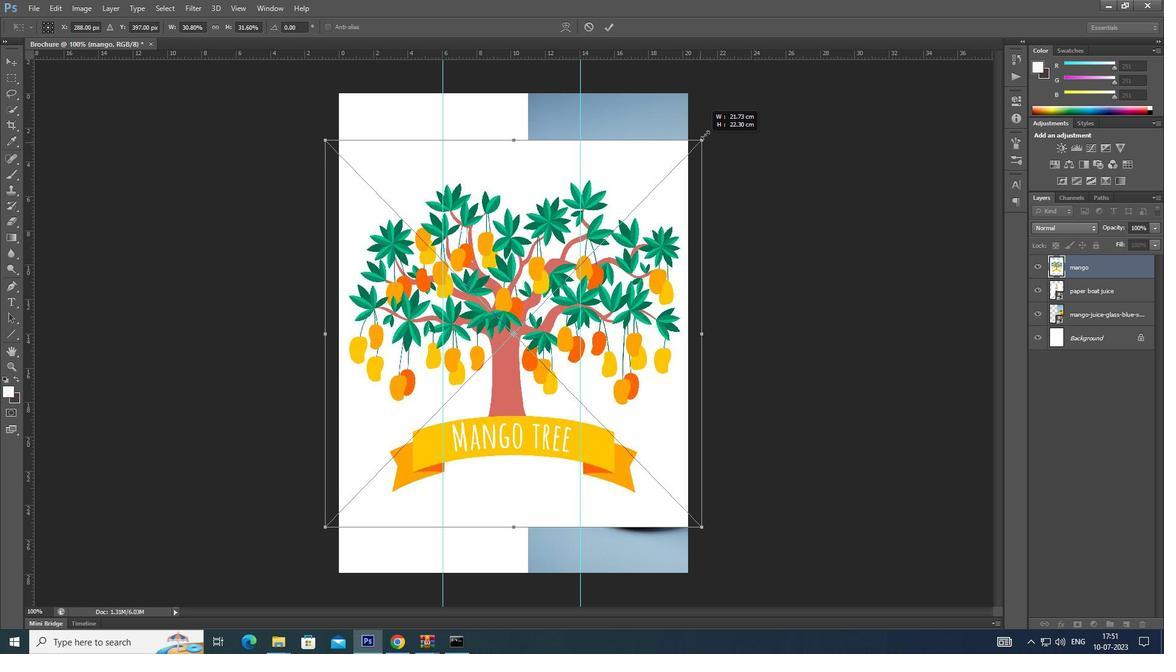
Action: Mouse moved to (705, 130)
Screenshot: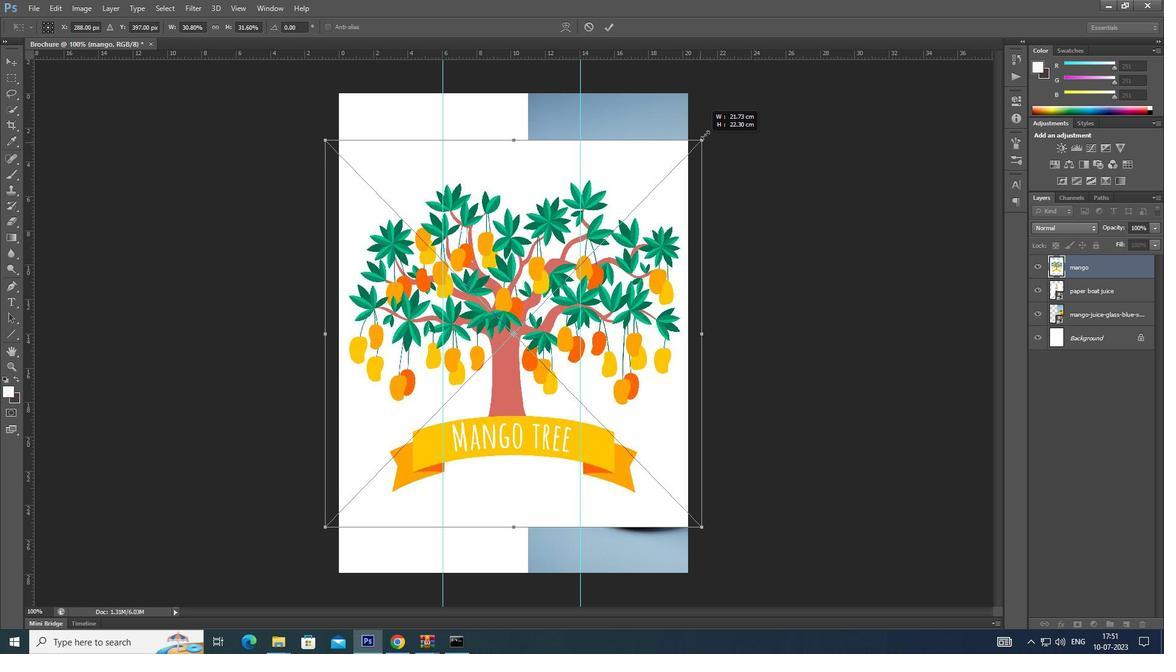 
Action: Key pressed <Key.alt_l>
Screenshot: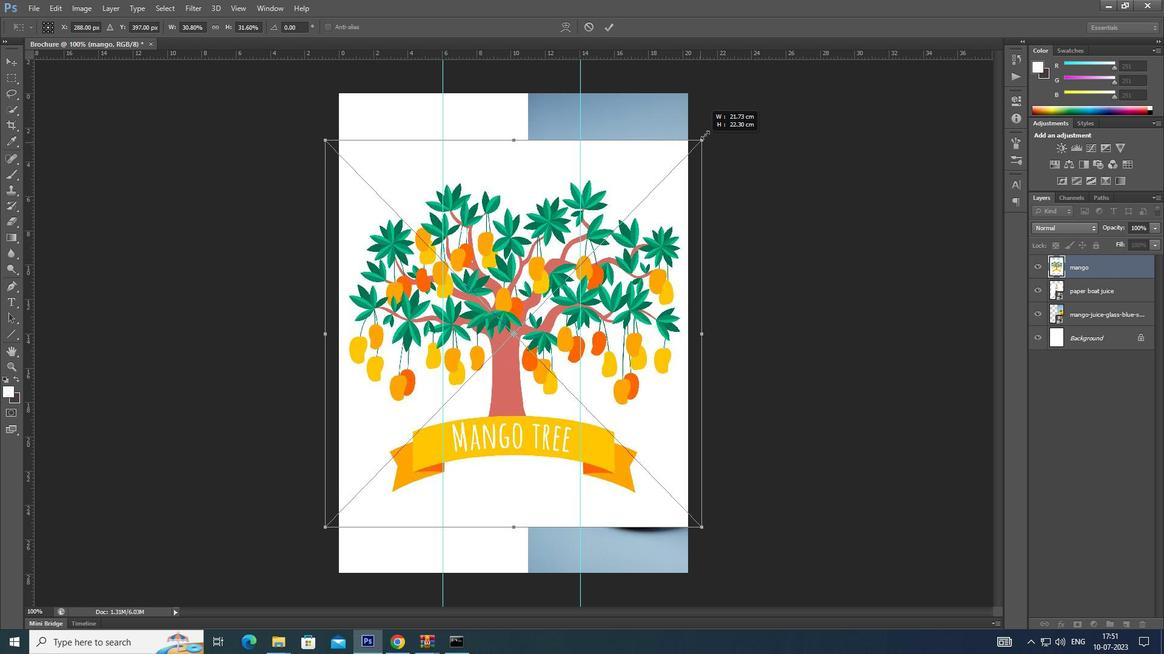 
Action: Mouse moved to (706, 128)
Screenshot: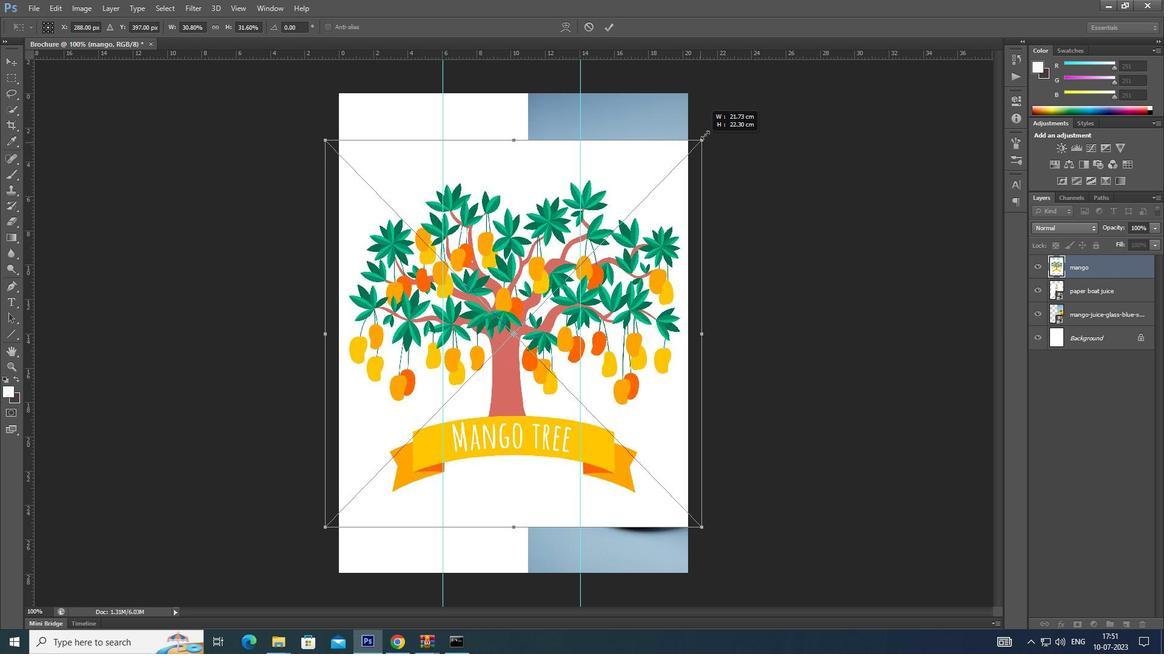 
Action: Key pressed <Key.alt_l>
Screenshot: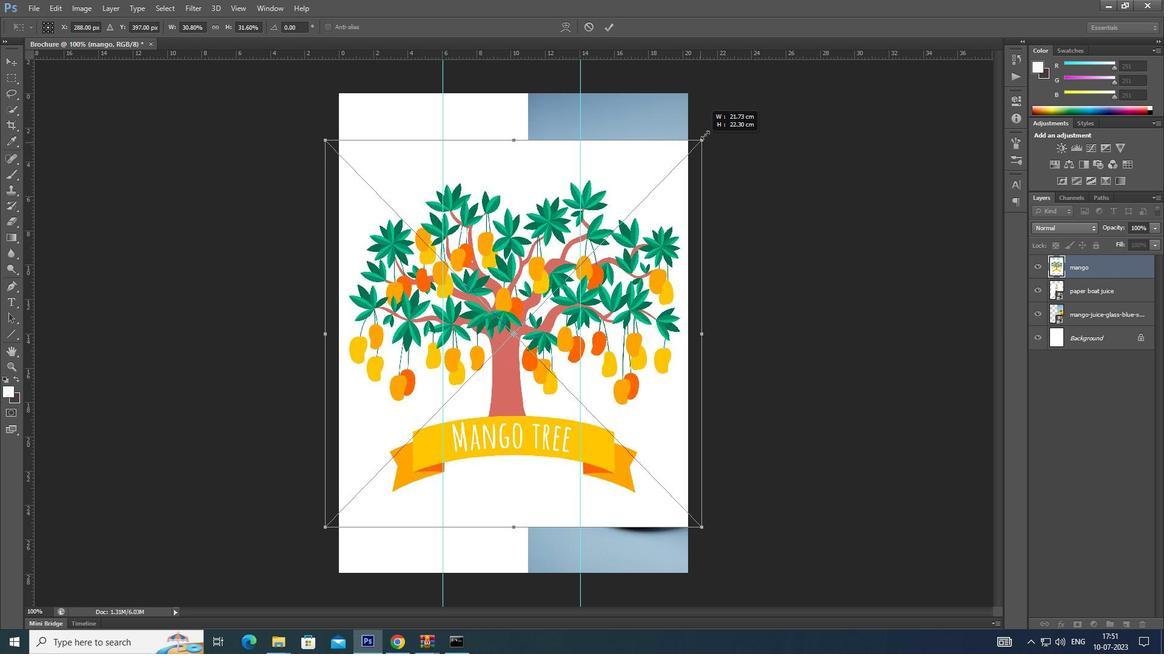 
Action: Mouse moved to (708, 126)
Screenshot: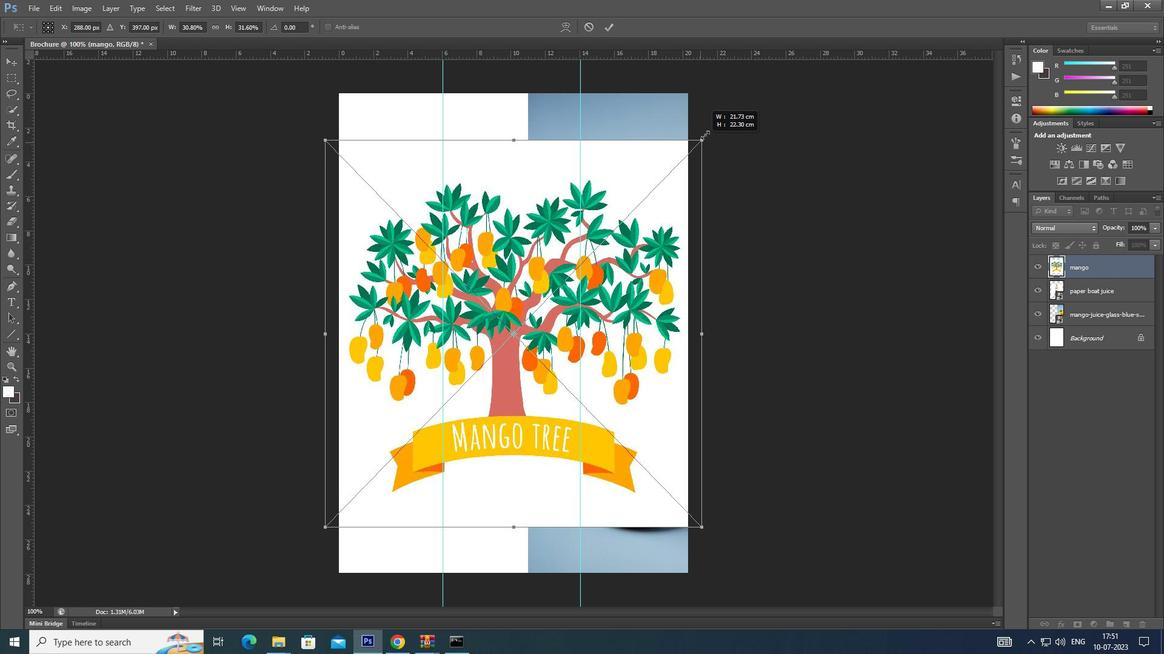 
Action: Key pressed <Key.alt_l>
Screenshot: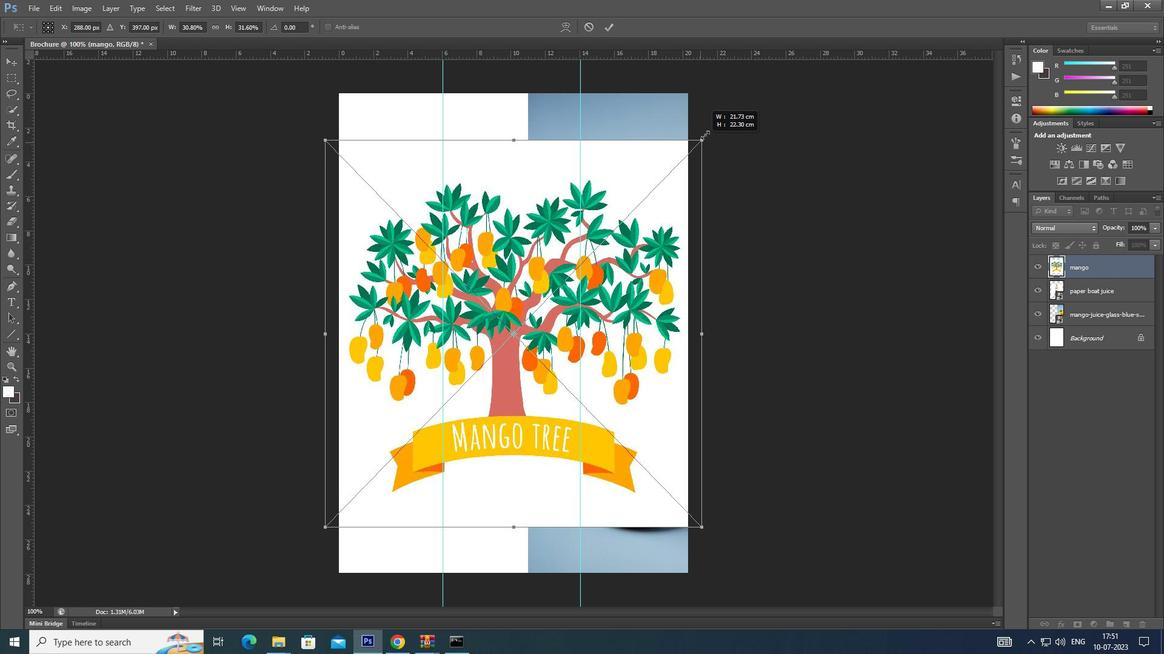 
Action: Mouse moved to (709, 123)
Screenshot: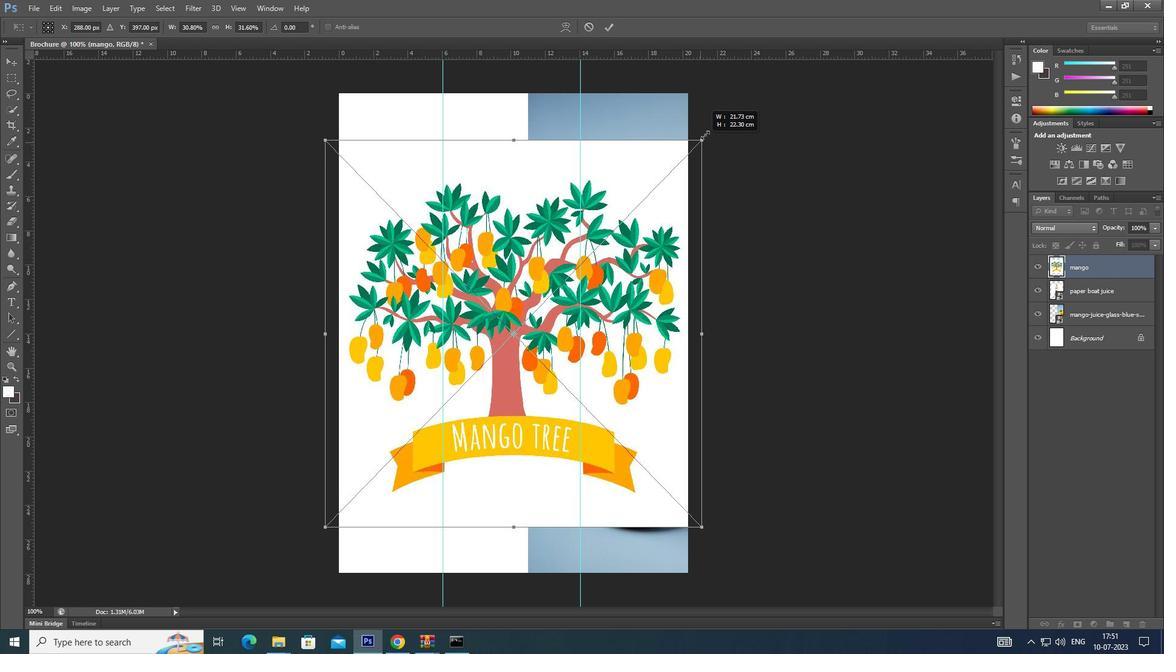 
Action: Key pressed <Key.alt_l>
Screenshot: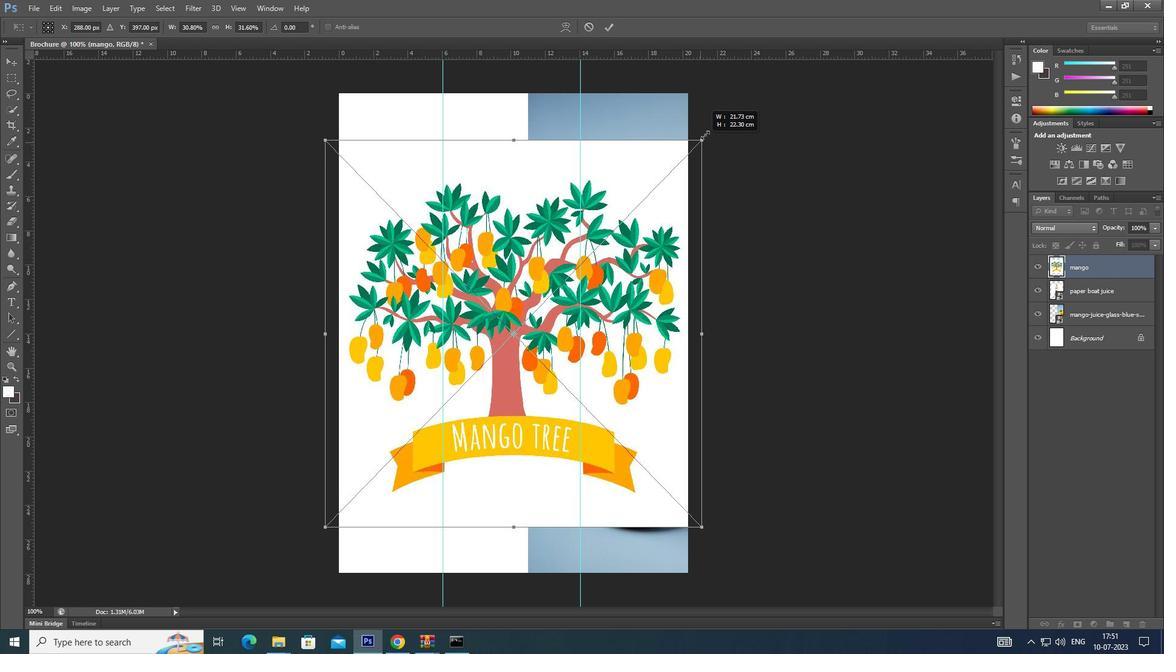
Action: Mouse moved to (711, 118)
Screenshot: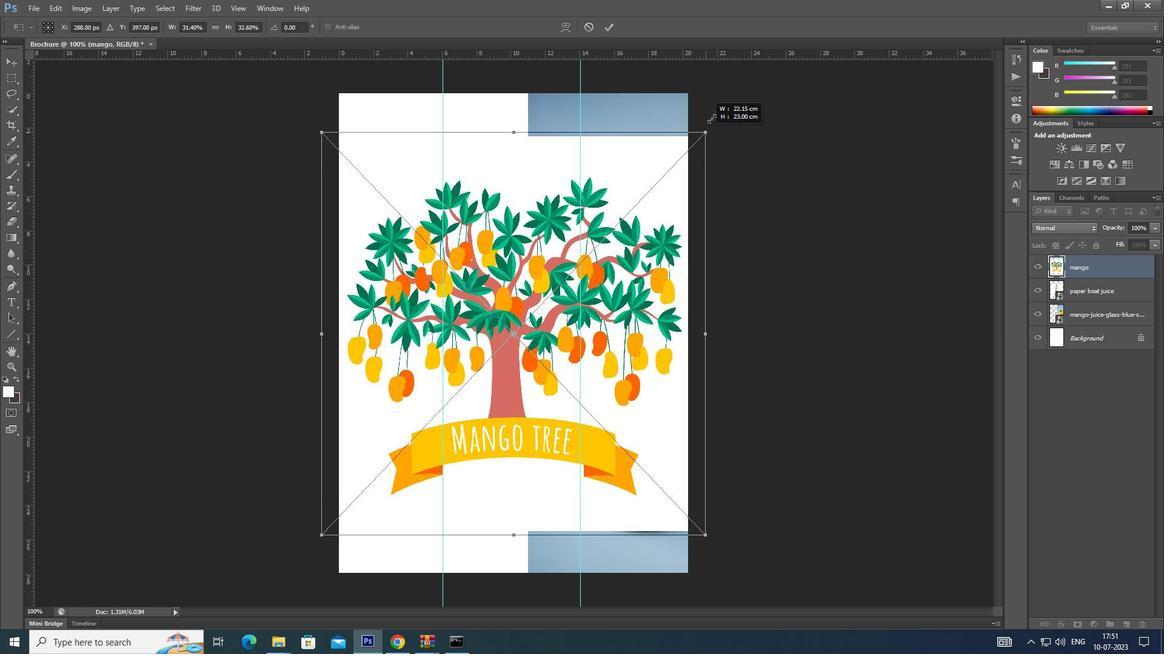 
Action: Key pressed <Key.alt_l>
Screenshot: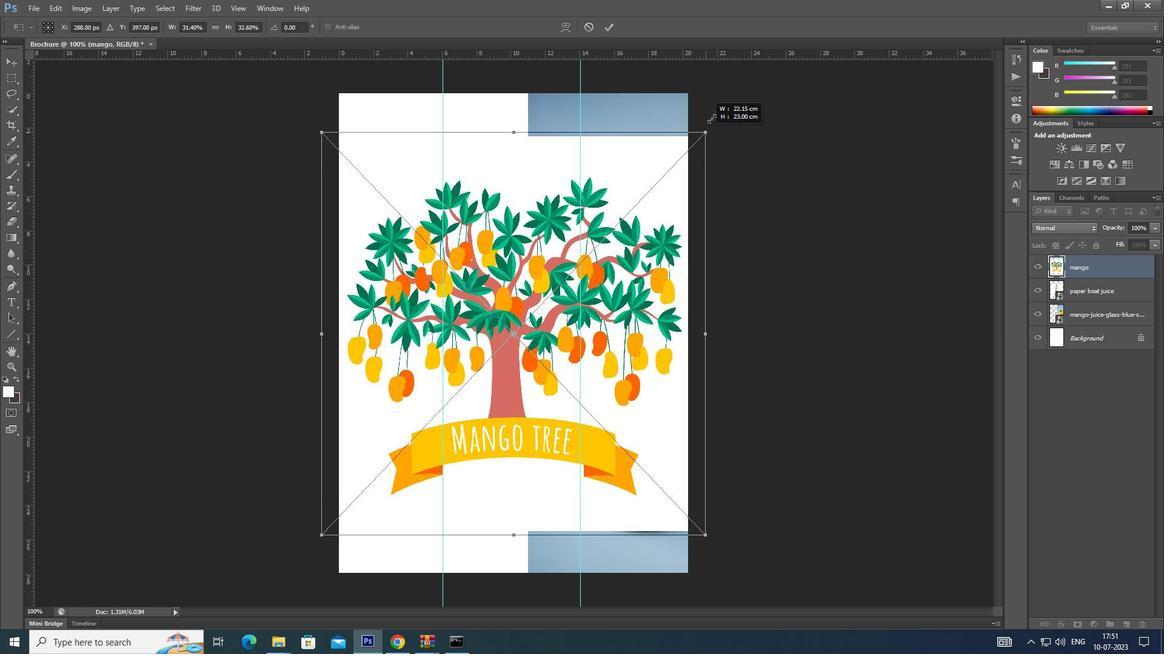 
Action: Mouse moved to (712, 115)
Screenshot: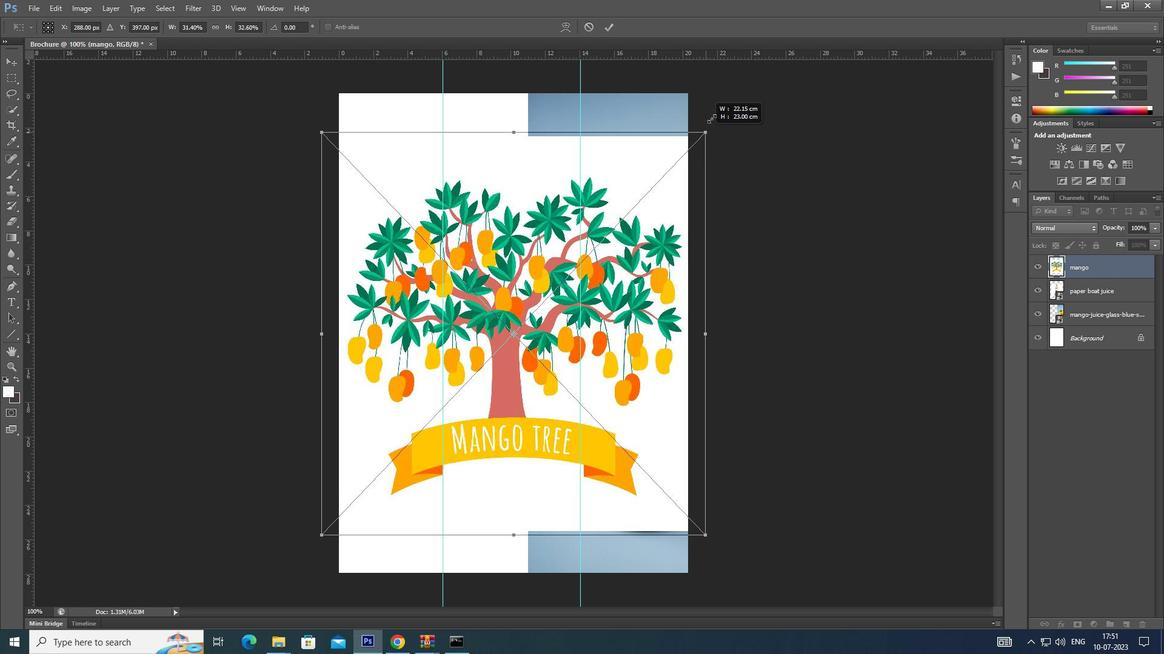 
Action: Key pressed <Key.alt_l>
Screenshot: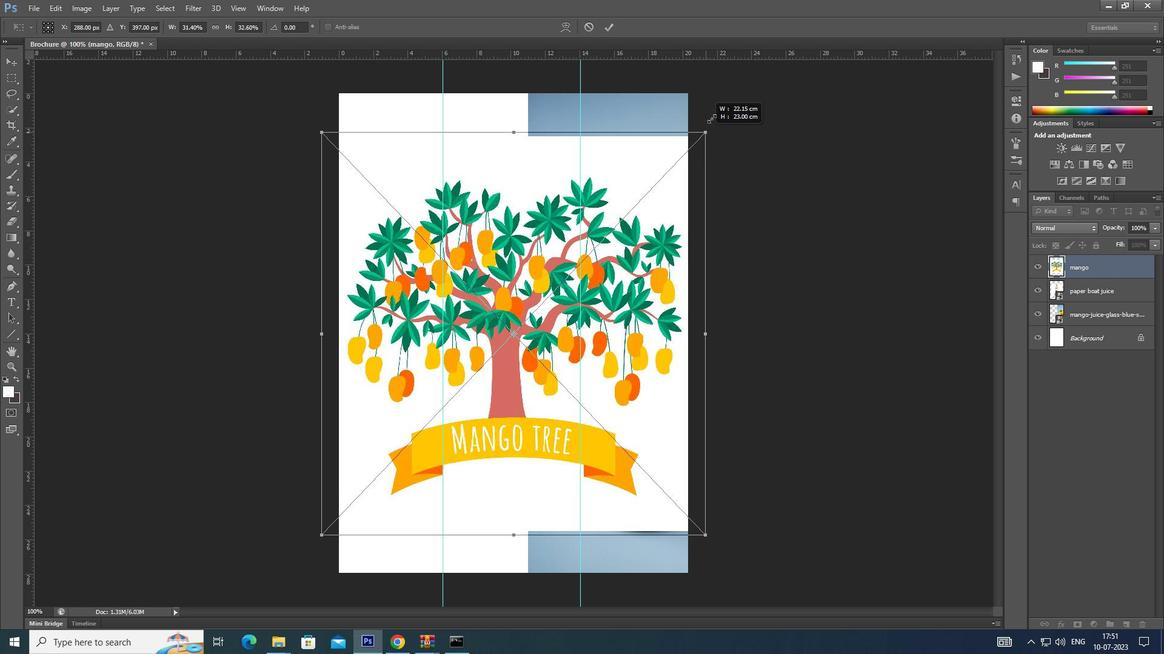 
Action: Mouse moved to (713, 113)
Screenshot: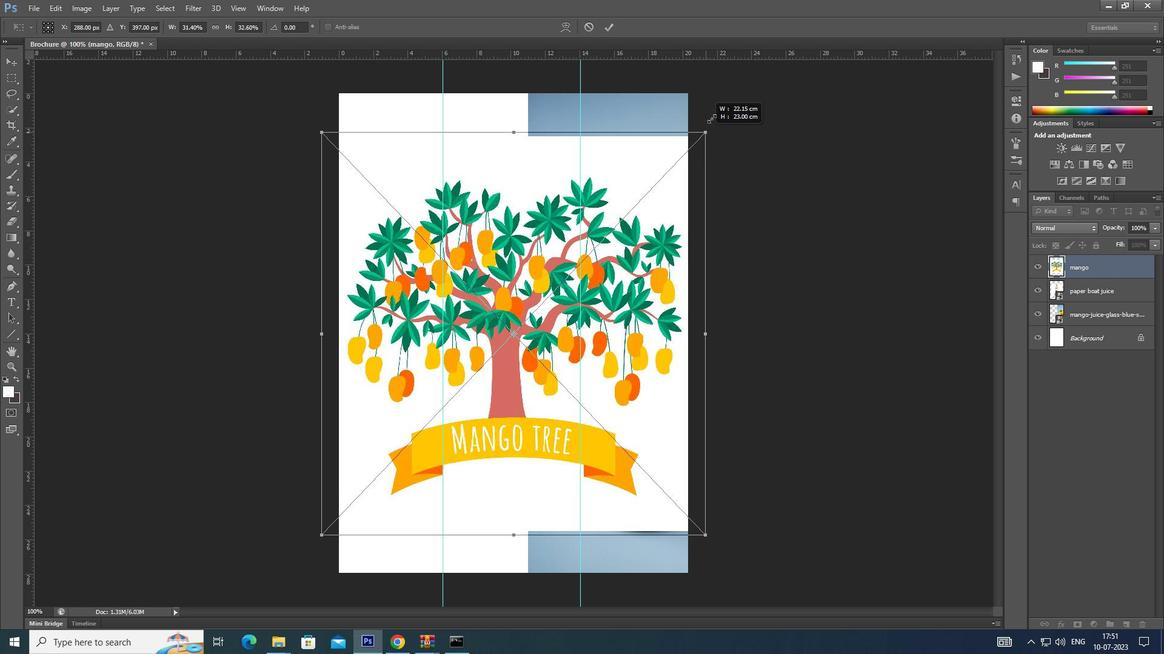 
Action: Key pressed <Key.alt_l>
Screenshot: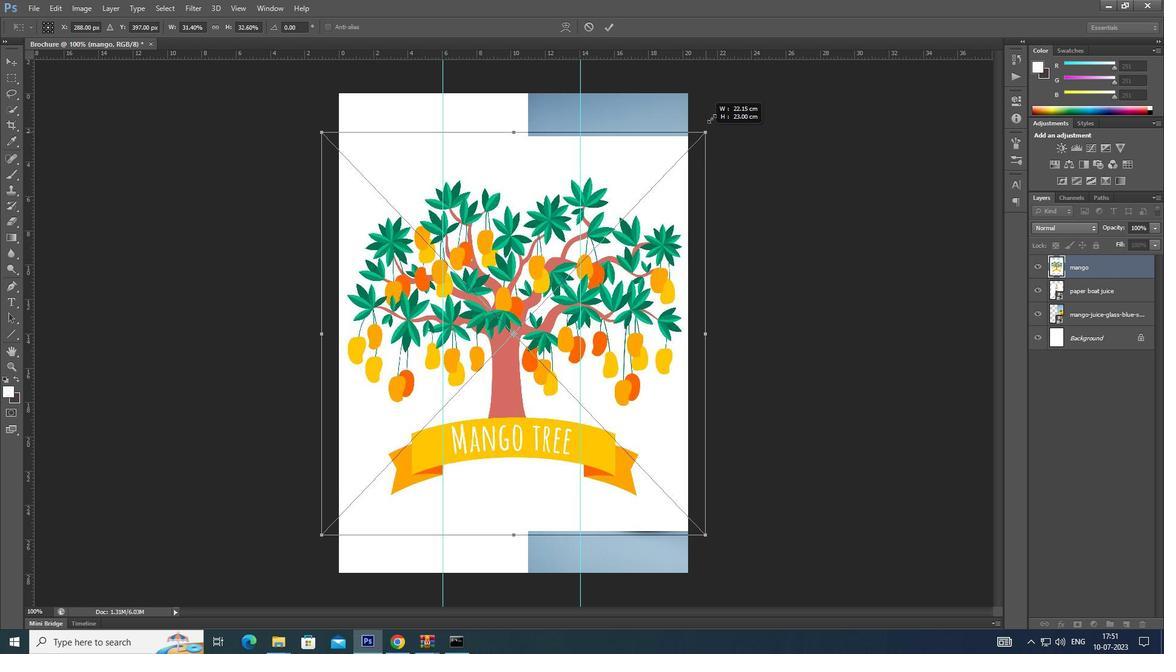 
Action: Mouse moved to (713, 112)
Screenshot: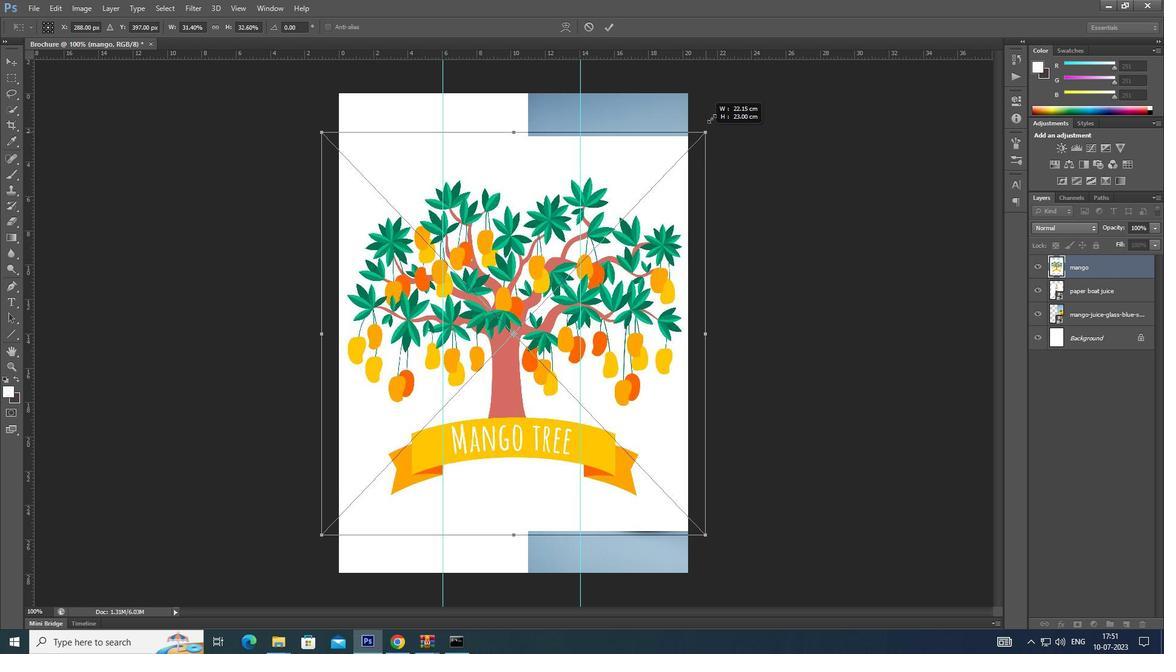 
Action: Key pressed <Key.alt_l>
Screenshot: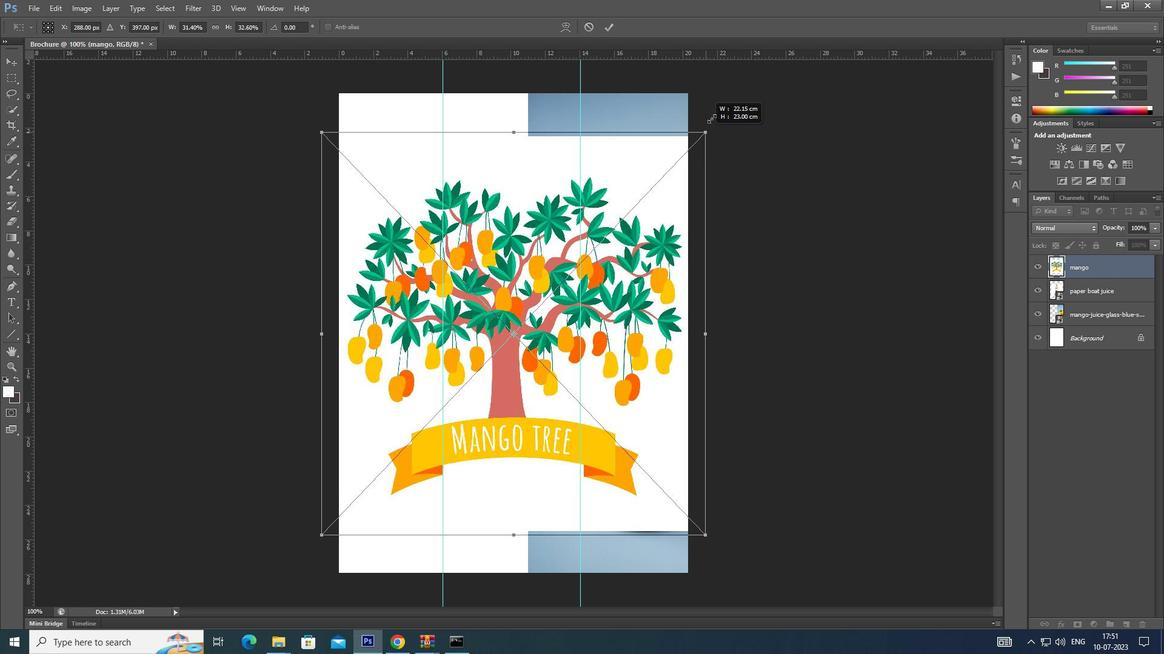 
Action: Mouse moved to (713, 112)
Screenshot: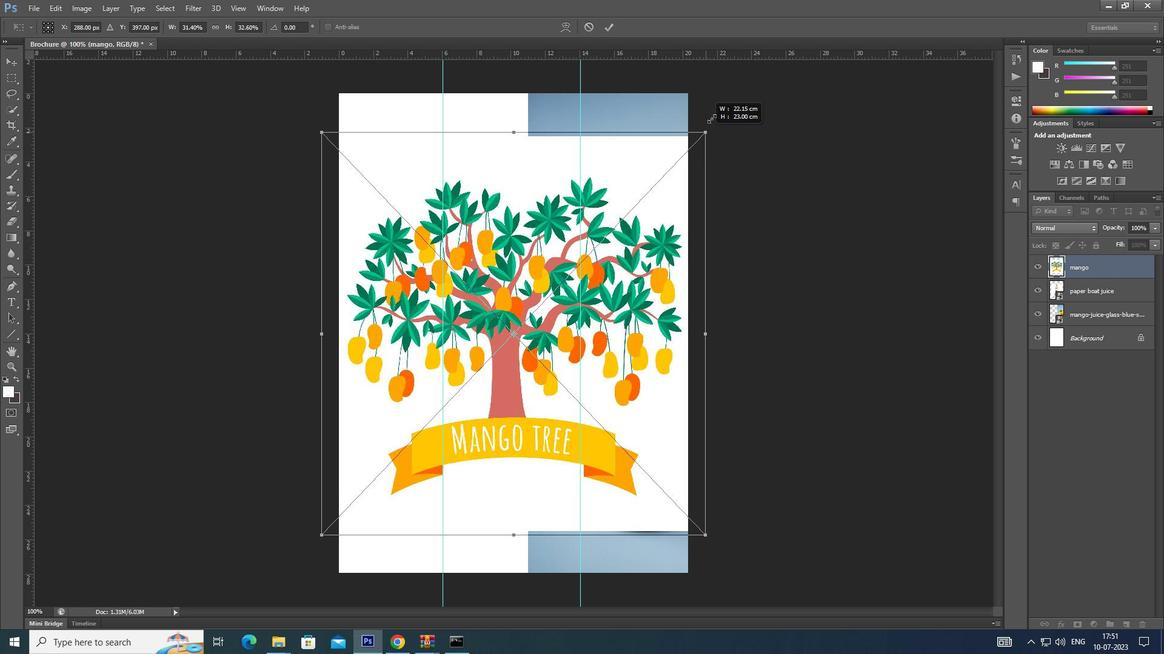 
Action: Key pressed <Key.alt_l>
Screenshot: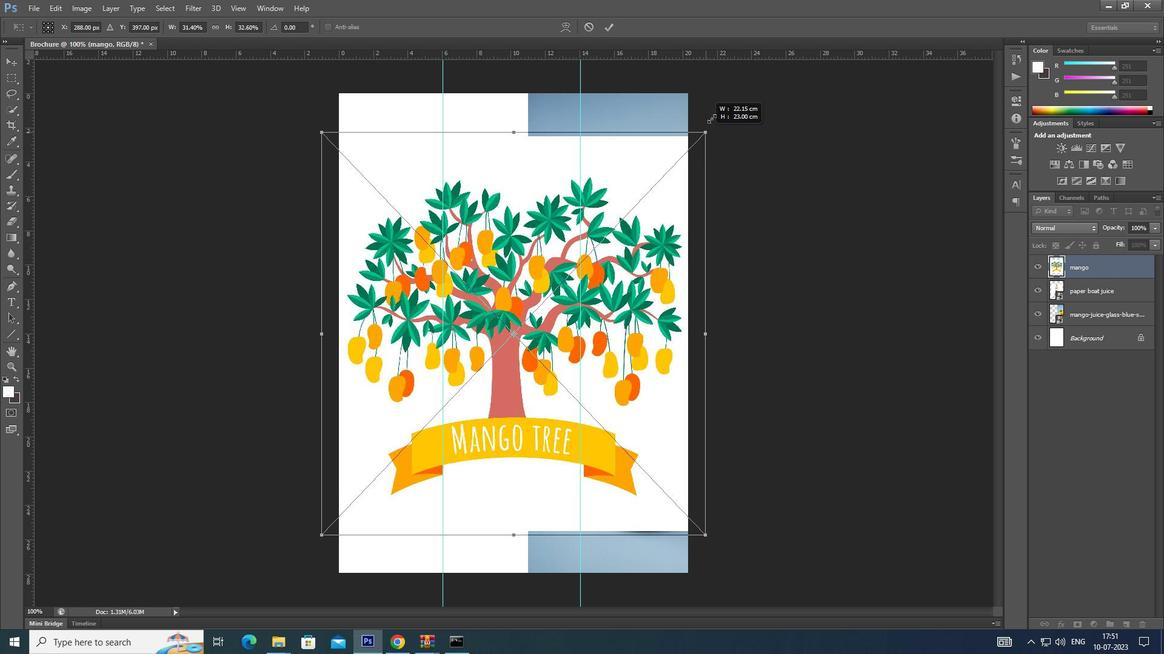 
Action: Mouse moved to (713, 111)
Screenshot: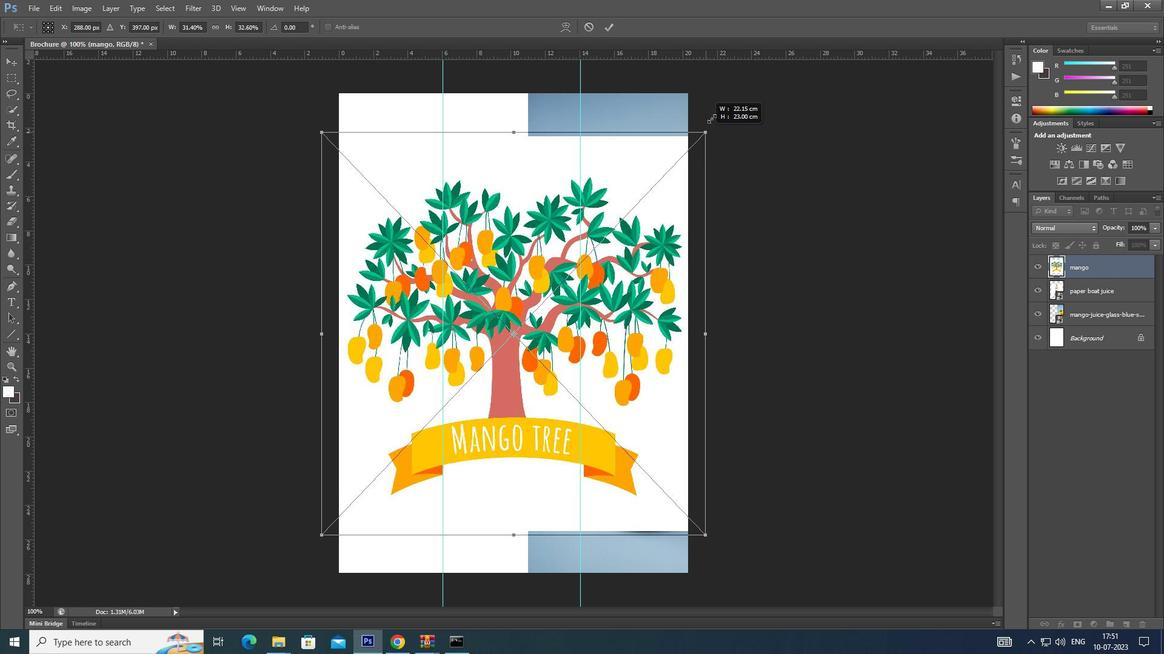 
Action: Key pressed <Key.alt_l>
Screenshot: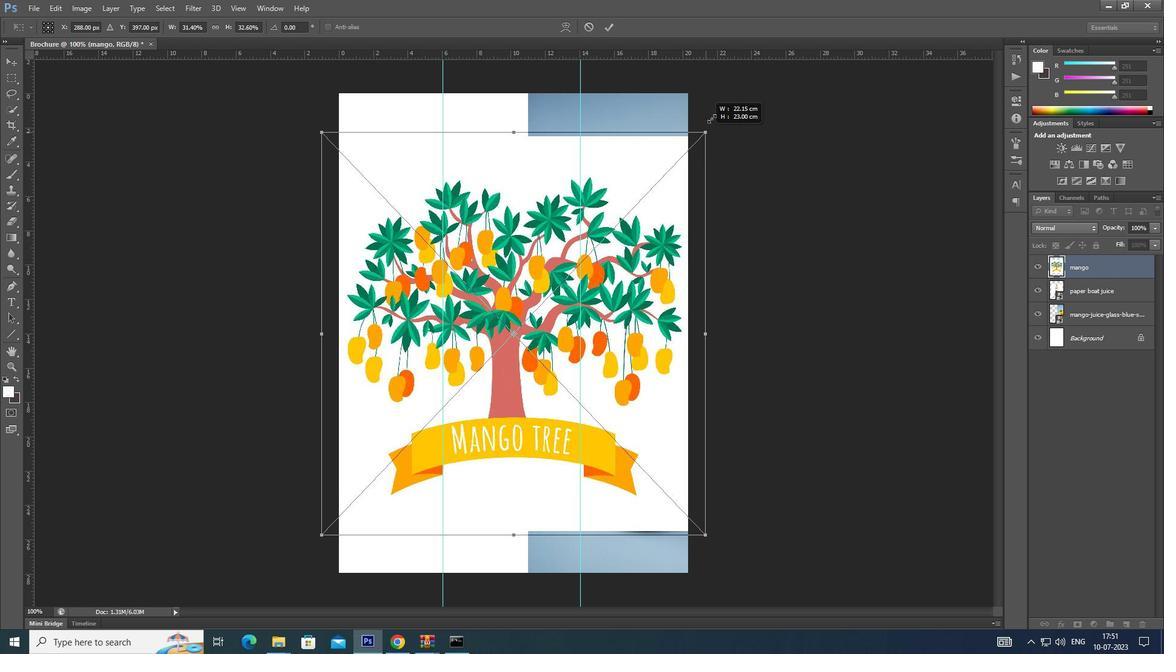 
Action: Mouse moved to (714, 111)
Screenshot: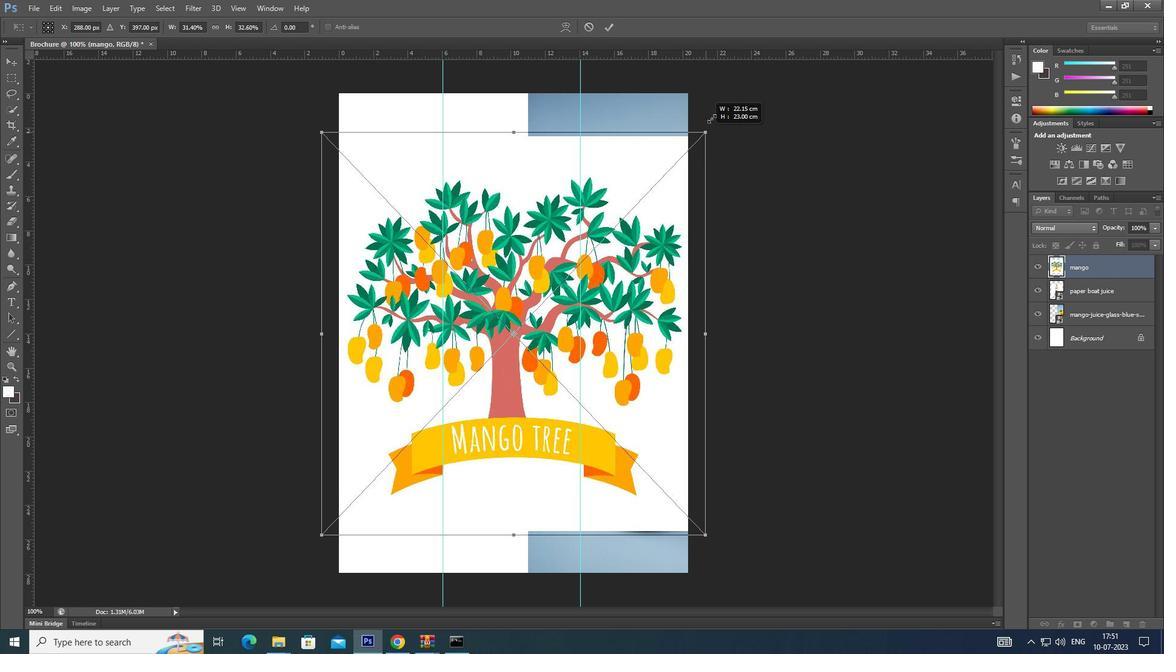 
Action: Key pressed <Key.alt_l>
Screenshot: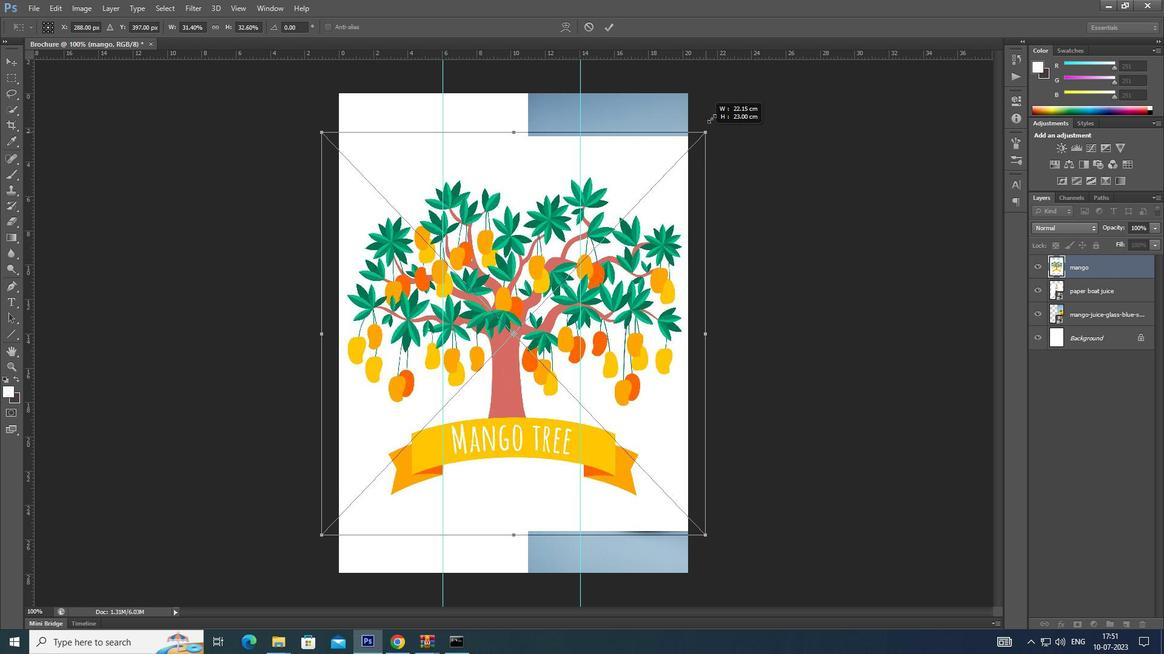 
Action: Mouse moved to (714, 110)
Screenshot: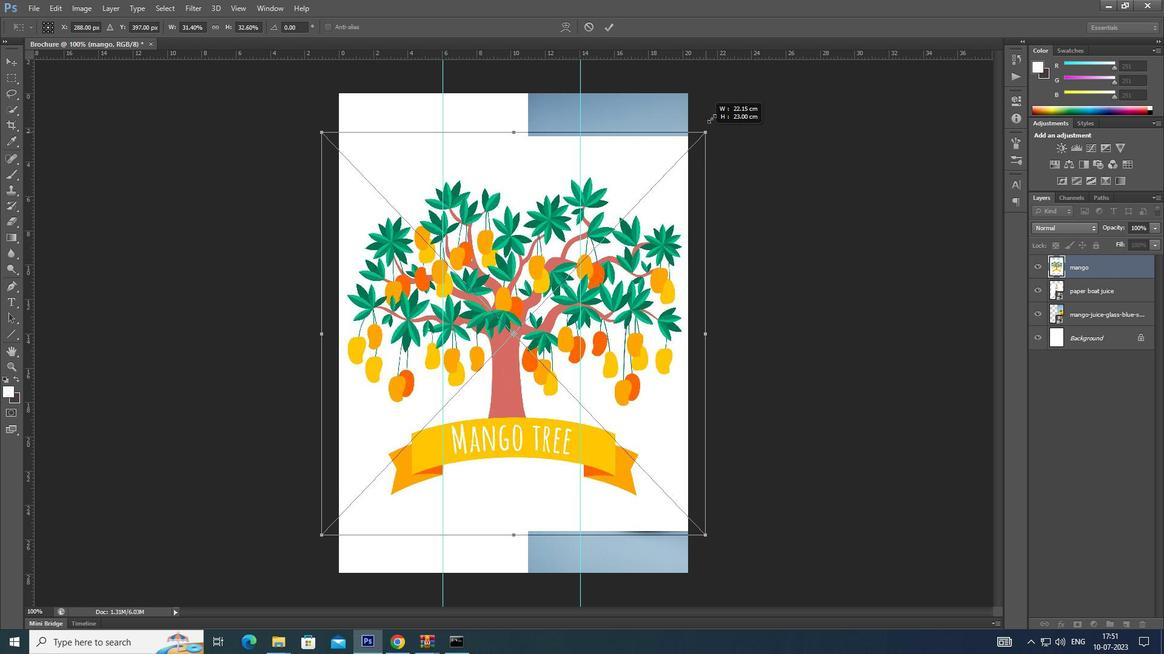 
Action: Key pressed <Key.alt_l><Key.alt_l>
Screenshot: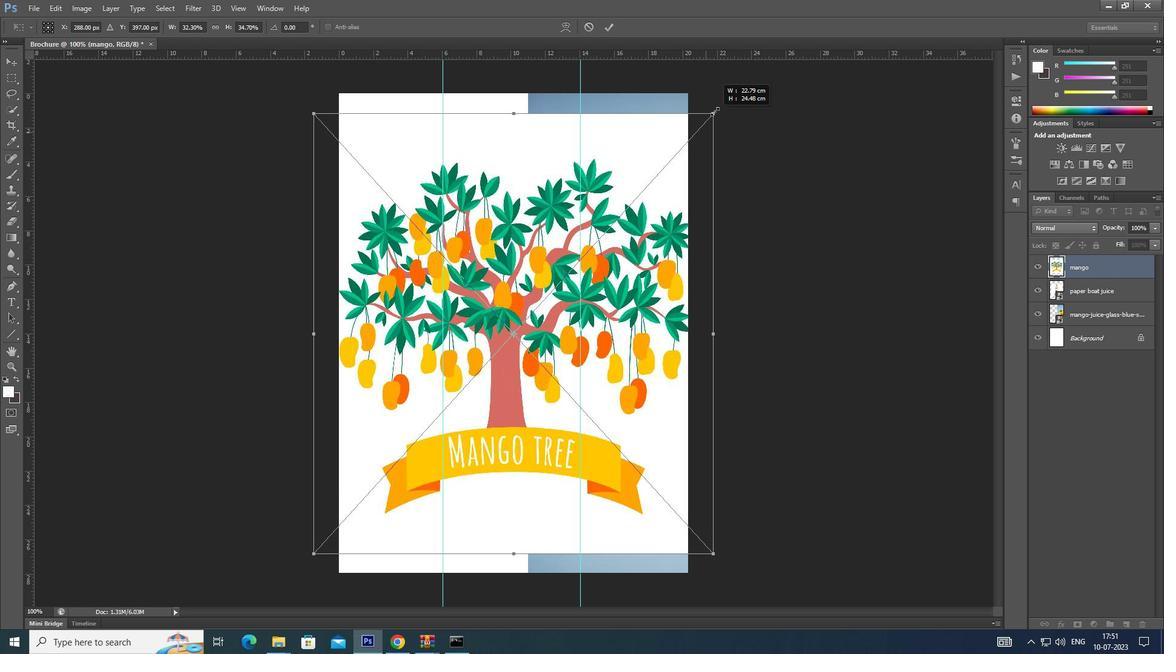 
Action: Mouse moved to (714, 109)
Screenshot: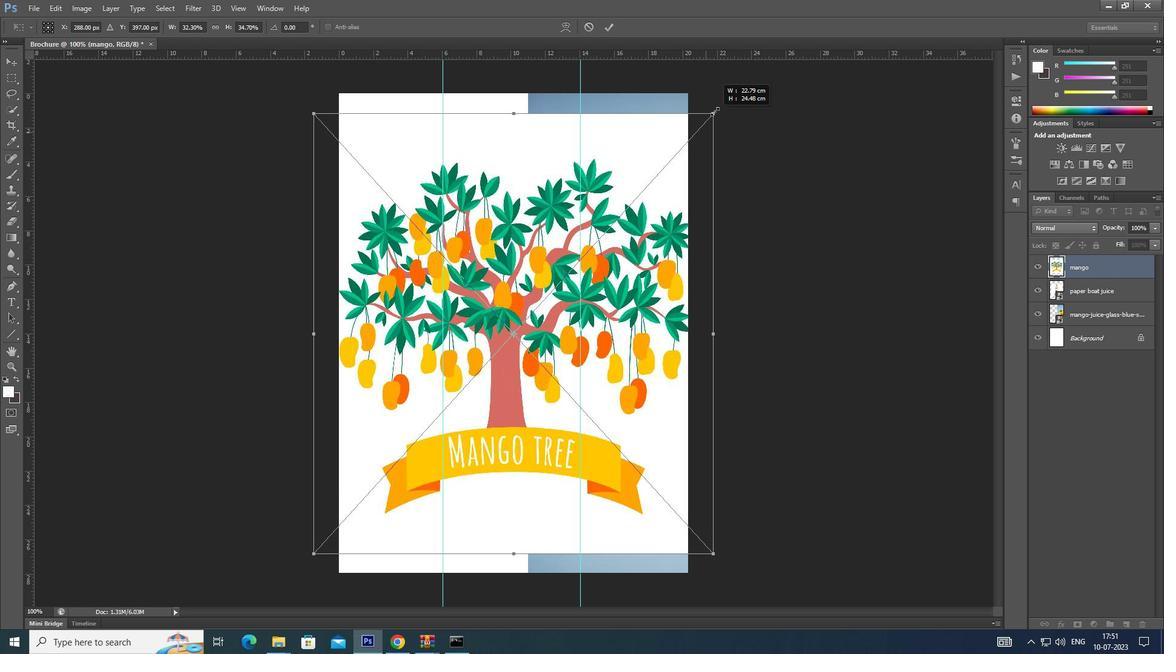 
Action: Key pressed <Key.alt_l>
Screenshot: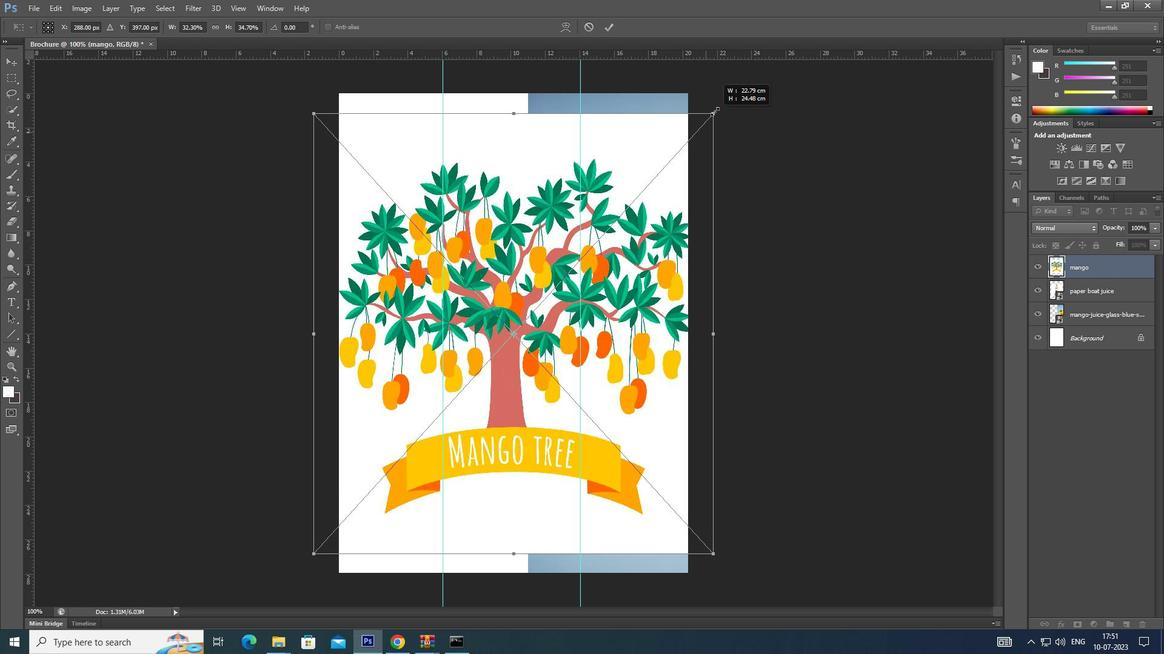 
Action: Mouse moved to (715, 109)
Screenshot: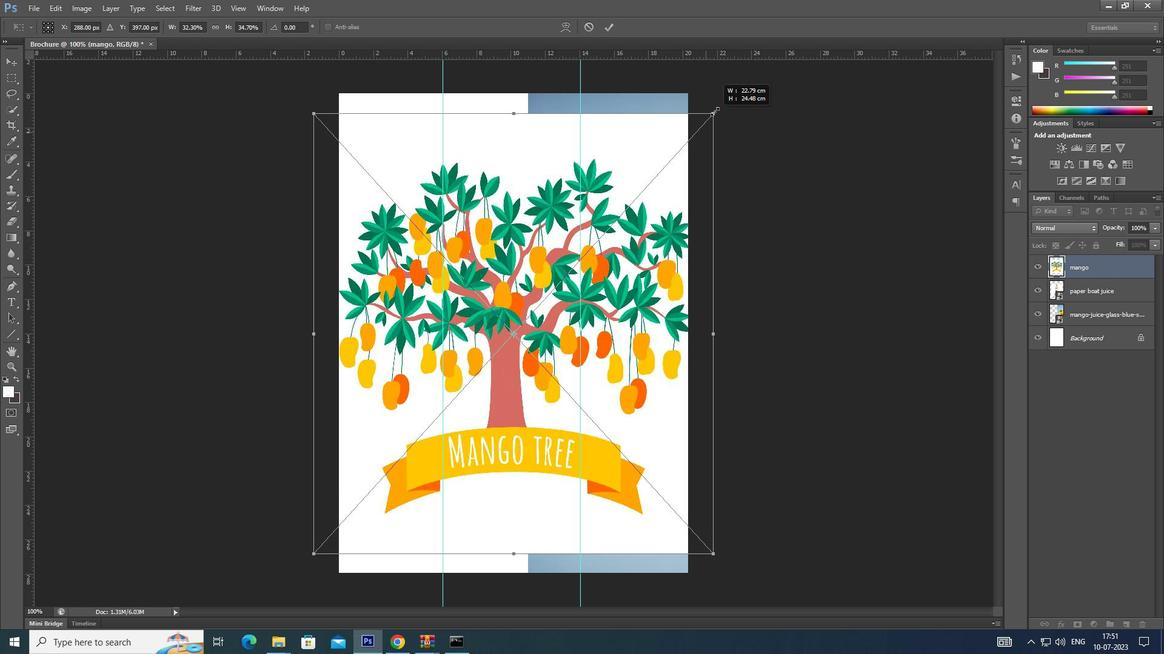 
Action: Key pressed <Key.alt_l>
Screenshot: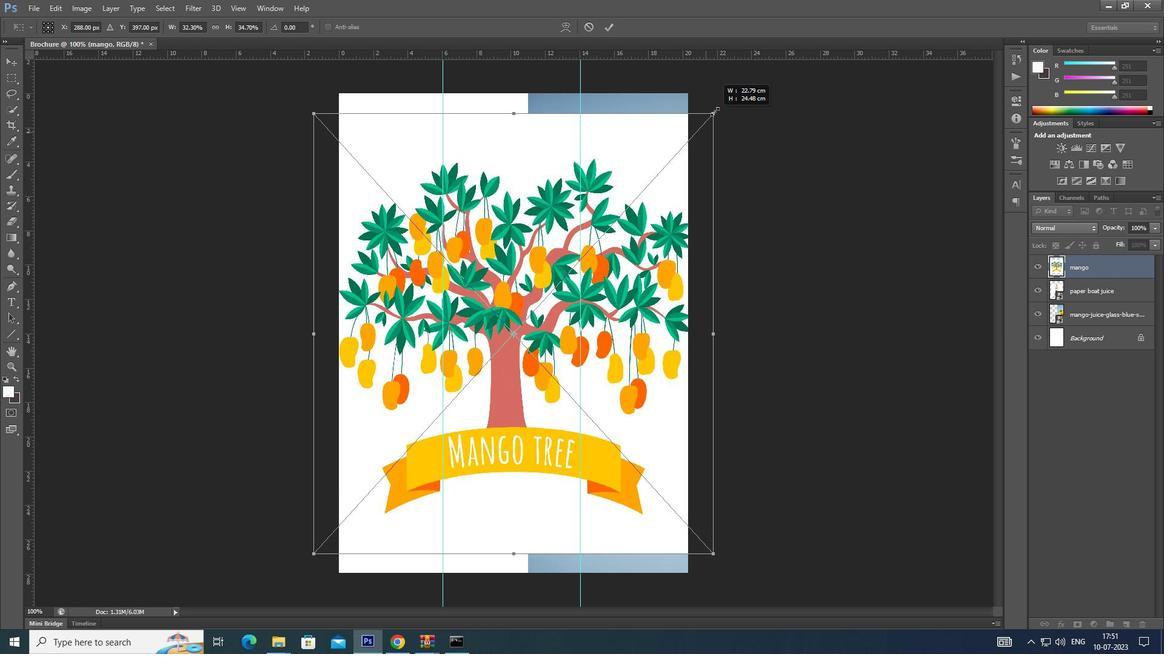 
Action: Mouse moved to (715, 108)
Screenshot: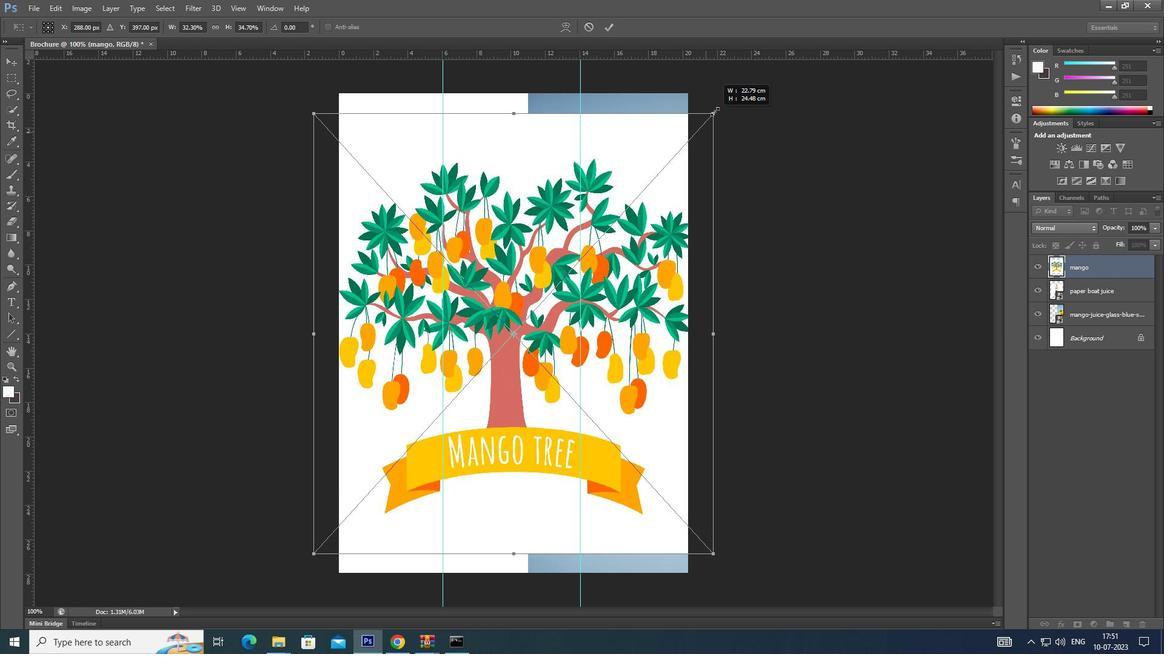 
Action: Key pressed <Key.alt_l>
Screenshot: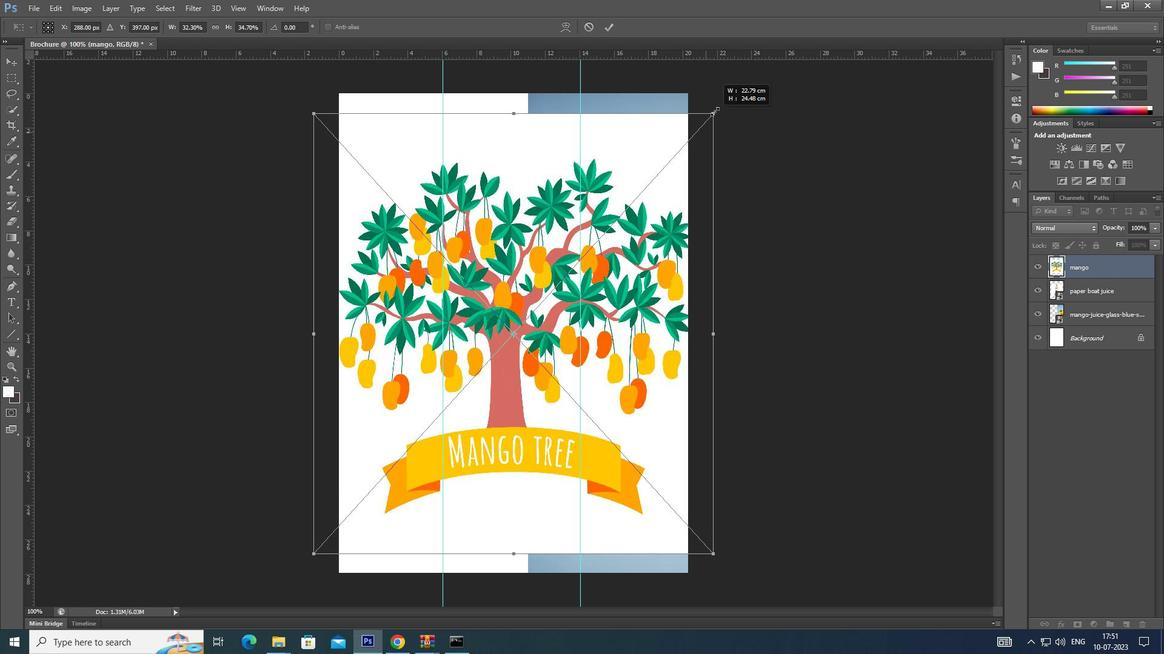 
Action: Mouse moved to (715, 107)
Screenshot: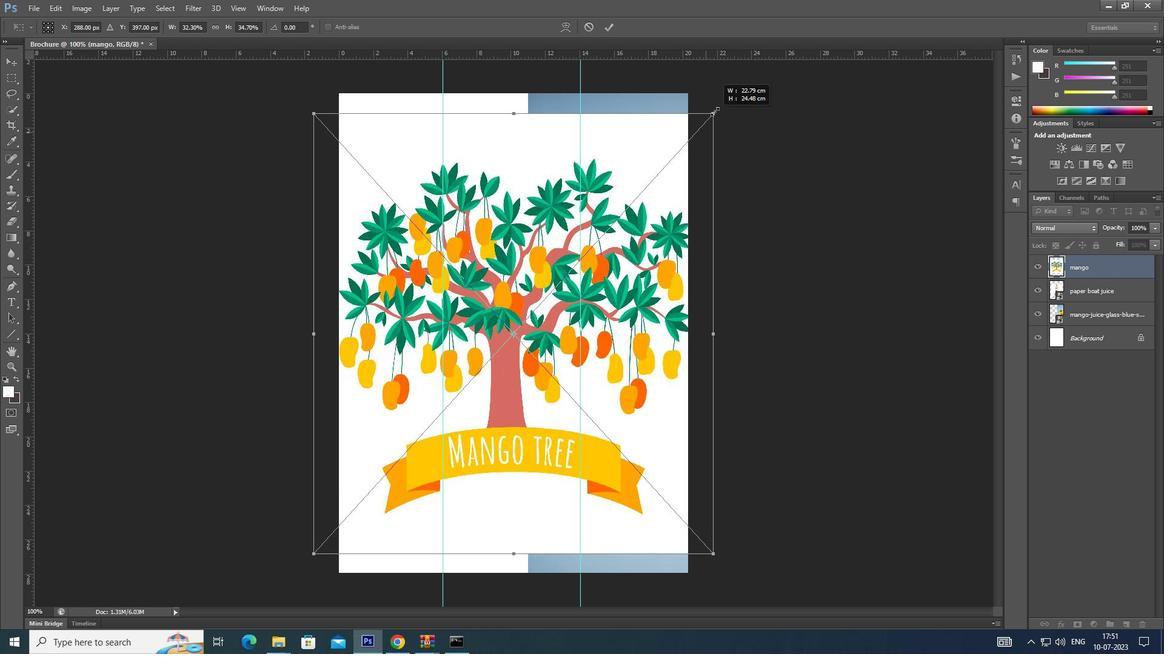 
Action: Key pressed <Key.alt_l>
Screenshot: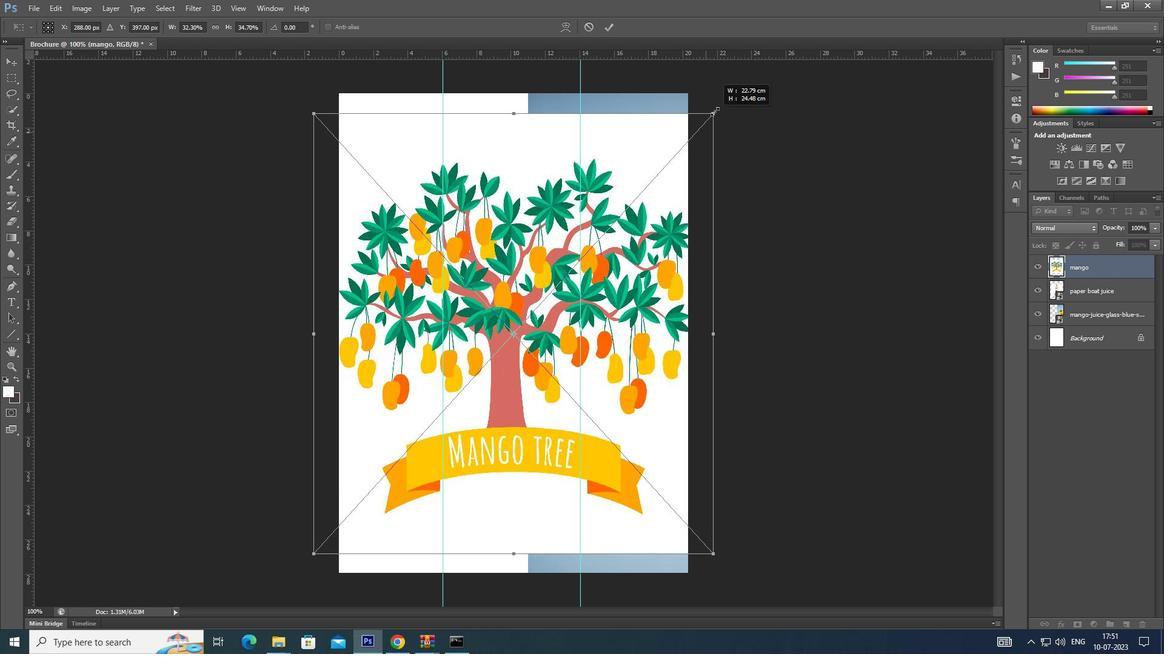 
Action: Mouse moved to (715, 106)
Screenshot: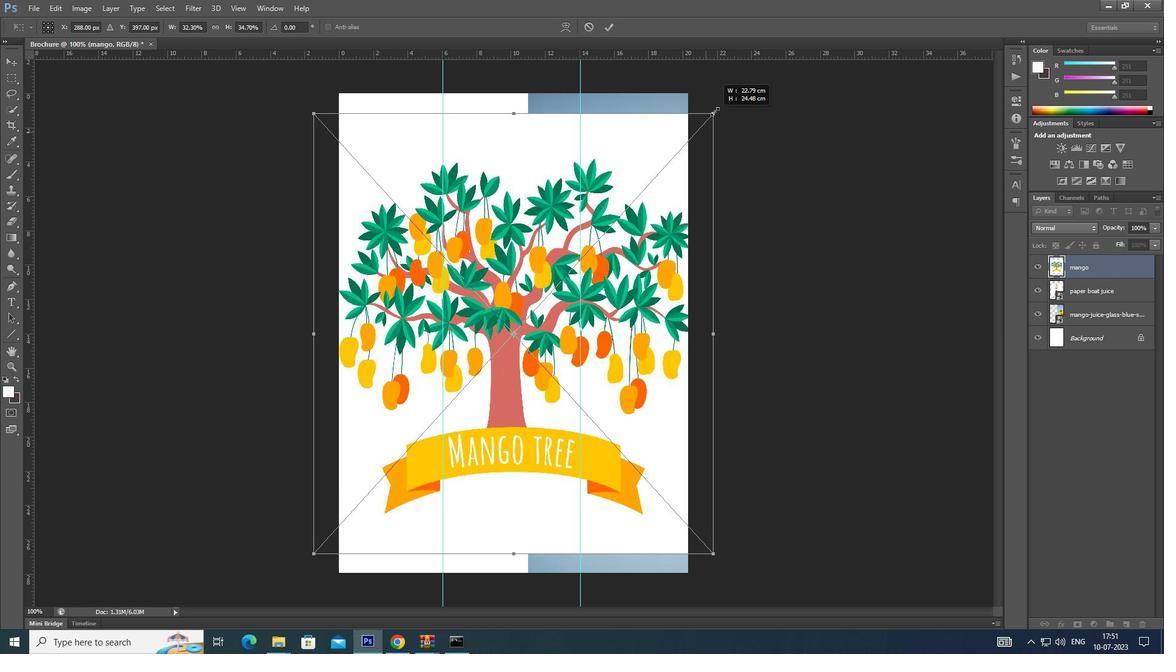 
Action: Key pressed <Key.alt_l>
Screenshot: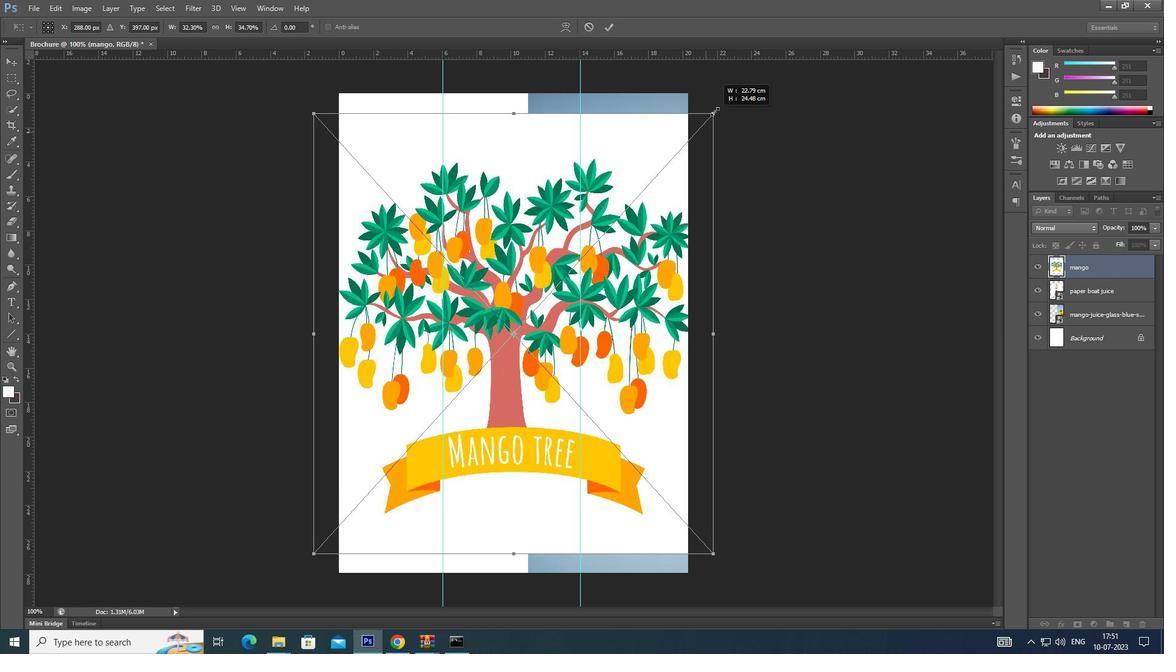 
Action: Mouse moved to (715, 106)
Screenshot: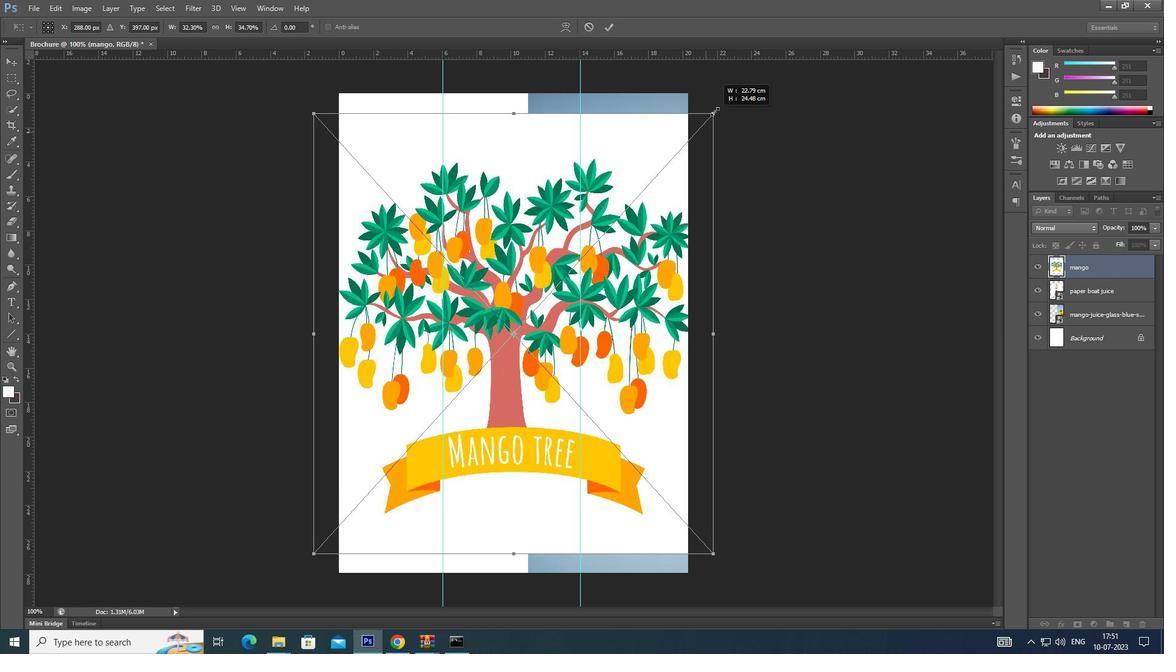 
Action: Key pressed <Key.alt_l>
Screenshot: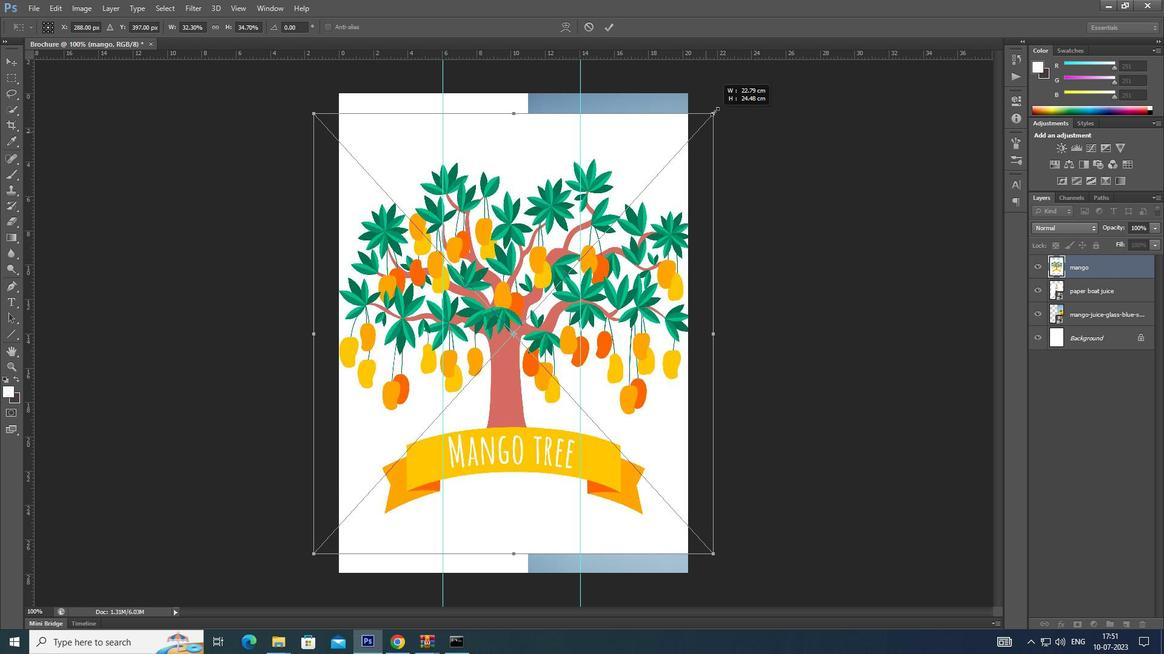 
Action: Mouse moved to (715, 104)
Screenshot: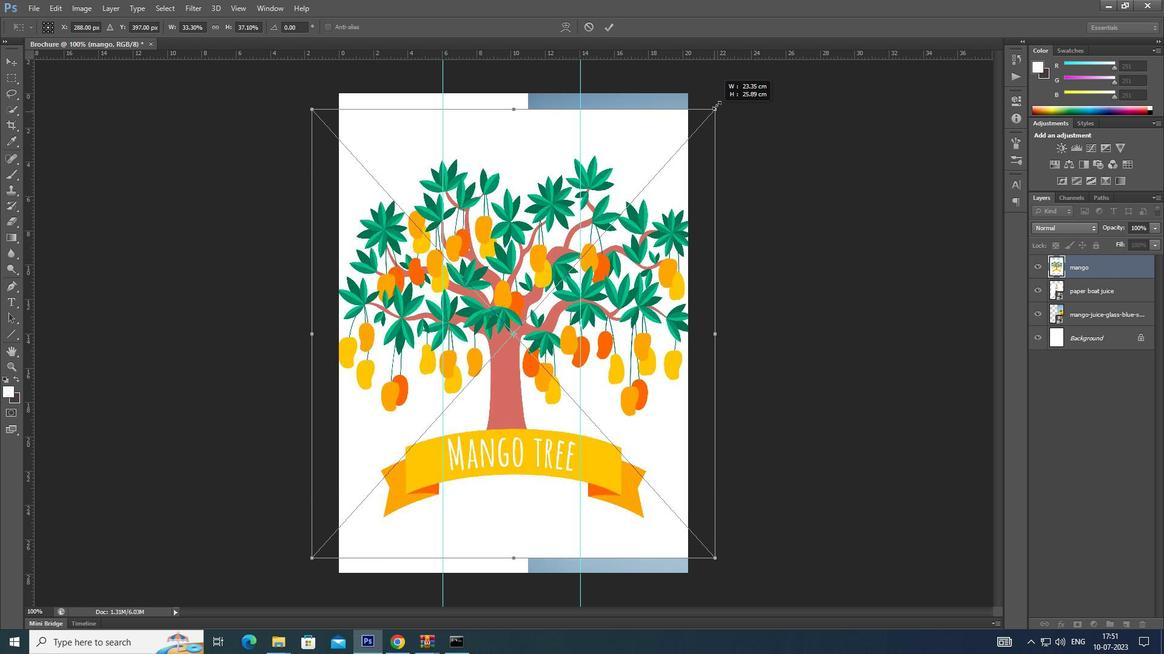 
Action: Key pressed <Key.alt_l><Key.alt_l><Key.alt_l><Key.alt_l><Key.alt_l><Key.alt_l><Key.alt_l><Key.alt_l><Key.alt_l><Key.alt_l><Key.alt_l><Key.alt_l><Key.alt_l><Key.alt_l><Key.alt_l><Key.alt_l><Key.alt_l><Key.alt_l><Key.alt_l><Key.alt_l><Key.alt_l><Key.alt_l>
Screenshot: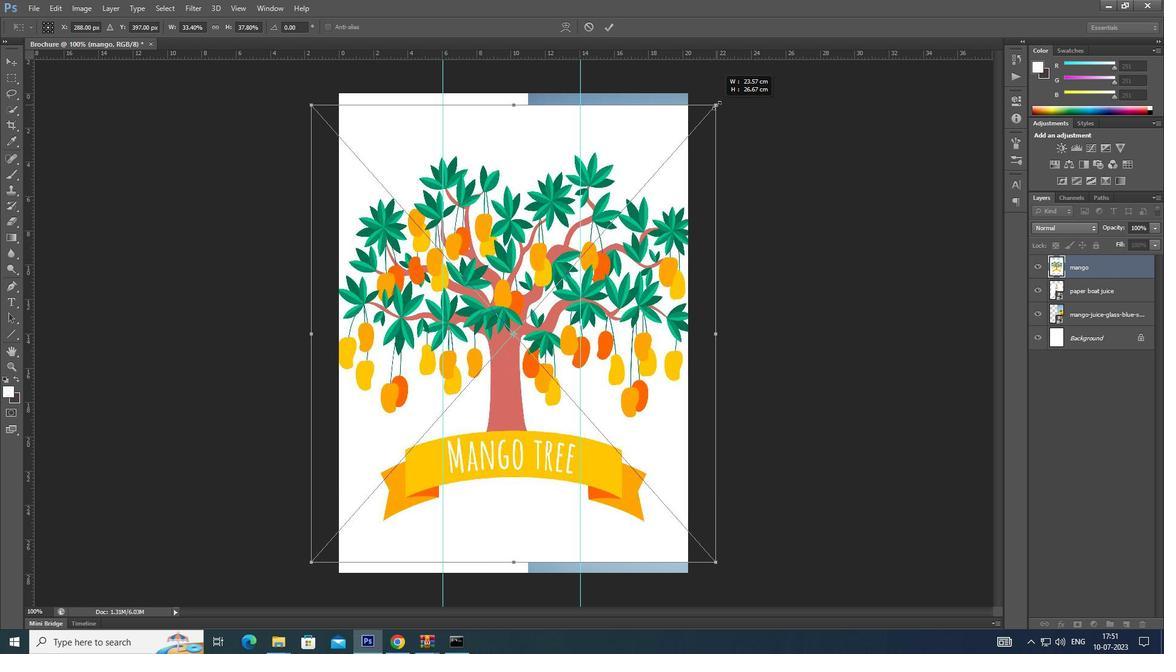 
Action: Mouse moved to (716, 104)
Screenshot: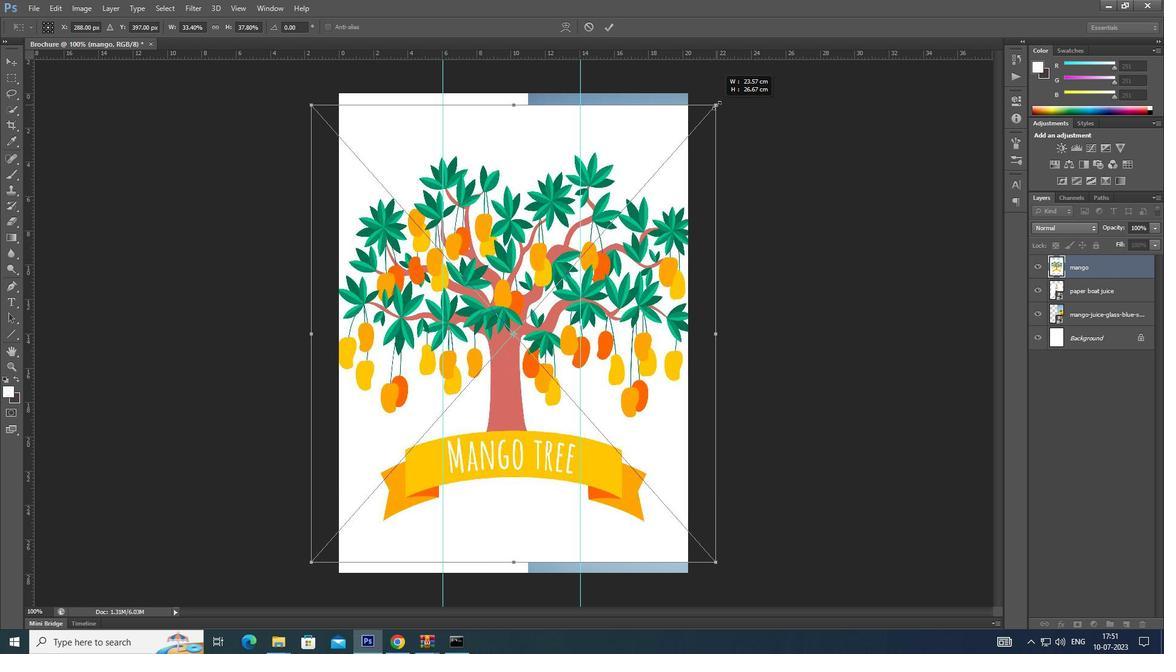 
Action: Key pressed <Key.alt_l>
Screenshot: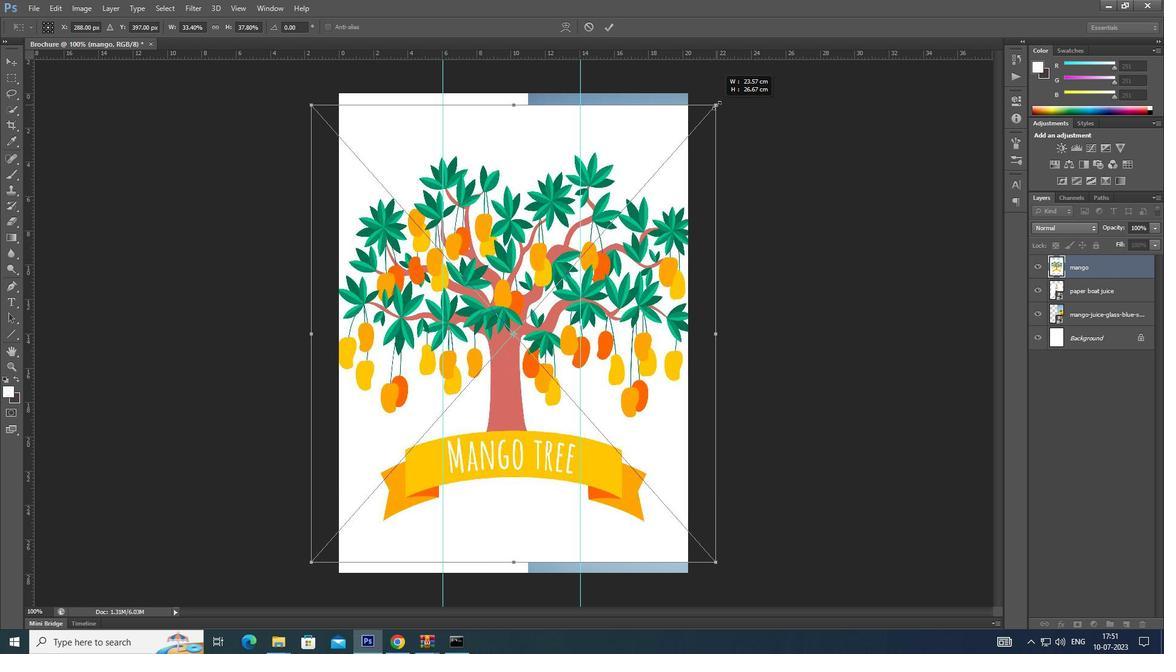 
Action: Mouse moved to (717, 104)
Screenshot: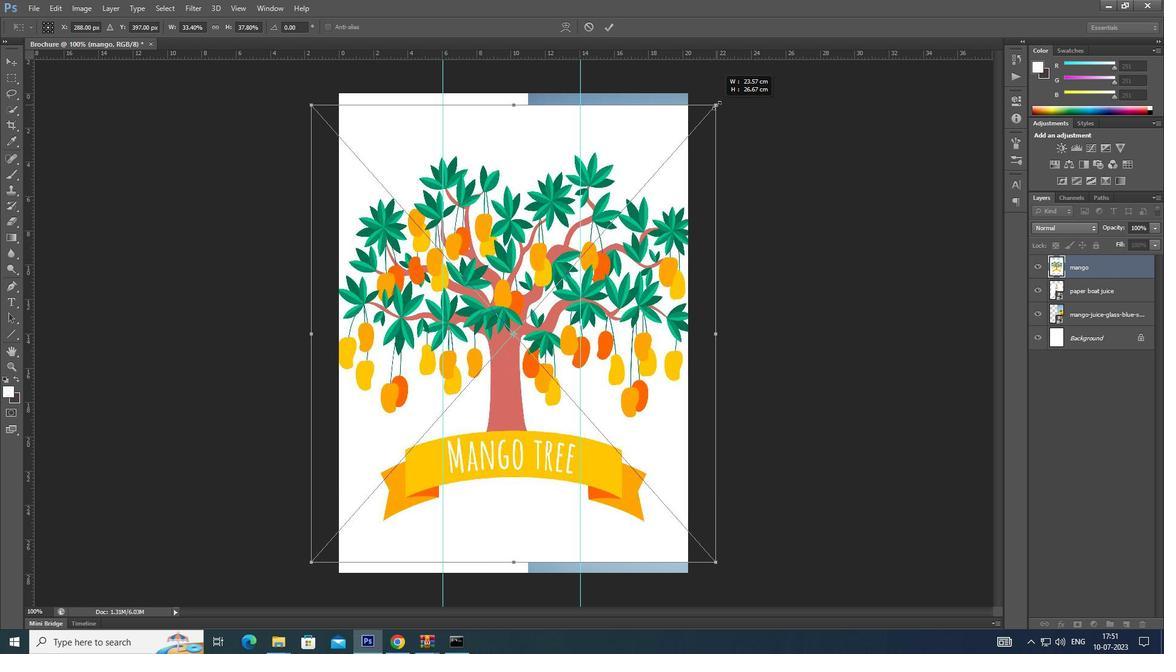 
Action: Key pressed <Key.alt_l>
Screenshot: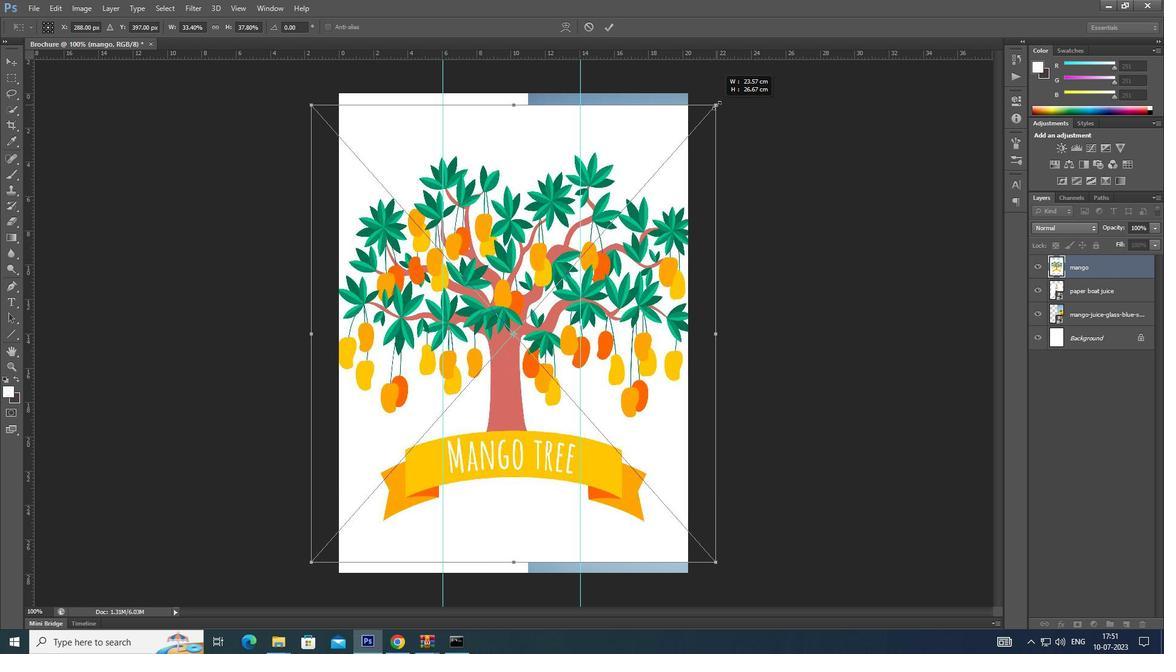 
Action: Mouse moved to (717, 104)
Screenshot: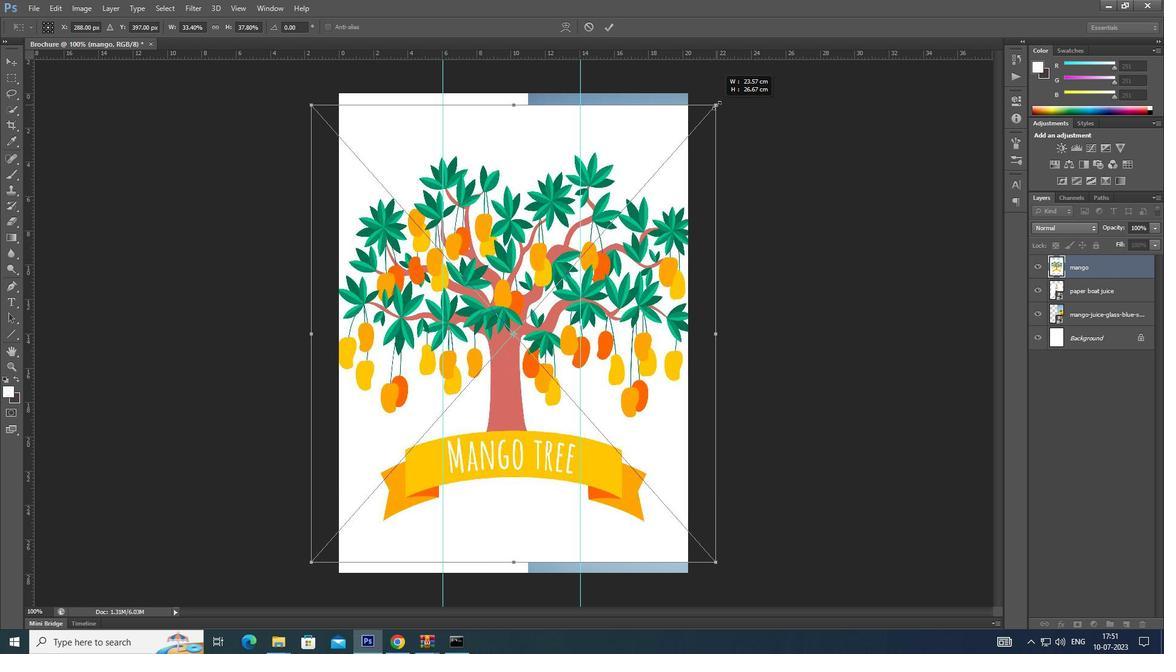 
Action: Key pressed <Key.alt_l>
Screenshot: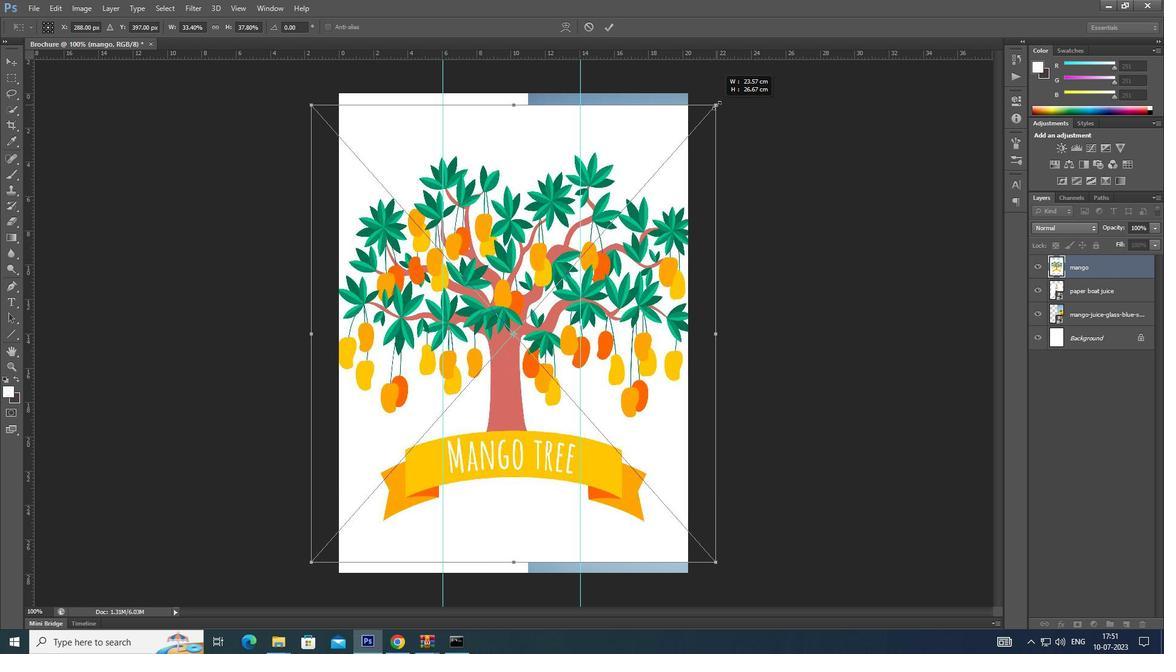 
Action: Mouse moved to (717, 104)
Screenshot: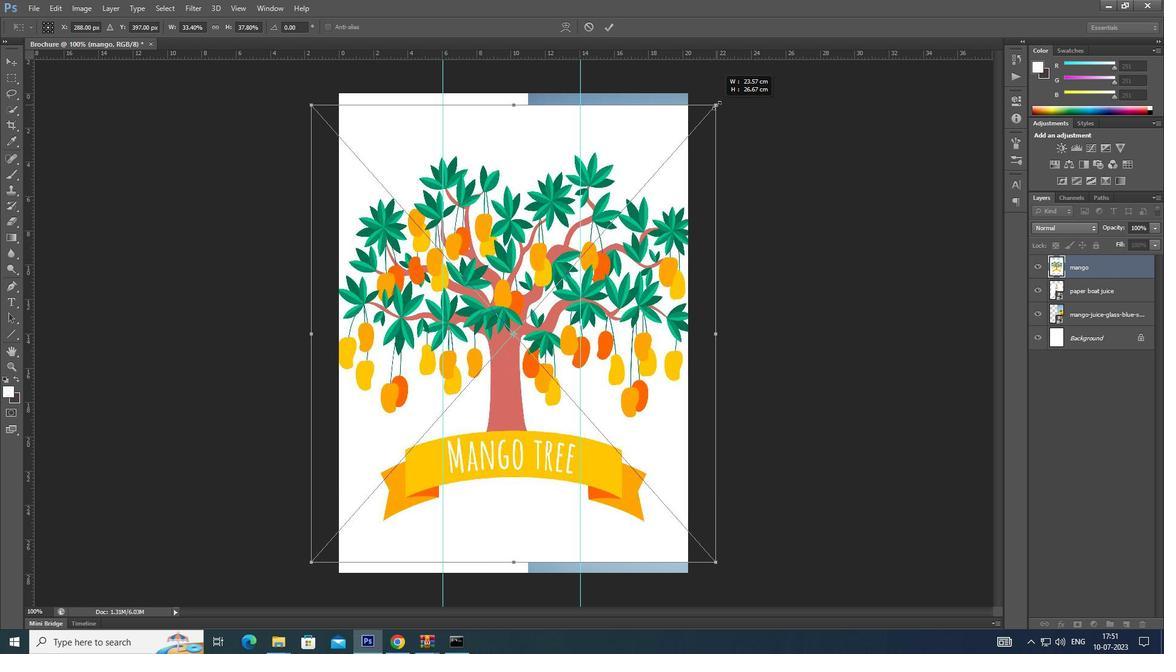 
Action: Key pressed <Key.alt_l>
Screenshot: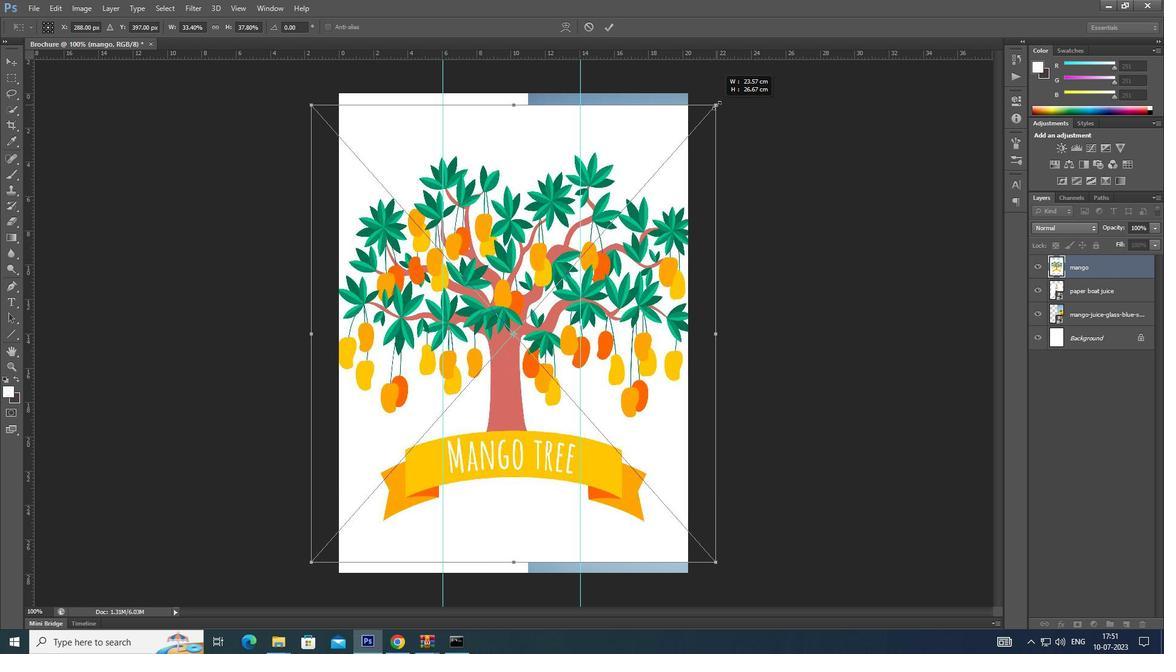 
Action: Mouse moved to (719, 104)
Screenshot: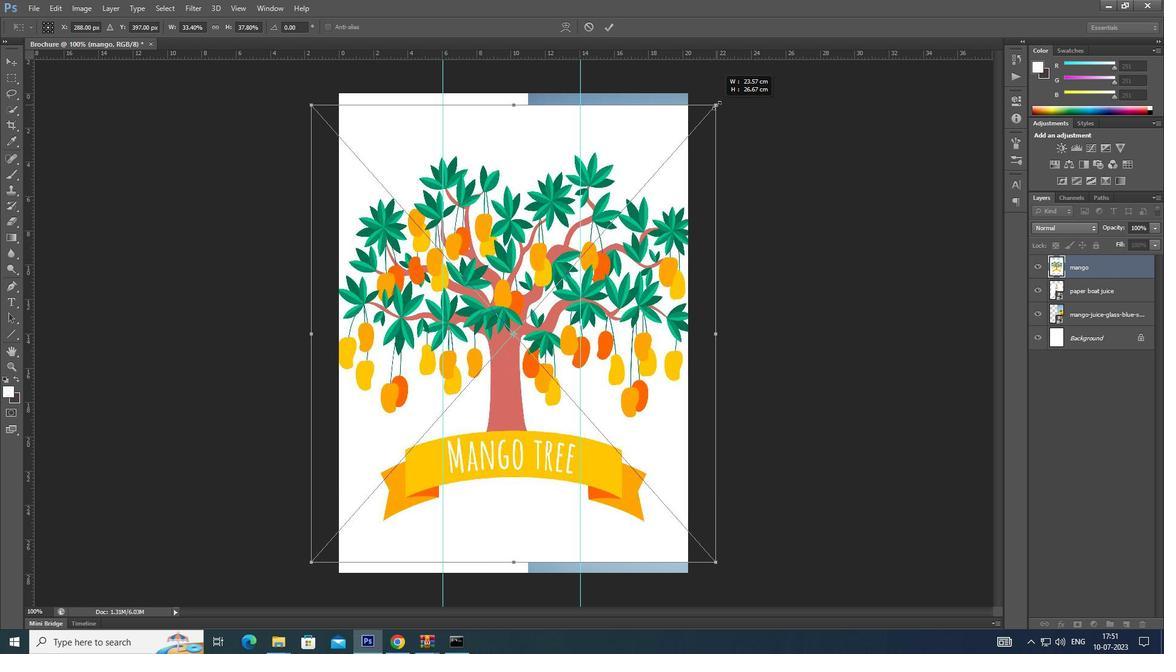 
Action: Key pressed <Key.alt_l>
Screenshot: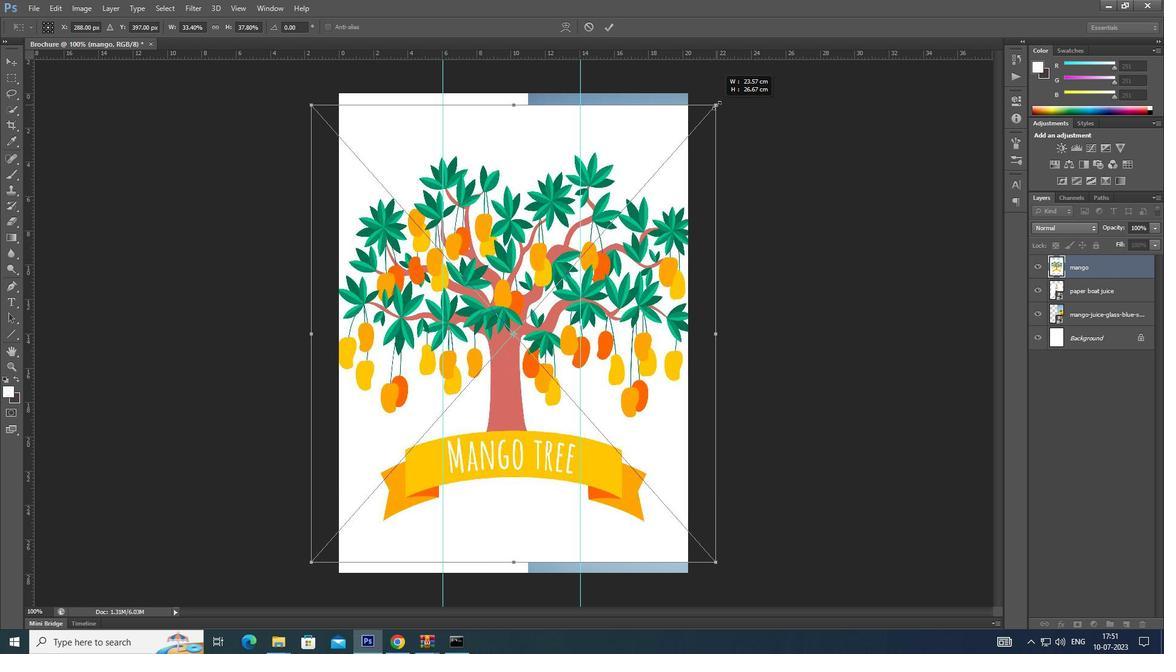 
Action: Mouse moved to (720, 104)
Screenshot: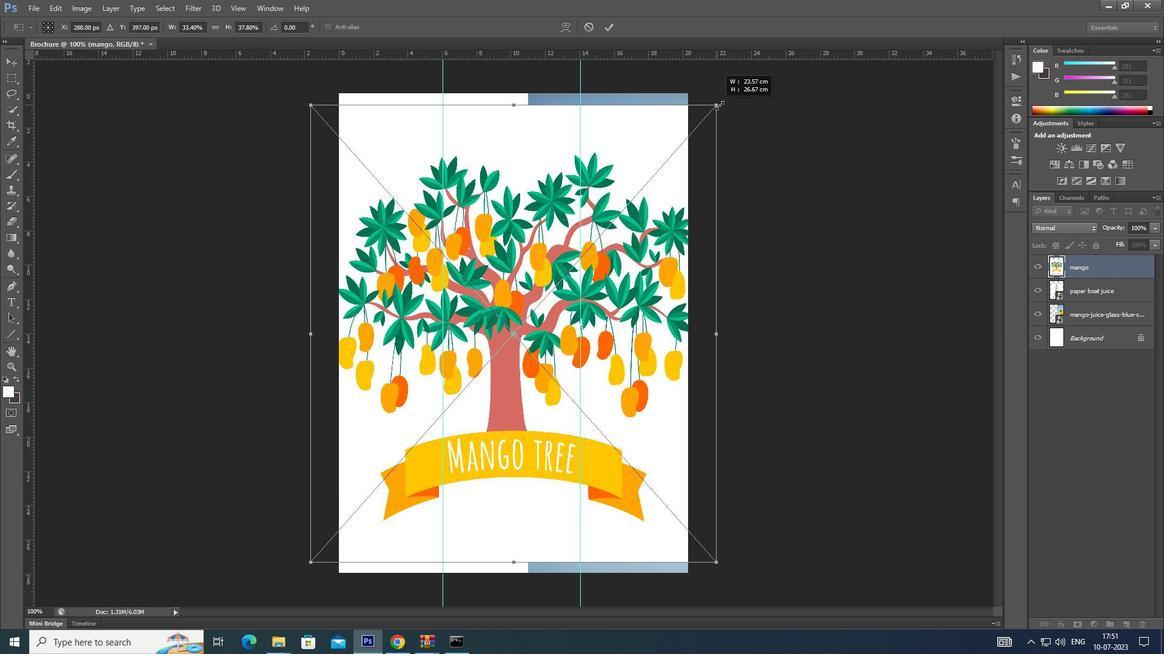 
Action: Key pressed <Key.alt_l>
Screenshot: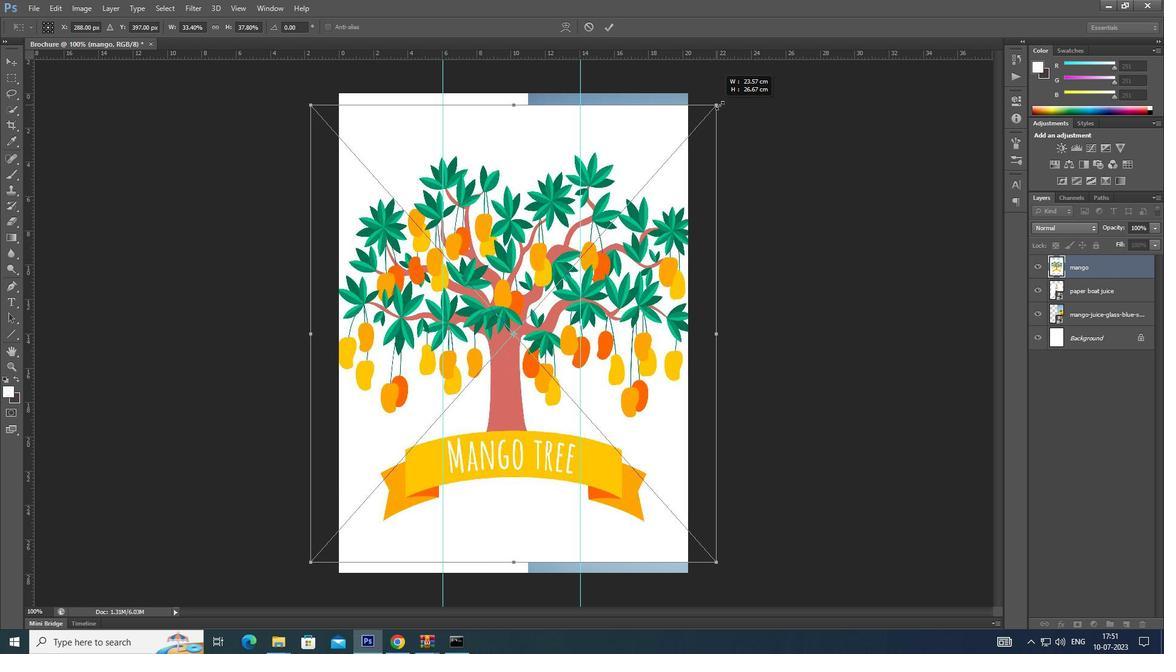 
Action: Mouse moved to (722, 104)
Screenshot: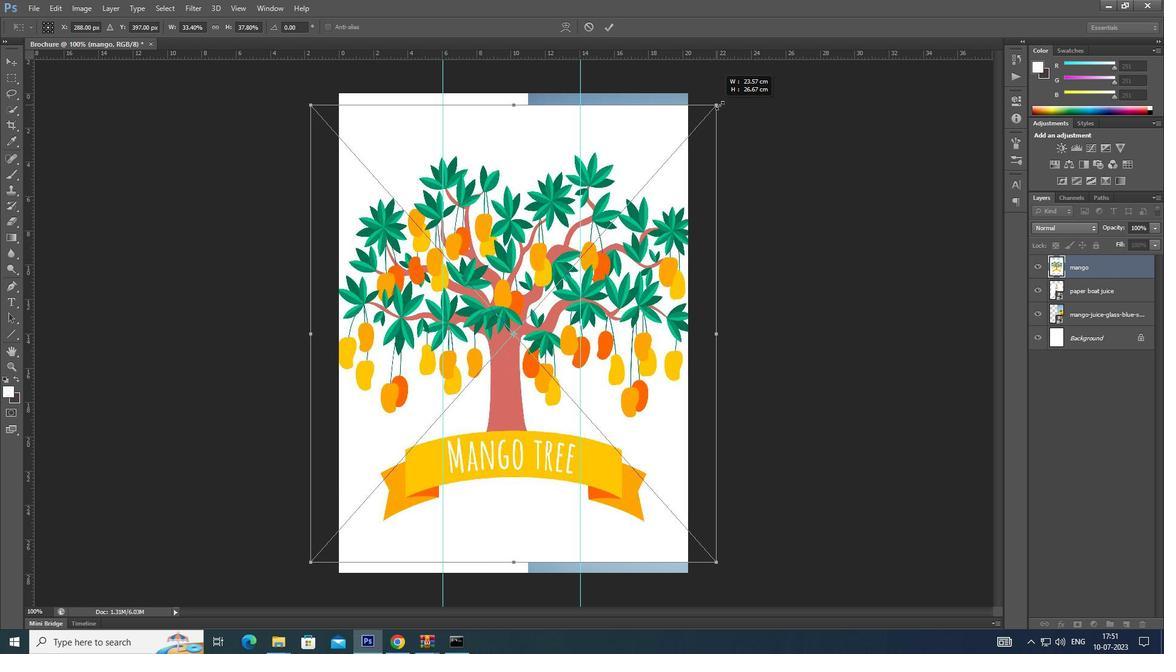 
Action: Key pressed <Key.alt_l>
Screenshot: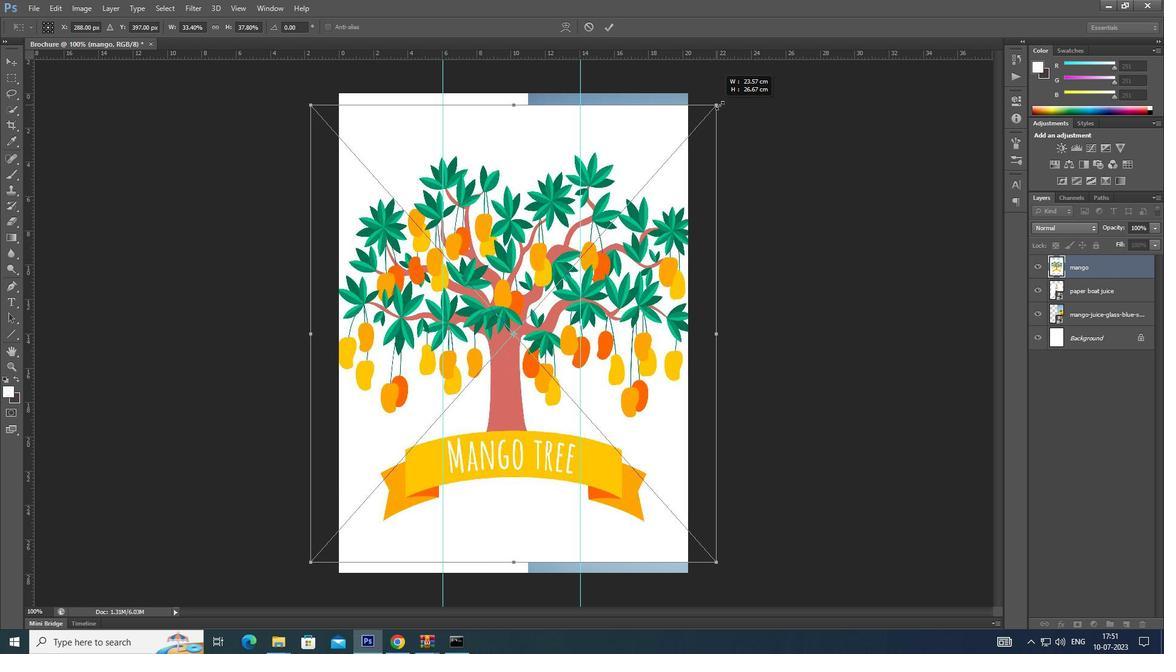
Action: Mouse moved to (723, 104)
Screenshot: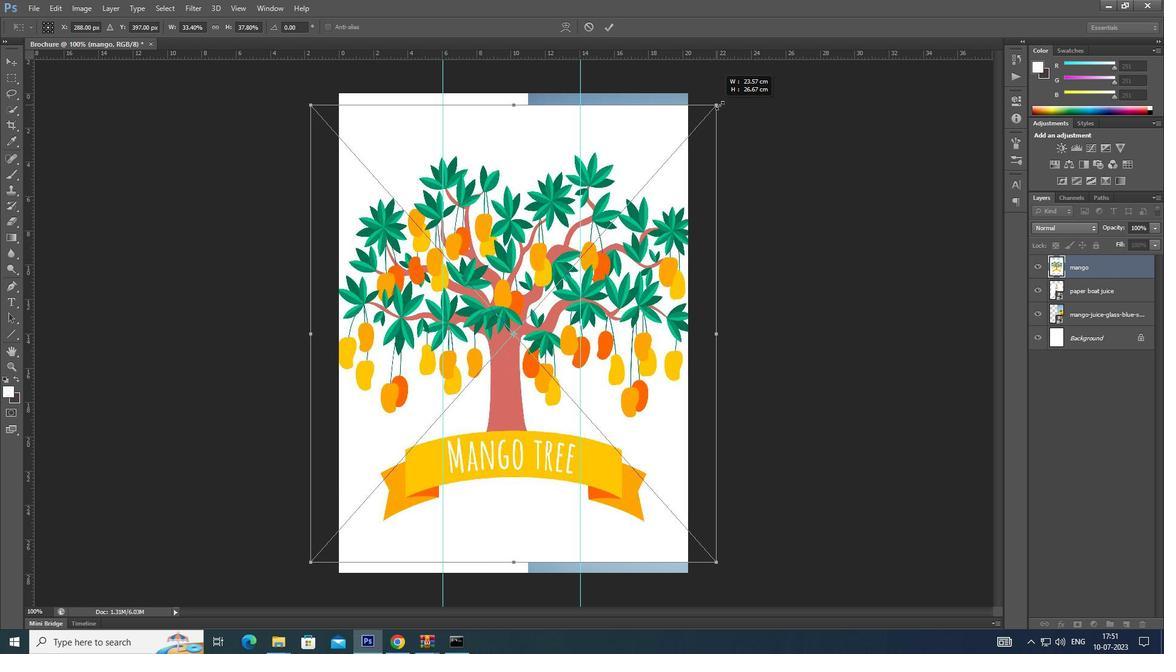 
Action: Key pressed <Key.alt_l>
Screenshot: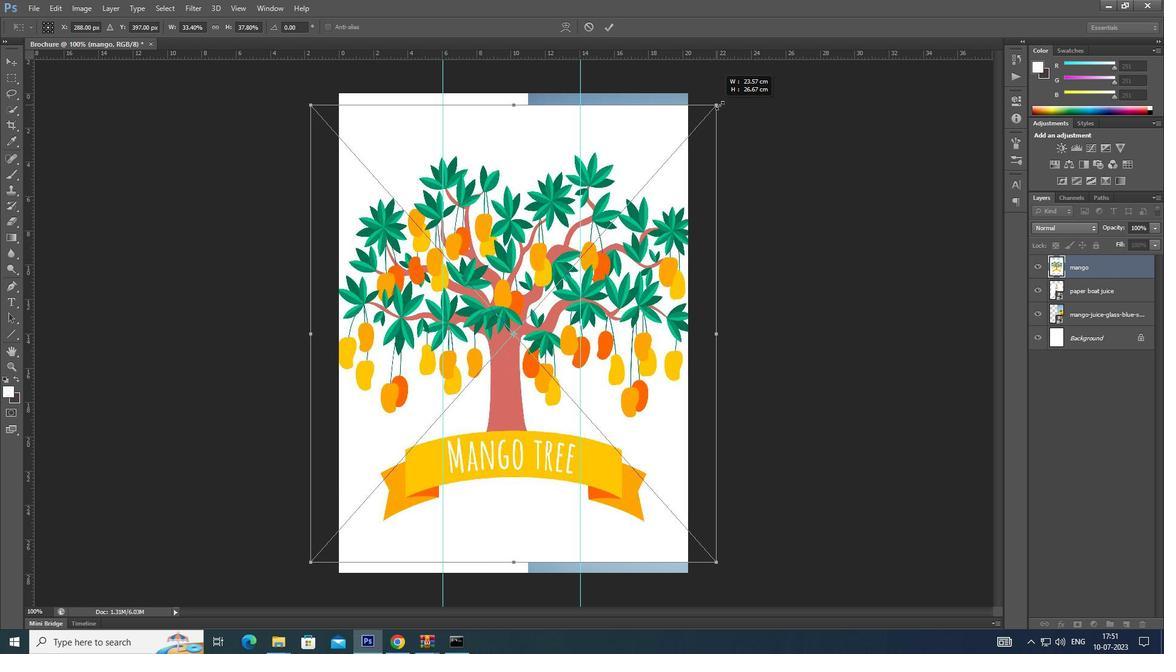 
Action: Mouse moved to (725, 103)
Screenshot: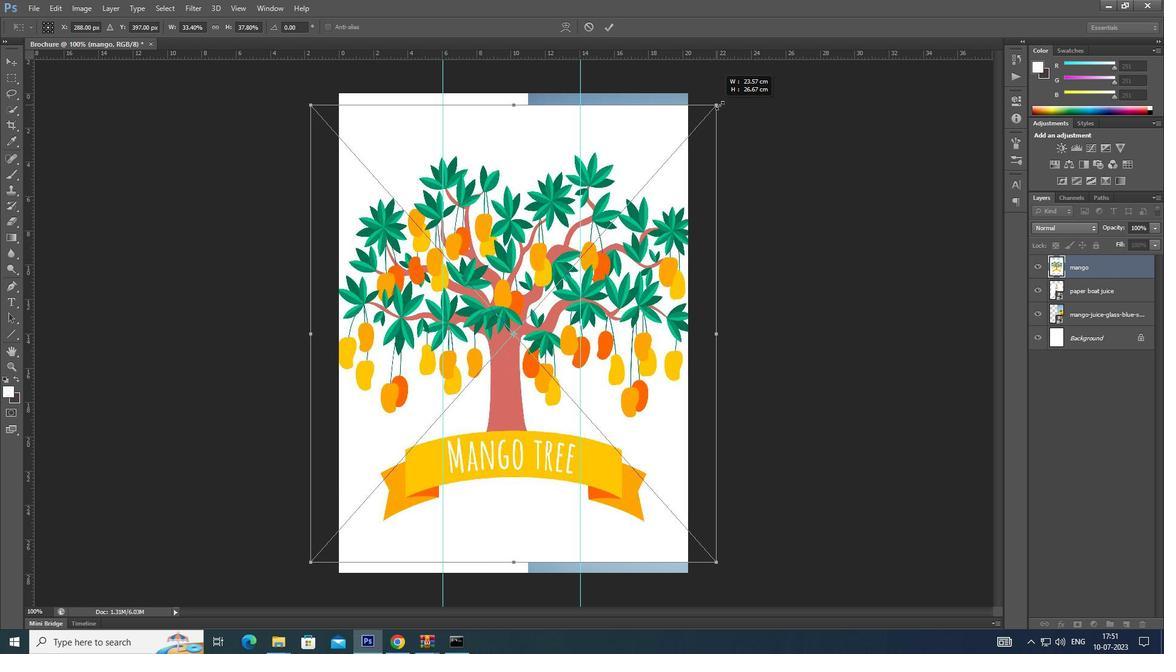 
Action: Key pressed <Key.alt_l><Key.alt_l><Key.alt_l><Key.alt_l><Key.alt_l><Key.alt_l><Key.alt_l><Key.alt_l><Key.alt_l><Key.alt_l><Key.alt_l><Key.alt_l><Key.alt_l><Key.alt_l><Key.alt_l><Key.alt_l><Key.alt_l>
Screenshot: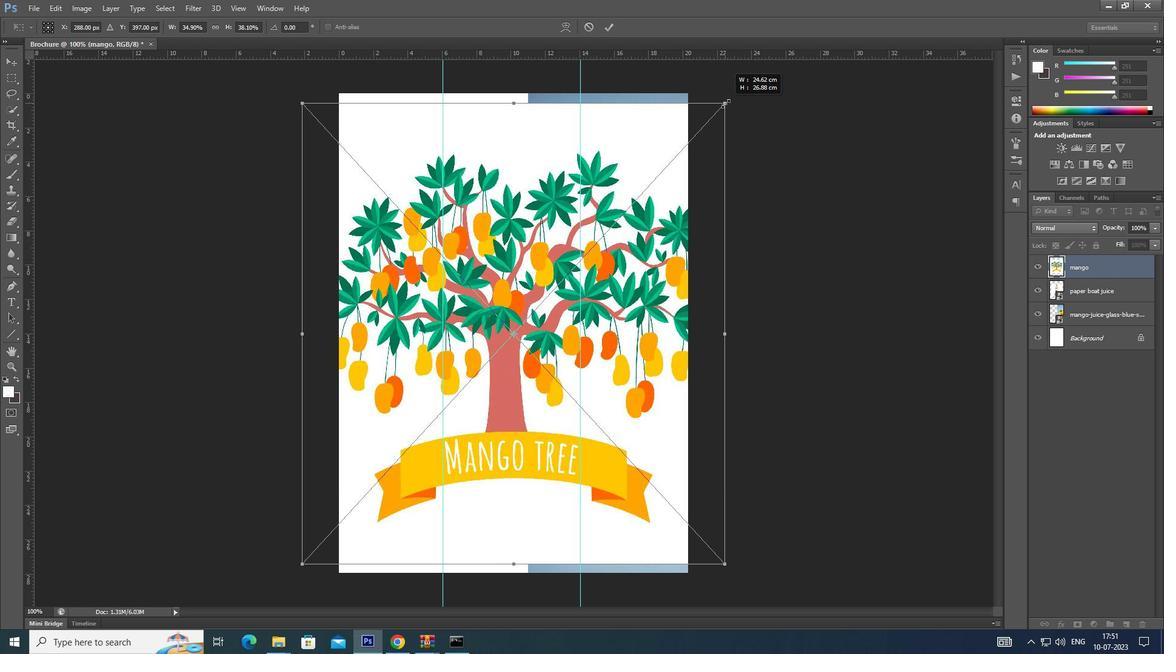 
Action: Mouse moved to (726, 102)
Screenshot: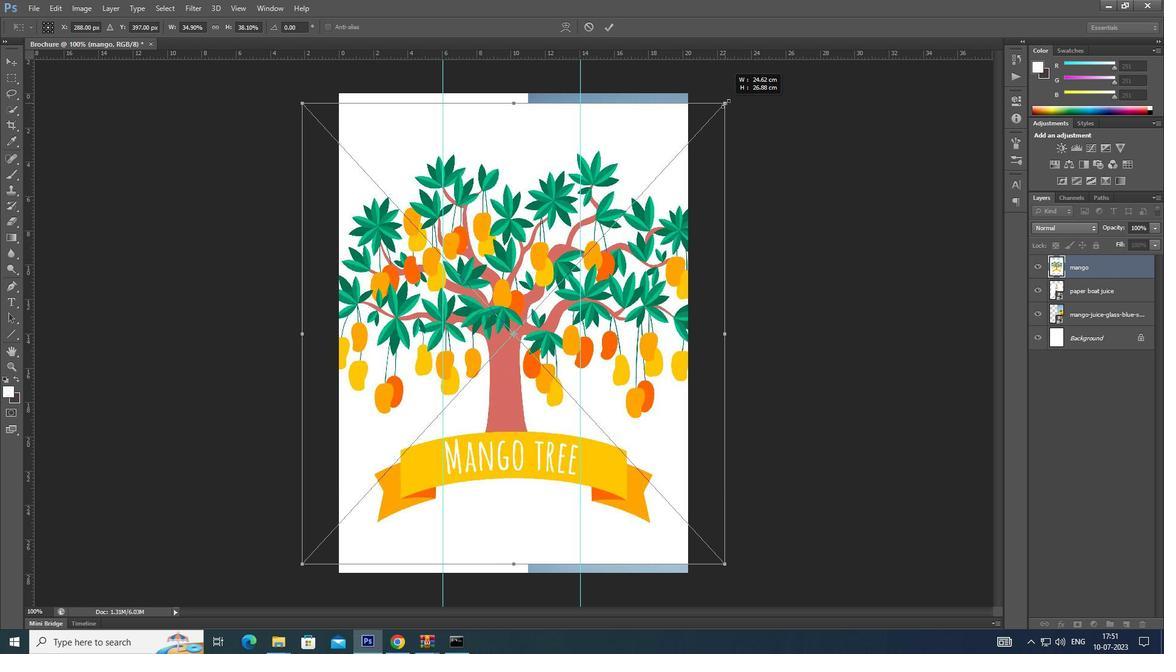 
Action: Key pressed <Key.alt_l><Key.alt_l><Key.alt_l><Key.alt_l><Key.alt_l><Key.alt_l><Key.alt_l><Key.alt_l>
Screenshot: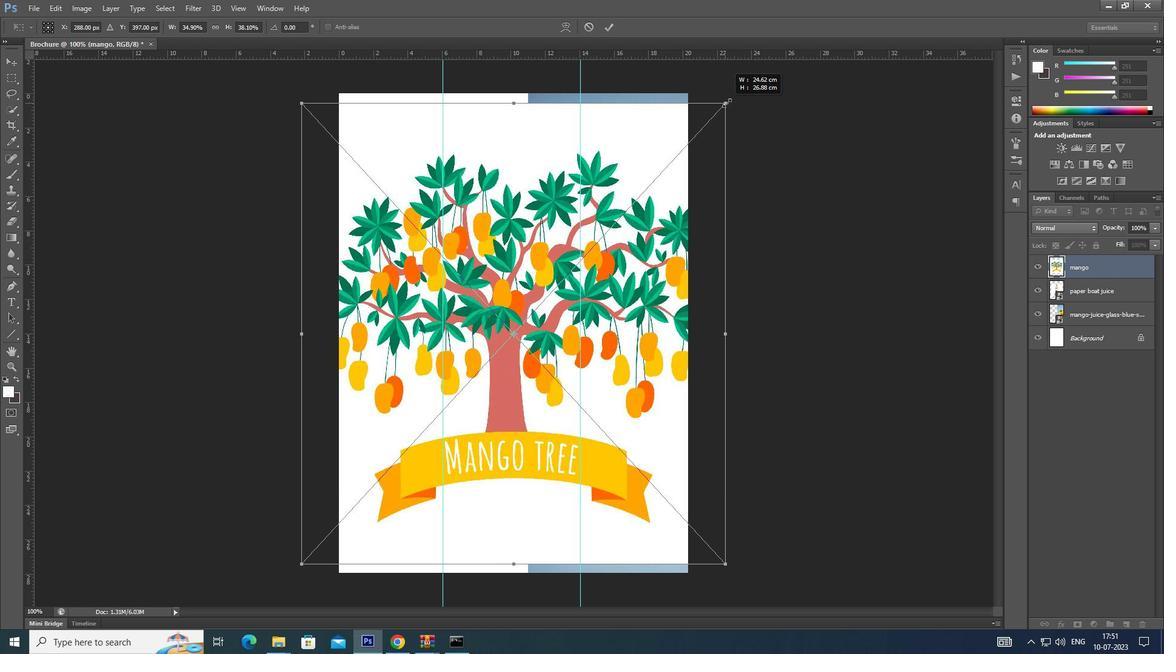 
Action: Mouse moved to (726, 102)
Screenshot: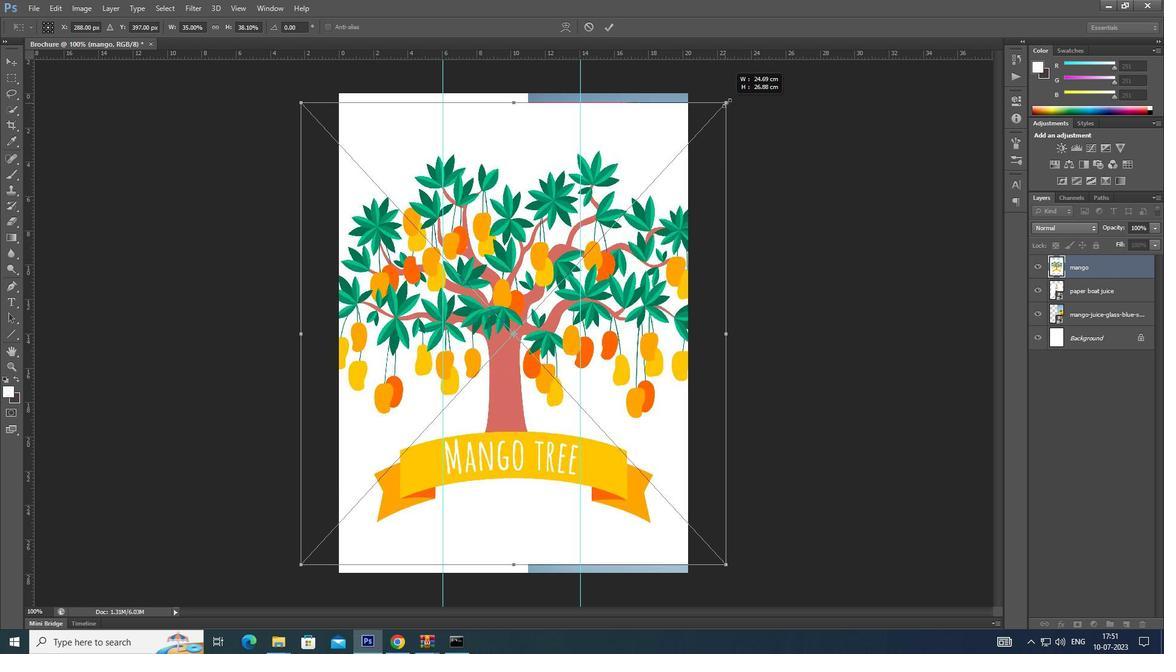 
Action: Key pressed <Key.alt_l>
Screenshot: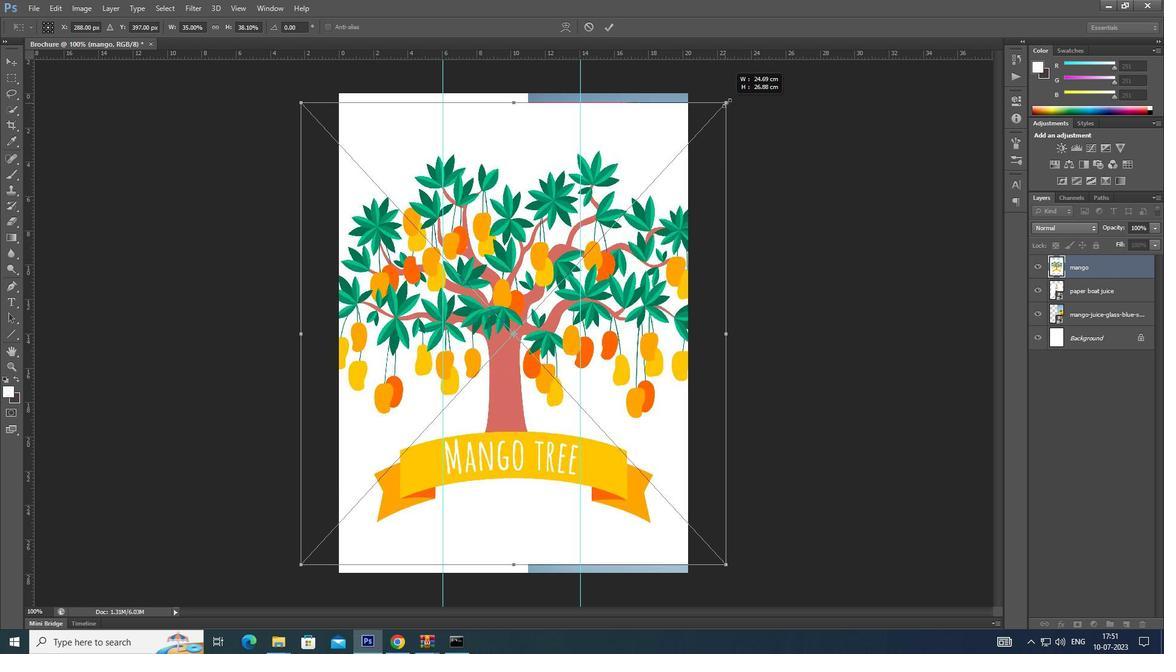 
Action: Mouse moved to (727, 102)
Screenshot: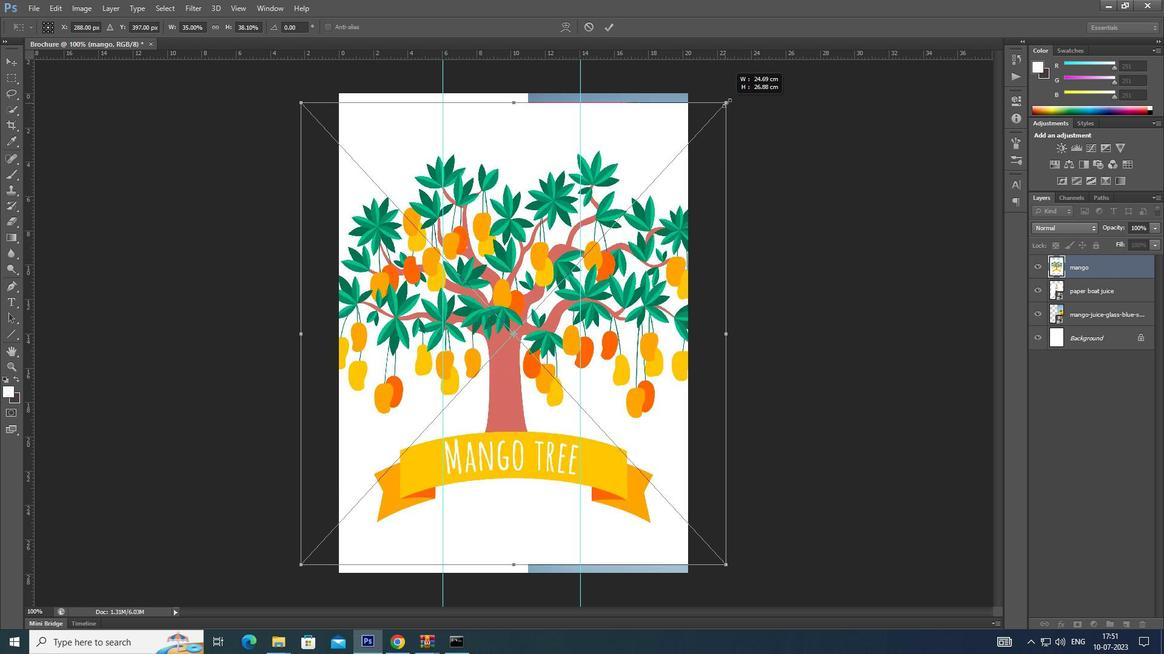 
Action: Key pressed <Key.alt_l><Key.alt_l><Key.alt_l><Key.alt_l><Key.alt_l><Key.alt_l>
Screenshot: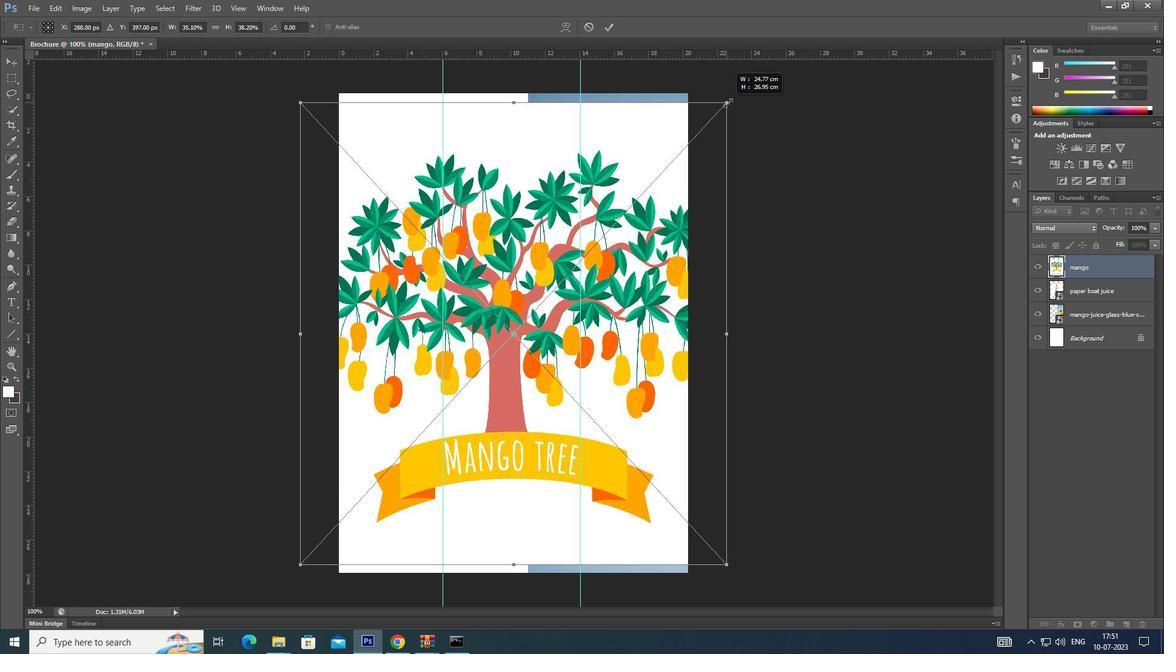 
Action: Mouse moved to (728, 101)
Screenshot: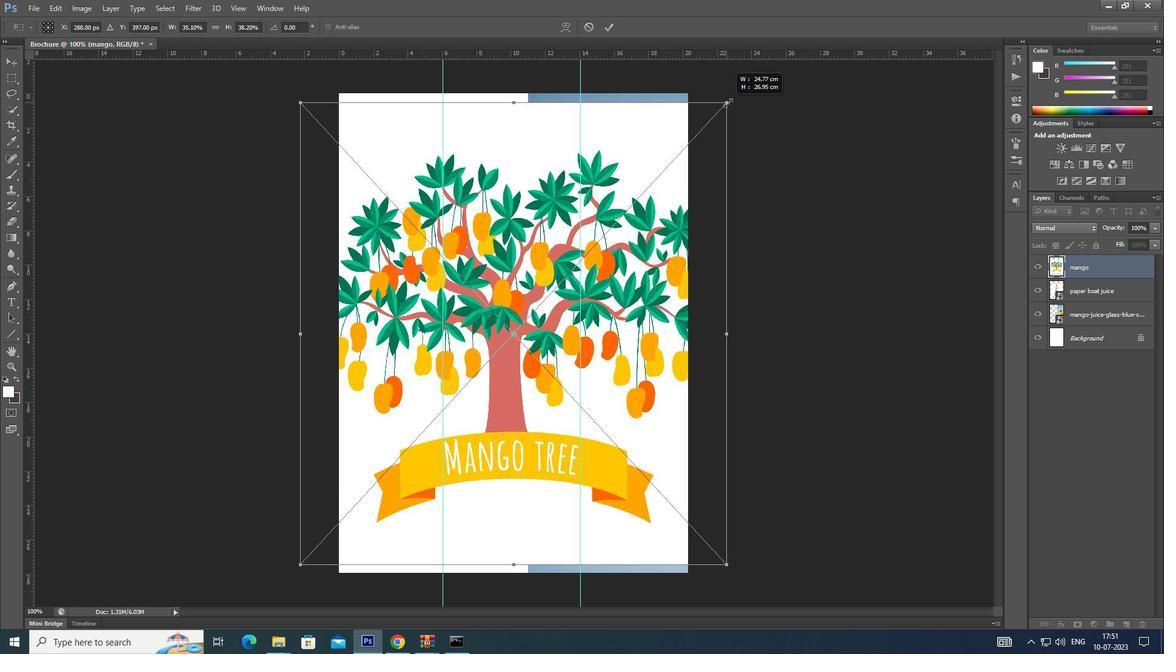 
Action: Key pressed <Key.alt_l>
Screenshot: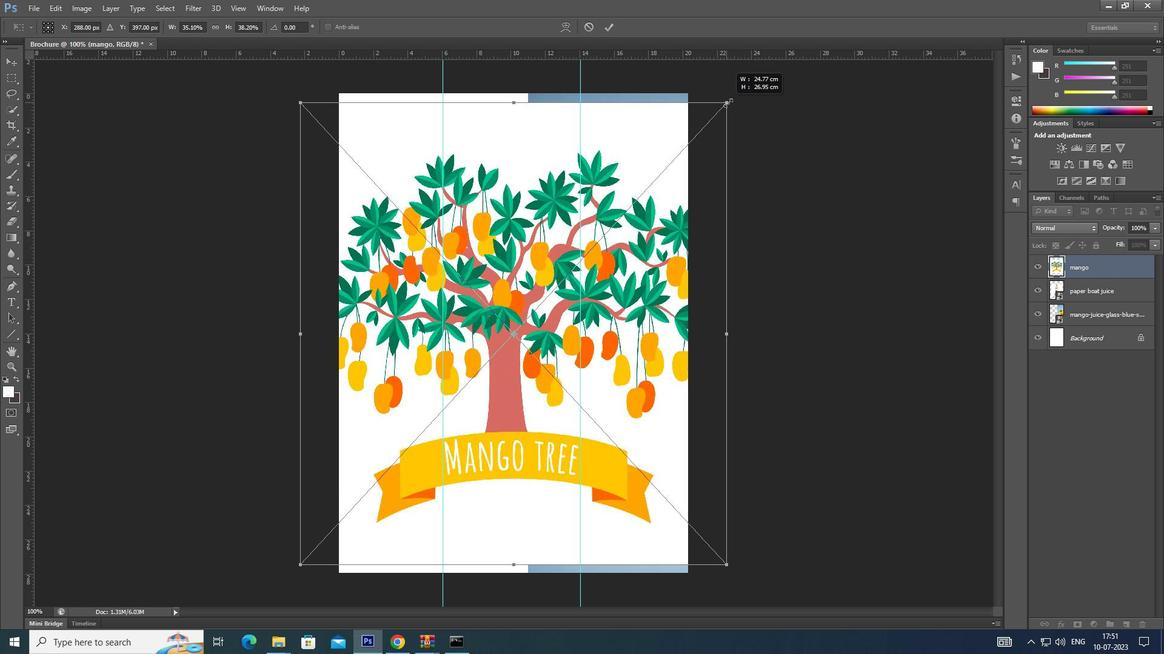 
Action: Mouse moved to (728, 101)
Screenshot: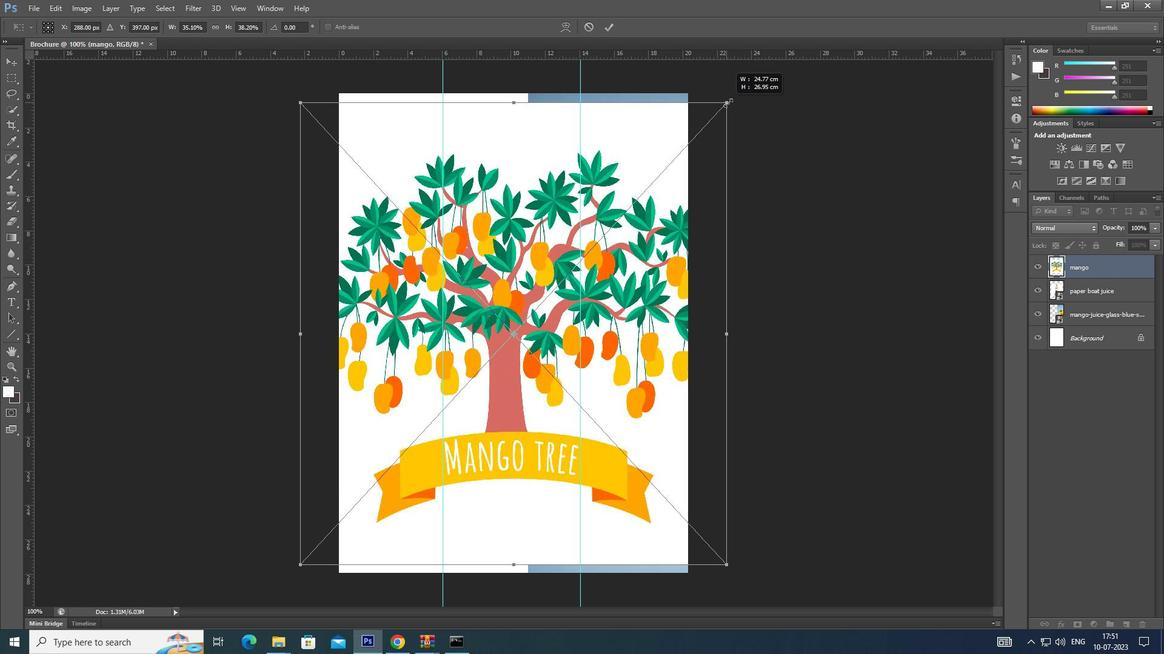 
Action: Key pressed <Key.alt_l><Key.alt_l><Key.alt_l><Key.alt_l><Key.alt_l><Key.alt_l><Key.alt_l><Key.alt_l><Key.alt_l><Key.alt_l><Key.alt_l><Key.alt_l><Key.alt_l><Key.alt_l><Key.alt_l><Key.alt_l><Key.alt_l><Key.alt_l><Key.alt_l><Key.alt_l><Key.alt_l><Key.alt_l><Key.alt_l><Key.alt_l><Key.alt_l><Key.alt_l><Key.alt_l><Key.alt_l><Key.alt_l><Key.alt_l><Key.alt_l><Key.alt_l><Key.alt_l><Key.alt_l><Key.alt_l>
Screenshot: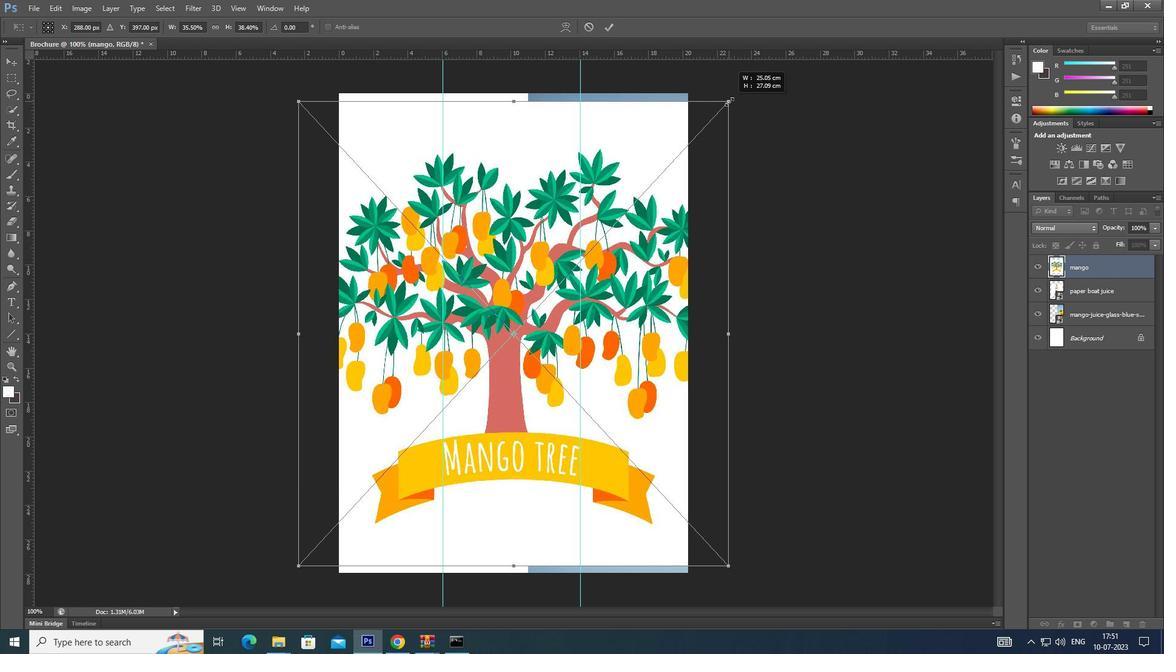 
Action: Mouse moved to (542, 175)
